 Task: Explore Airbnb accommodation in Edmundston, Canada from 25th December, 2023 to 26th December, 2023 for 2 adults. Place can be entire room with 1  bedroom having 1 bed and 1 bathroom. Property type can be hotel.
Action: Mouse moved to (516, 131)
Screenshot: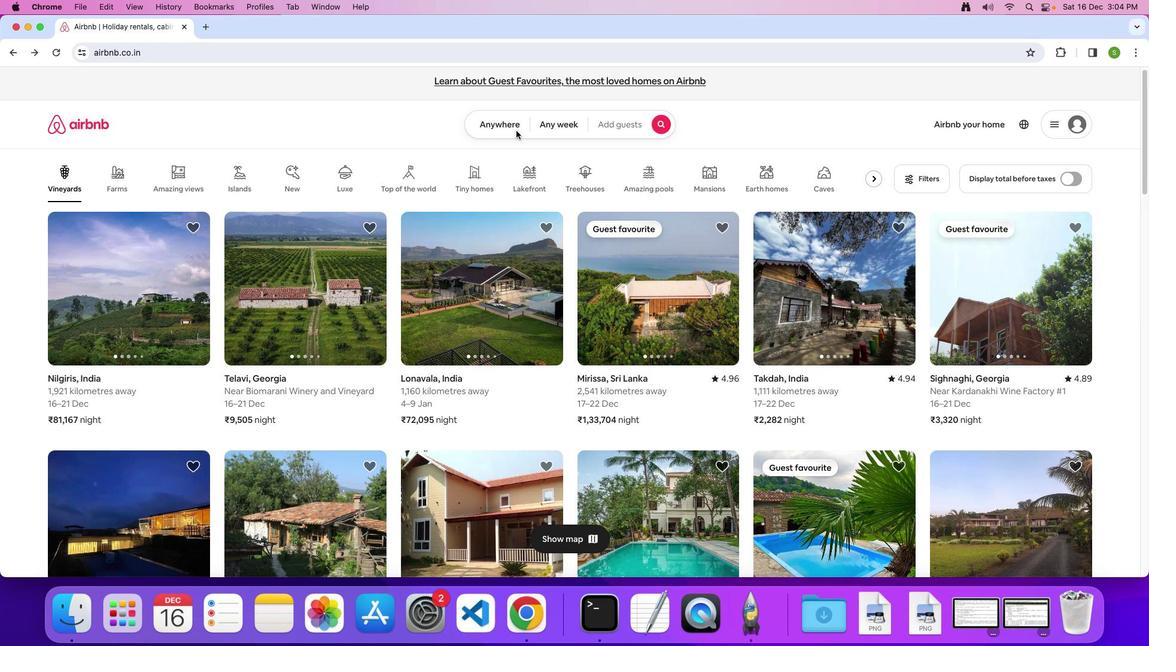 
Action: Mouse pressed left at (516, 131)
Screenshot: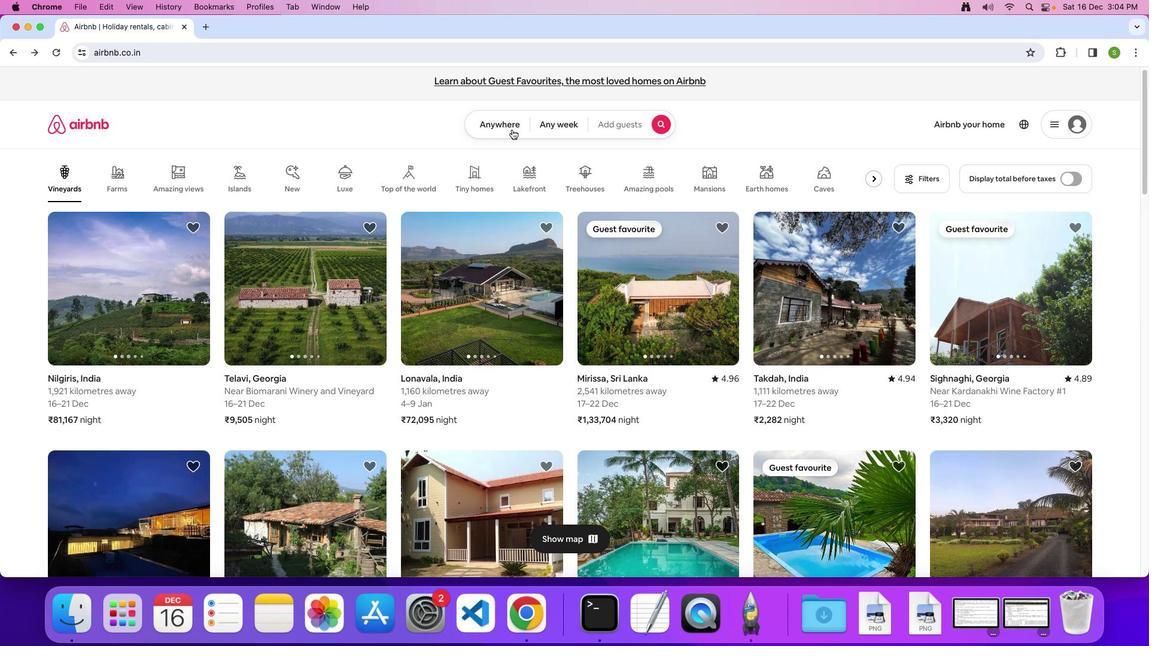 
Action: Mouse moved to (496, 123)
Screenshot: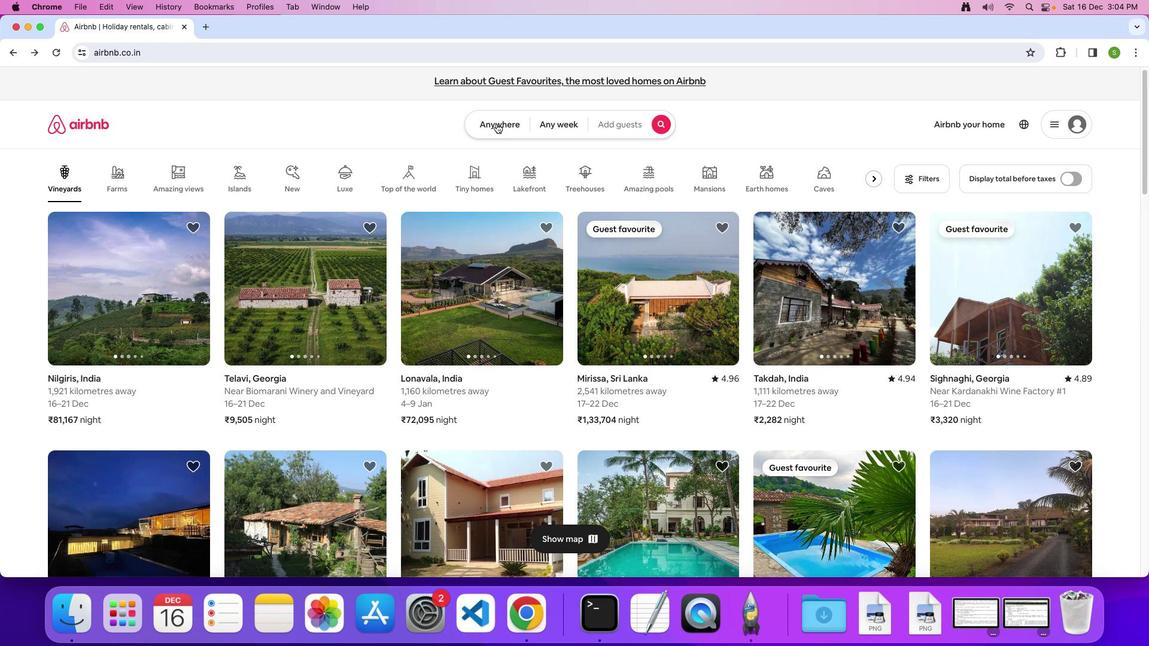 
Action: Mouse pressed left at (496, 123)
Screenshot: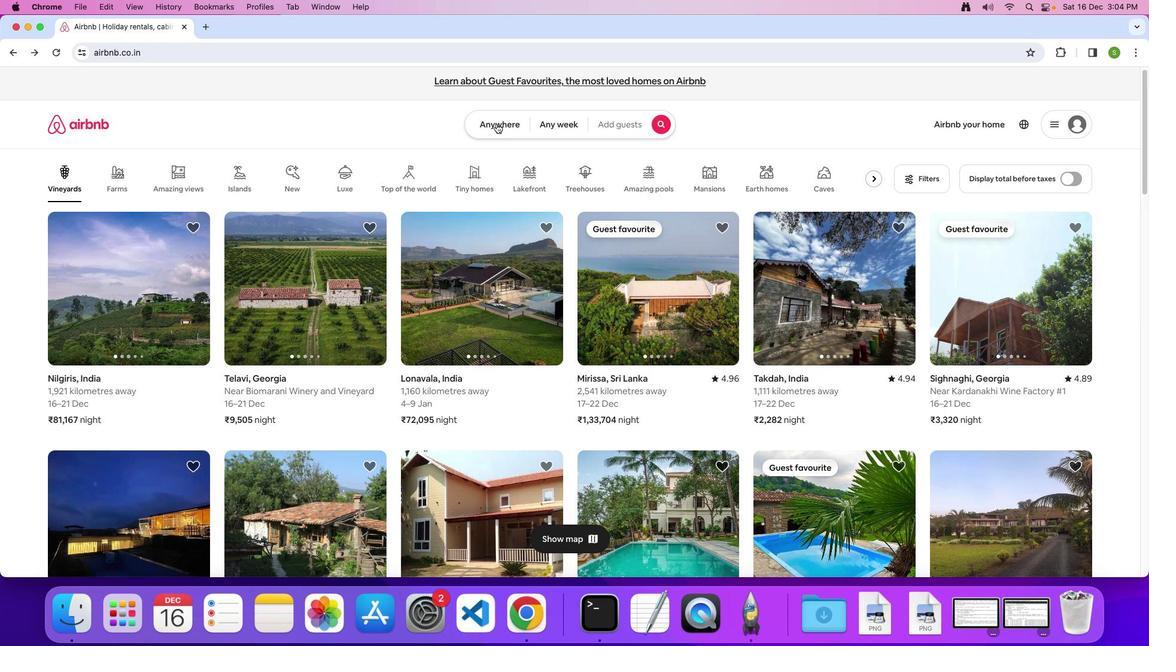 
Action: Mouse moved to (383, 162)
Screenshot: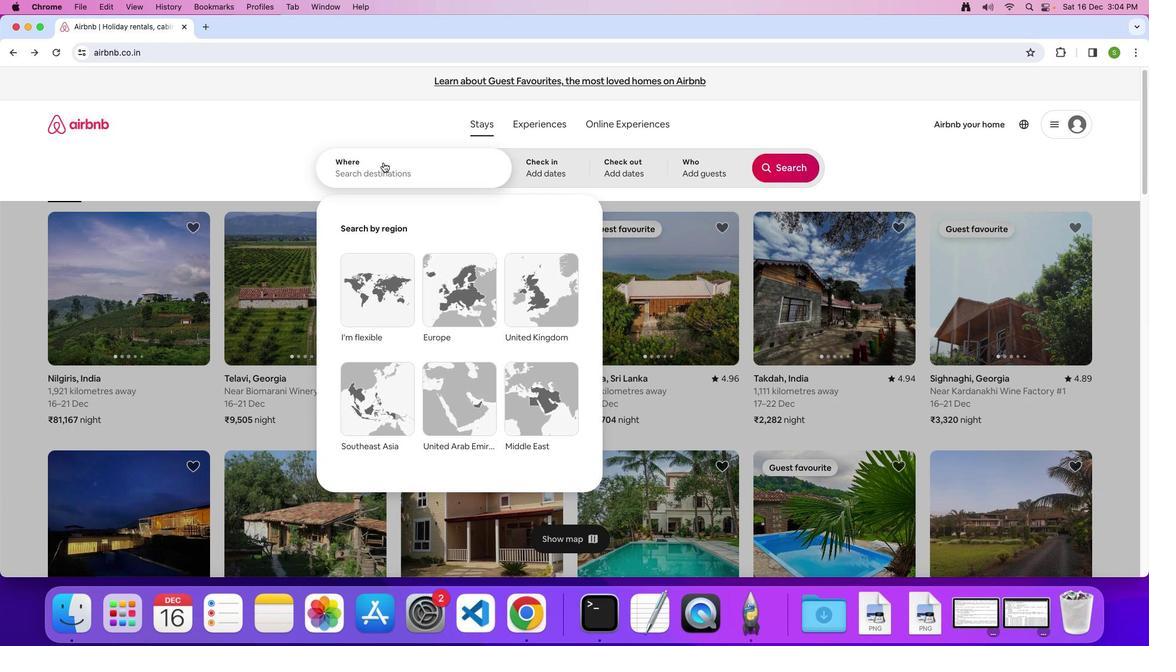 
Action: Mouse pressed left at (383, 162)
Screenshot: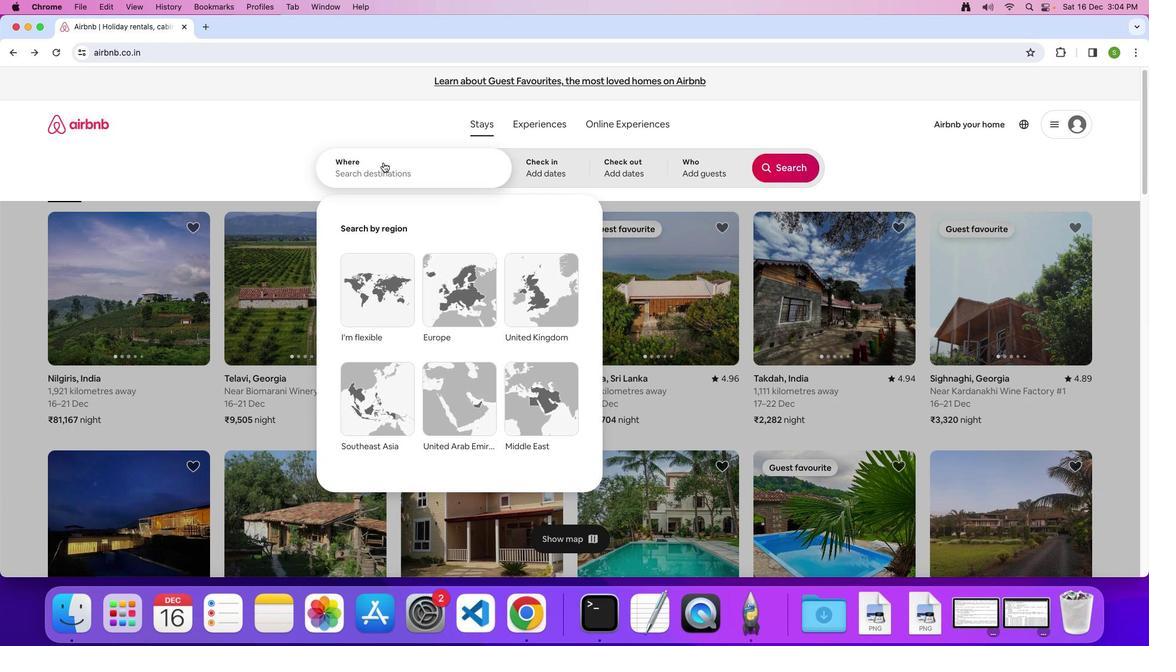 
Action: Mouse moved to (382, 151)
Screenshot: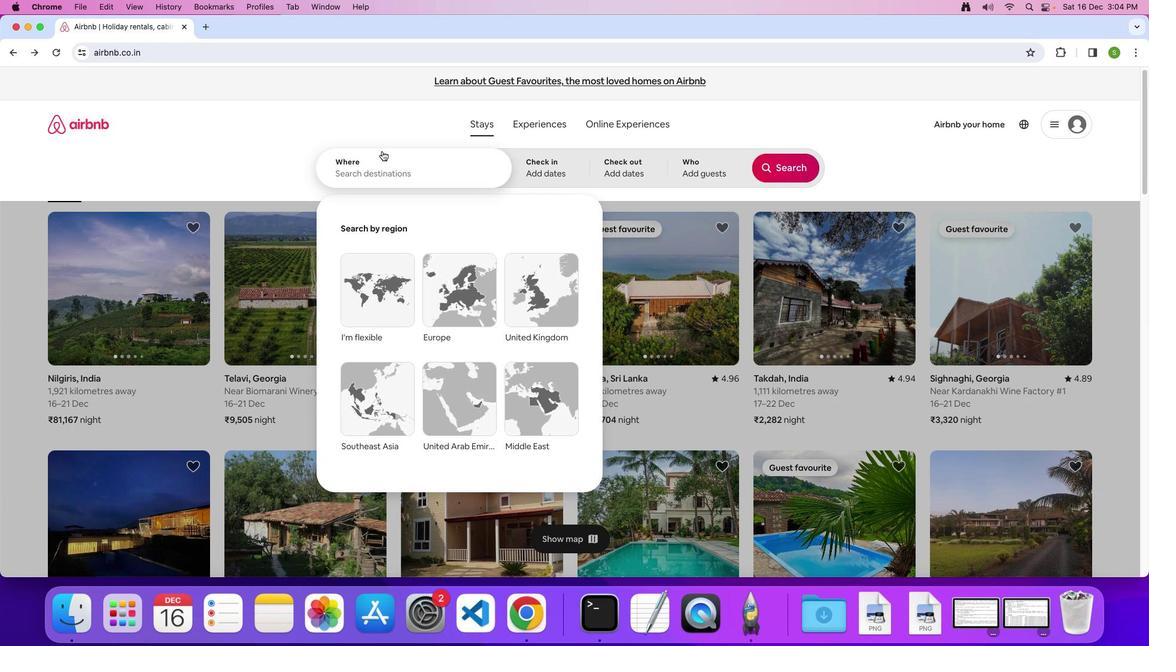 
Action: Key pressed 'E'Key.caps_lock'd''m''u''n''d''s''t''o''n'','Key.spaceKey.shift'C''a''n''a''d''a'Key.enter
Screenshot: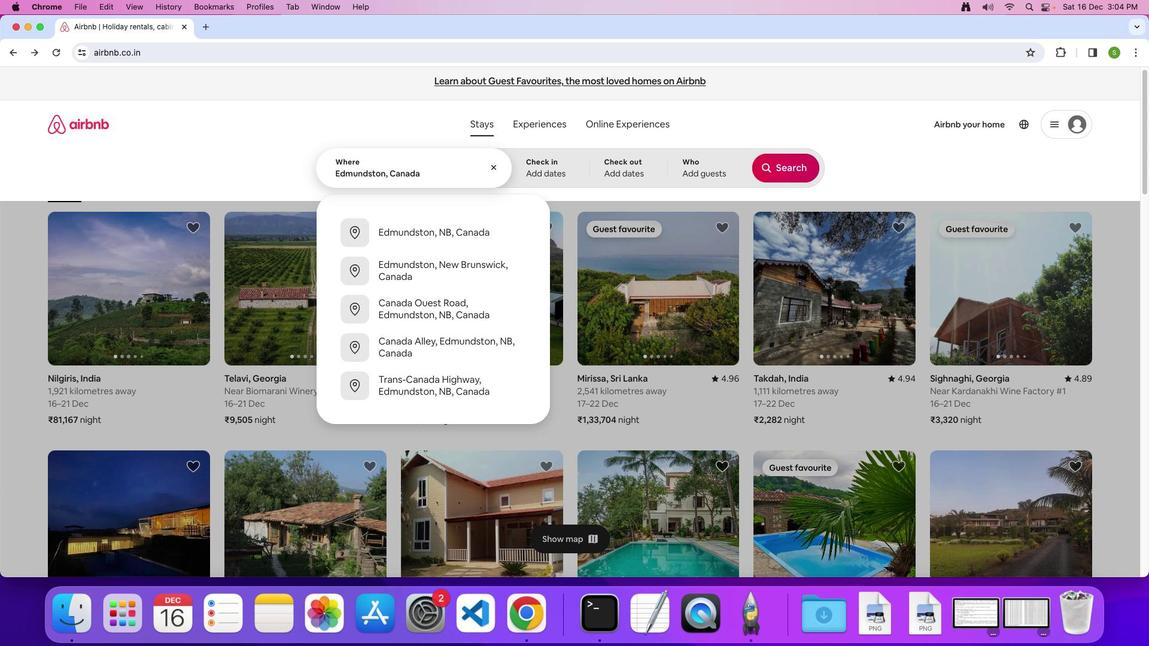 
Action: Mouse moved to (388, 437)
Screenshot: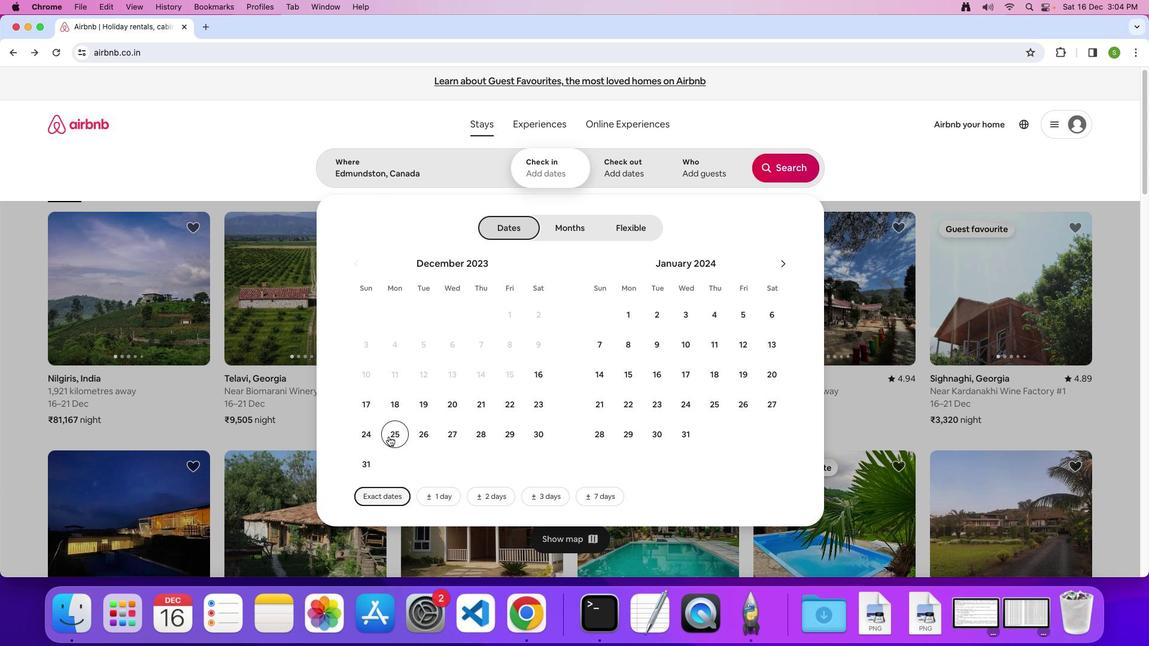 
Action: Mouse pressed left at (388, 437)
Screenshot: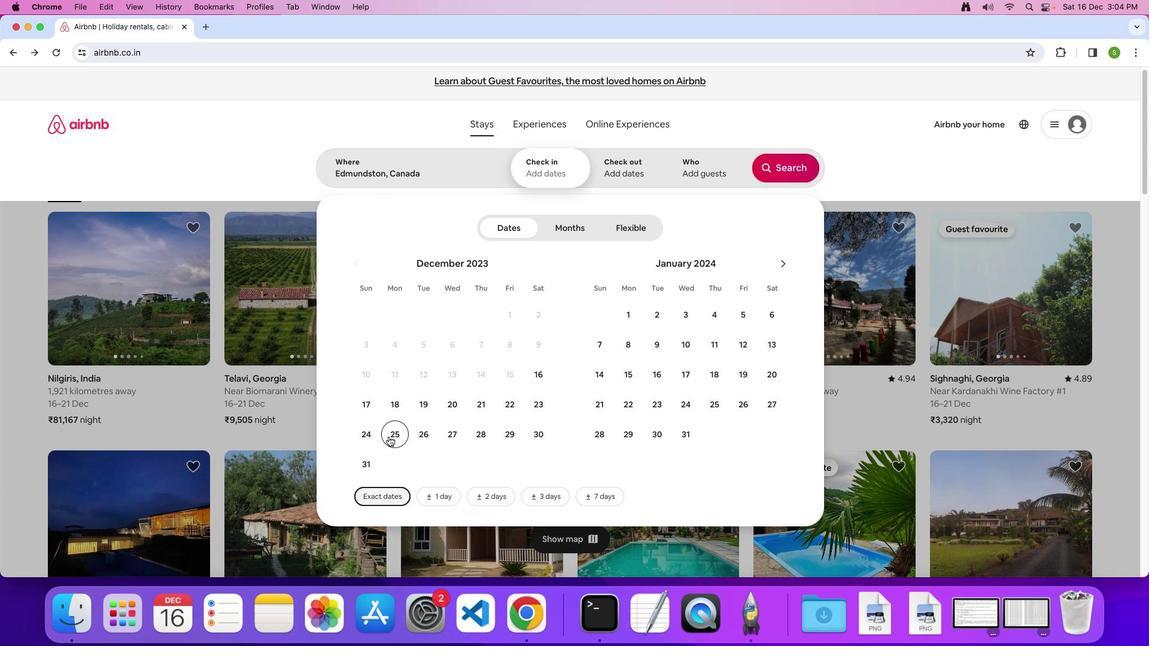 
Action: Mouse moved to (424, 433)
Screenshot: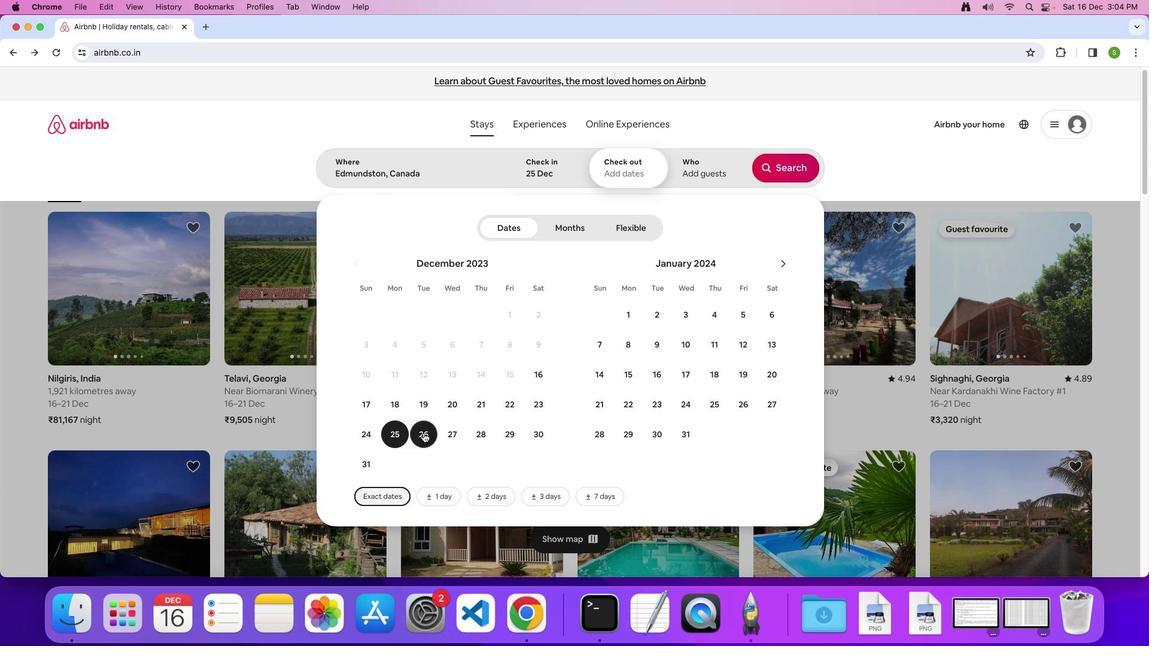 
Action: Mouse pressed left at (424, 433)
Screenshot: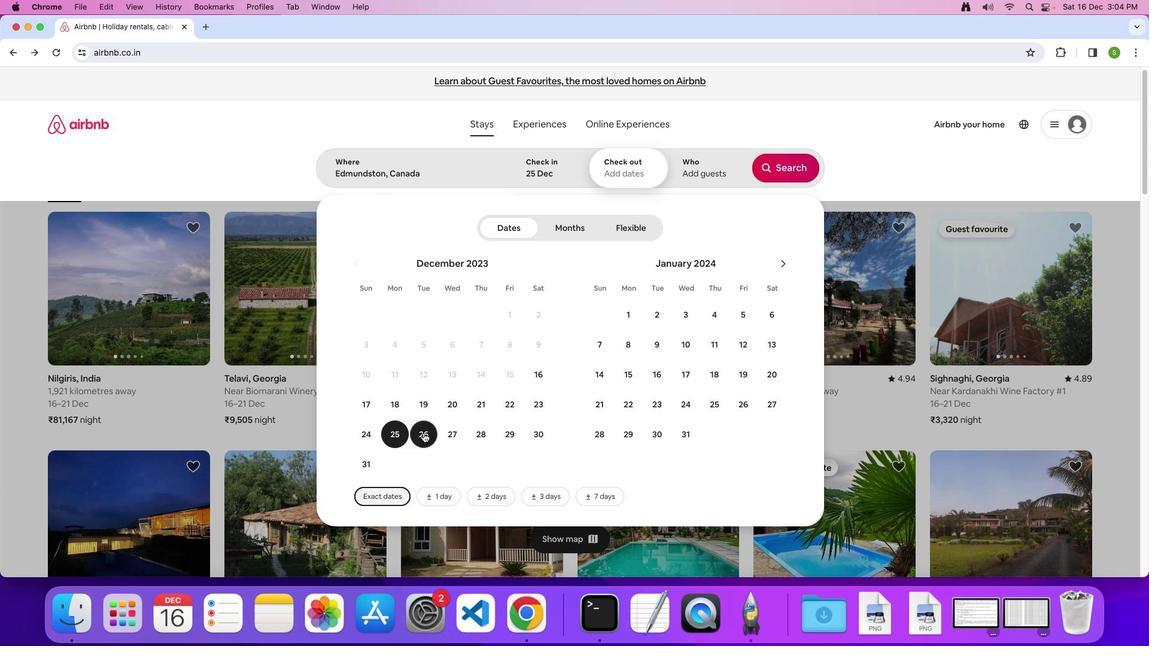 
Action: Mouse moved to (698, 174)
Screenshot: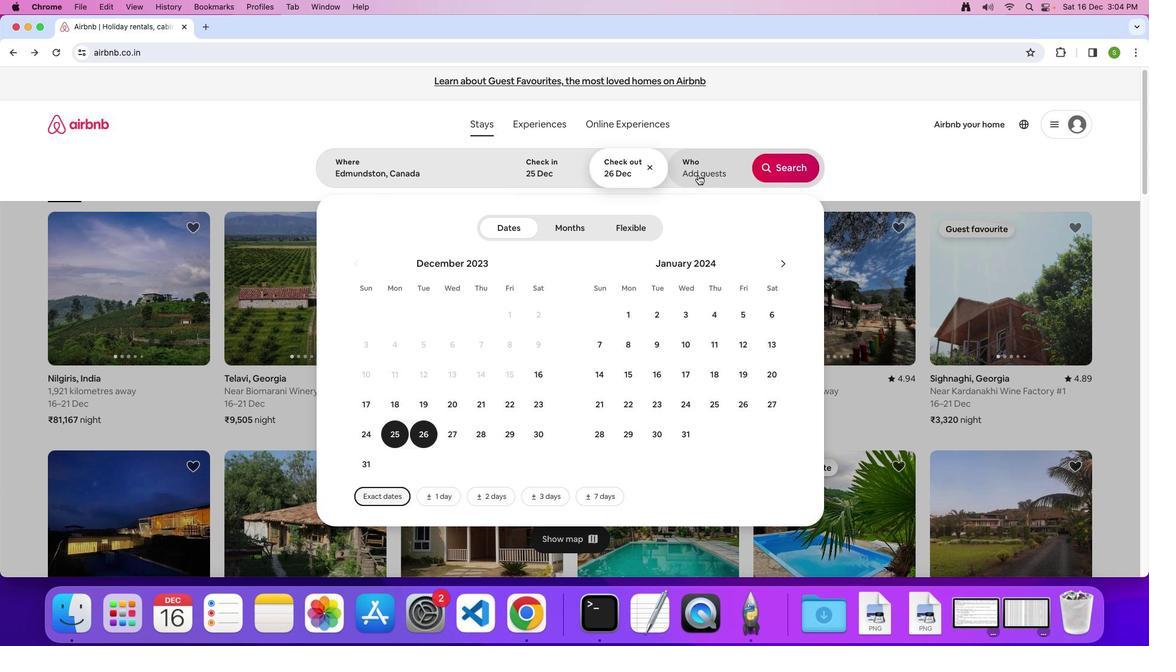 
Action: Mouse pressed left at (698, 174)
Screenshot: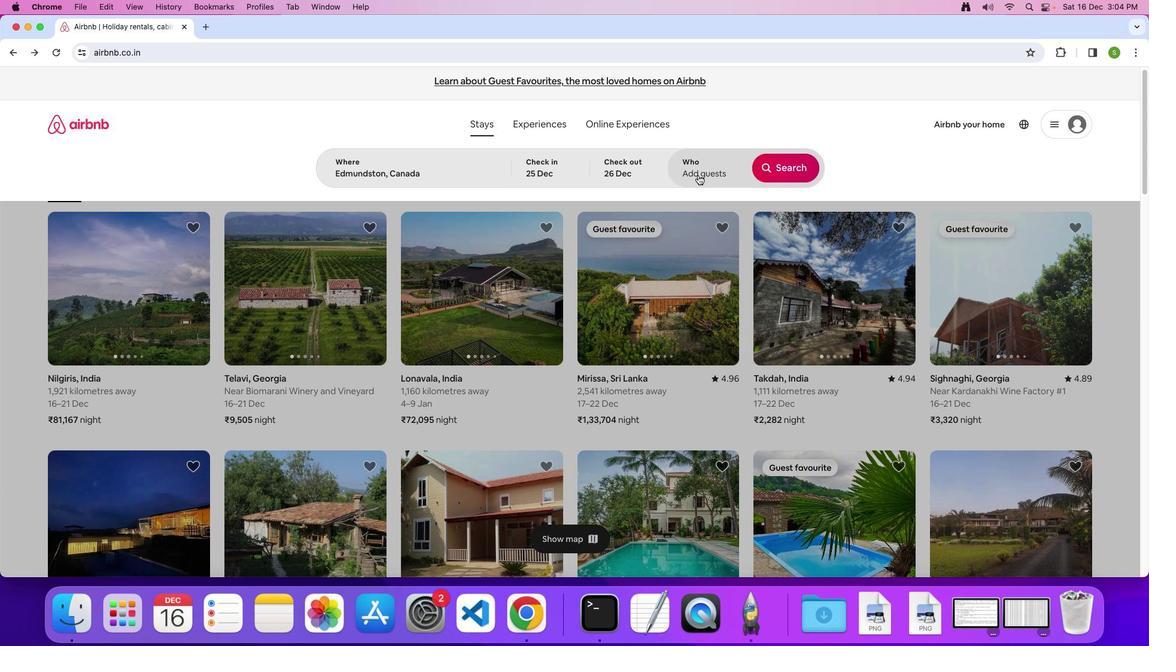 
Action: Mouse moved to (787, 234)
Screenshot: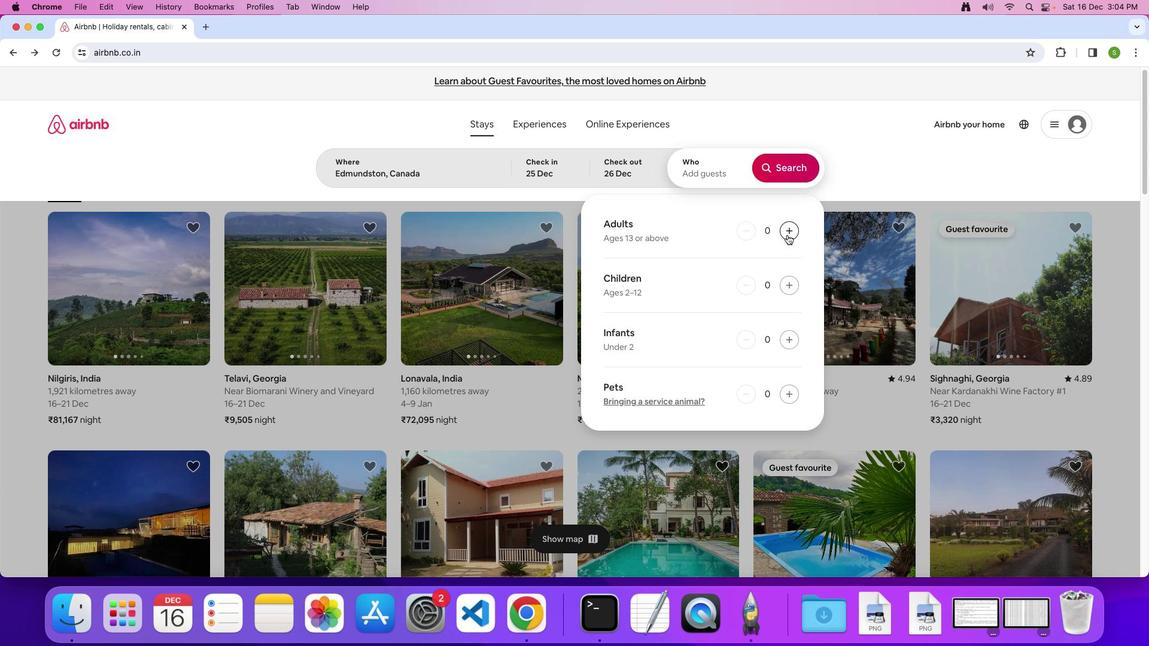 
Action: Mouse pressed left at (787, 234)
Screenshot: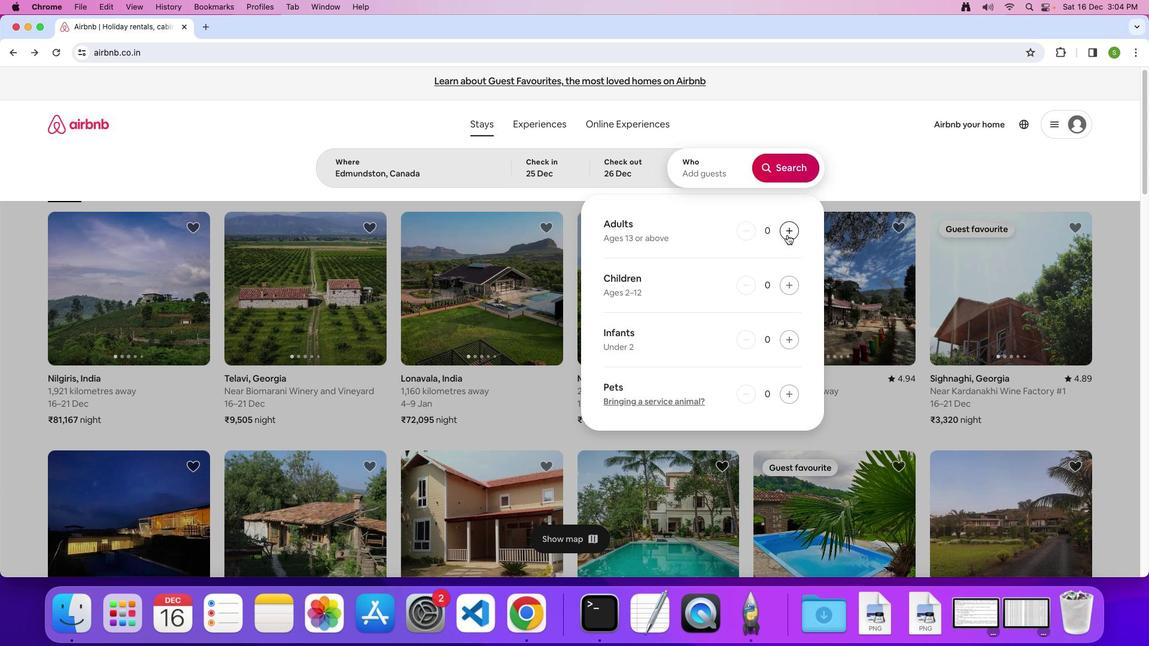
Action: Mouse pressed left at (787, 234)
Screenshot: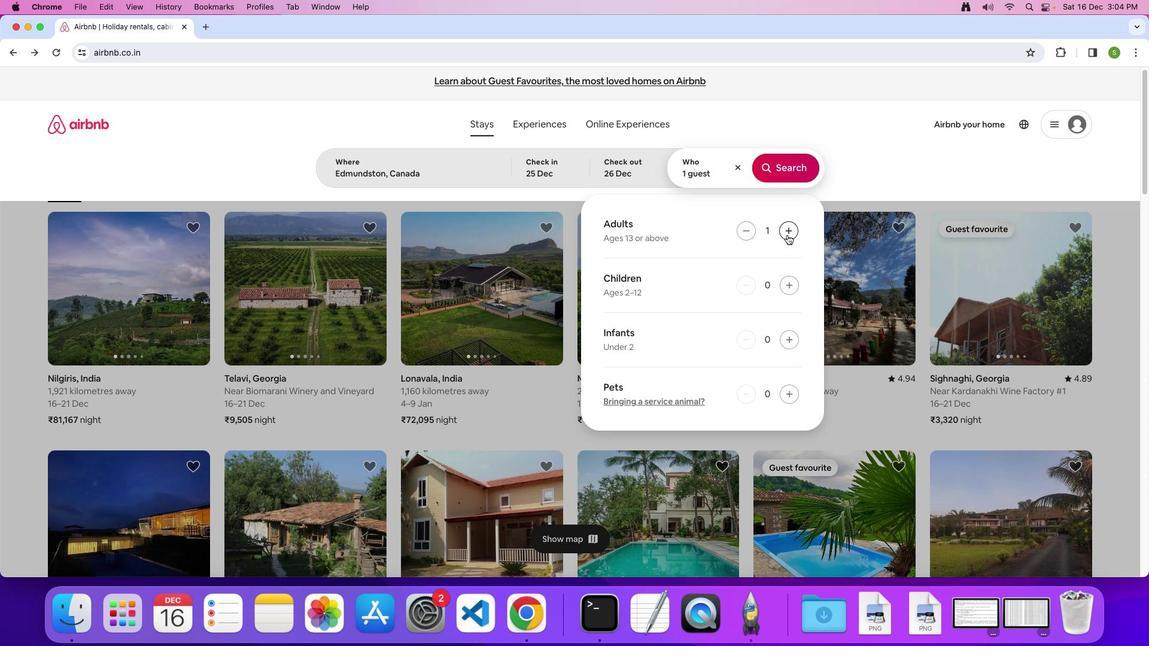 
Action: Mouse moved to (781, 158)
Screenshot: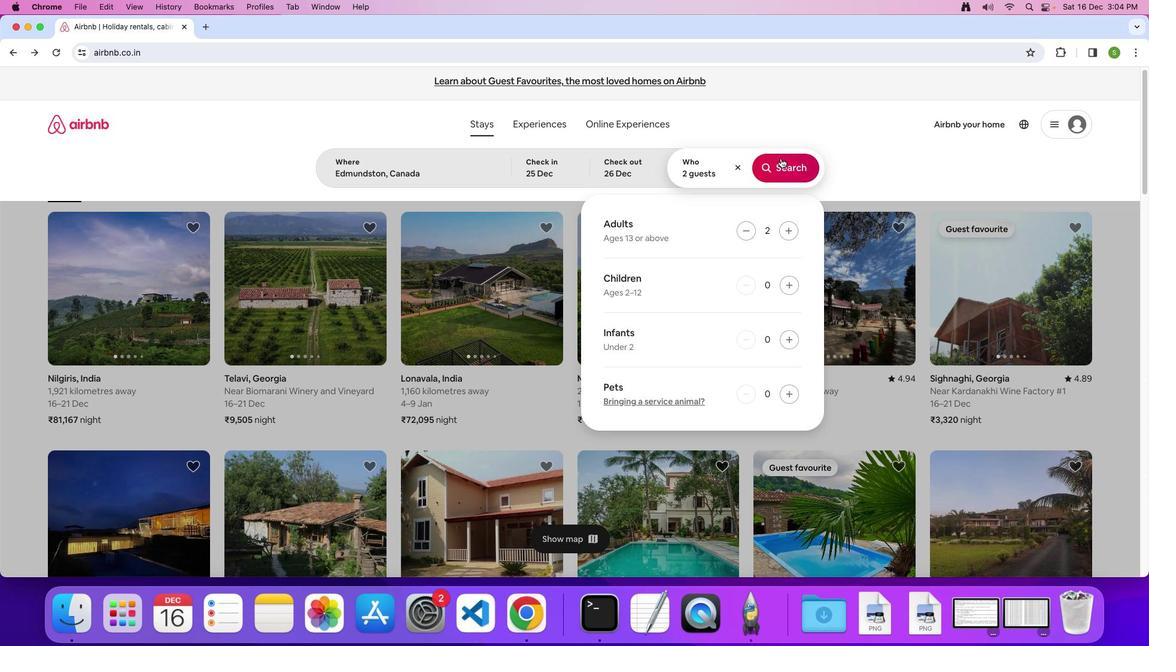 
Action: Mouse pressed left at (781, 158)
Screenshot: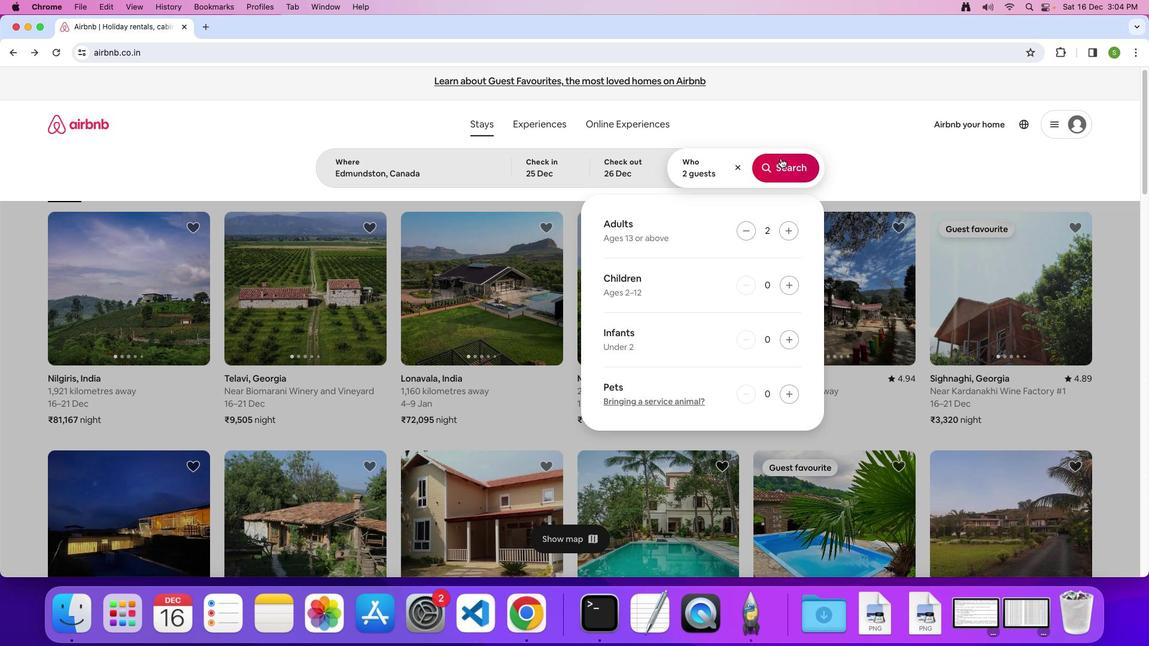
Action: Mouse moved to (943, 146)
Screenshot: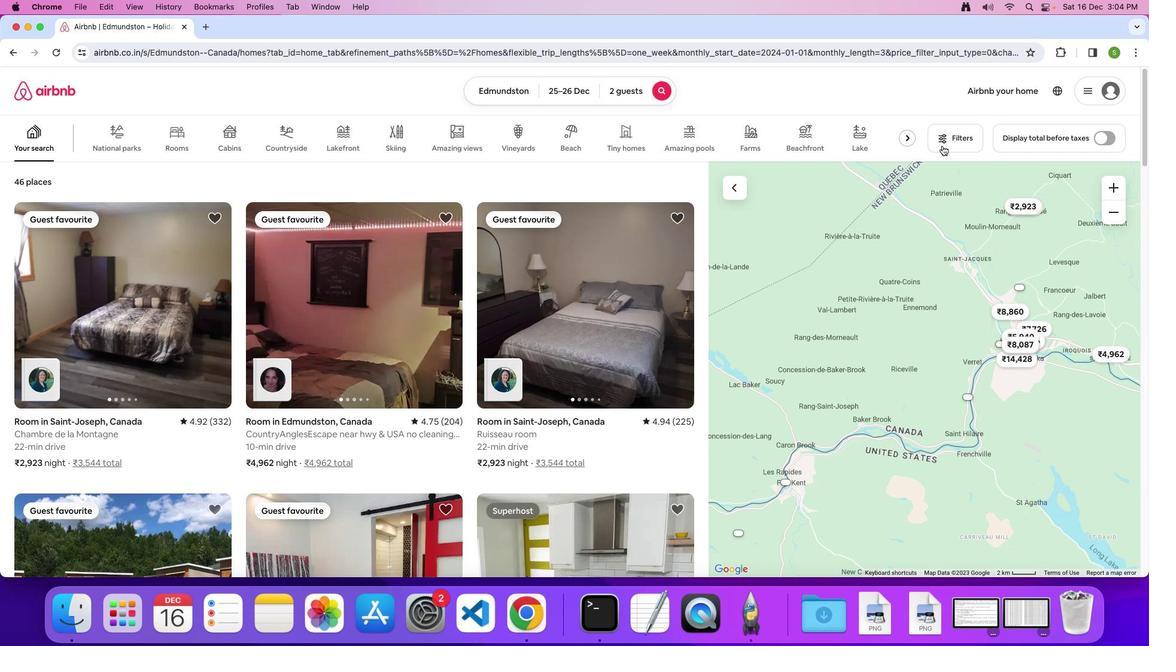 
Action: Mouse pressed left at (943, 146)
Screenshot: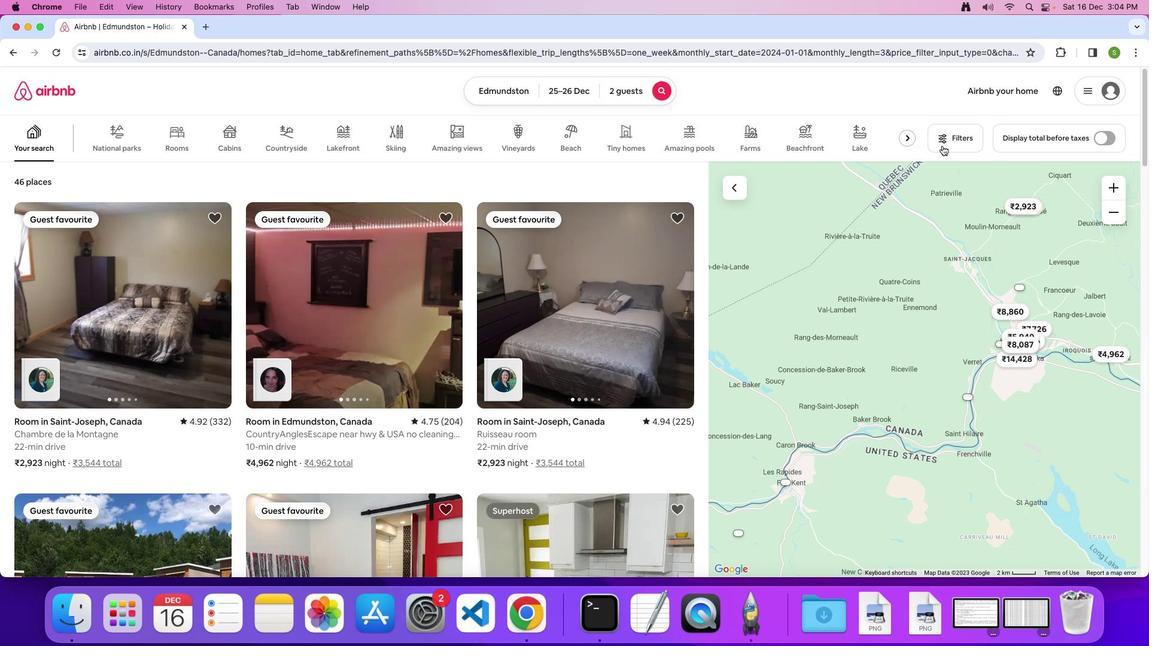 
Action: Mouse moved to (556, 313)
Screenshot: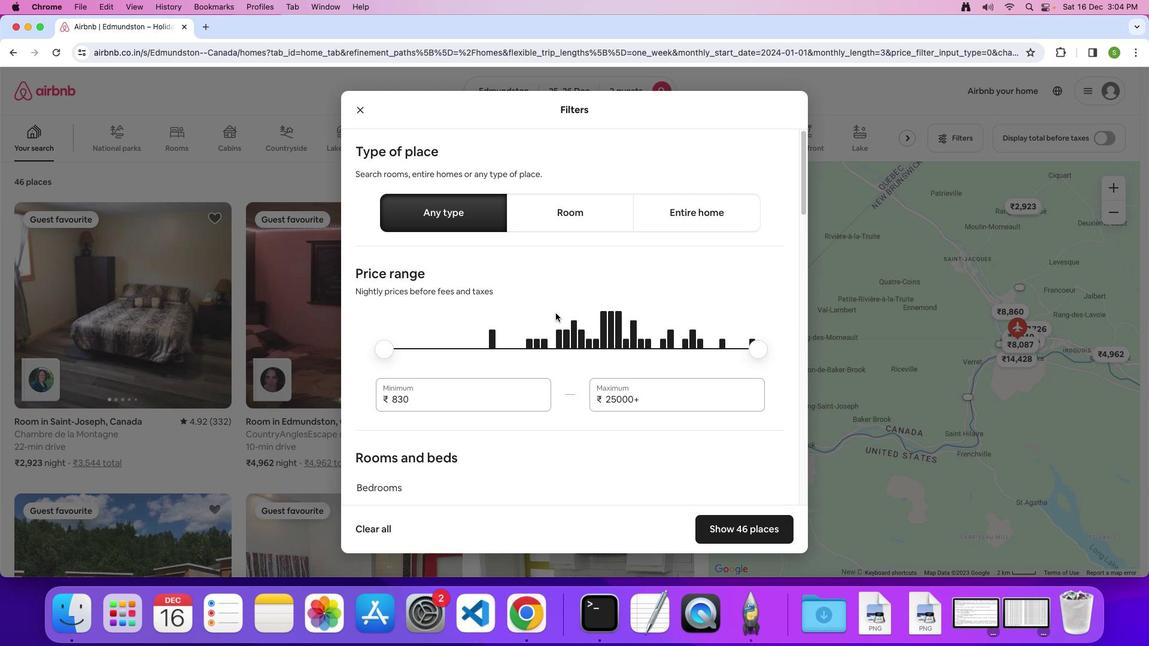 
Action: Mouse scrolled (556, 313) with delta (0, 0)
Screenshot: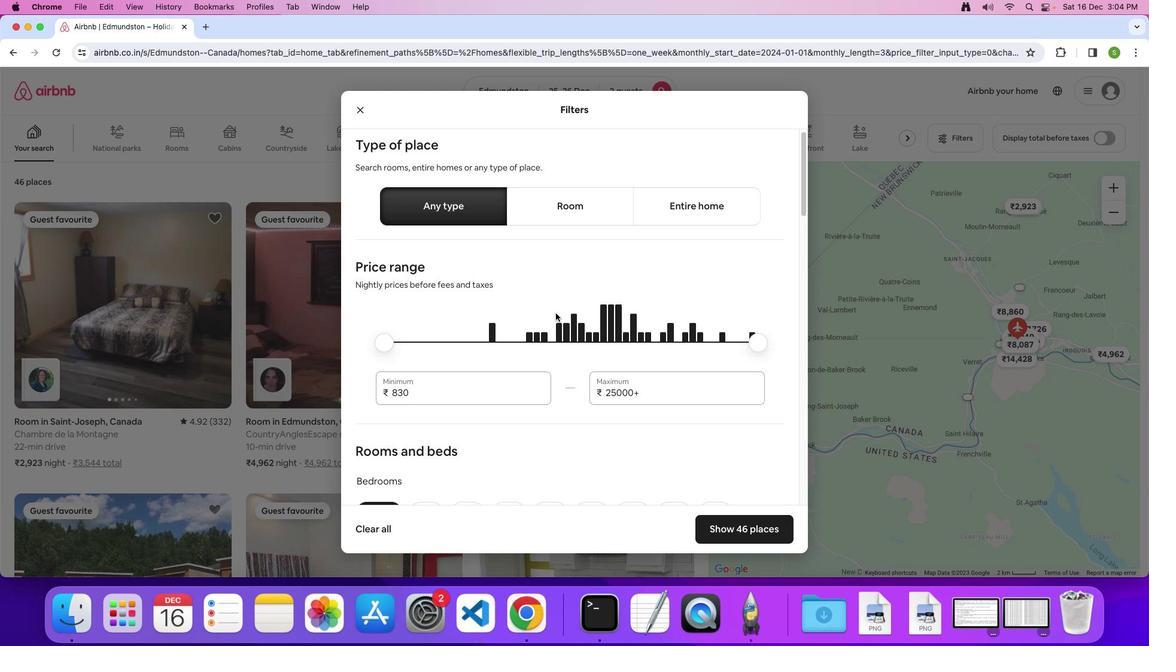 
Action: Mouse scrolled (556, 313) with delta (0, 0)
Screenshot: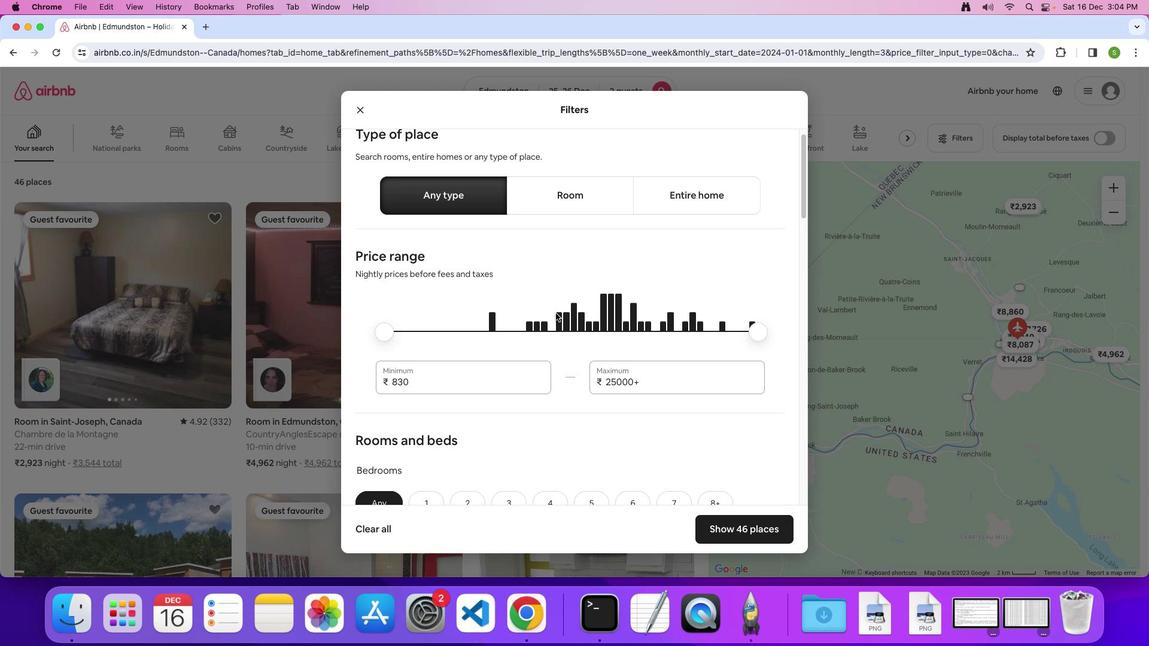 
Action: Mouse scrolled (556, 313) with delta (0, 0)
Screenshot: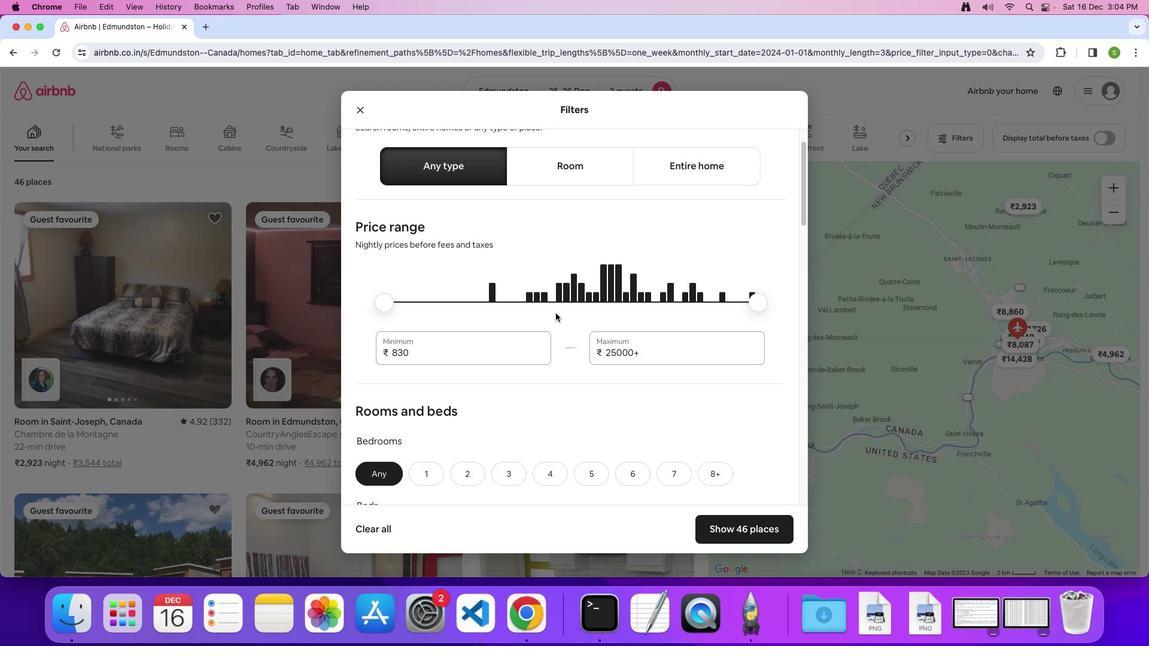 
Action: Mouse scrolled (556, 313) with delta (0, 0)
Screenshot: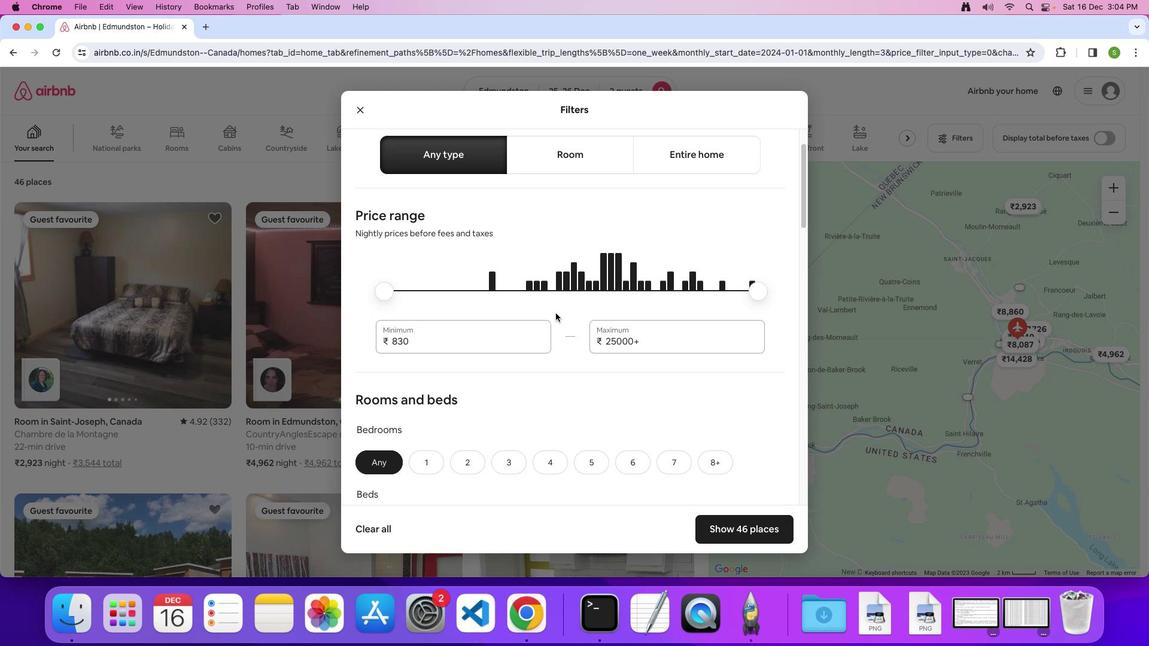 
Action: Mouse scrolled (556, 313) with delta (0, 0)
Screenshot: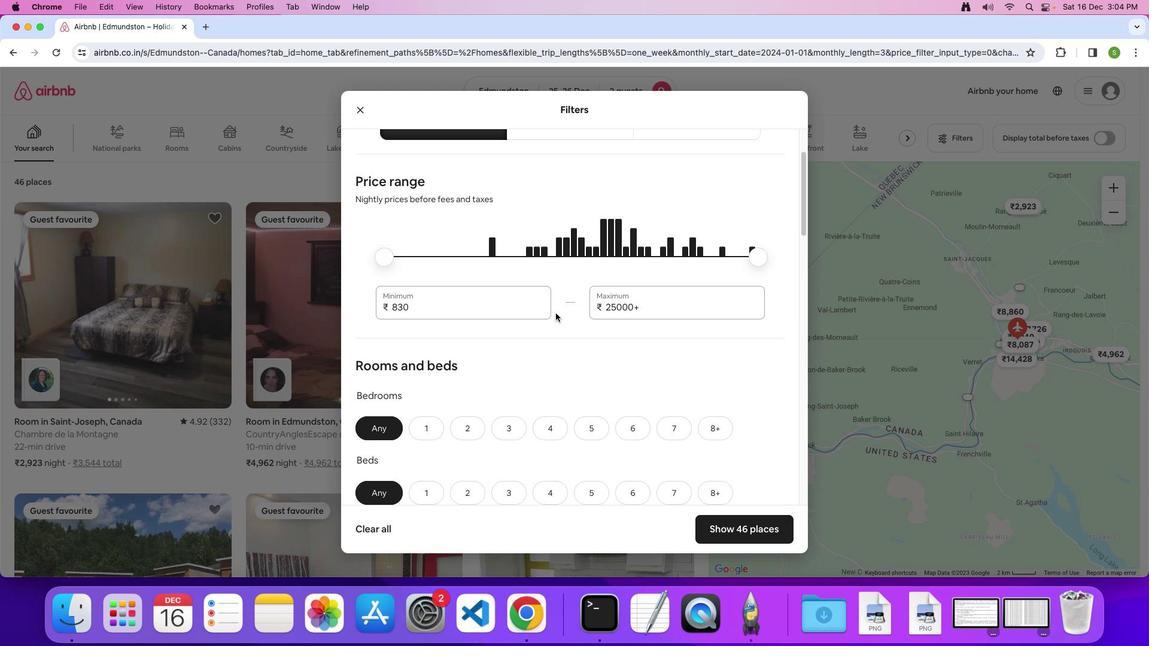 
Action: Mouse scrolled (556, 313) with delta (0, -1)
Screenshot: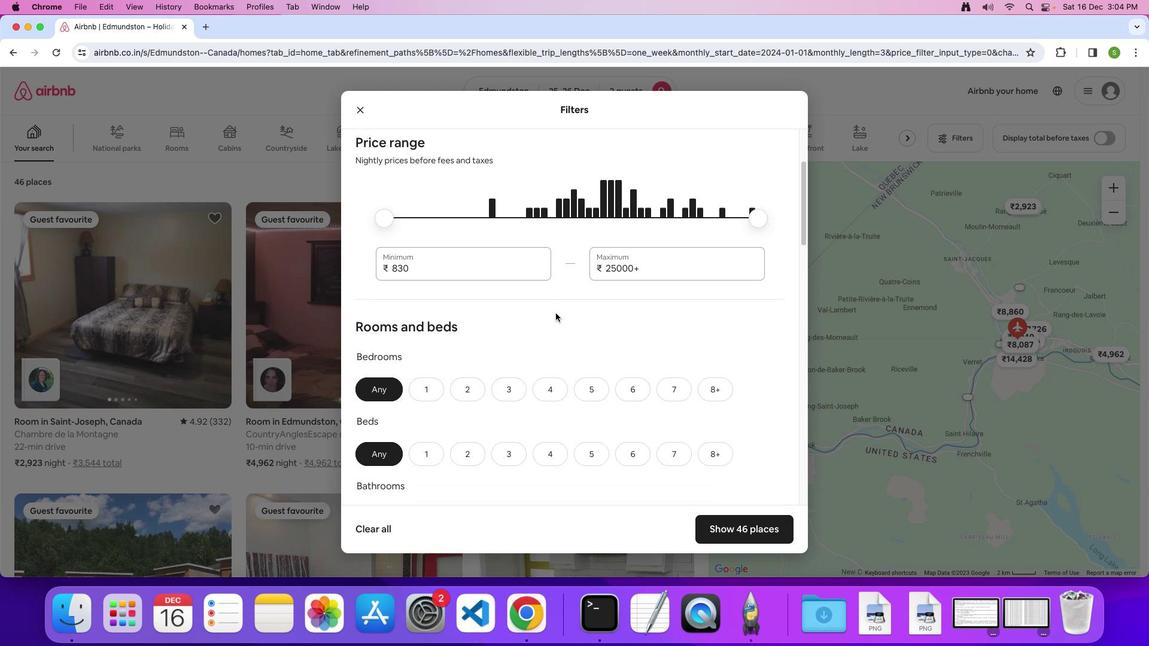 
Action: Mouse moved to (556, 313)
Screenshot: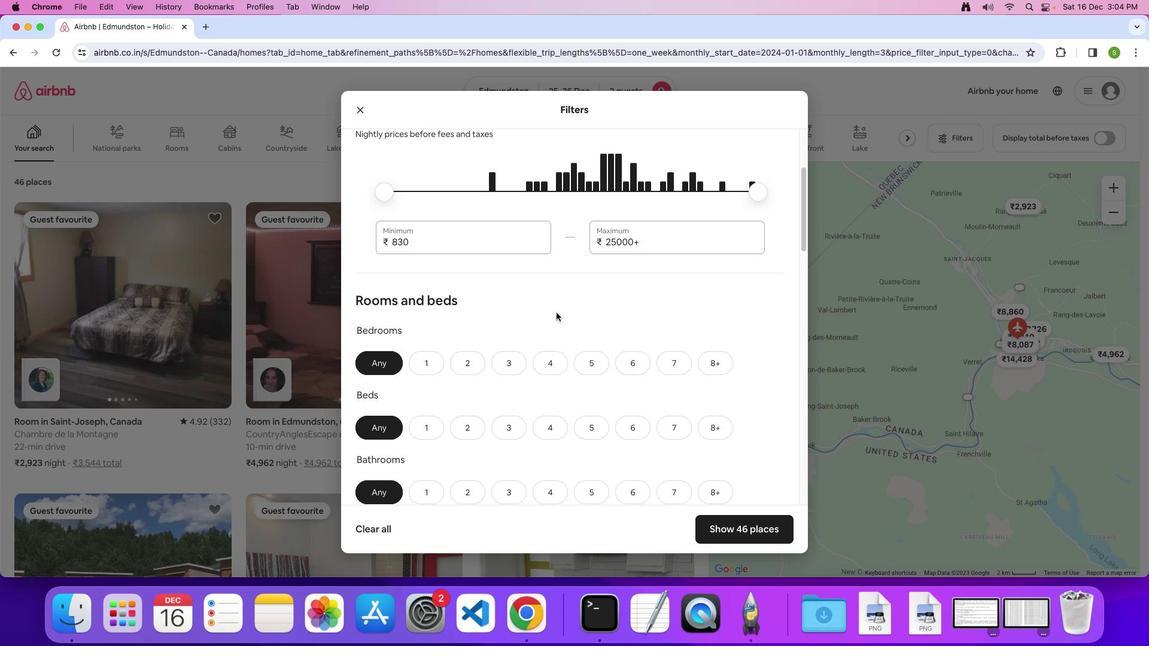 
Action: Mouse scrolled (556, 313) with delta (0, 0)
Screenshot: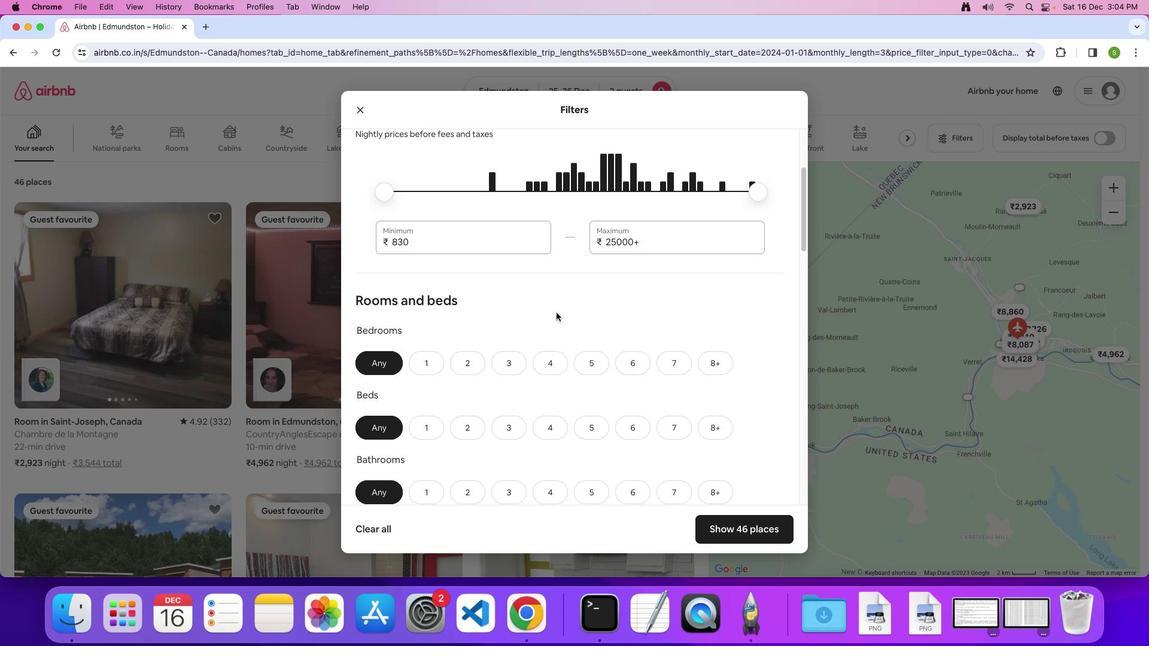 
Action: Mouse moved to (556, 313)
Screenshot: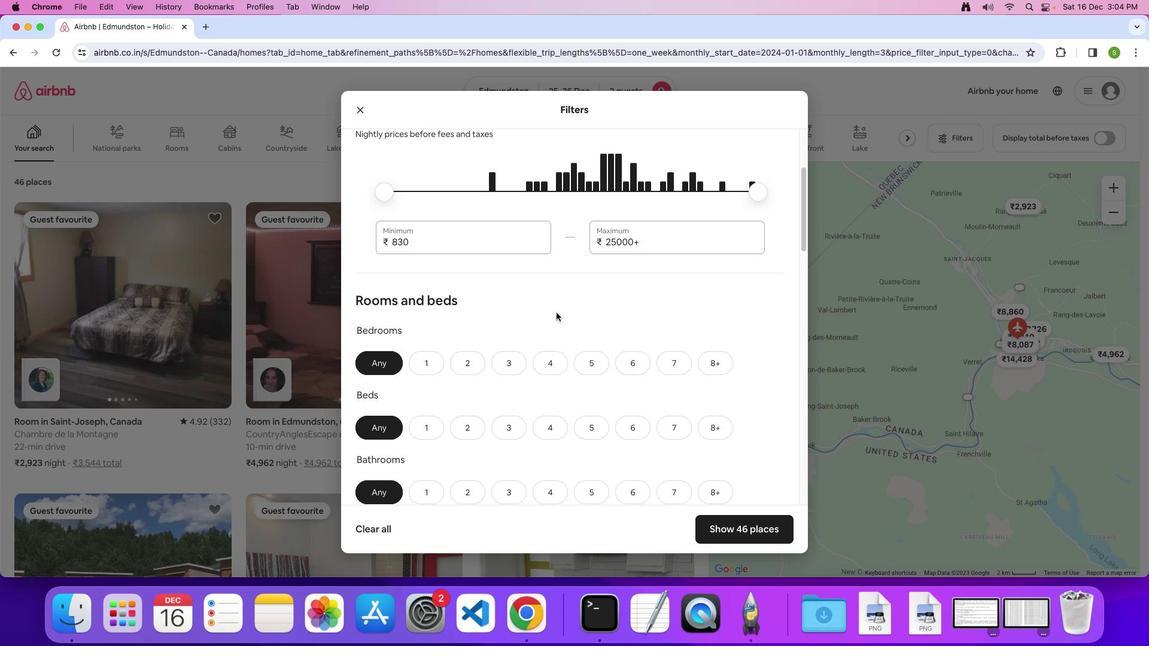 
Action: Mouse scrolled (556, 313) with delta (0, 0)
Screenshot: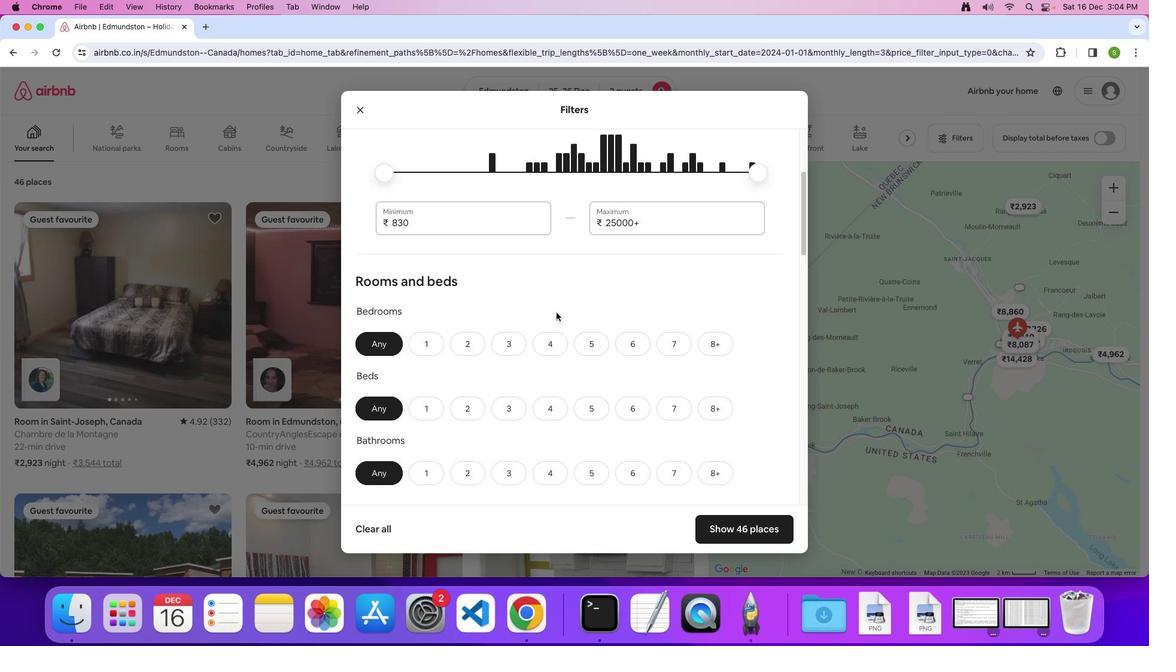 
Action: Mouse scrolled (556, 313) with delta (0, -1)
Screenshot: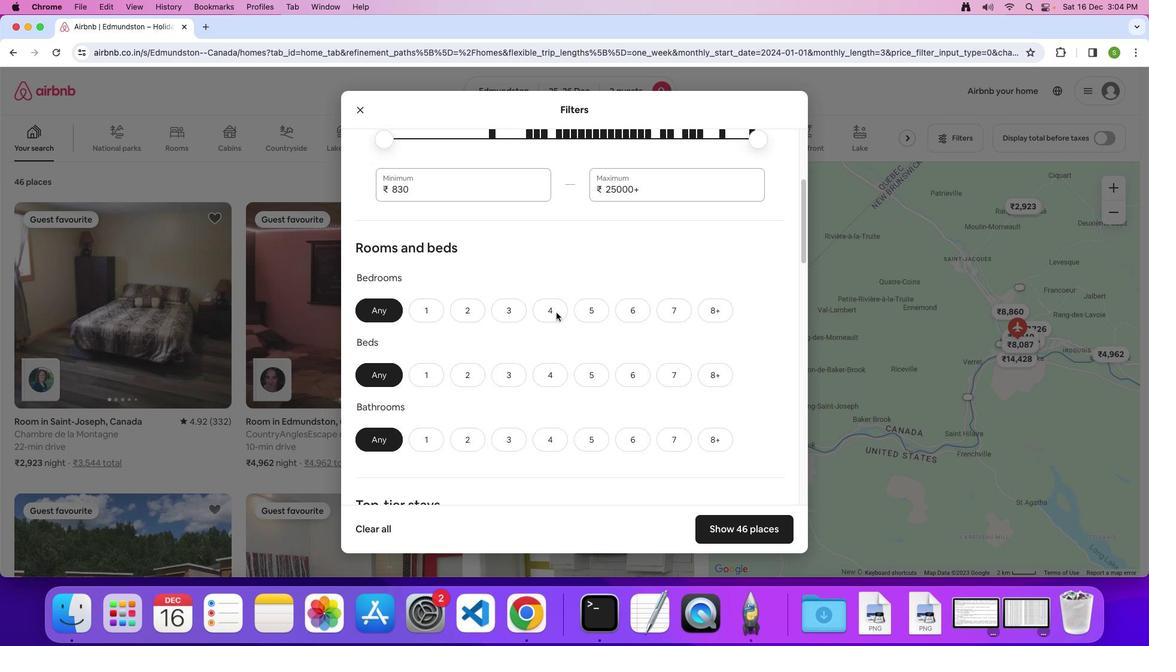 
Action: Mouse moved to (556, 312)
Screenshot: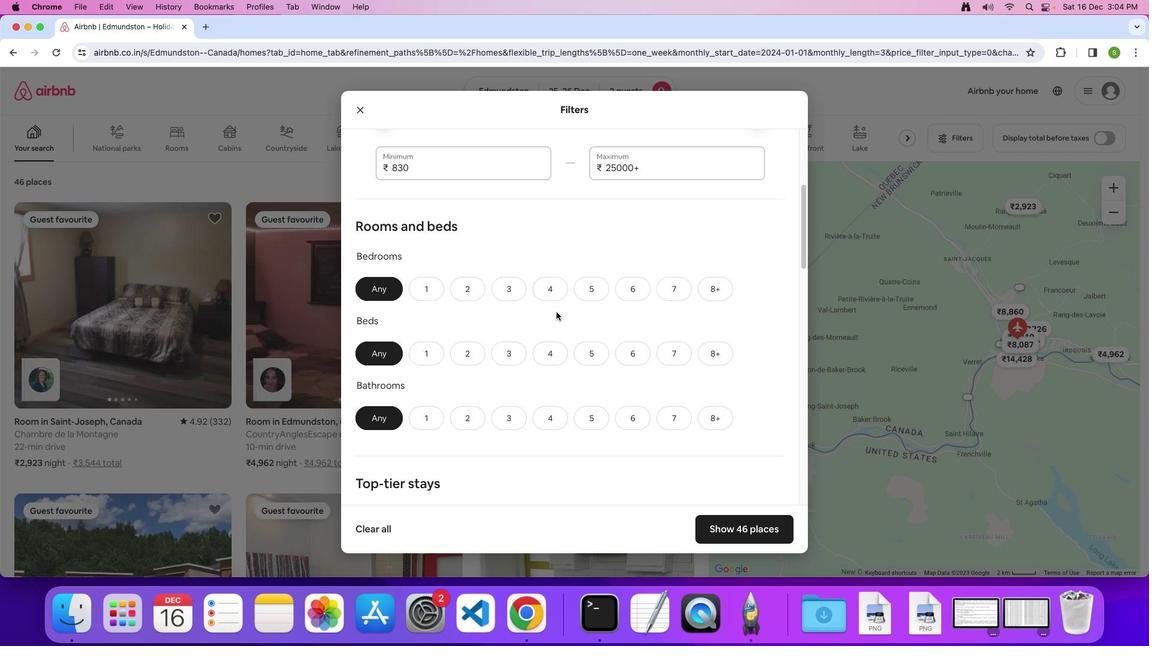 
Action: Mouse scrolled (556, 312) with delta (0, 0)
Screenshot: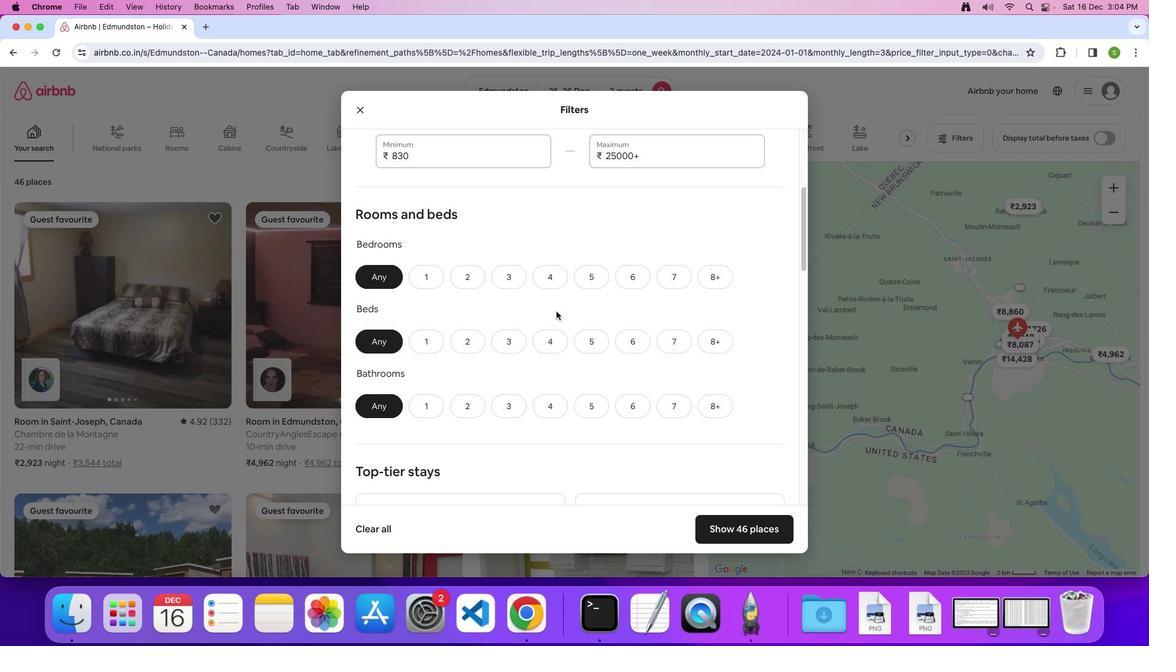 
Action: Mouse moved to (557, 312)
Screenshot: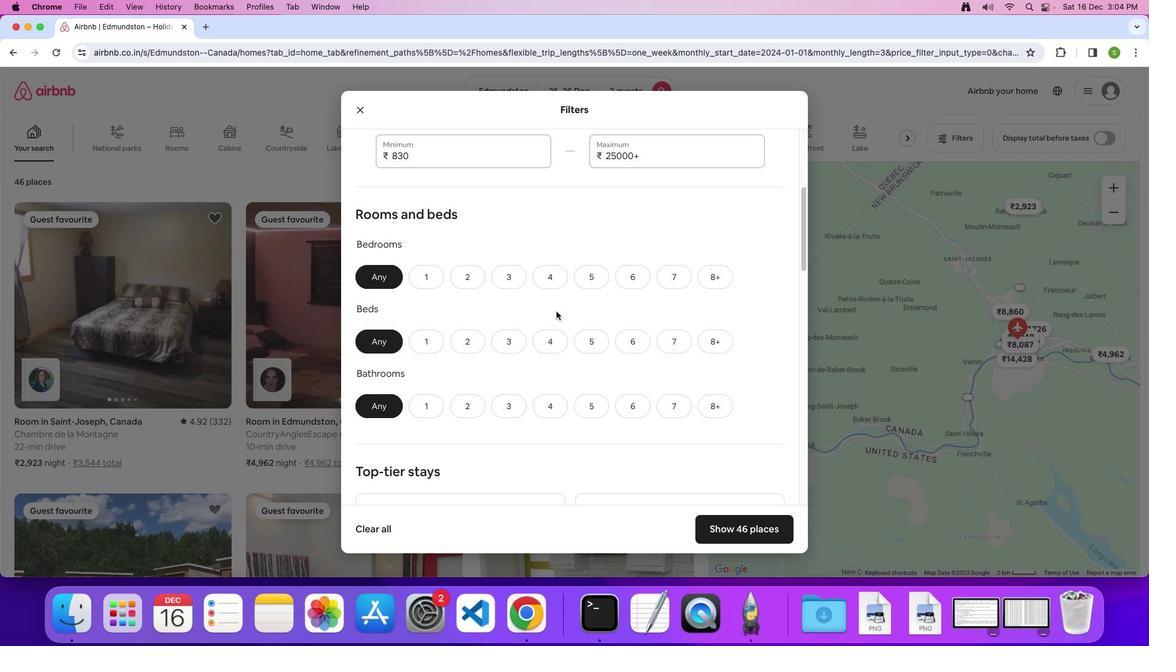 
Action: Mouse scrolled (557, 312) with delta (0, 0)
Screenshot: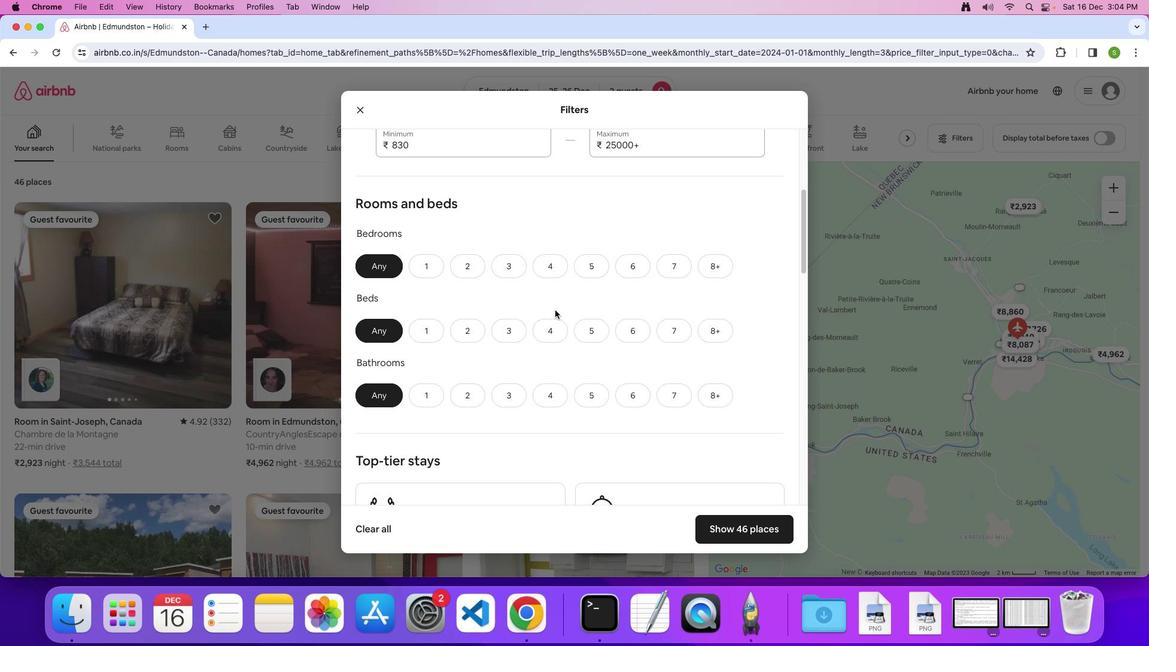 
Action: Mouse moved to (556, 310)
Screenshot: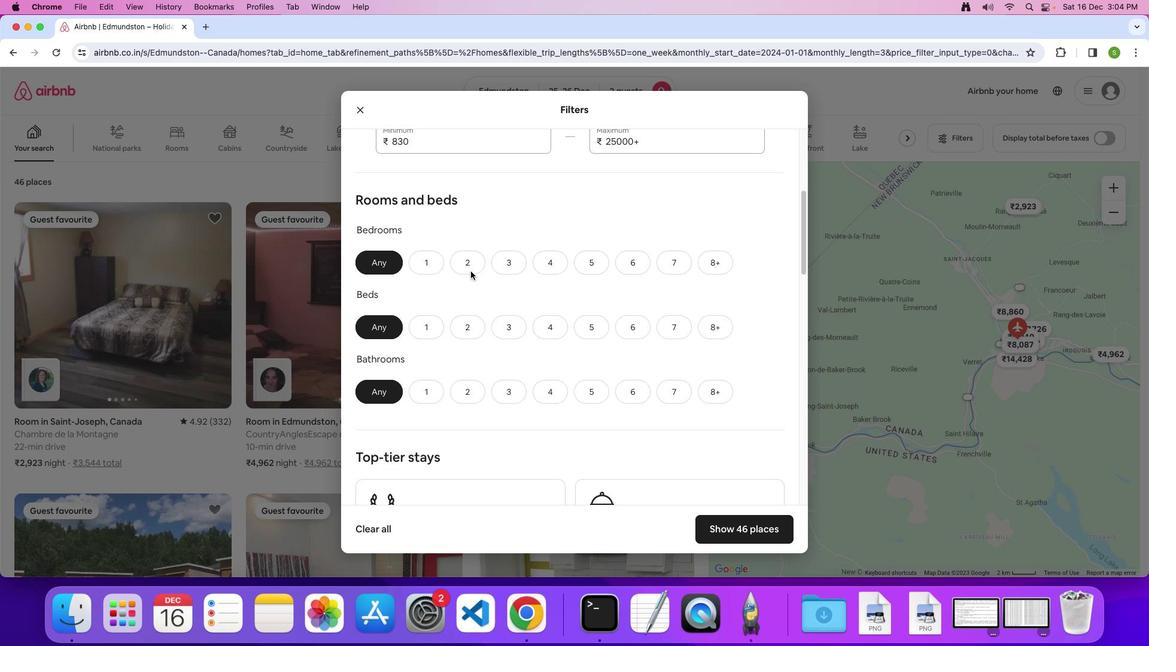 
Action: Mouse scrolled (556, 310) with delta (0, 0)
Screenshot: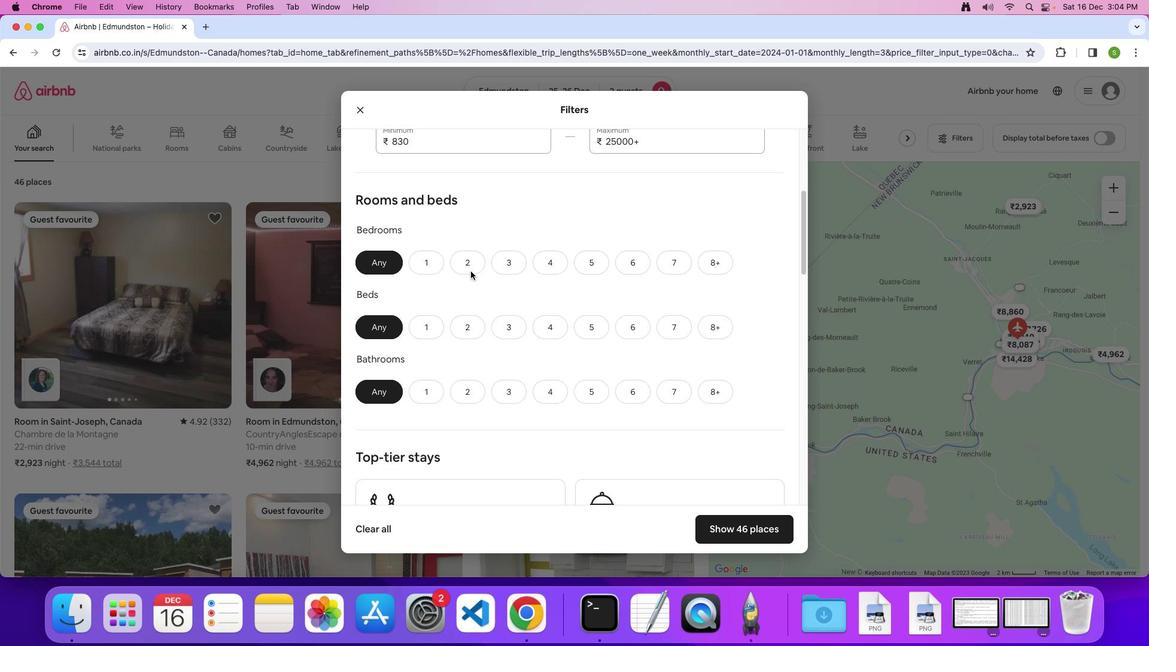 
Action: Mouse moved to (431, 264)
Screenshot: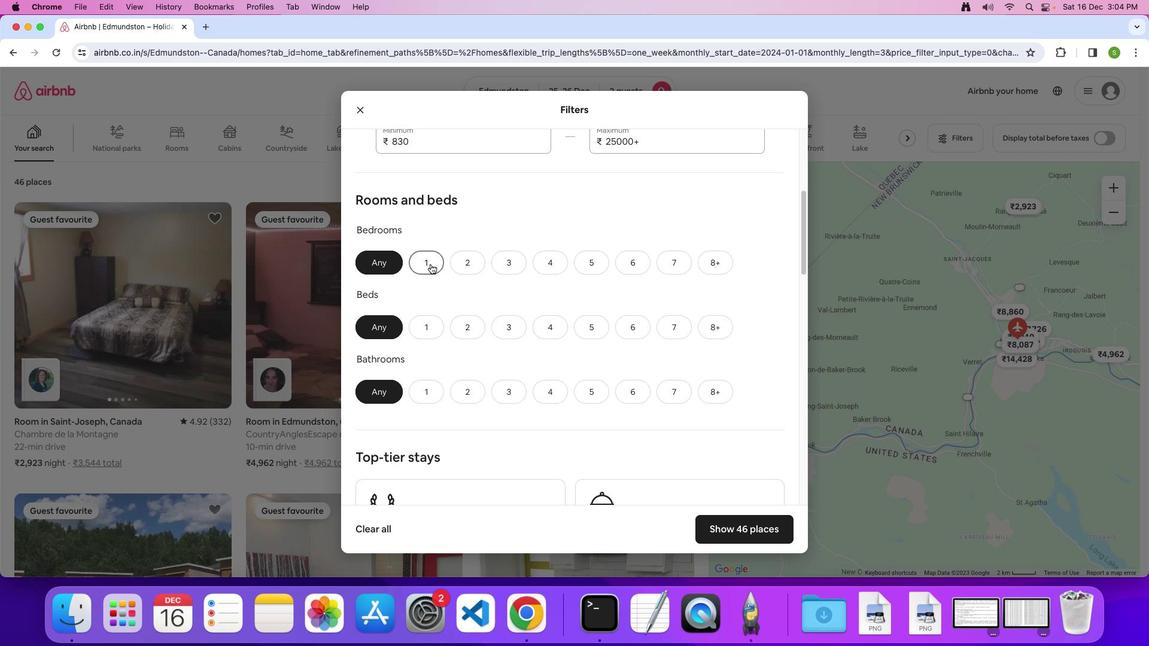 
Action: Mouse pressed left at (431, 264)
Screenshot: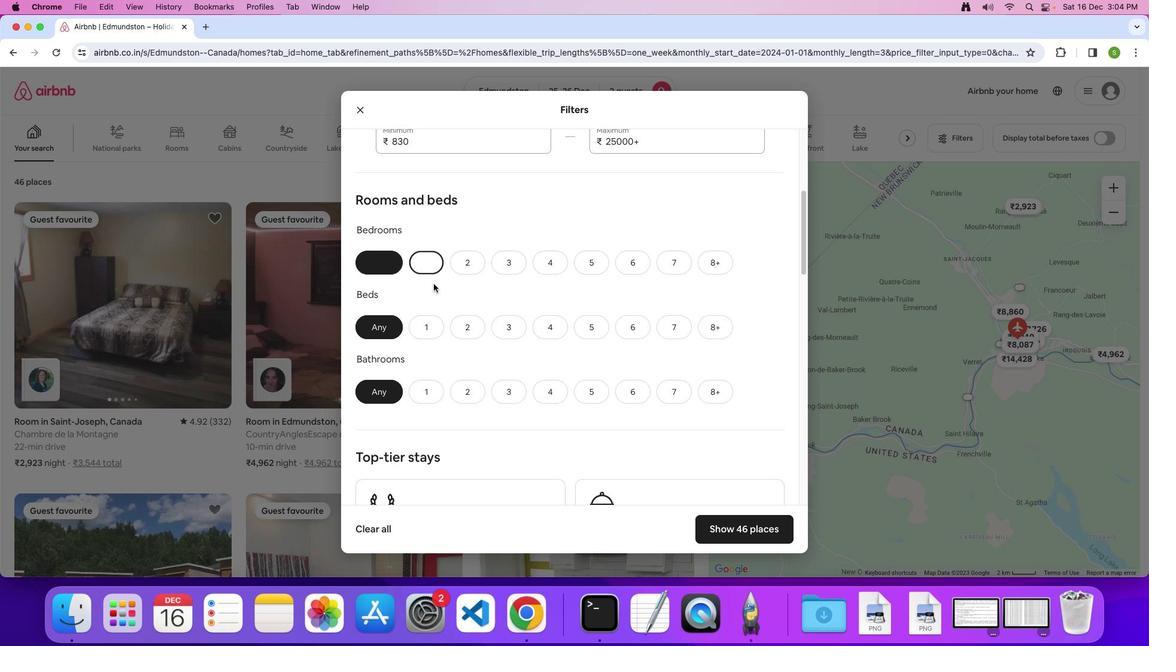 
Action: Mouse moved to (435, 324)
Screenshot: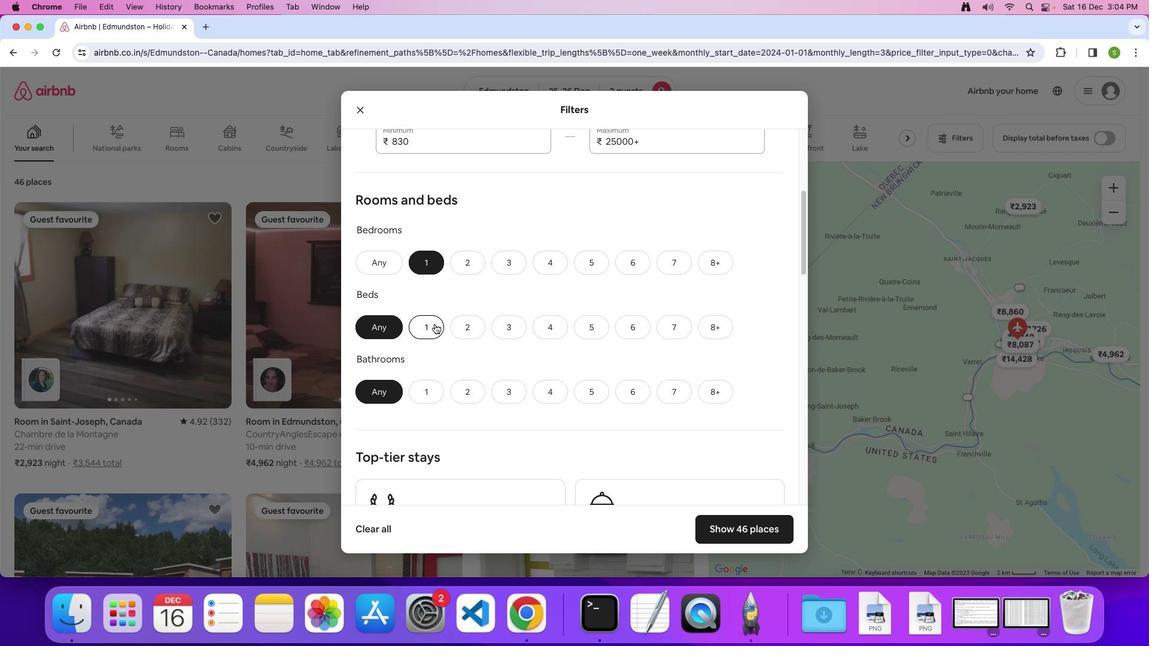 
Action: Mouse pressed left at (435, 324)
Screenshot: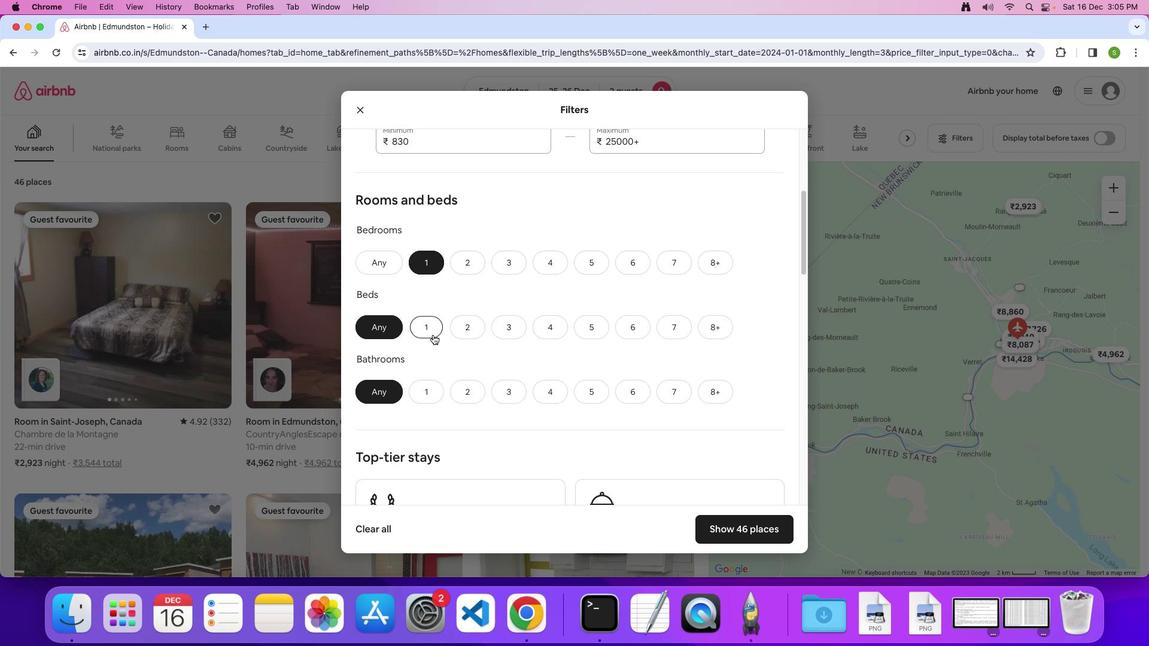 
Action: Mouse moved to (427, 397)
Screenshot: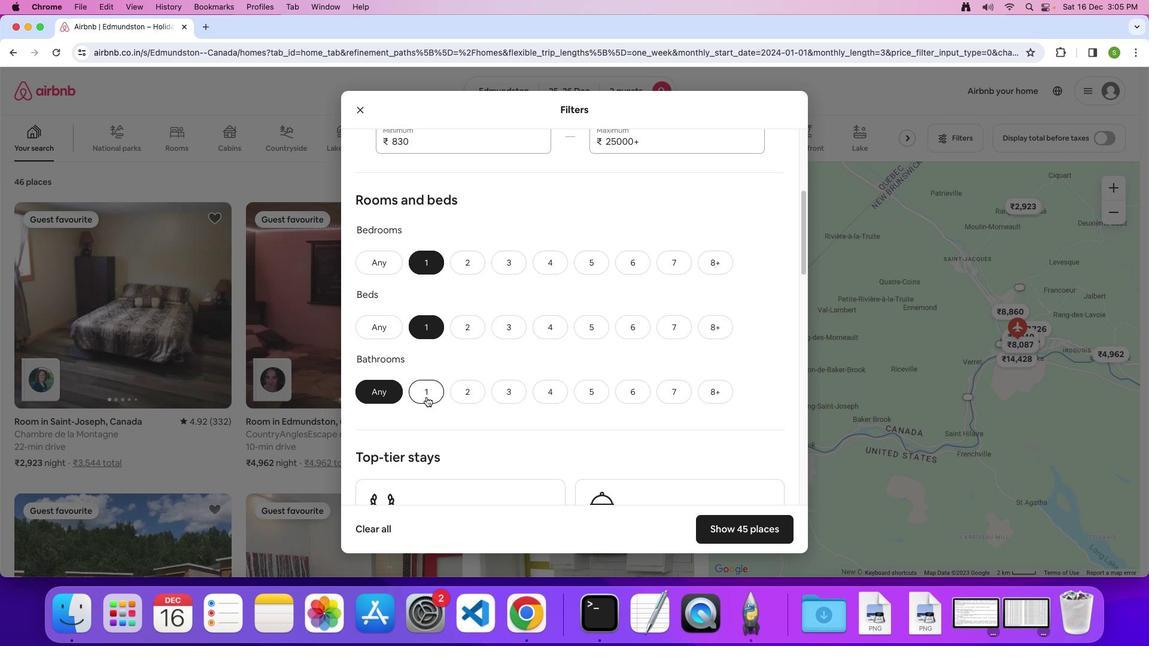 
Action: Mouse pressed left at (427, 397)
Screenshot: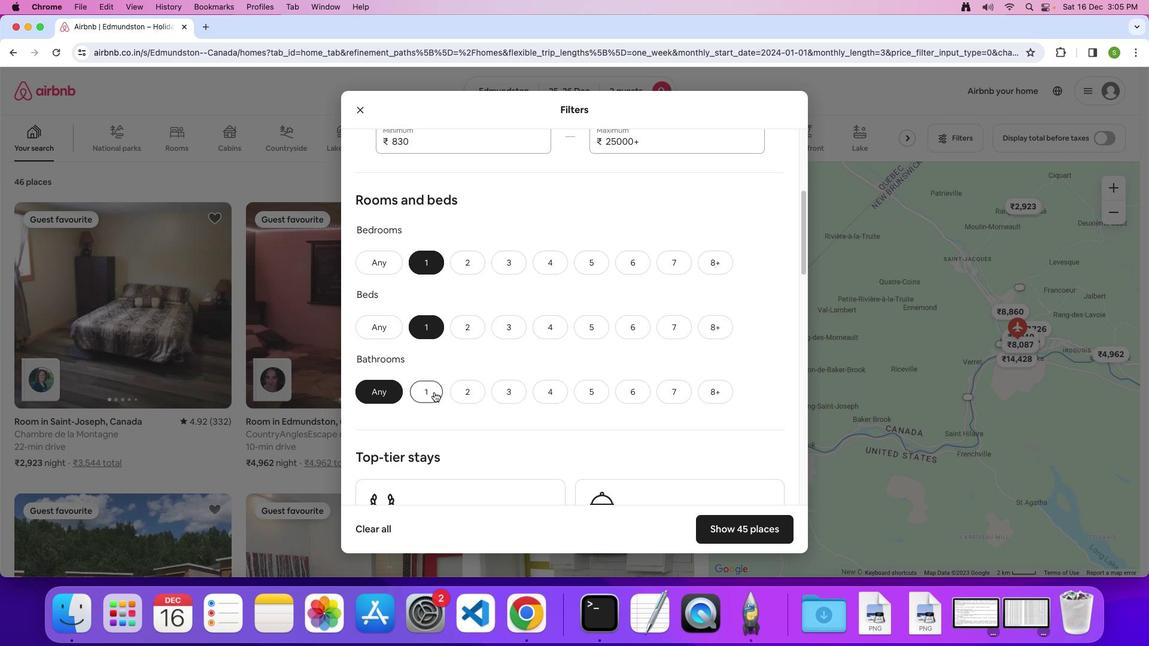 
Action: Mouse moved to (629, 336)
Screenshot: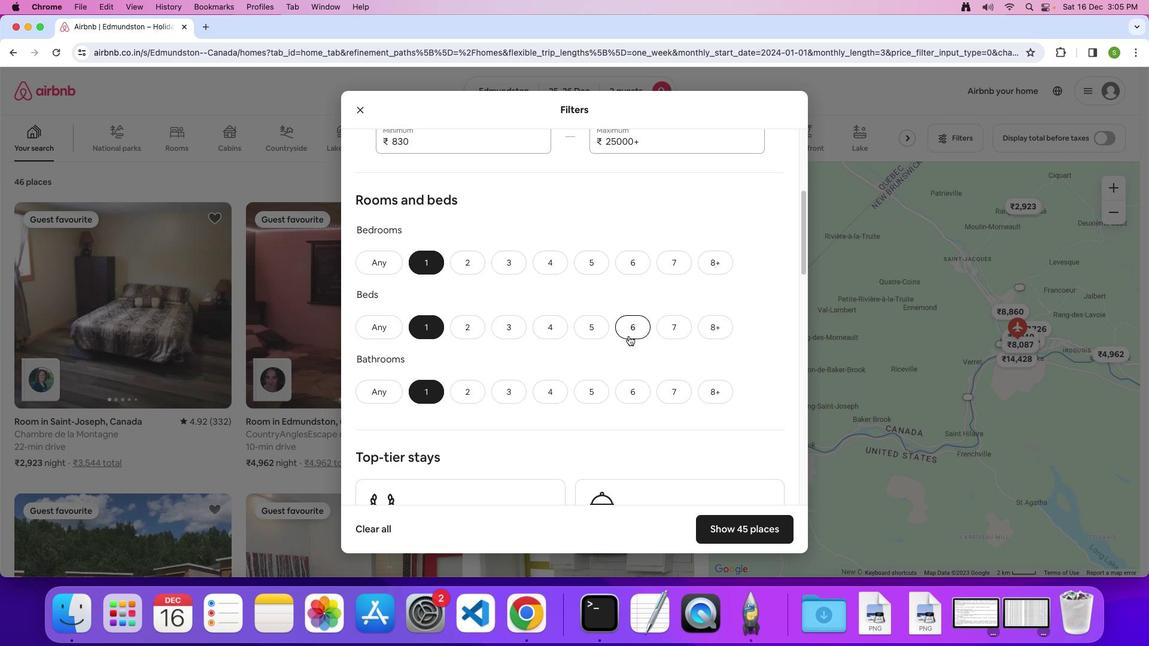 
Action: Mouse scrolled (629, 336) with delta (0, 0)
Screenshot: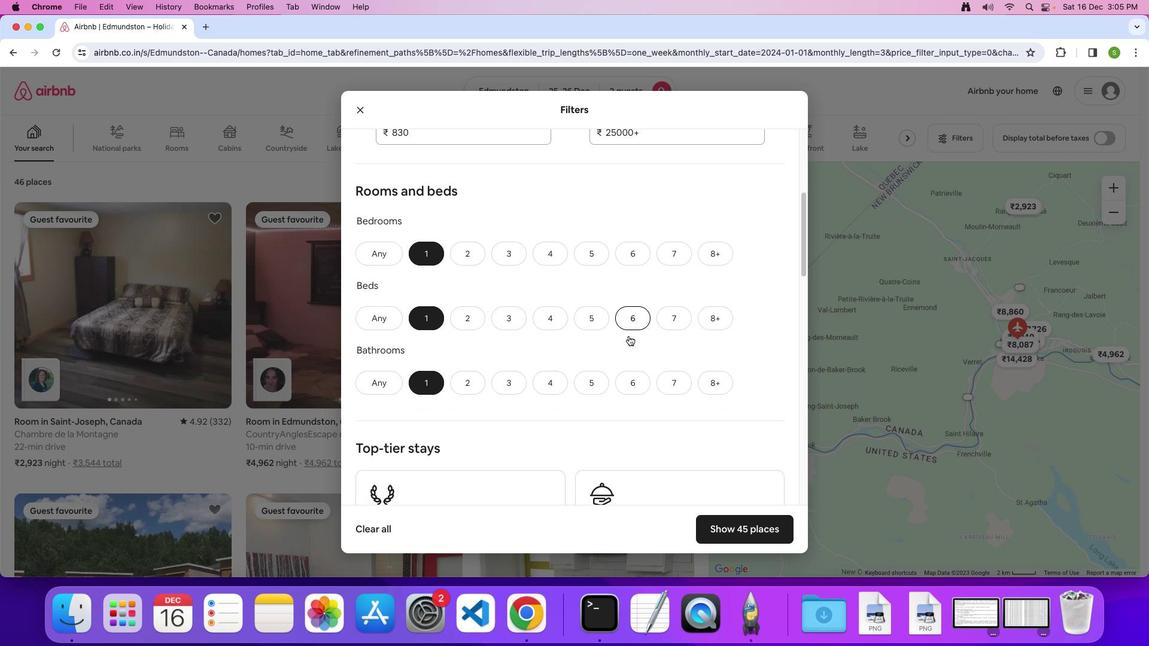 
Action: Mouse scrolled (629, 336) with delta (0, 0)
Screenshot: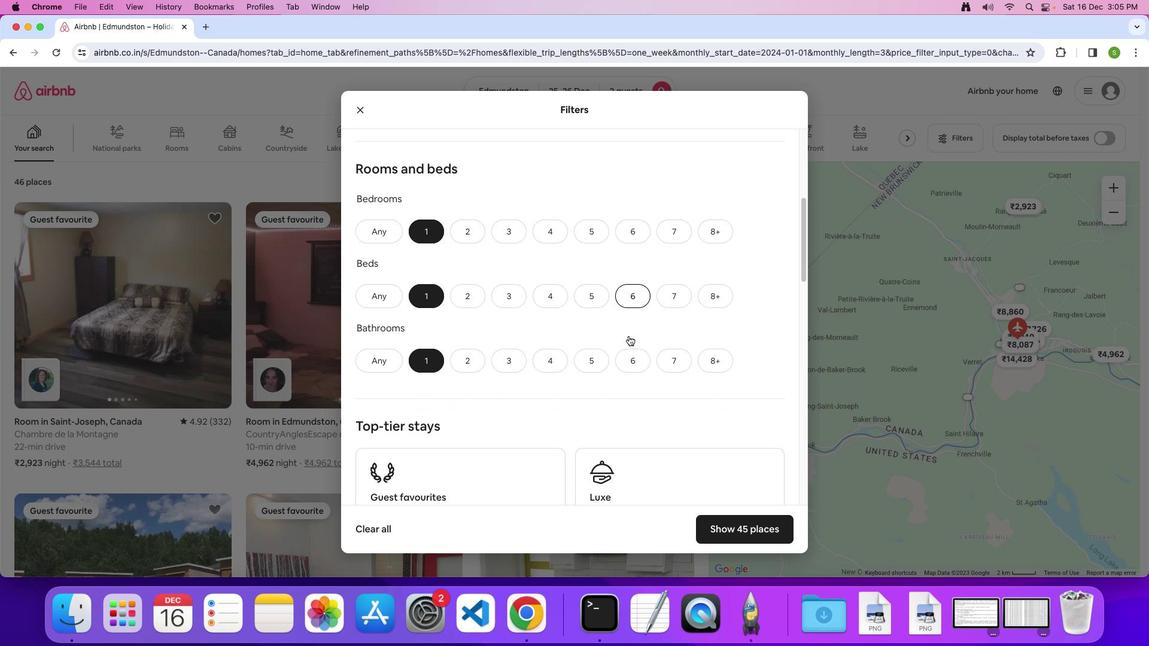 
Action: Mouse scrolled (629, 336) with delta (0, -1)
Screenshot: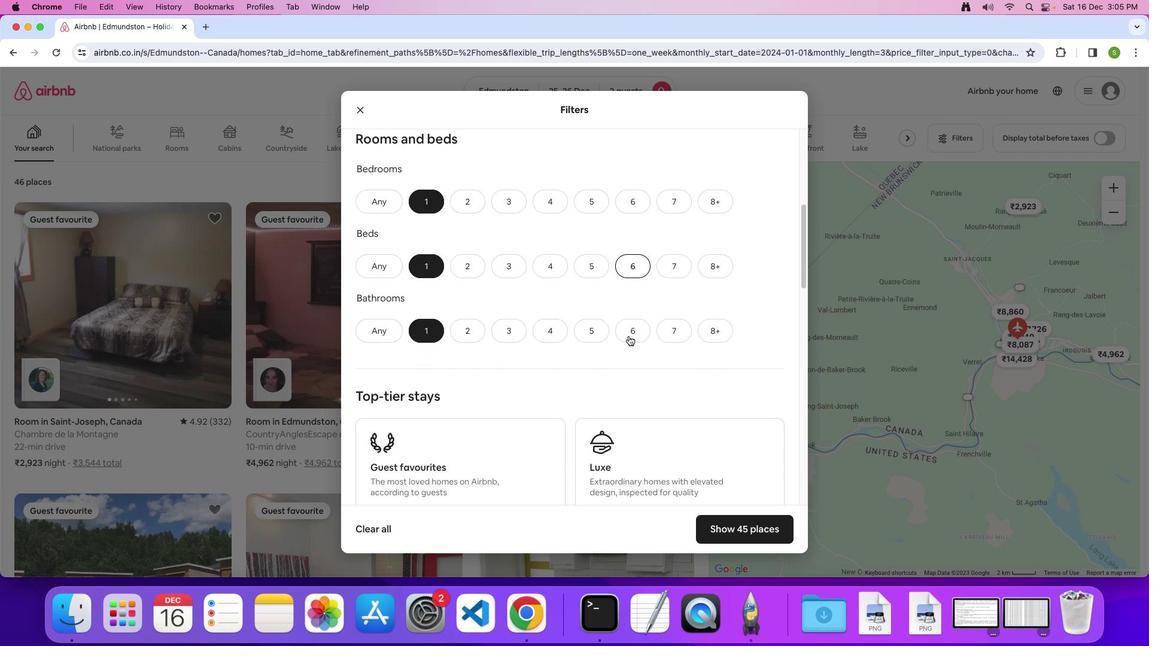 
Action: Mouse scrolled (629, 336) with delta (0, 0)
Screenshot: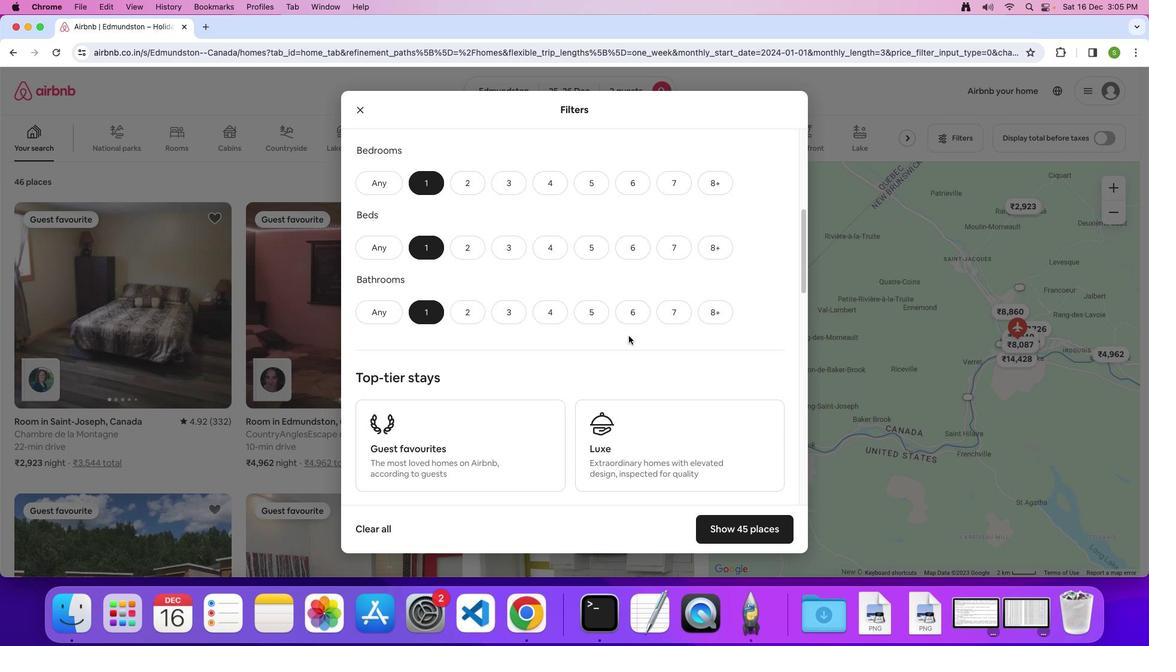 
Action: Mouse scrolled (629, 336) with delta (0, 0)
Screenshot: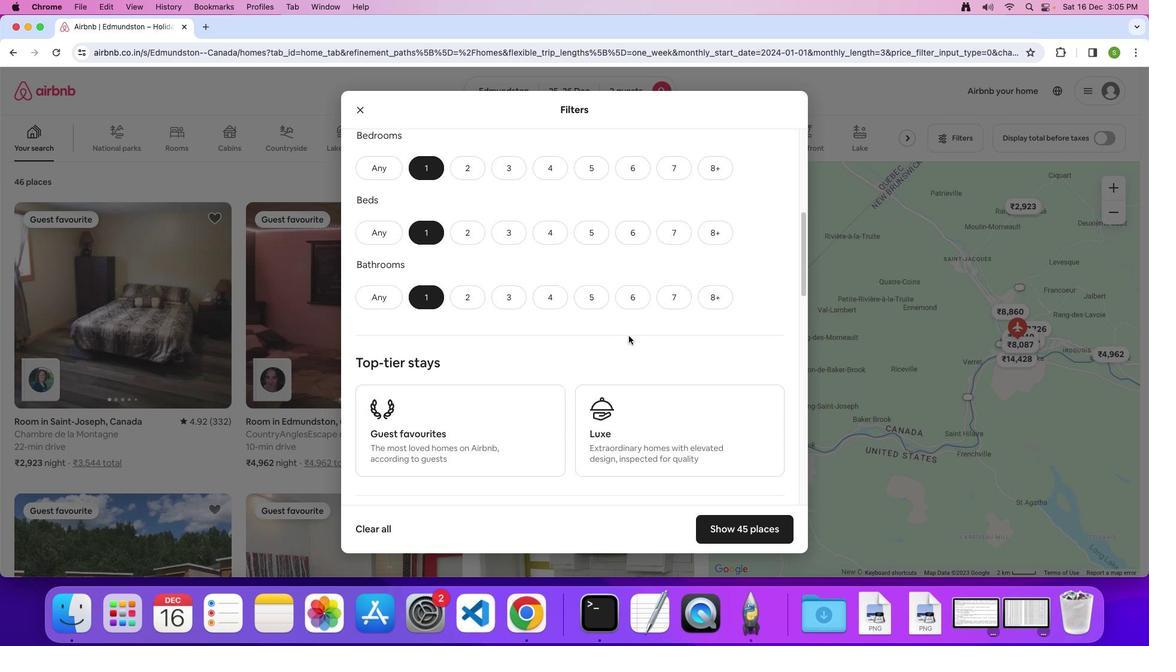 
Action: Mouse scrolled (629, 336) with delta (0, 0)
Screenshot: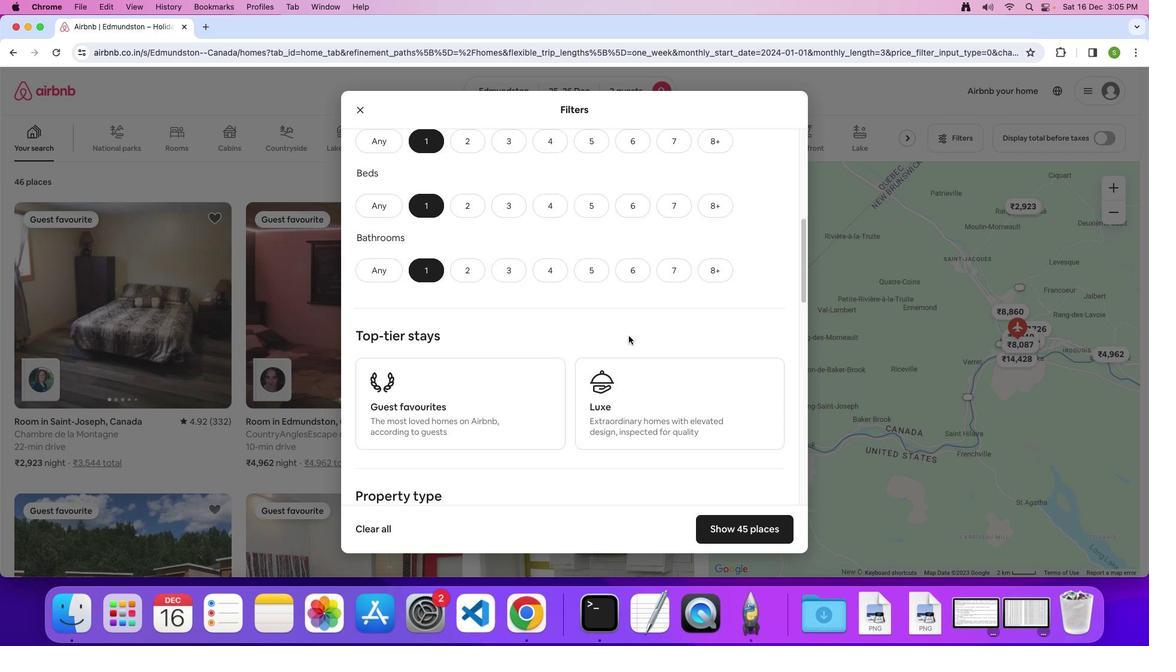 
Action: Mouse scrolled (629, 336) with delta (0, 0)
Screenshot: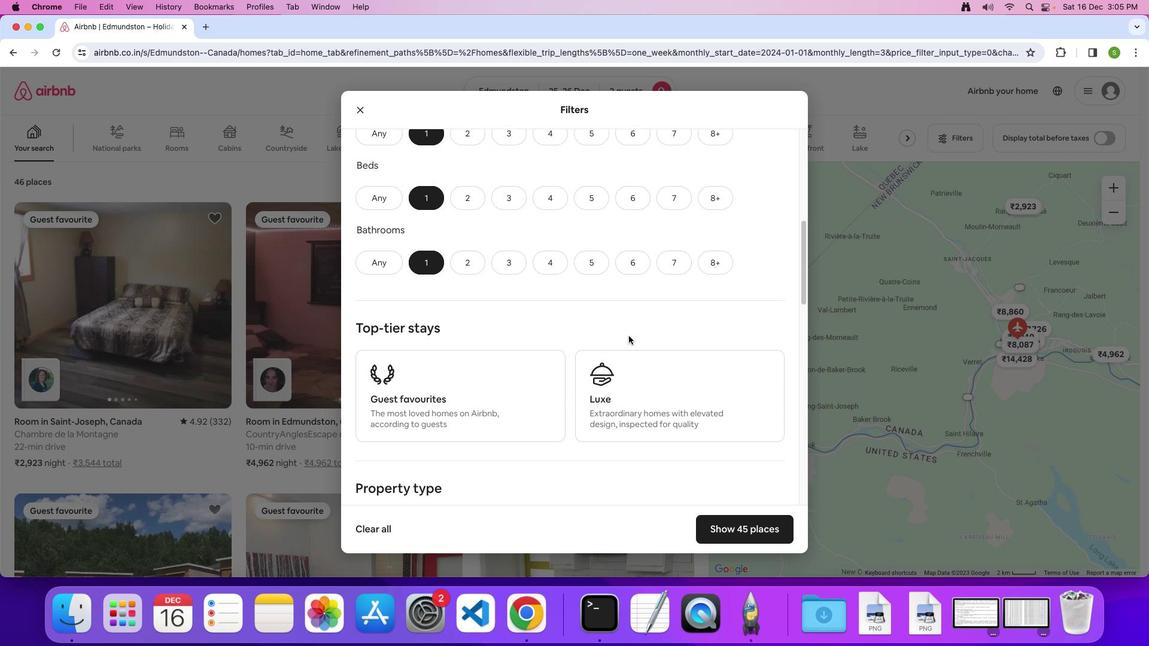 
Action: Mouse scrolled (629, 336) with delta (0, 0)
Screenshot: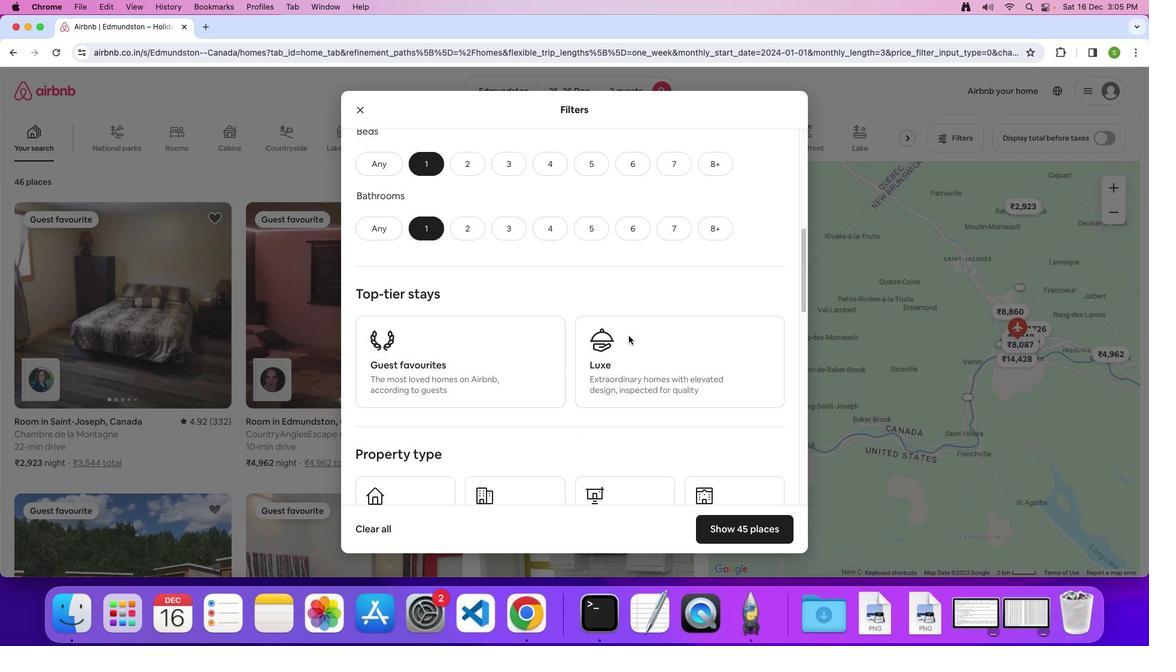 
Action: Mouse scrolled (629, 336) with delta (0, -1)
Screenshot: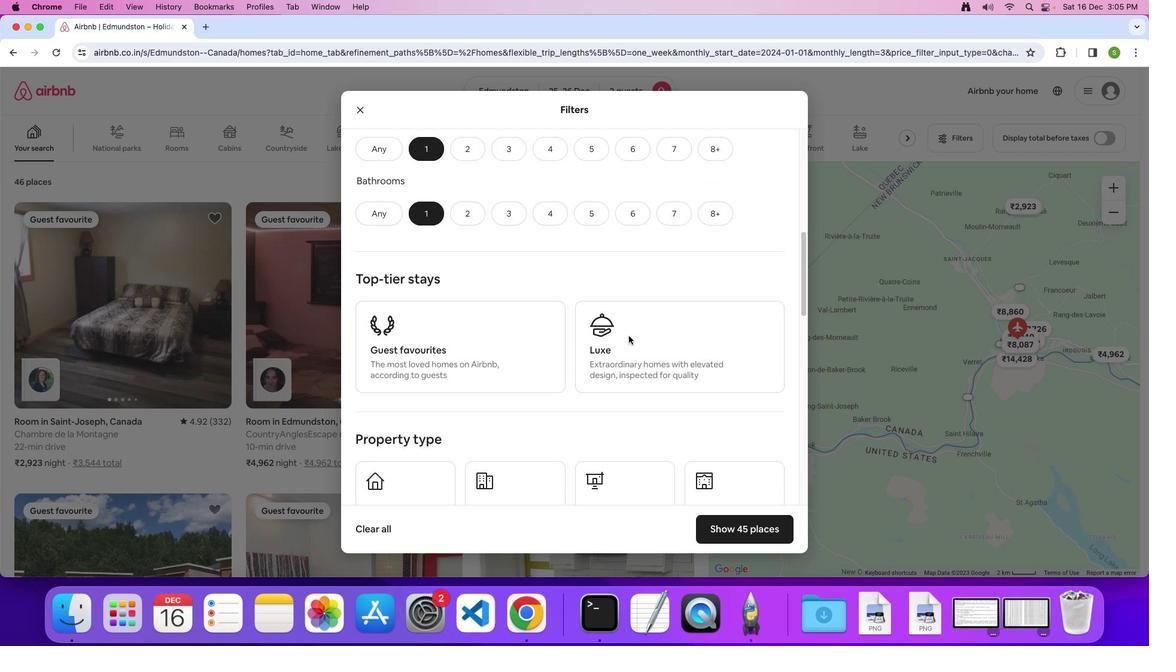 
Action: Mouse scrolled (629, 336) with delta (0, 0)
Screenshot: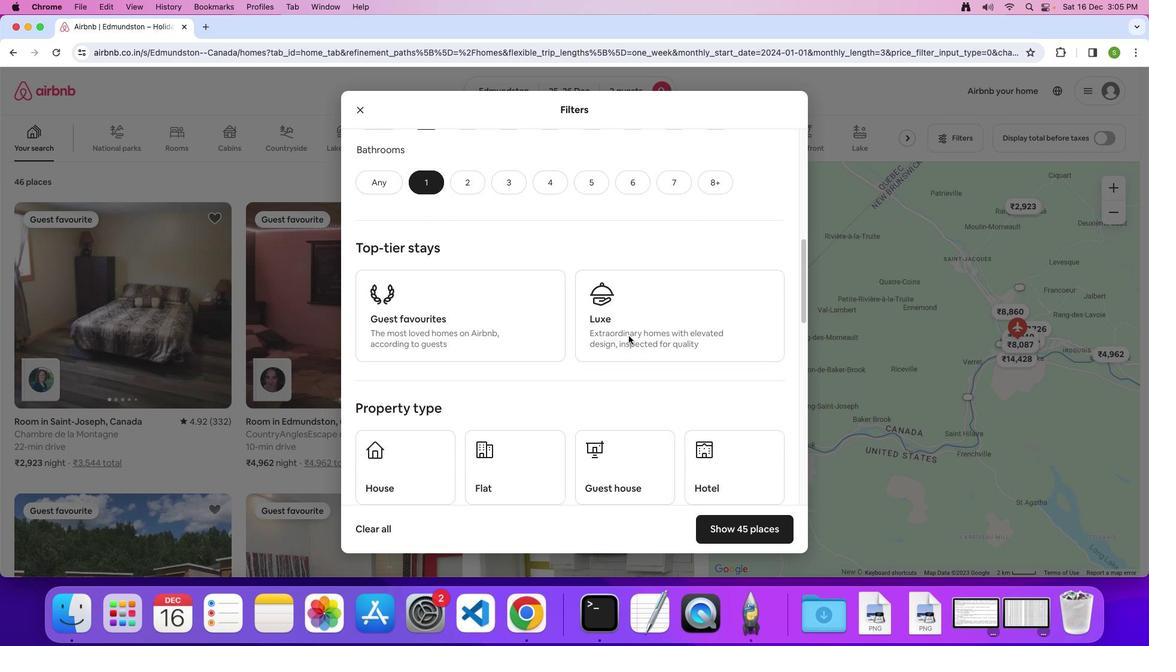 
Action: Mouse scrolled (629, 336) with delta (0, 0)
Screenshot: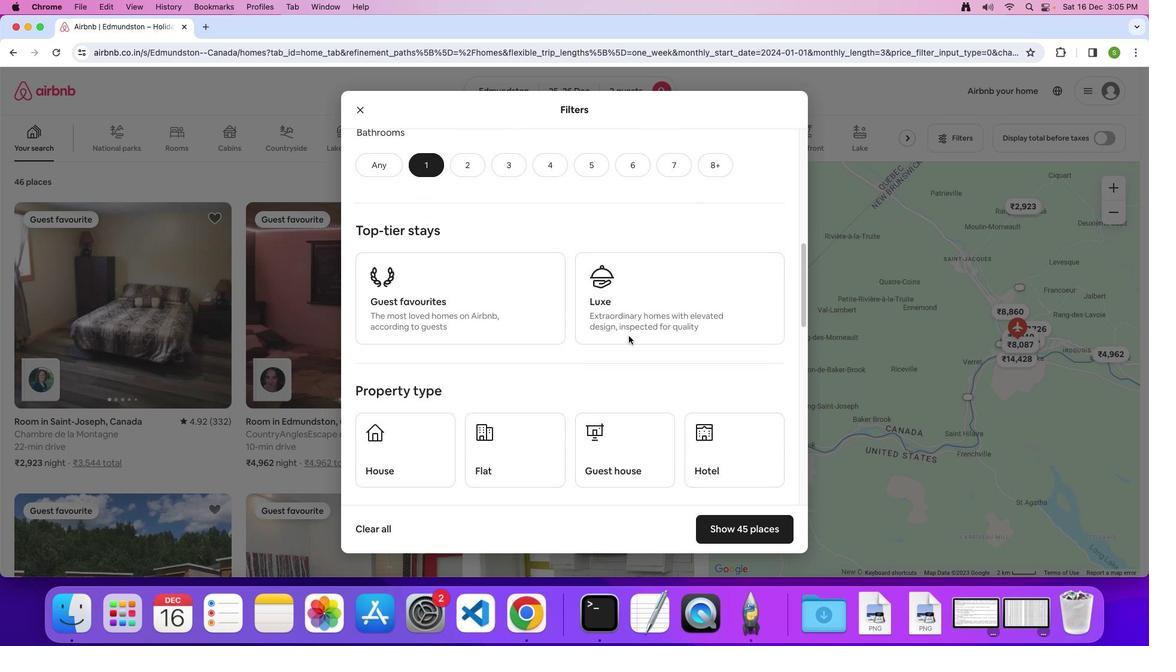 
Action: Mouse scrolled (629, 336) with delta (0, -1)
Screenshot: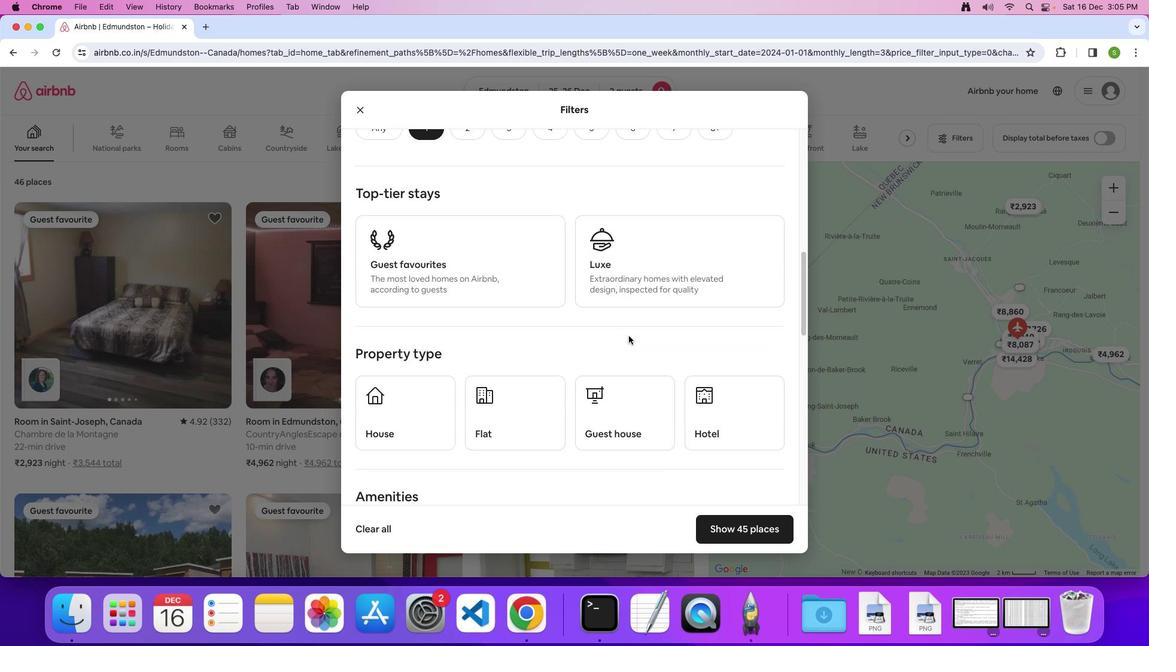 
Action: Mouse scrolled (629, 336) with delta (0, 0)
Screenshot: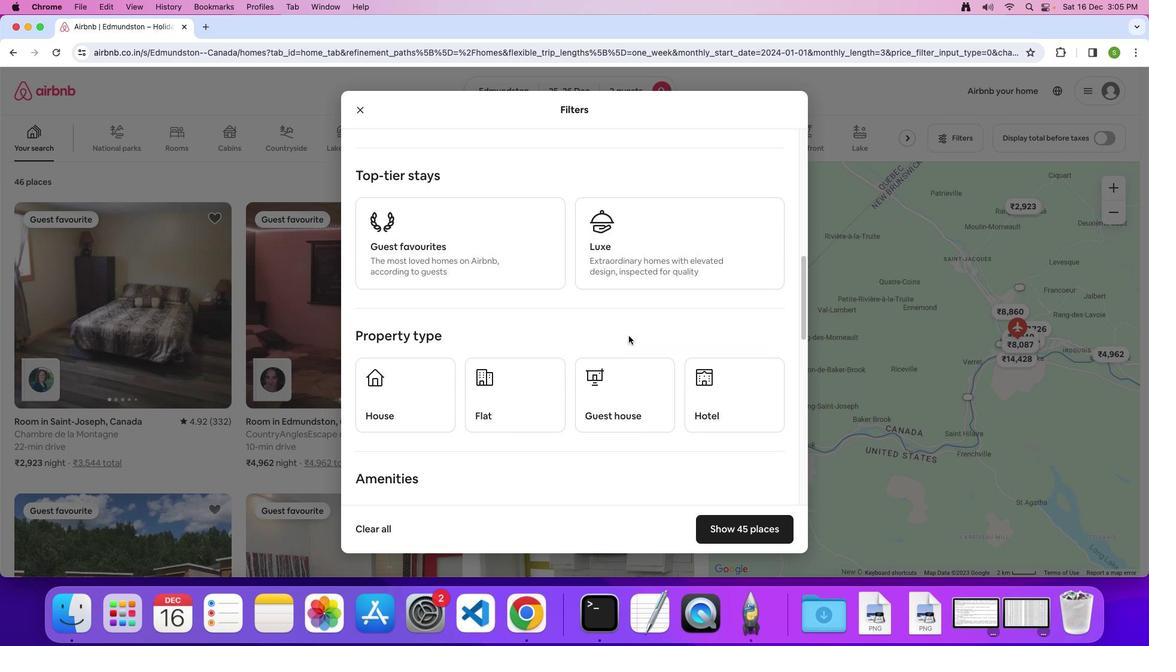 
Action: Mouse scrolled (629, 336) with delta (0, 0)
Screenshot: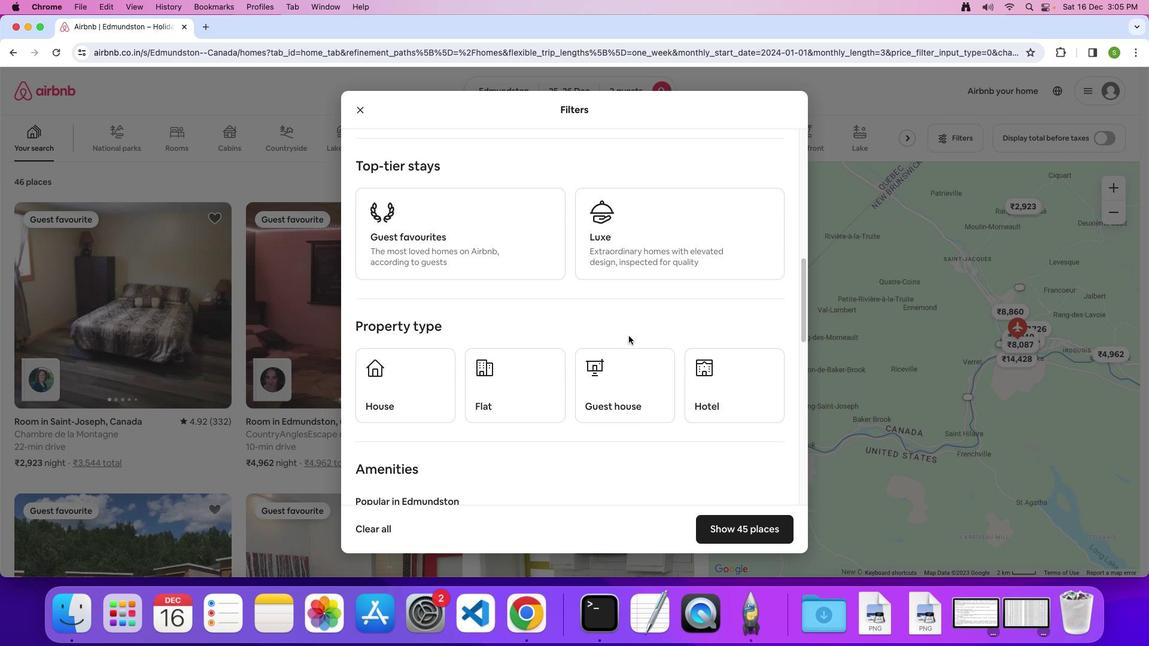 
Action: Mouse moved to (725, 370)
Screenshot: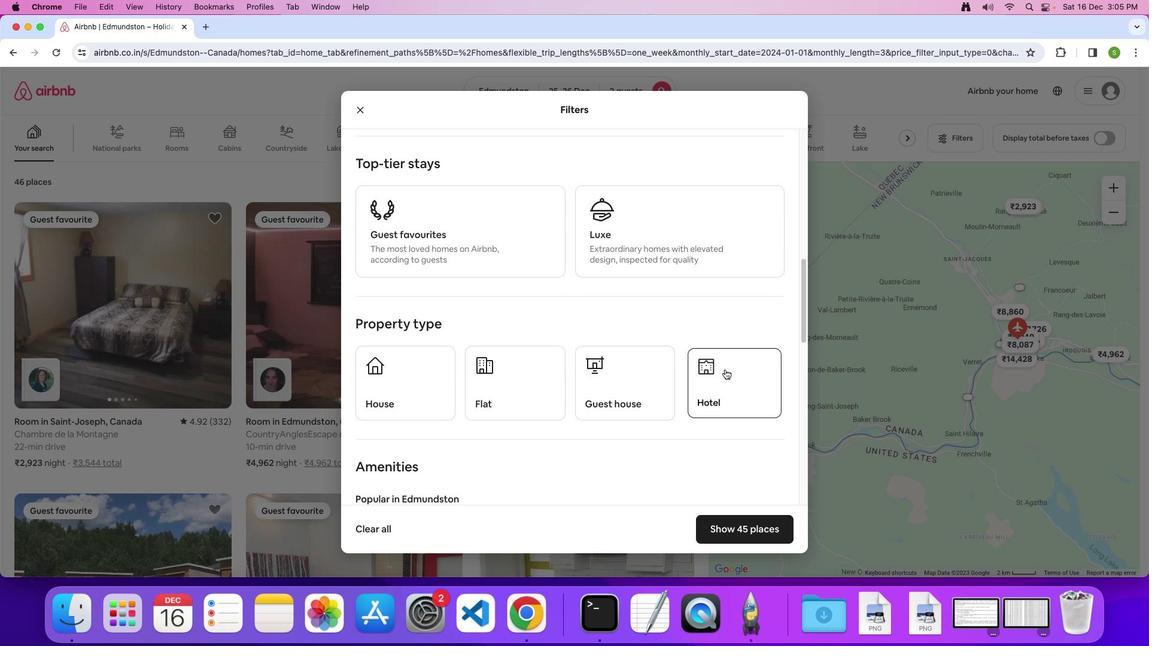 
Action: Mouse pressed left at (725, 370)
Screenshot: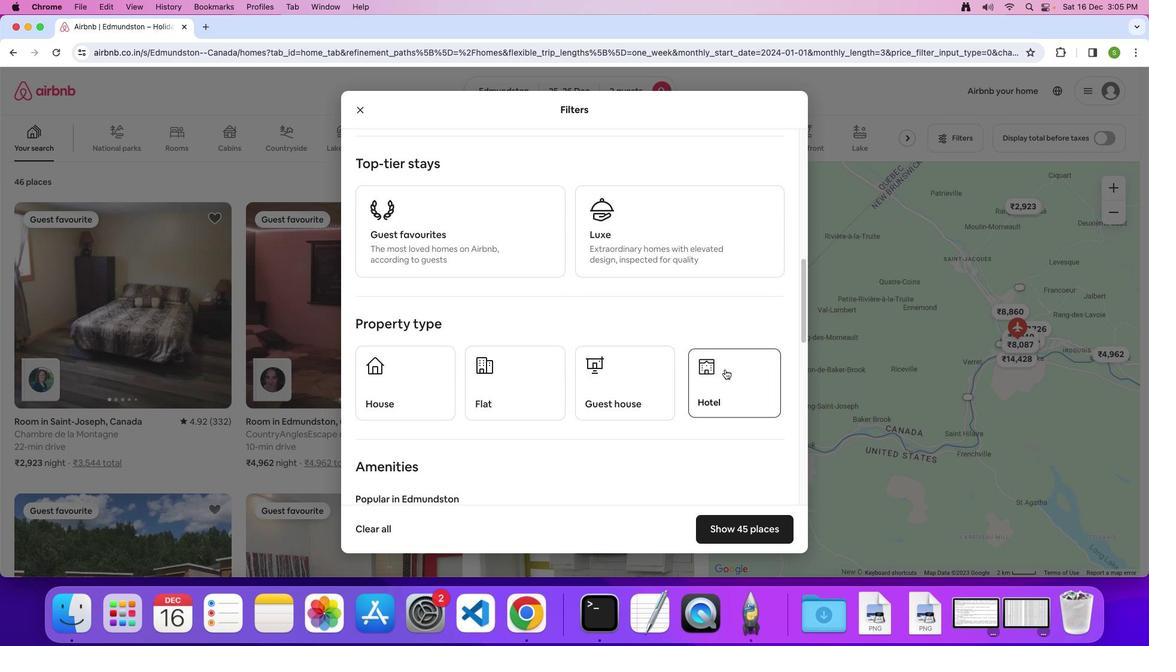 
Action: Mouse moved to (548, 347)
Screenshot: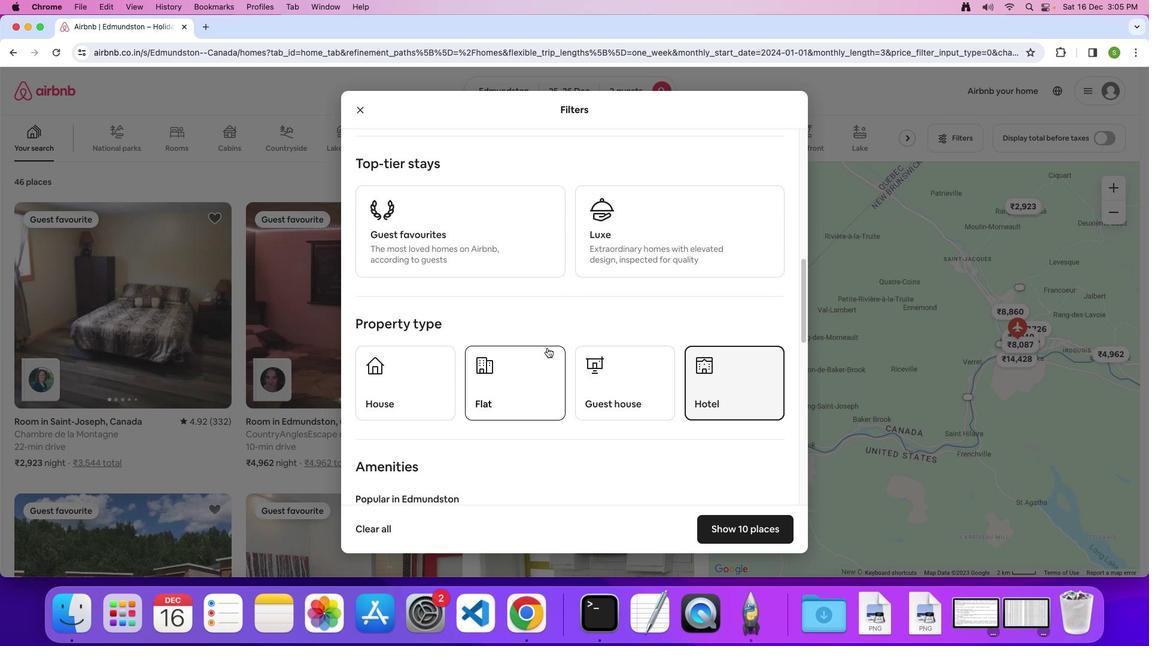 
Action: Mouse scrolled (548, 347) with delta (0, 0)
Screenshot: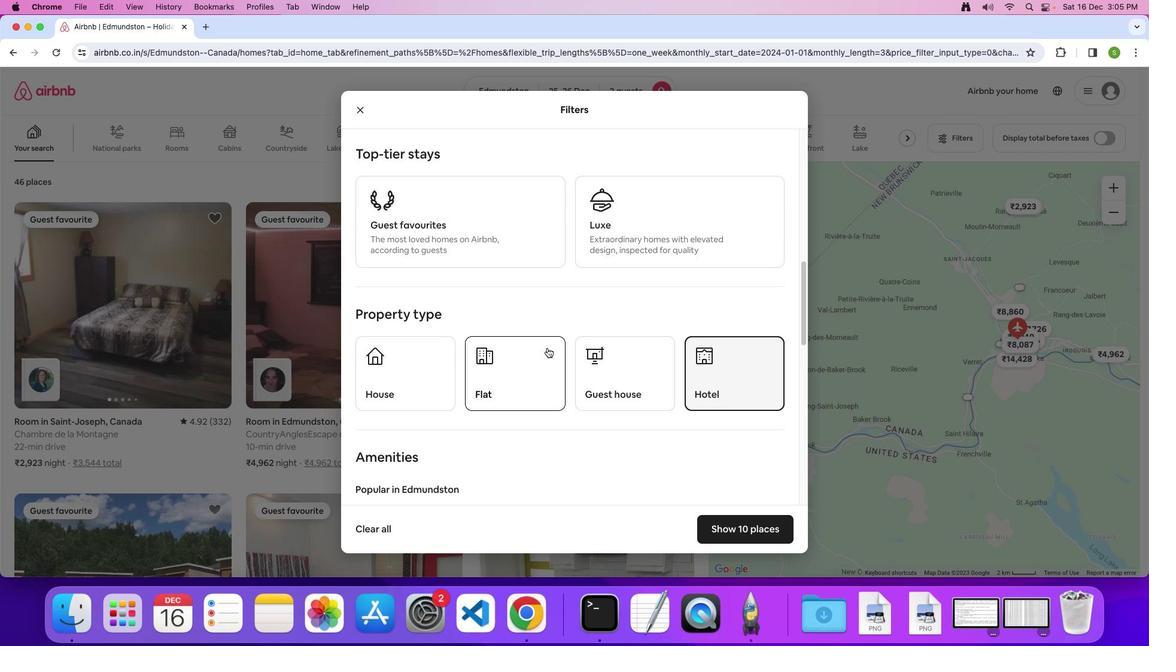 
Action: Mouse scrolled (548, 347) with delta (0, 0)
Screenshot: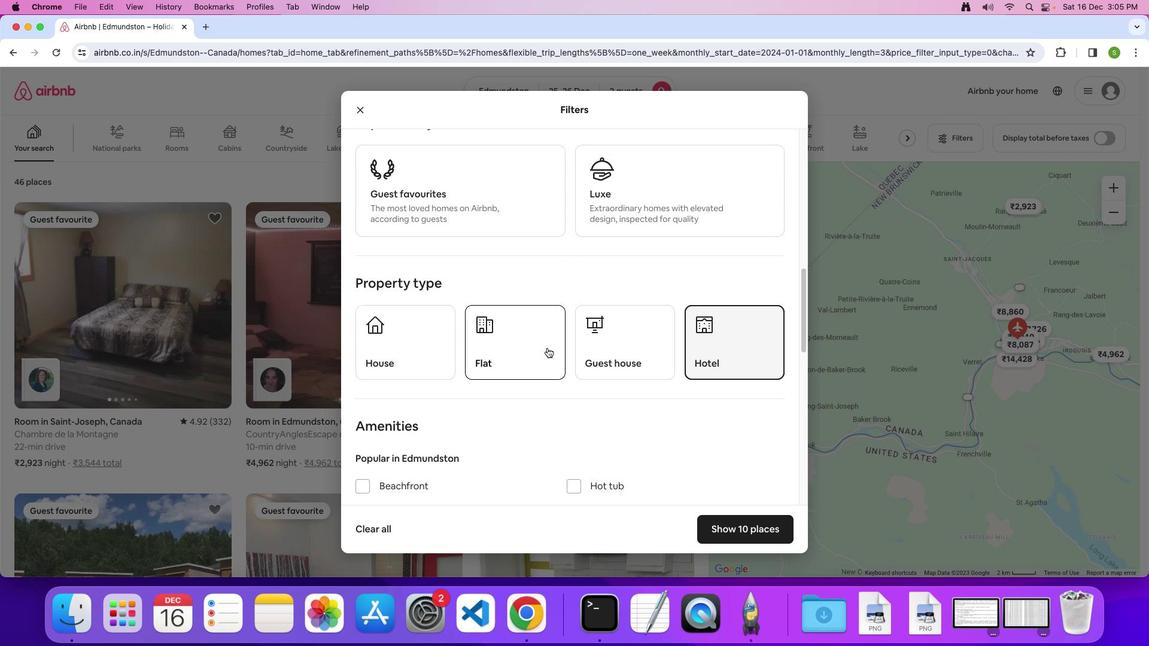 
Action: Mouse scrolled (548, 347) with delta (0, -1)
Screenshot: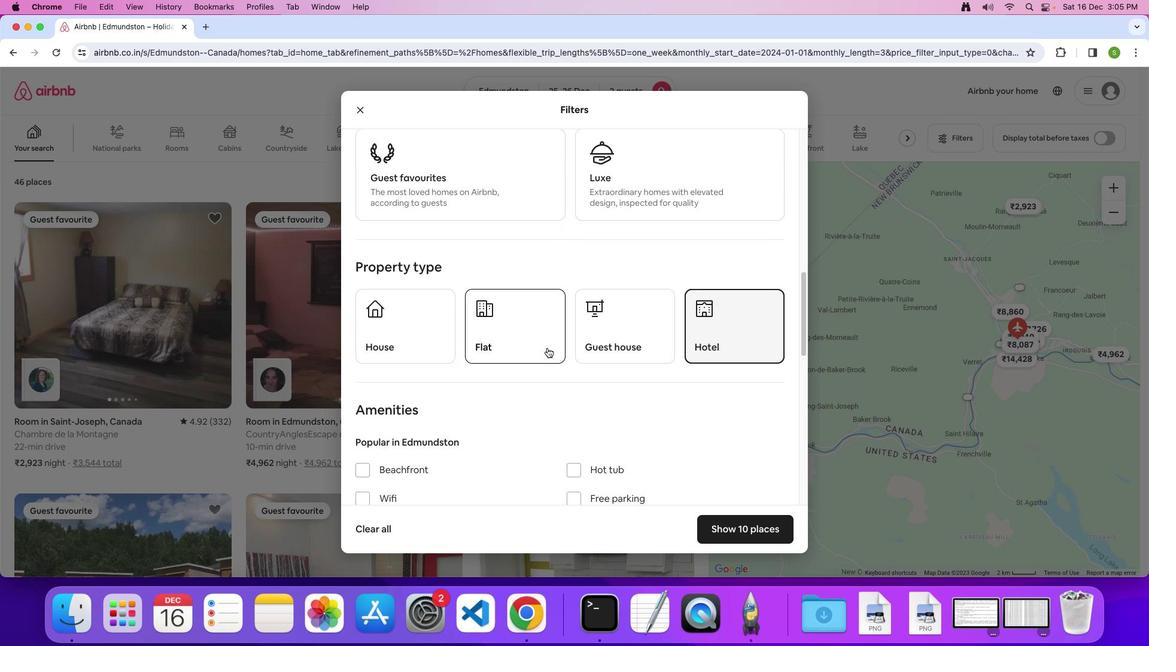 
Action: Mouse scrolled (548, 347) with delta (0, 0)
Screenshot: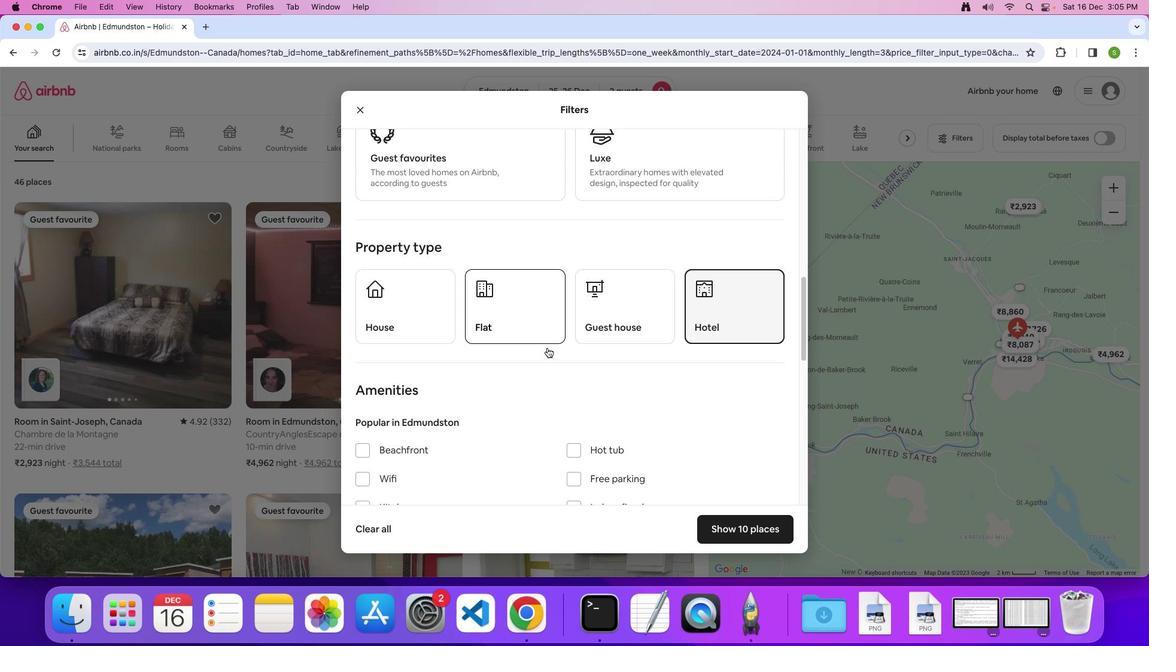 
Action: Mouse scrolled (548, 347) with delta (0, 0)
Screenshot: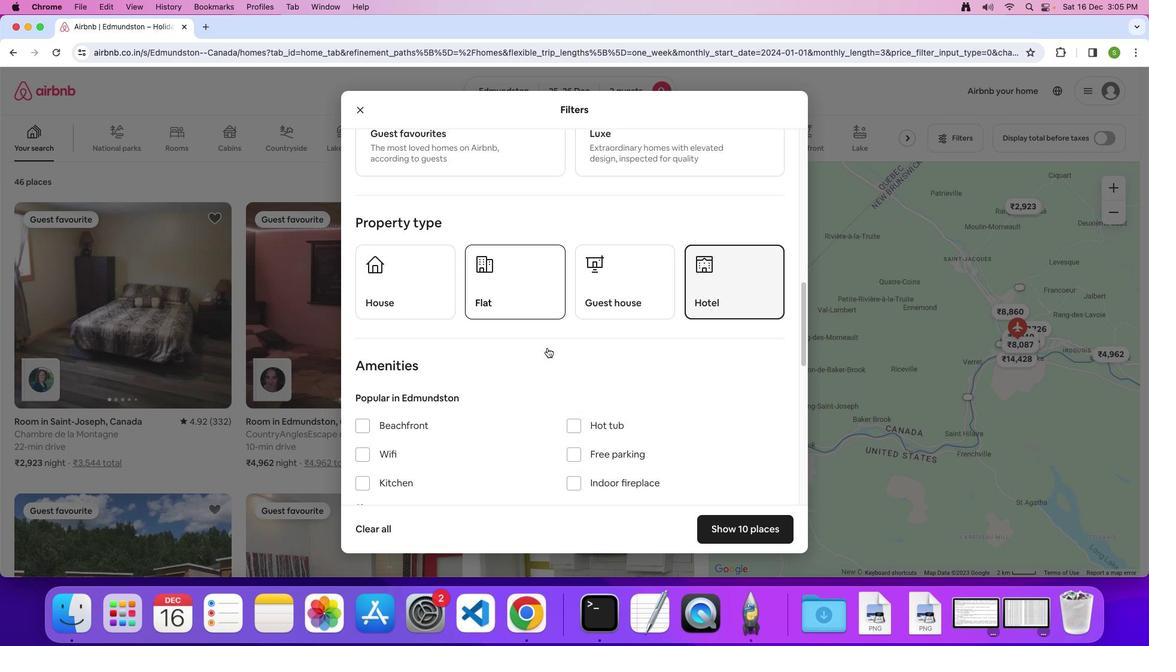 
Action: Mouse scrolled (548, 347) with delta (0, 0)
Screenshot: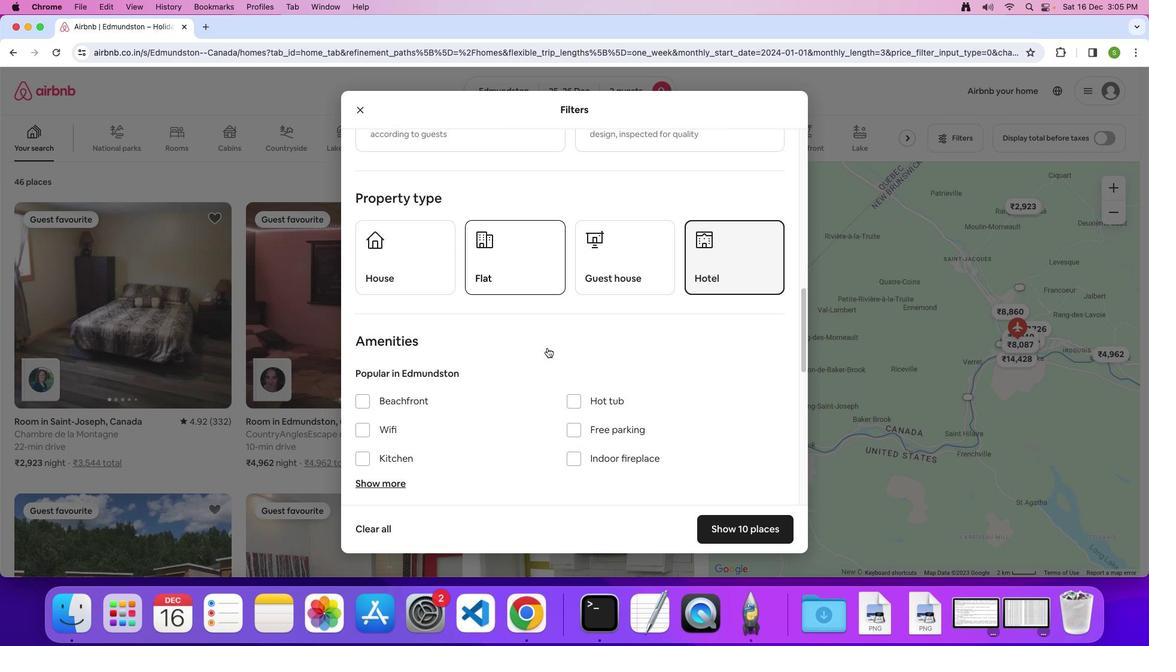 
Action: Mouse scrolled (548, 347) with delta (0, 0)
Screenshot: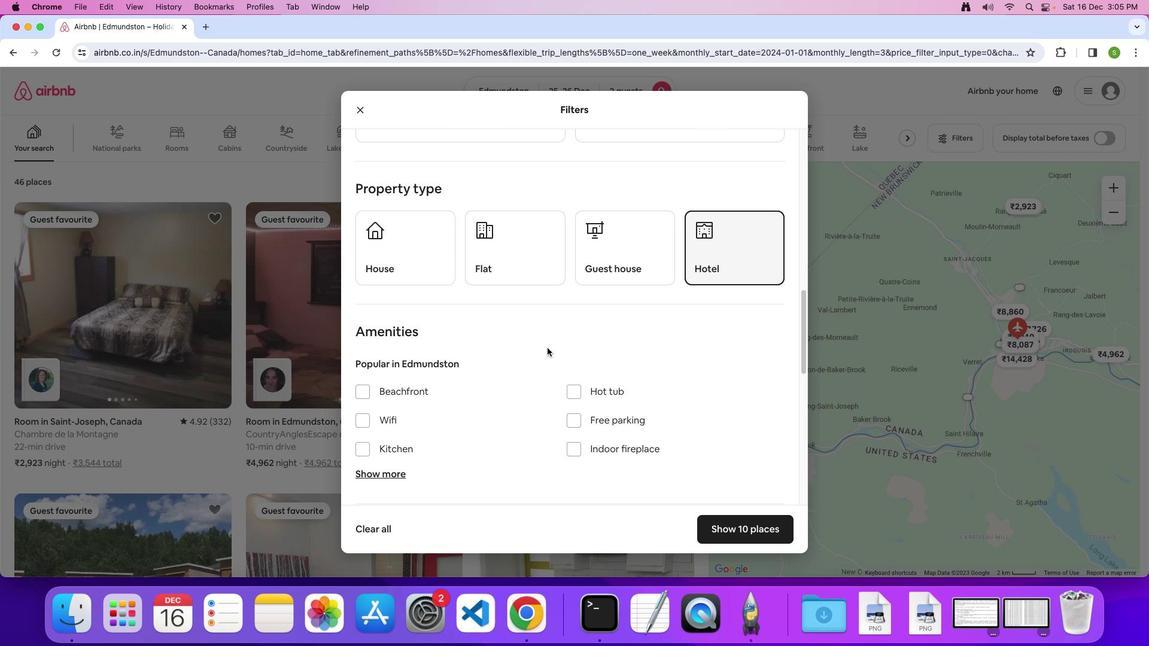 
Action: Mouse scrolled (548, 347) with delta (0, 0)
Screenshot: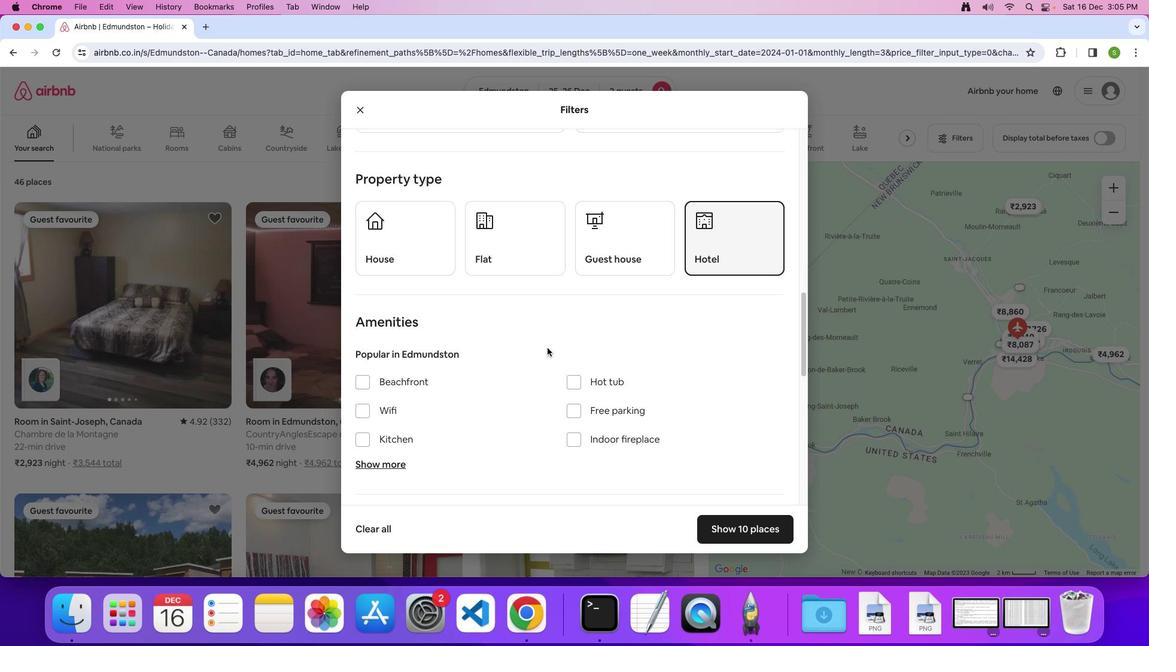 
Action: Mouse scrolled (548, 347) with delta (0, 0)
Screenshot: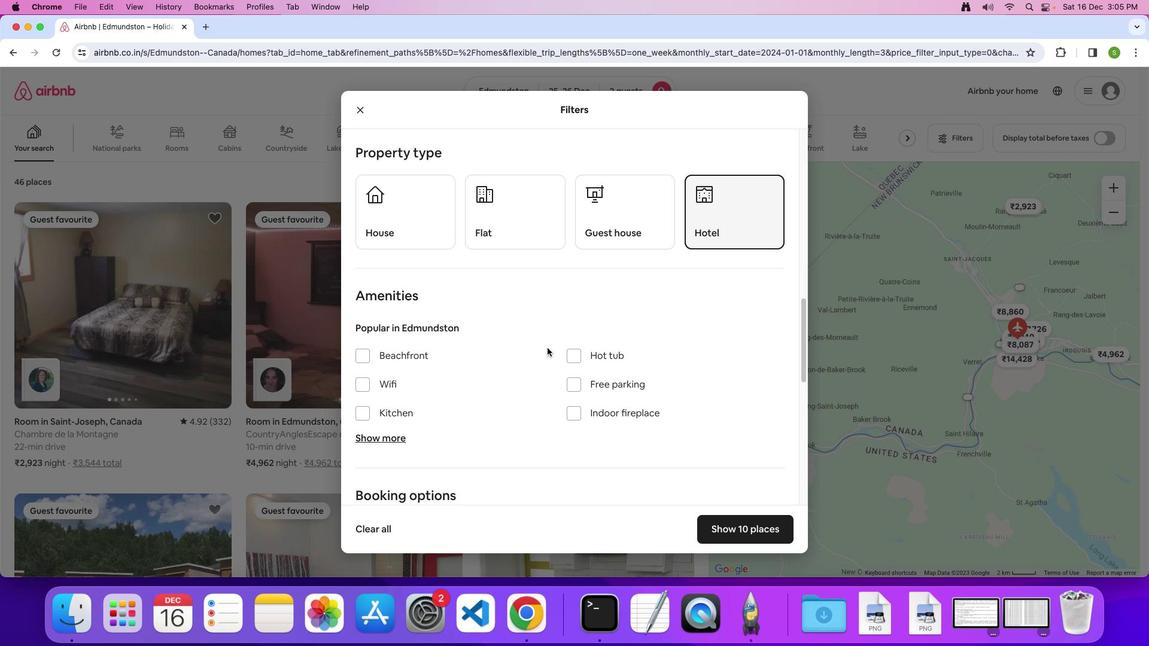 
Action: Mouse scrolled (548, 347) with delta (0, 0)
Screenshot: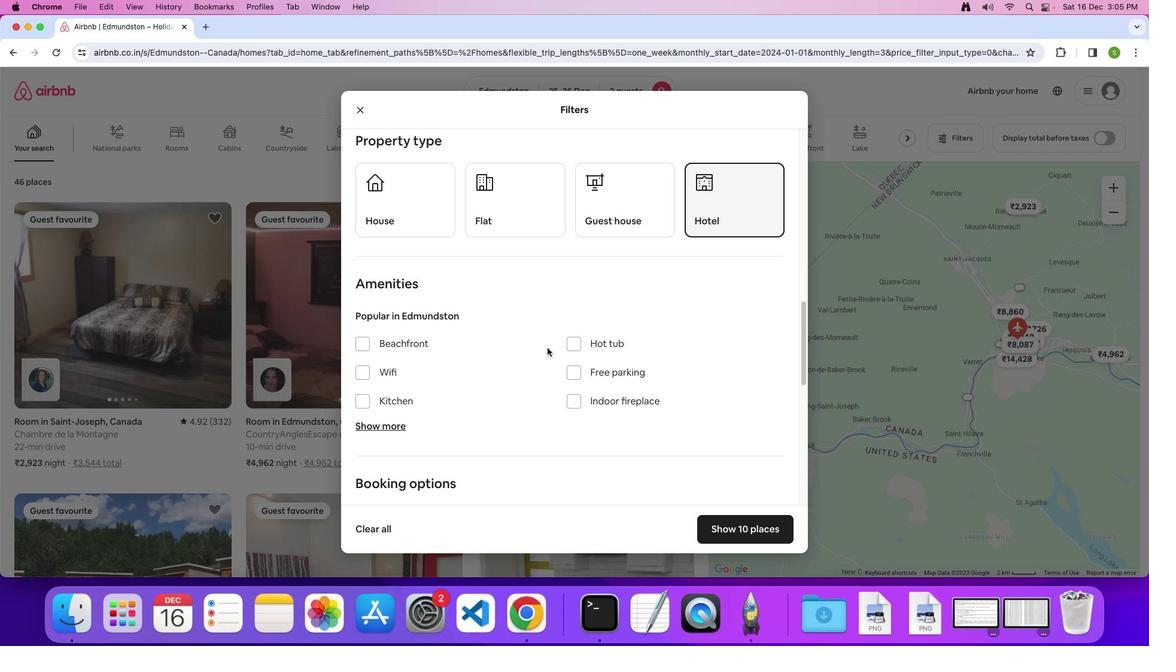 
Action: Mouse scrolled (548, 347) with delta (0, 0)
Screenshot: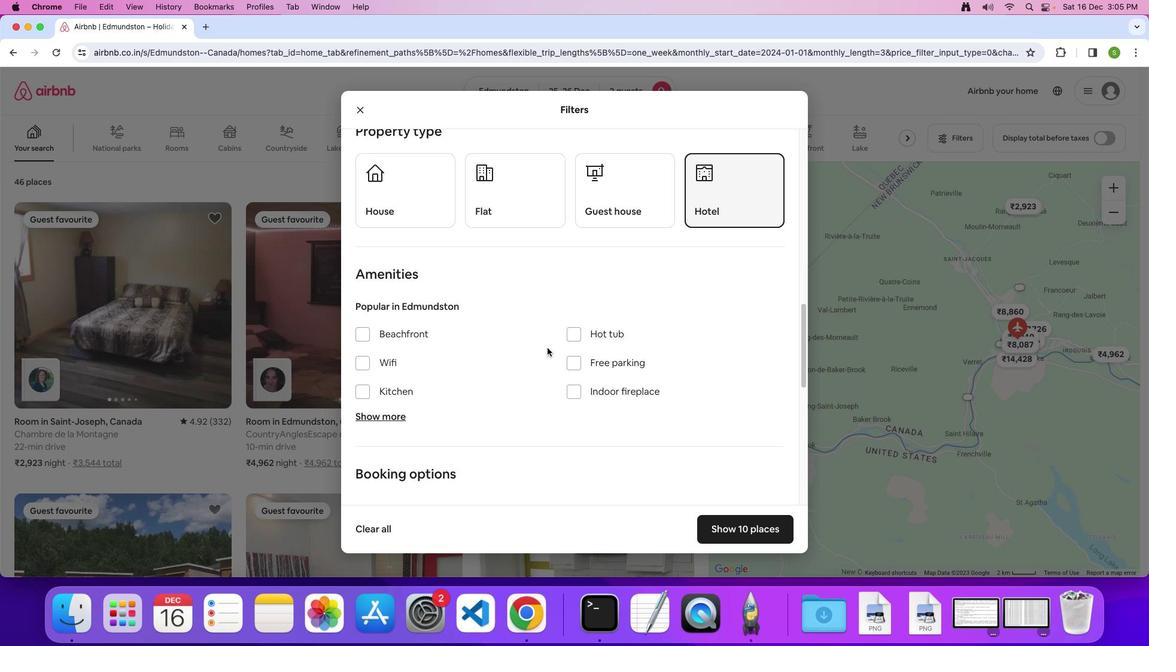 
Action: Mouse scrolled (548, 347) with delta (0, 0)
Screenshot: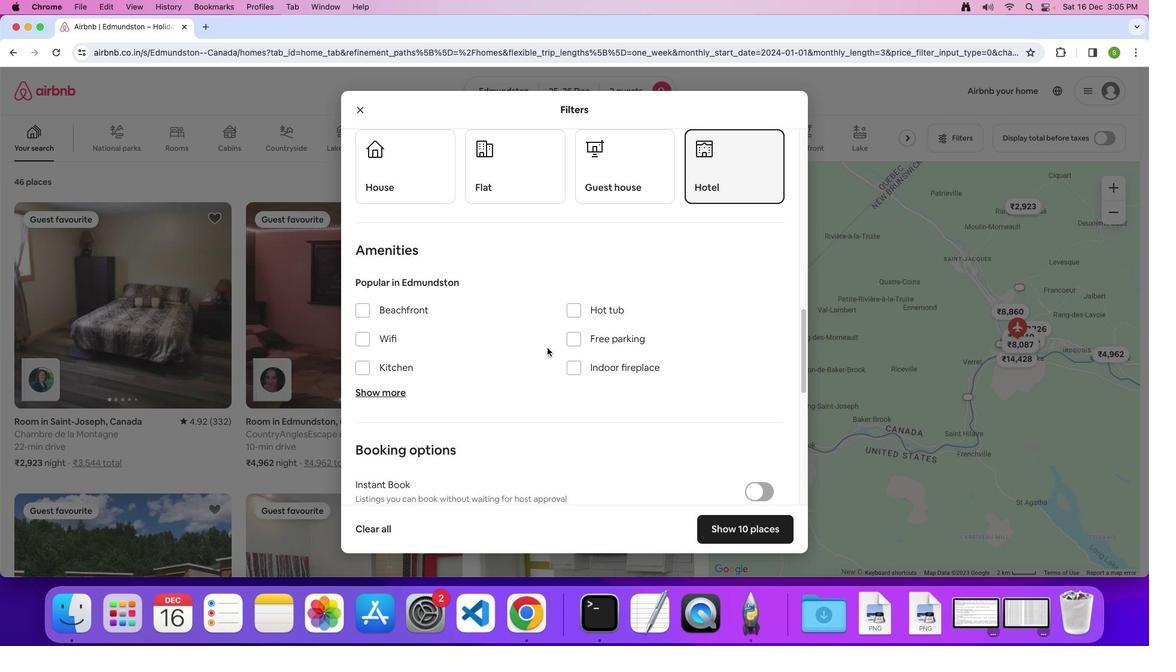 
Action: Mouse scrolled (548, 347) with delta (0, 0)
Screenshot: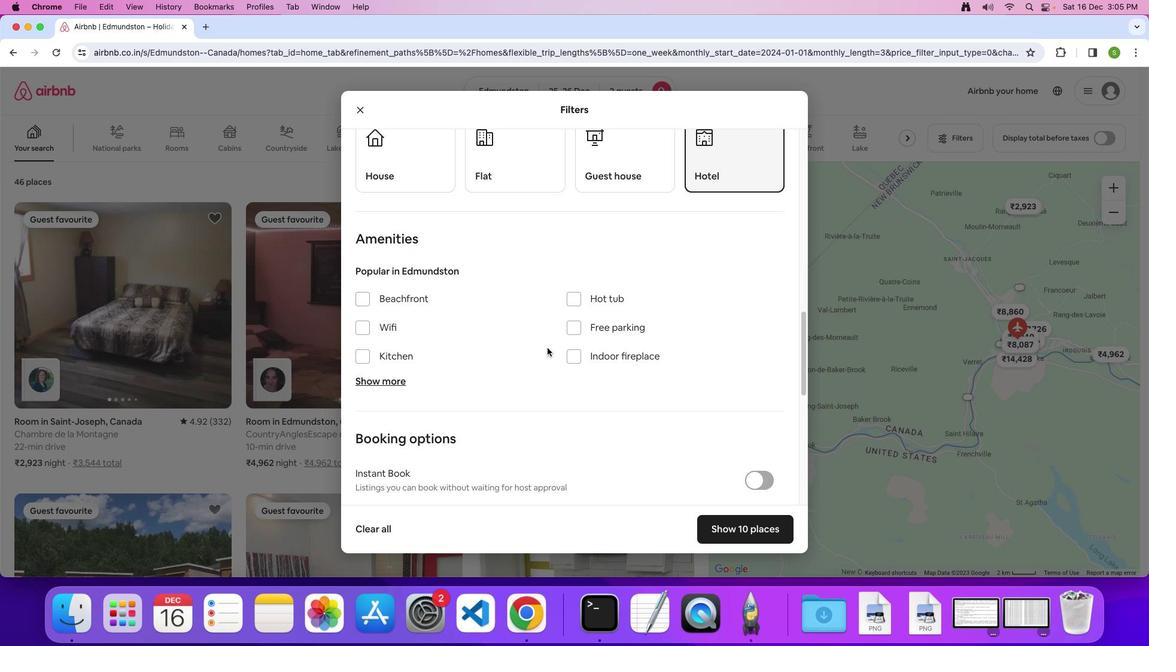 
Action: Mouse scrolled (548, 347) with delta (0, 0)
Screenshot: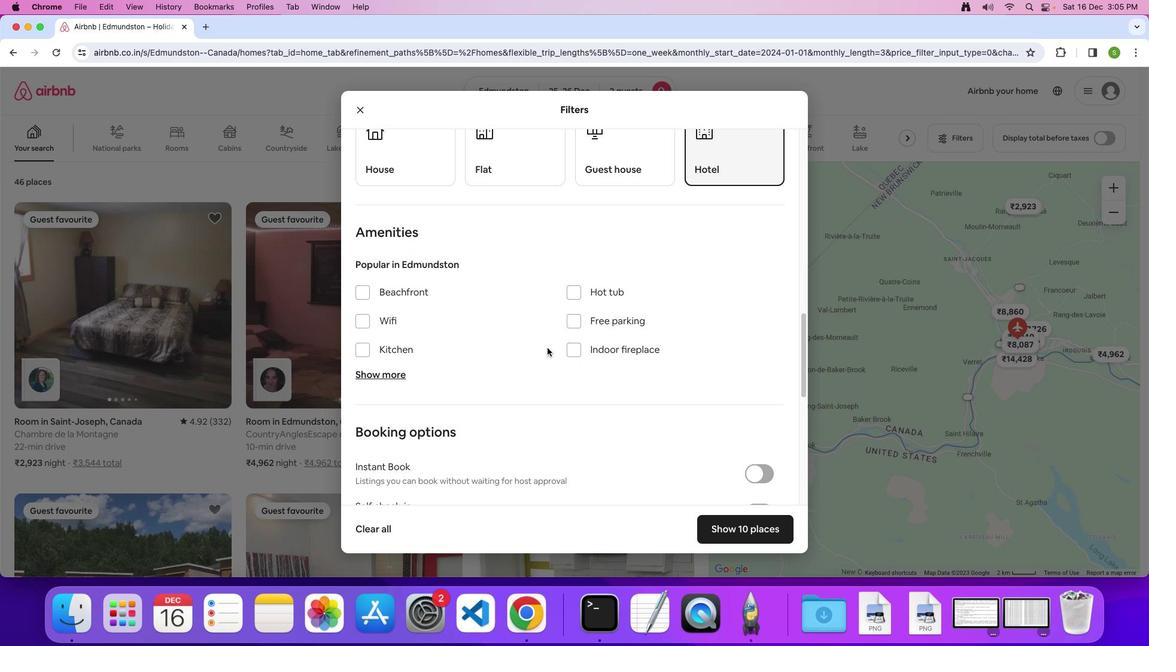 
Action: Mouse scrolled (548, 347) with delta (0, 0)
Screenshot: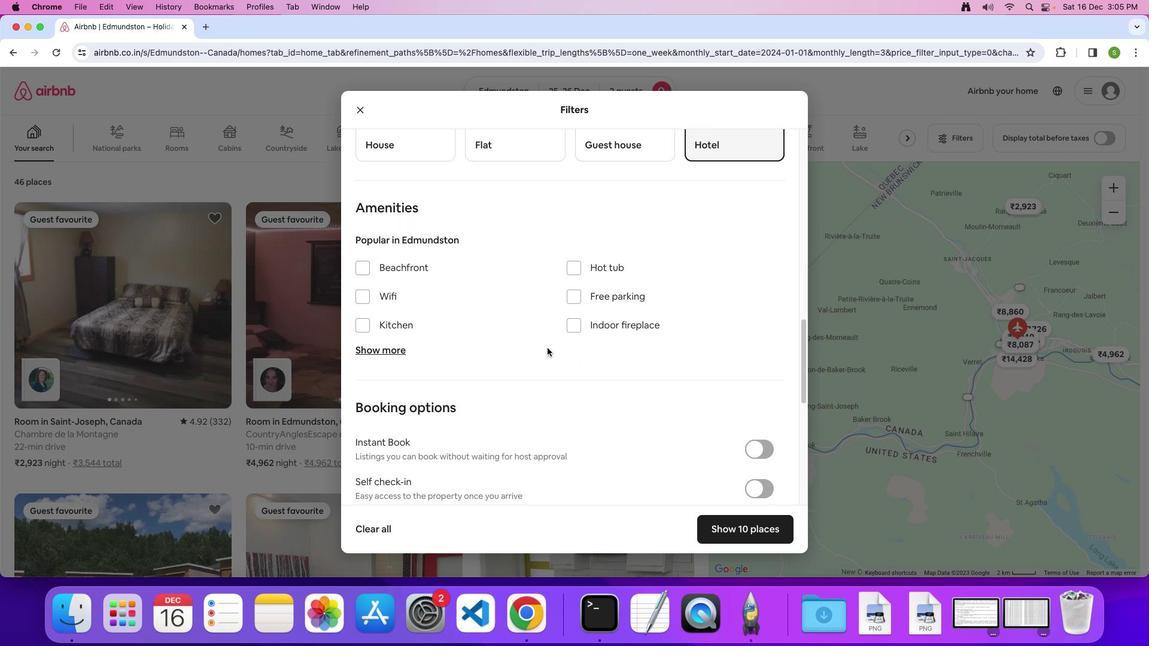 
Action: Mouse scrolled (548, 347) with delta (0, 0)
Screenshot: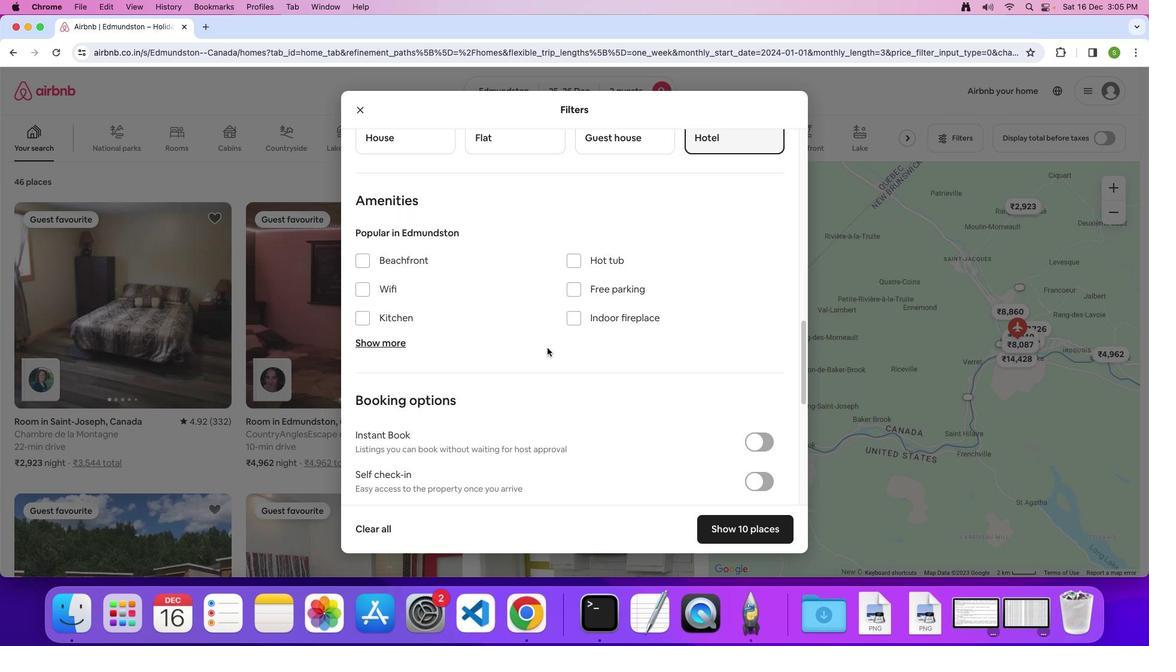 
Action: Mouse scrolled (548, 347) with delta (0, 0)
Screenshot: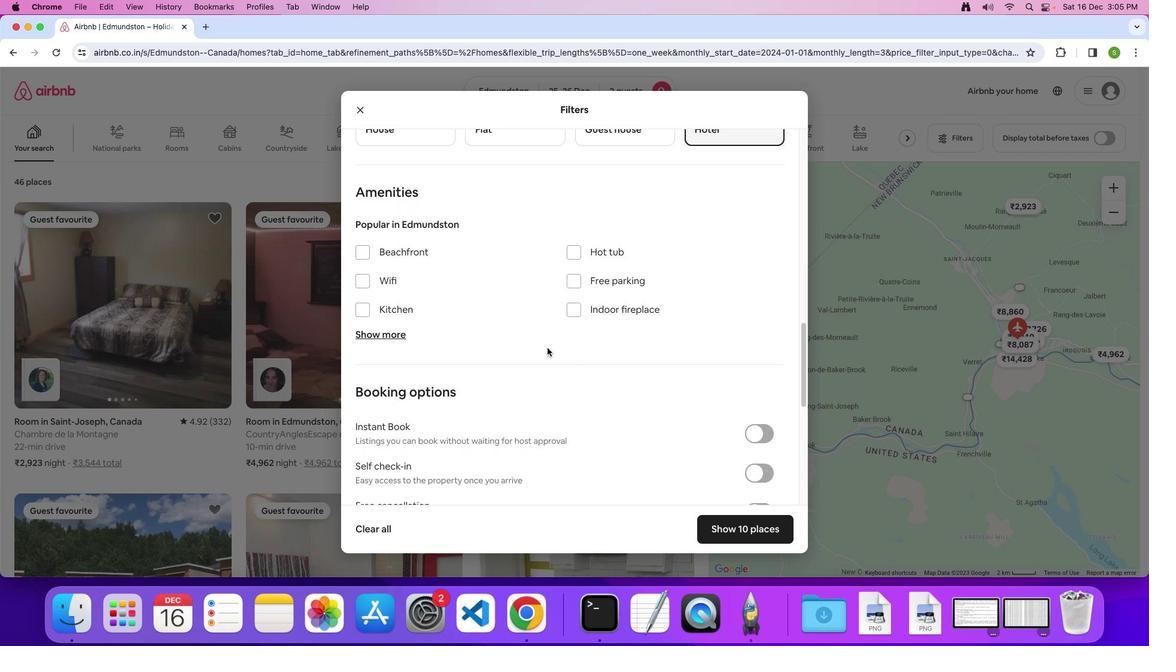 
Action: Mouse scrolled (548, 347) with delta (0, 0)
Screenshot: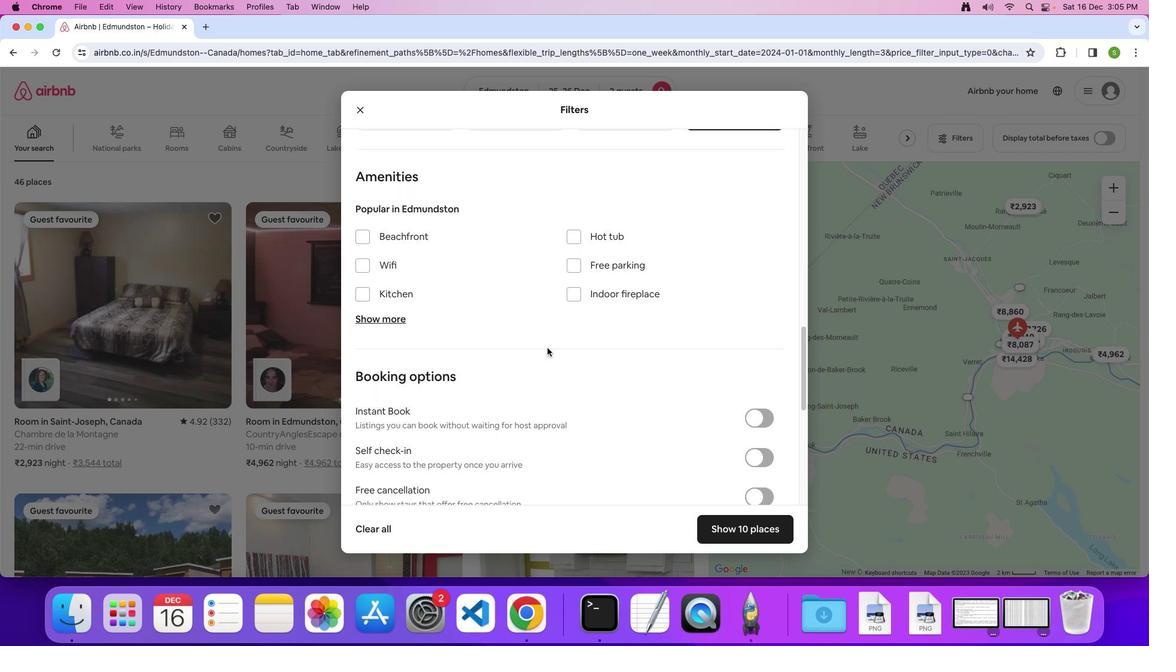 
Action: Mouse scrolled (548, 347) with delta (0, 0)
Screenshot: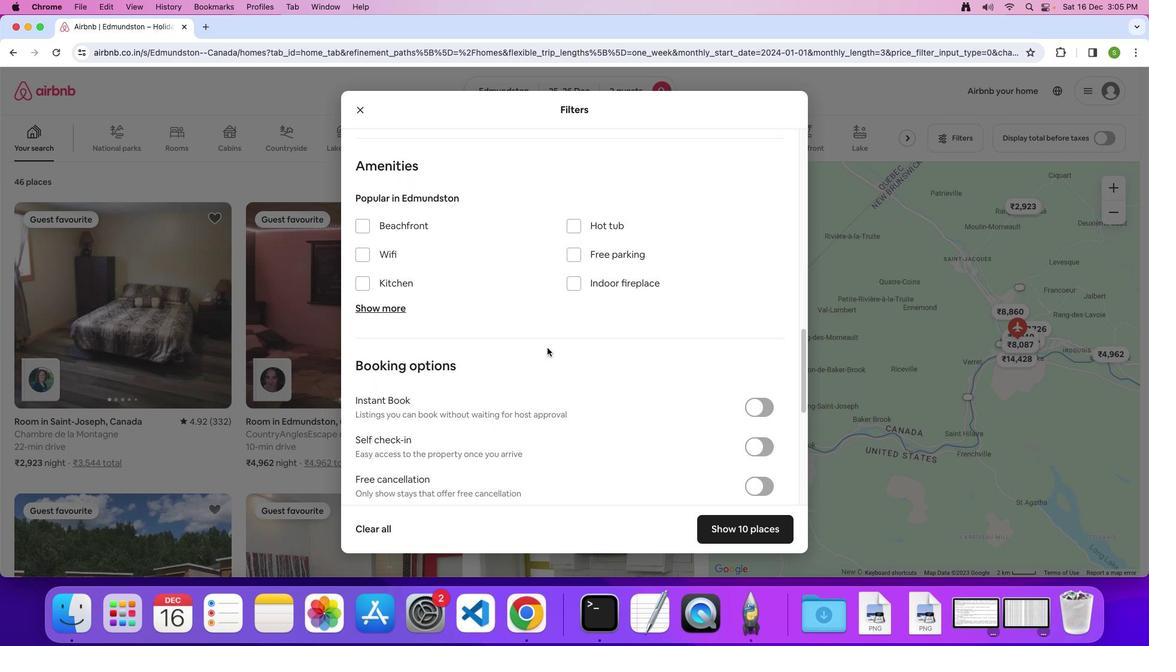 
Action: Mouse scrolled (548, 347) with delta (0, 0)
Screenshot: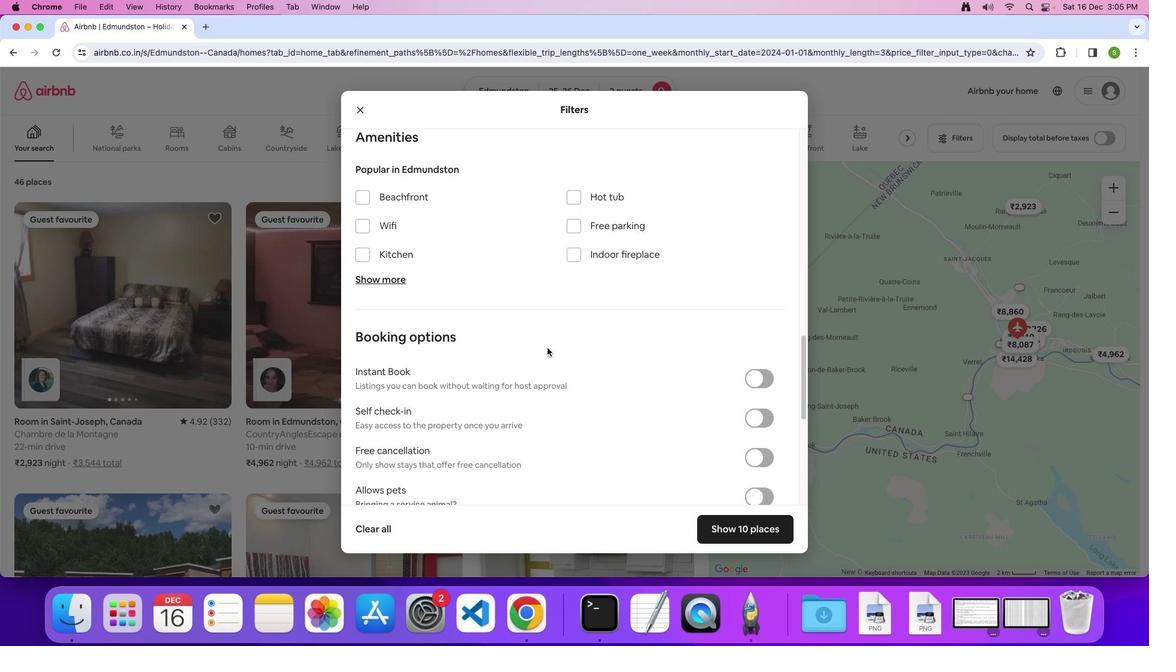 
Action: Mouse scrolled (548, 347) with delta (0, 0)
Screenshot: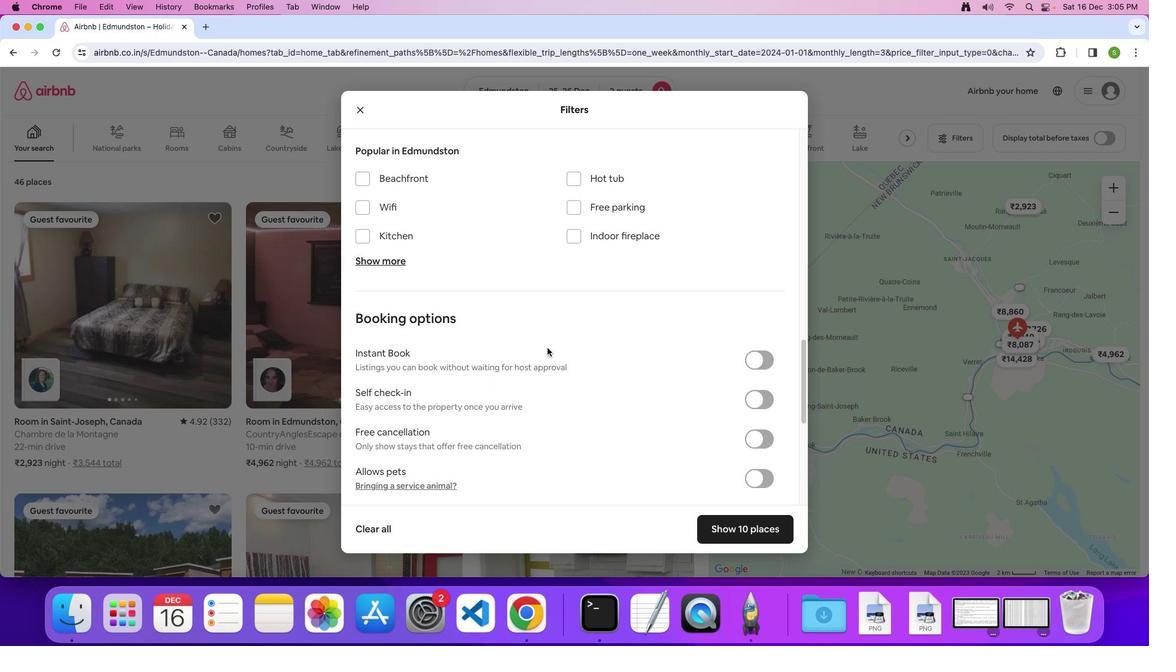 
Action: Mouse scrolled (548, 347) with delta (0, 0)
Screenshot: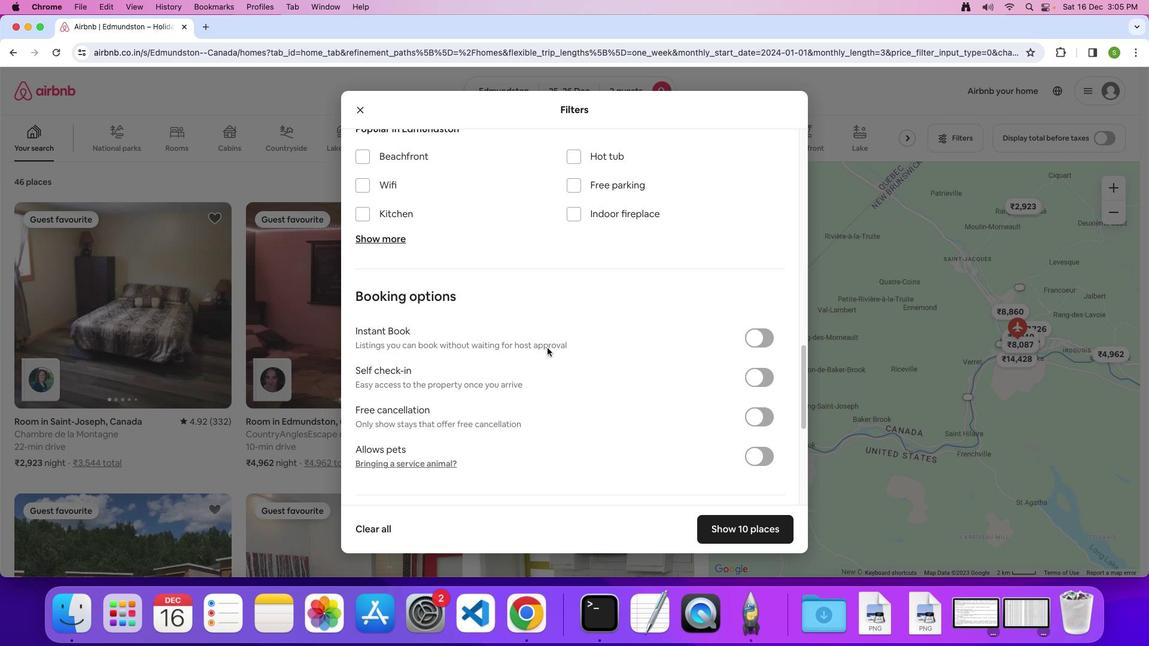 
Action: Mouse scrolled (548, 347) with delta (0, -1)
Screenshot: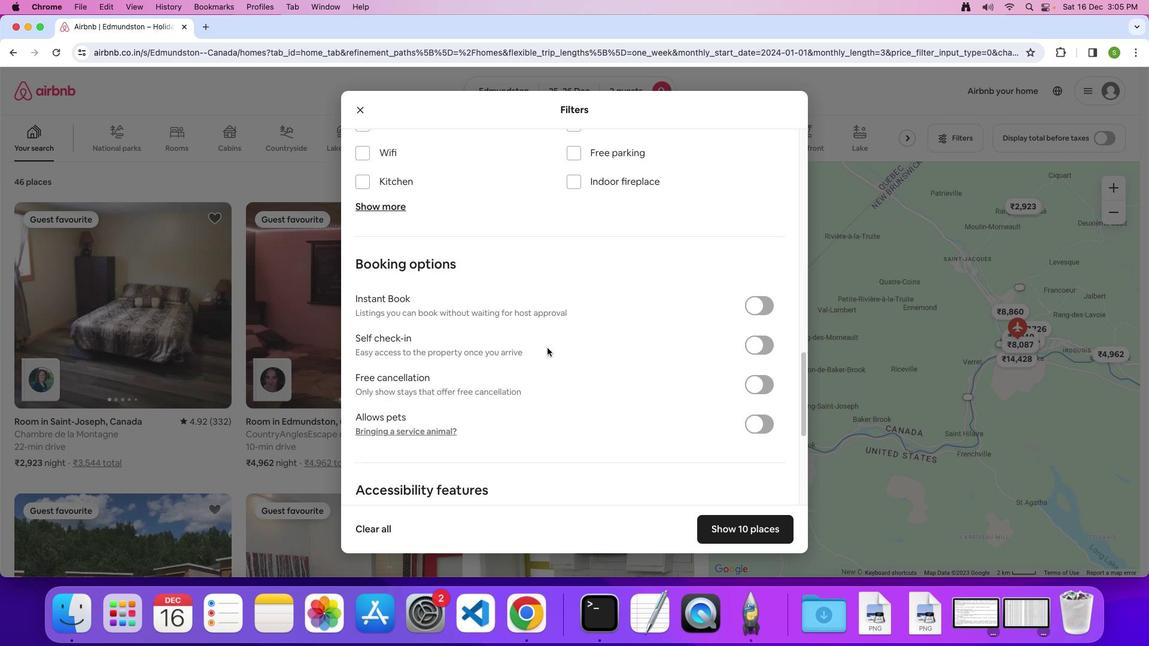 
Action: Mouse scrolled (548, 347) with delta (0, 0)
Screenshot: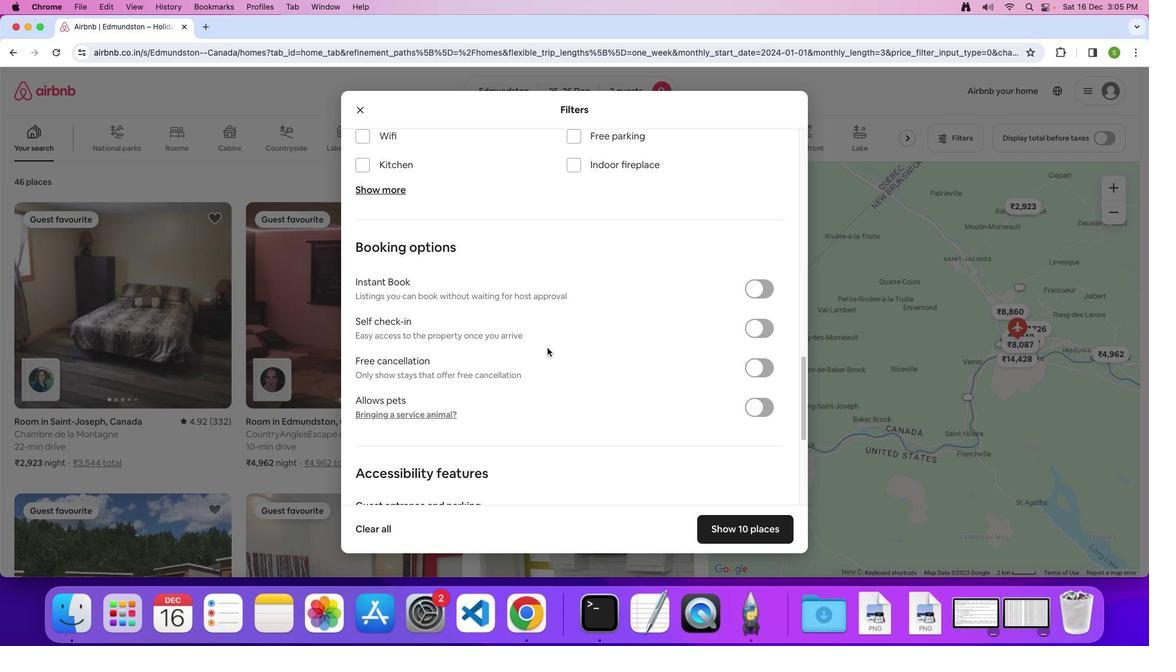 
Action: Mouse scrolled (548, 347) with delta (0, 0)
Screenshot: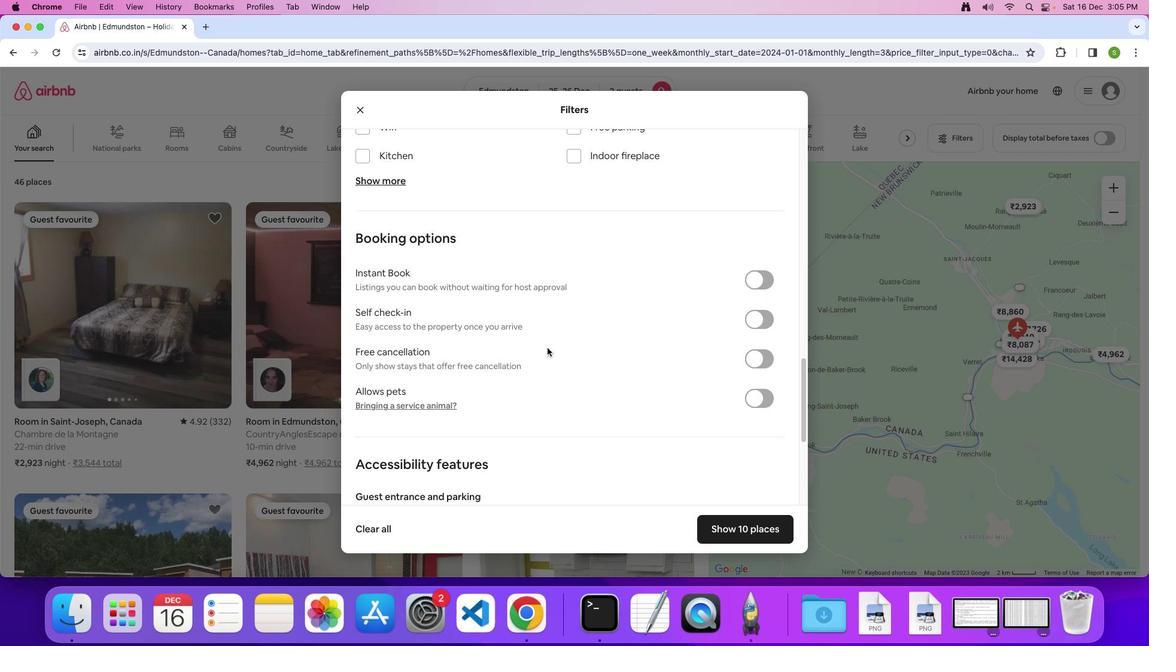 
Action: Mouse scrolled (548, 347) with delta (0, 0)
Screenshot: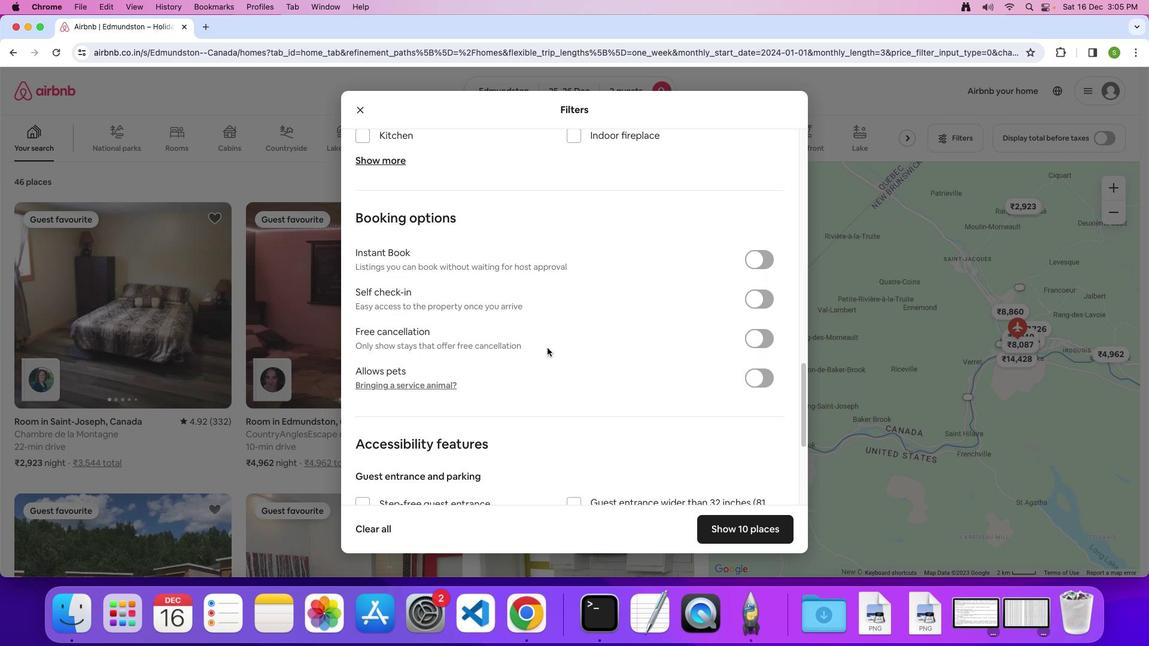 
Action: Mouse scrolled (548, 347) with delta (0, 0)
Screenshot: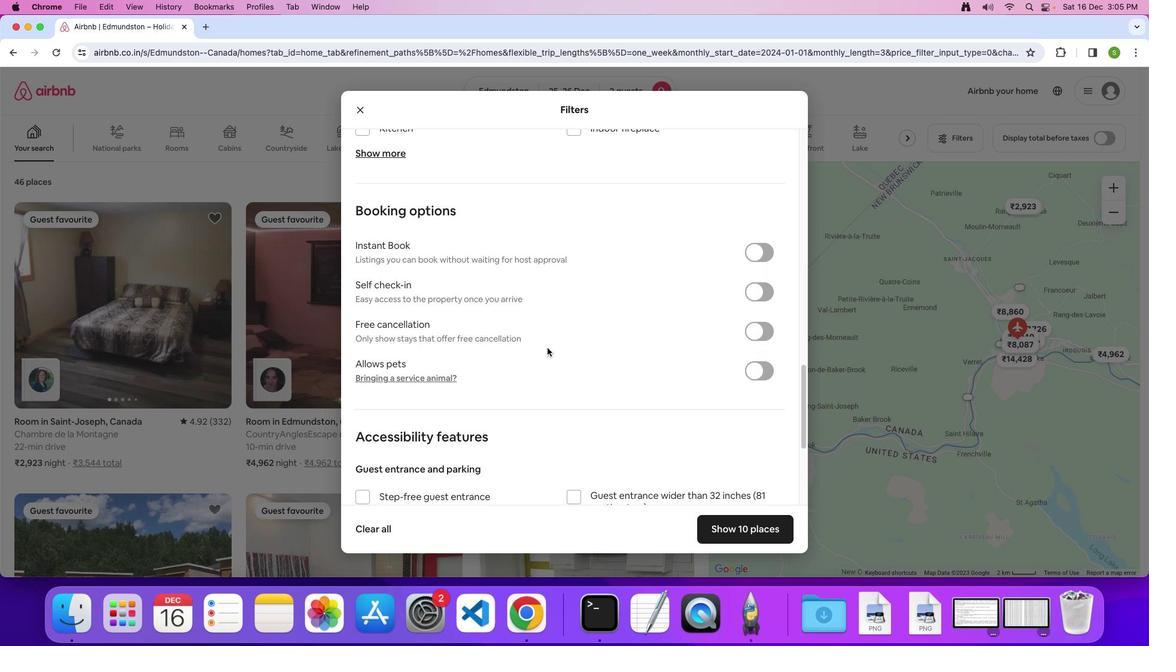 
Action: Mouse scrolled (548, 347) with delta (0, -1)
Screenshot: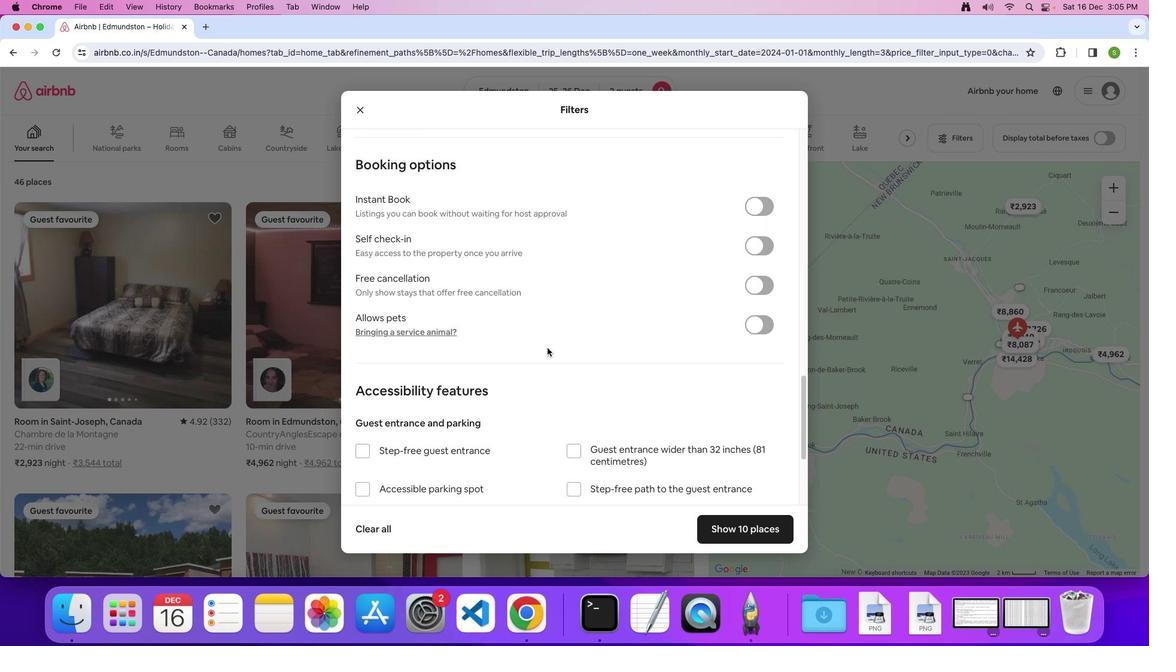 
Action: Mouse scrolled (548, 347) with delta (0, 0)
Screenshot: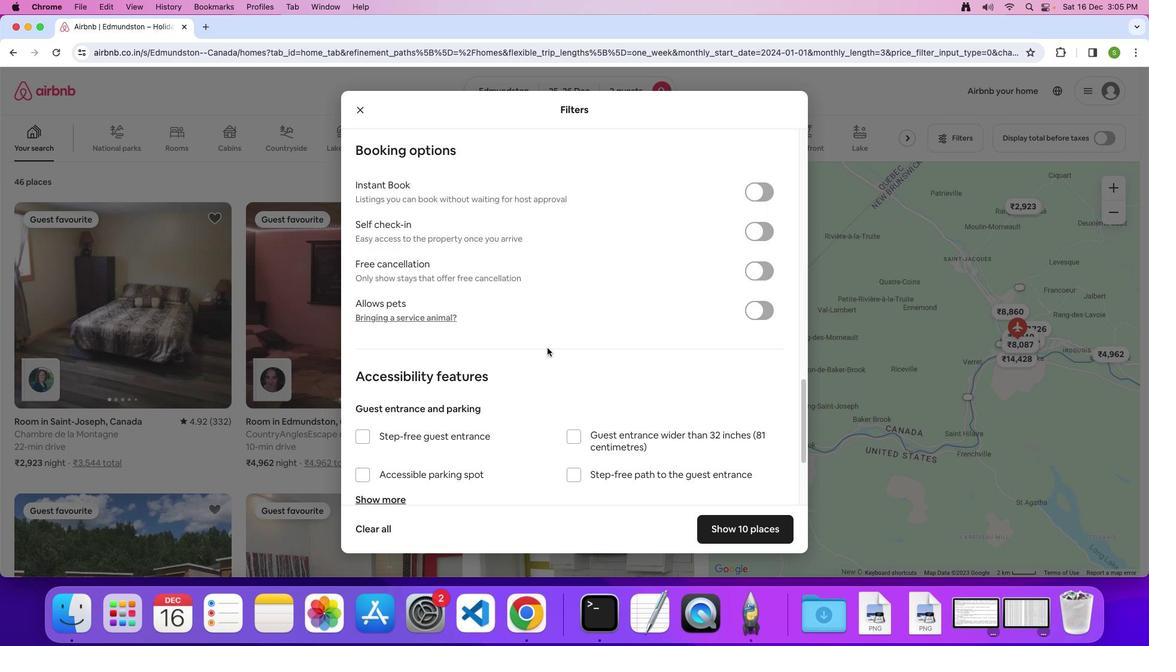 
Action: Mouse scrolled (548, 347) with delta (0, 0)
Screenshot: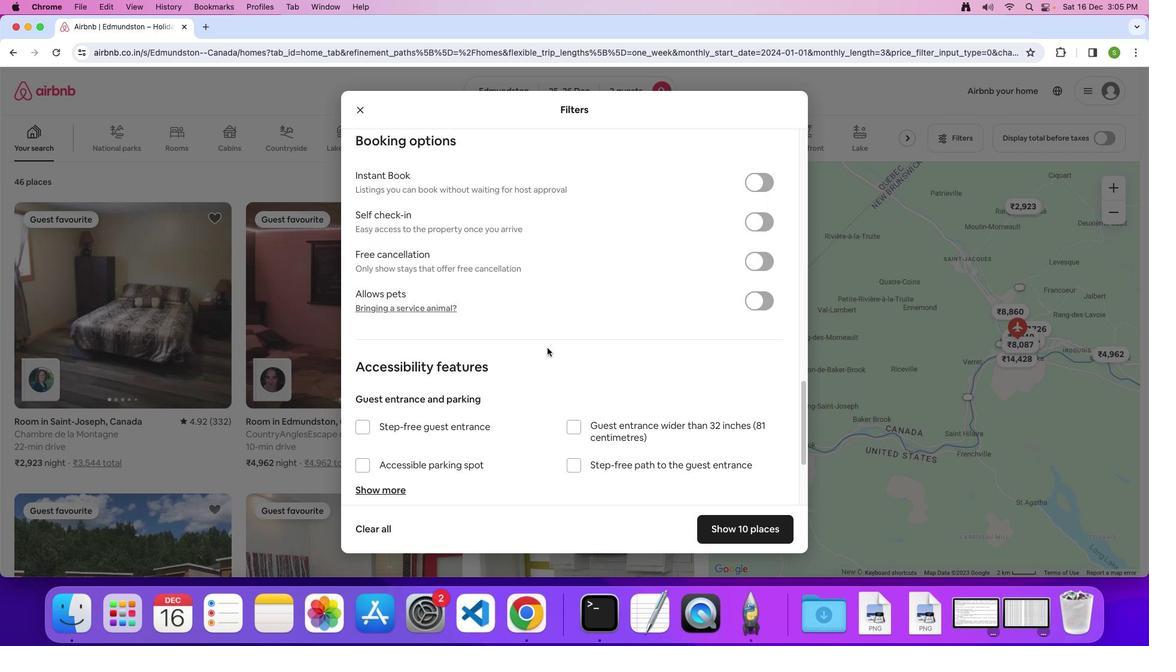 
Action: Mouse scrolled (548, 347) with delta (0, 0)
Screenshot: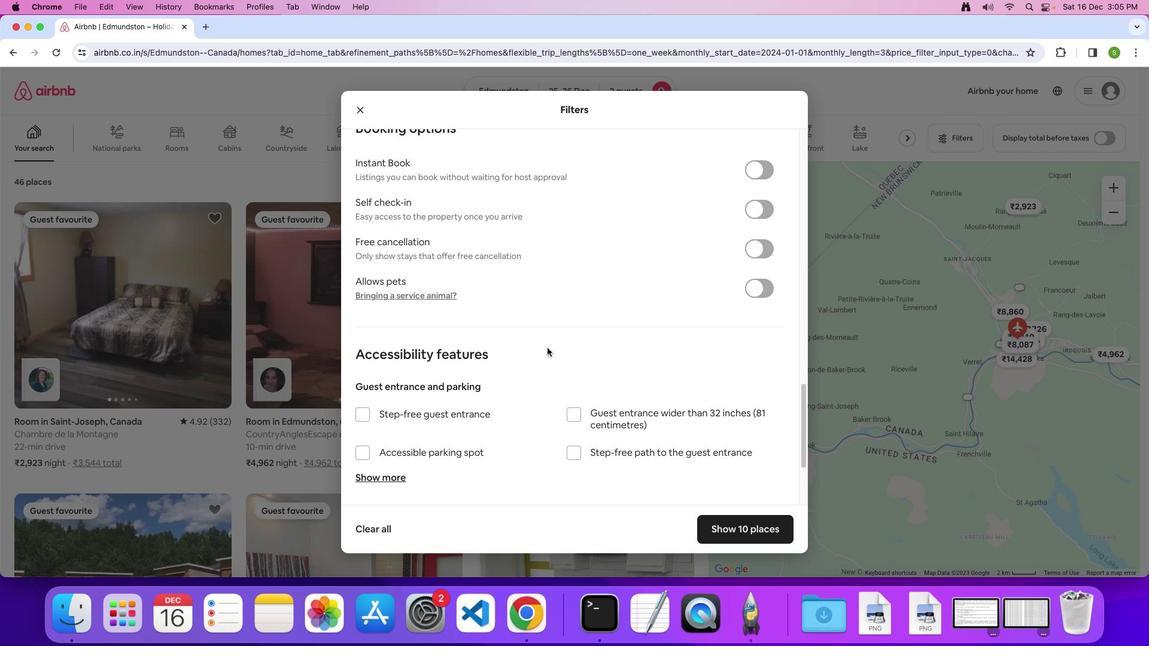 
Action: Mouse scrolled (548, 347) with delta (0, 0)
Screenshot: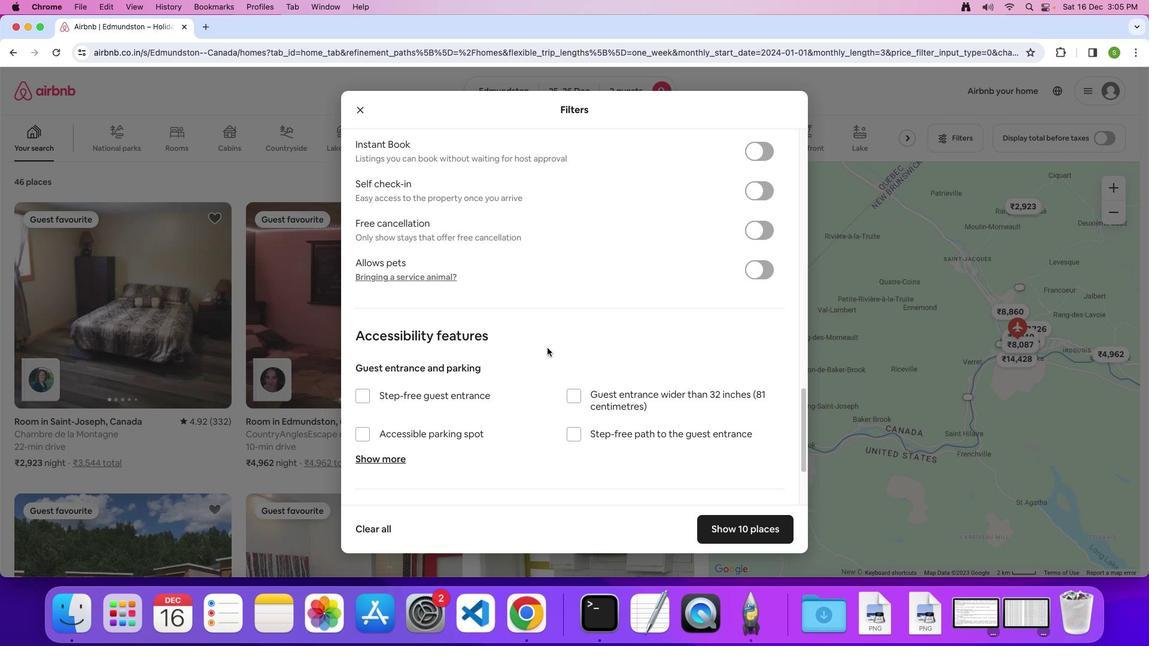 
Action: Mouse scrolled (548, 347) with delta (0, -1)
Screenshot: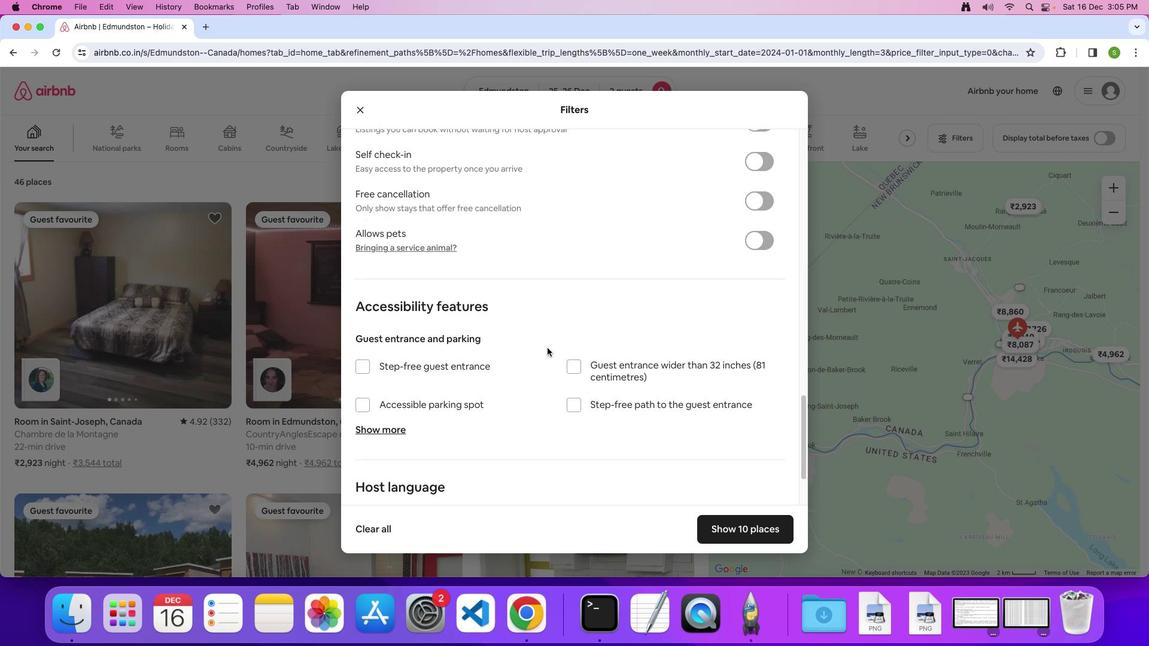 
Action: Mouse scrolled (548, 347) with delta (0, 0)
Screenshot: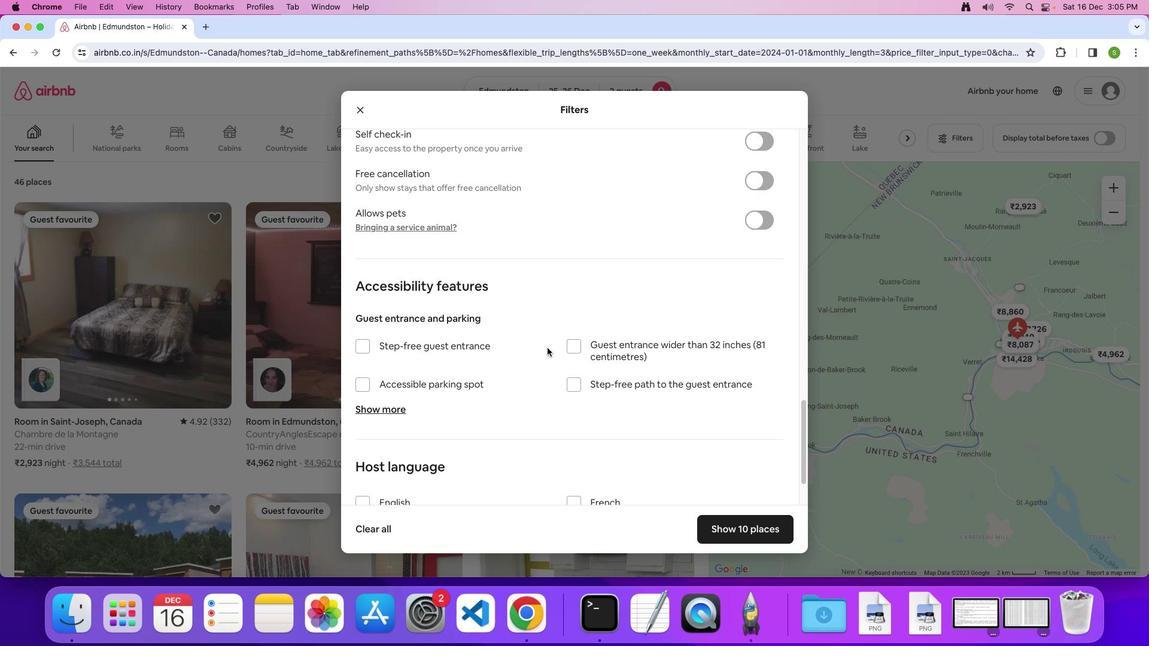 
Action: Mouse scrolled (548, 347) with delta (0, 0)
Screenshot: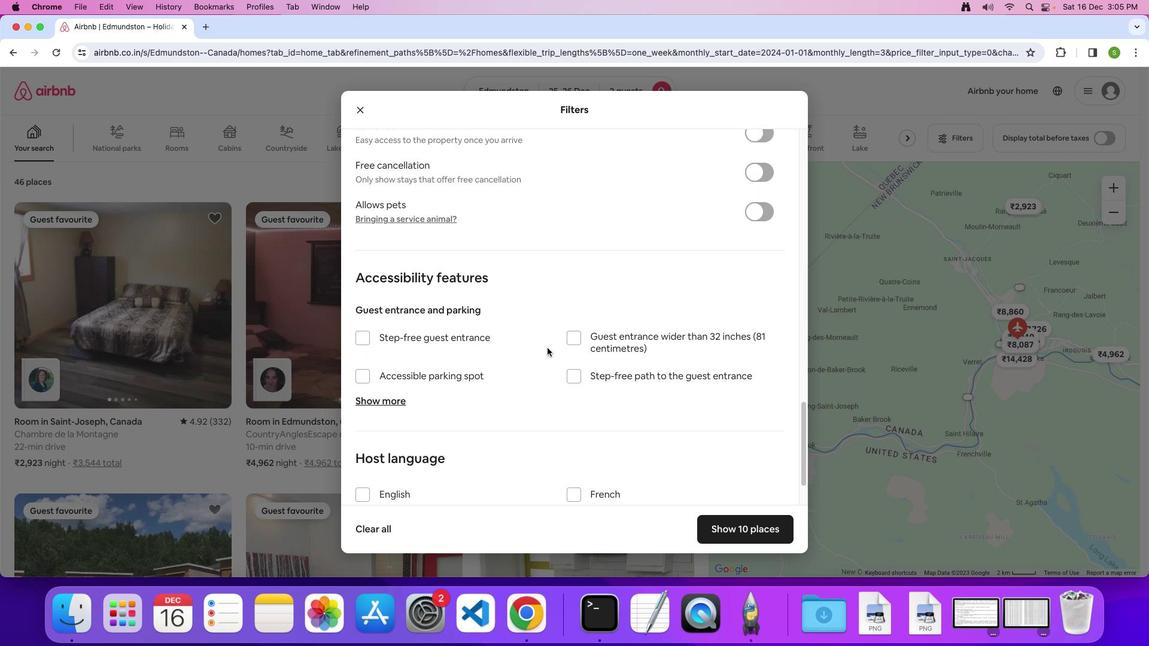 
Action: Mouse scrolled (548, 347) with delta (0, 0)
Screenshot: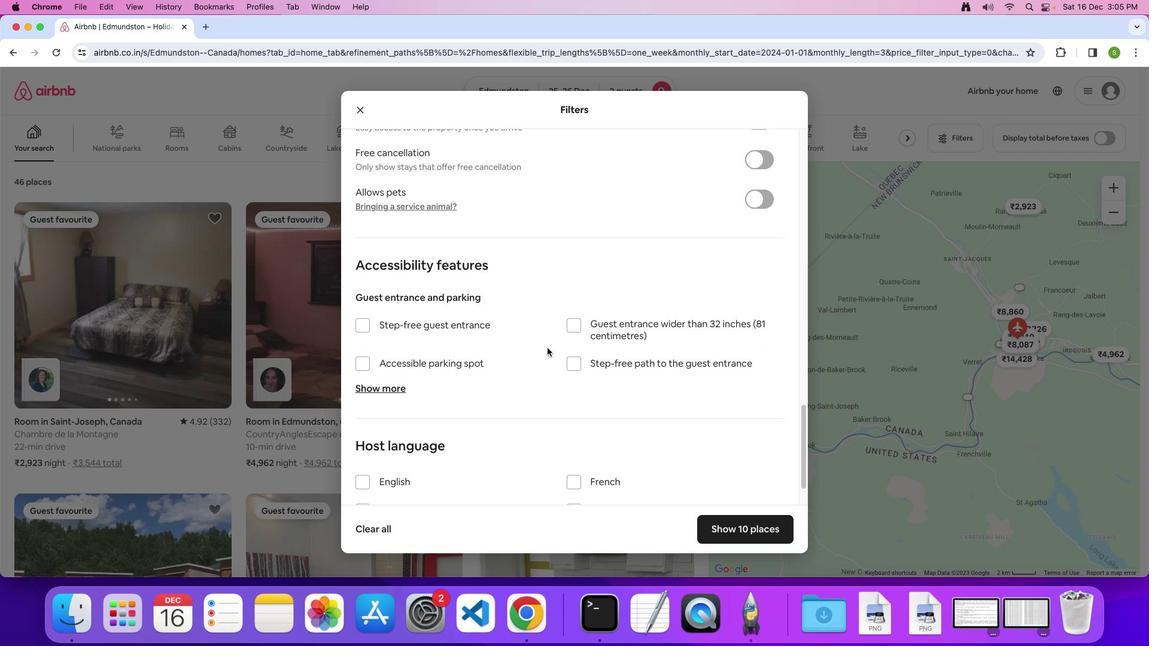 
Action: Mouse scrolled (548, 347) with delta (0, 0)
Screenshot: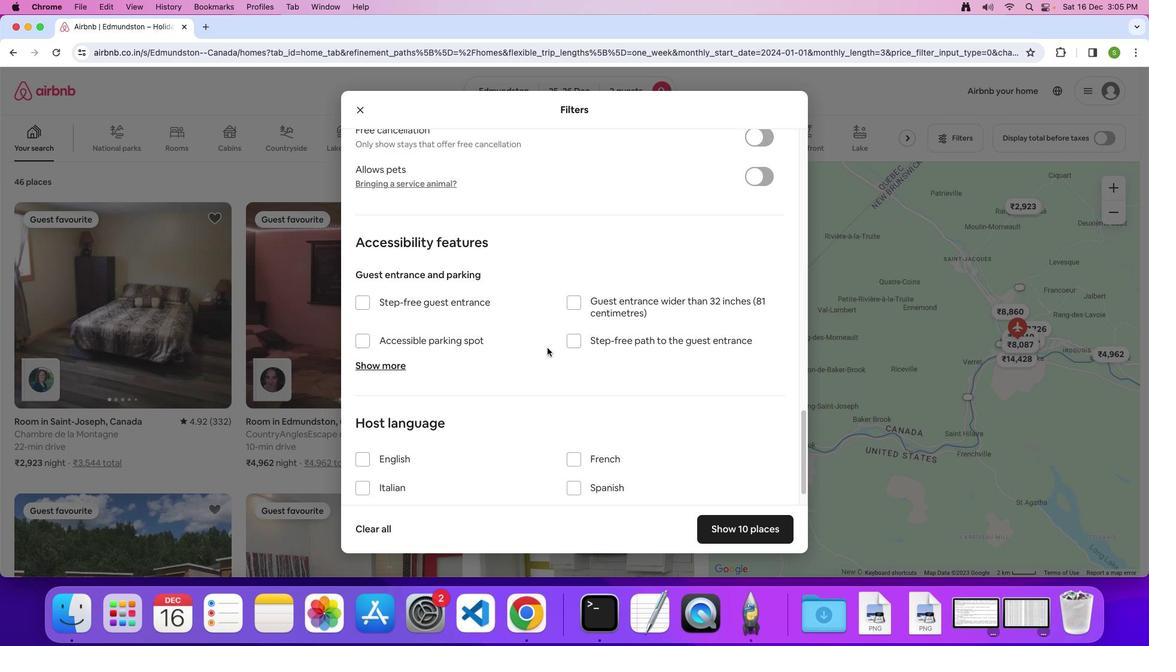 
Action: Mouse scrolled (548, 347) with delta (0, -1)
Screenshot: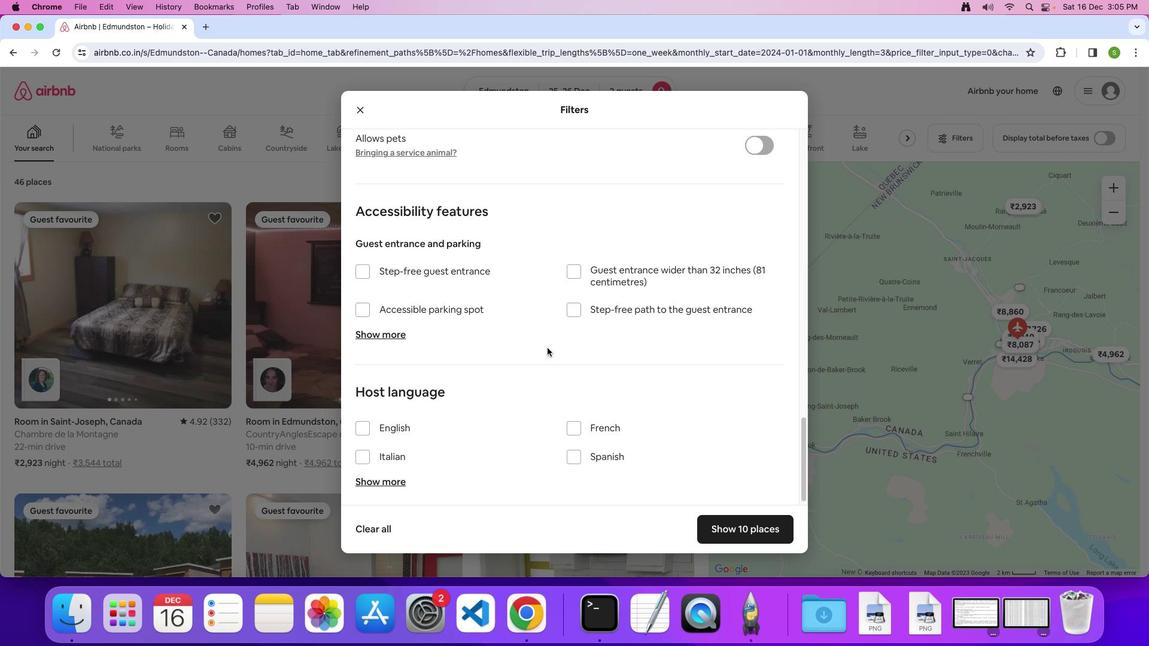 
Action: Mouse scrolled (548, 347) with delta (0, 0)
Screenshot: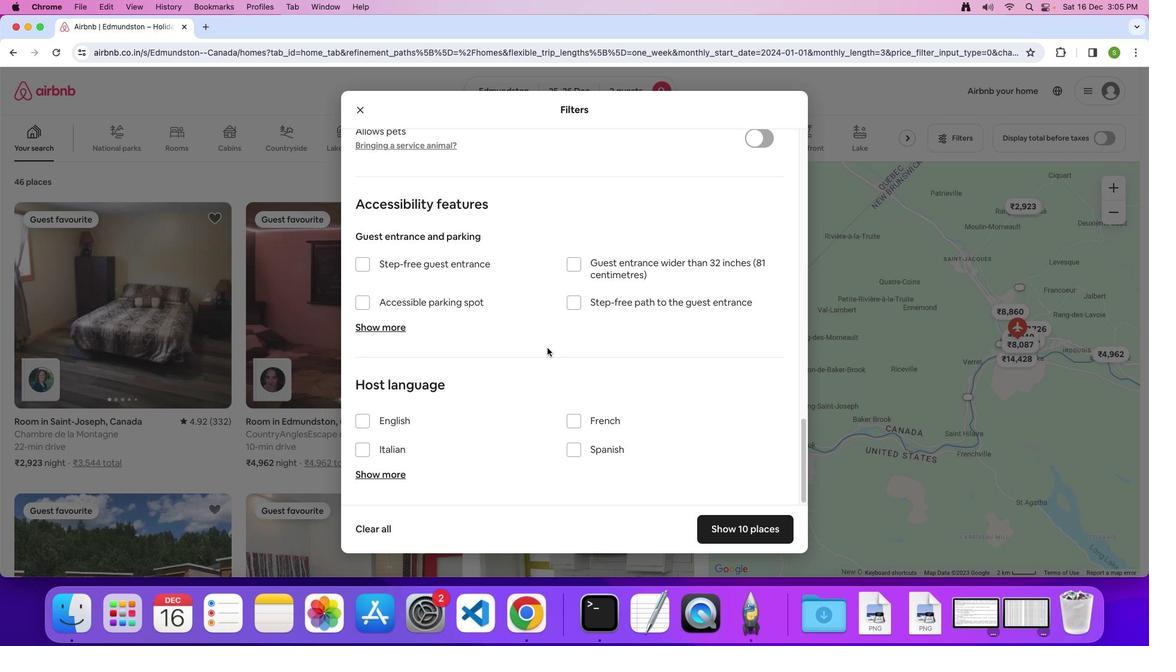 
Action: Mouse scrolled (548, 347) with delta (0, 0)
Screenshot: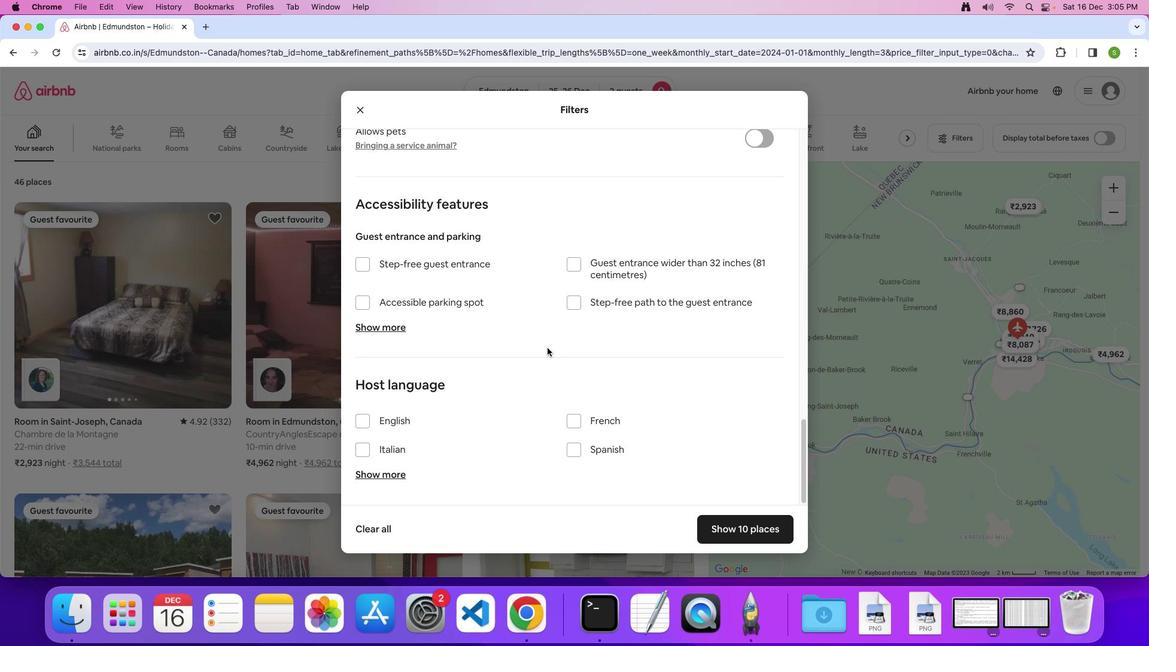 
Action: Mouse scrolled (548, 347) with delta (0, -1)
Screenshot: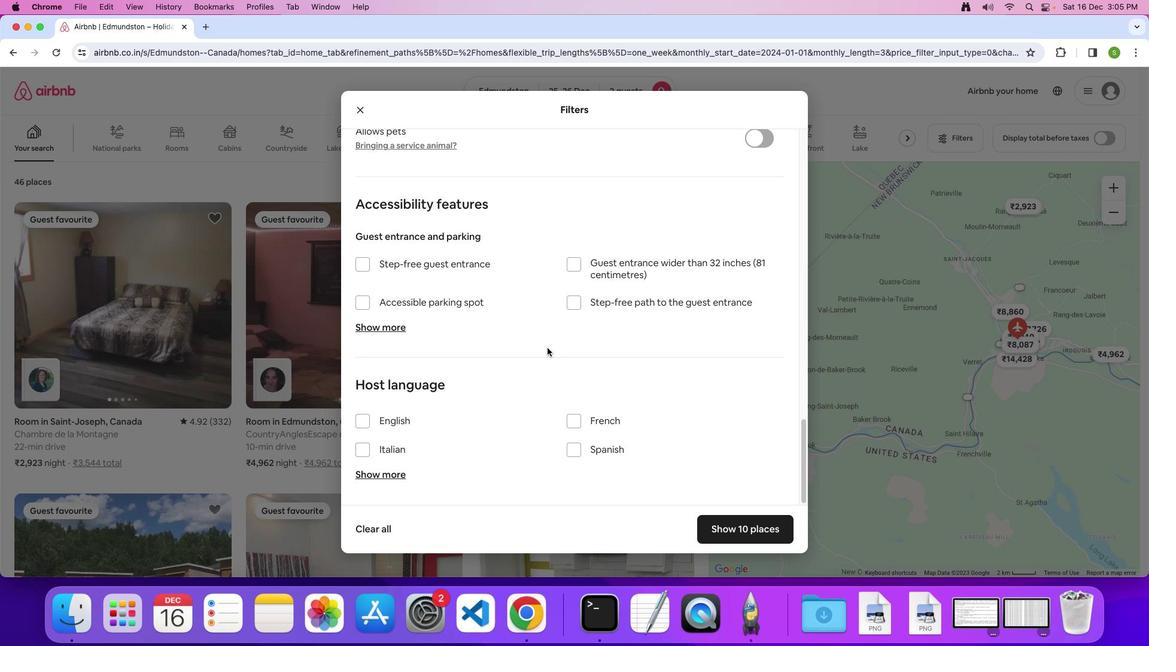 
Action: Mouse moved to (752, 521)
Screenshot: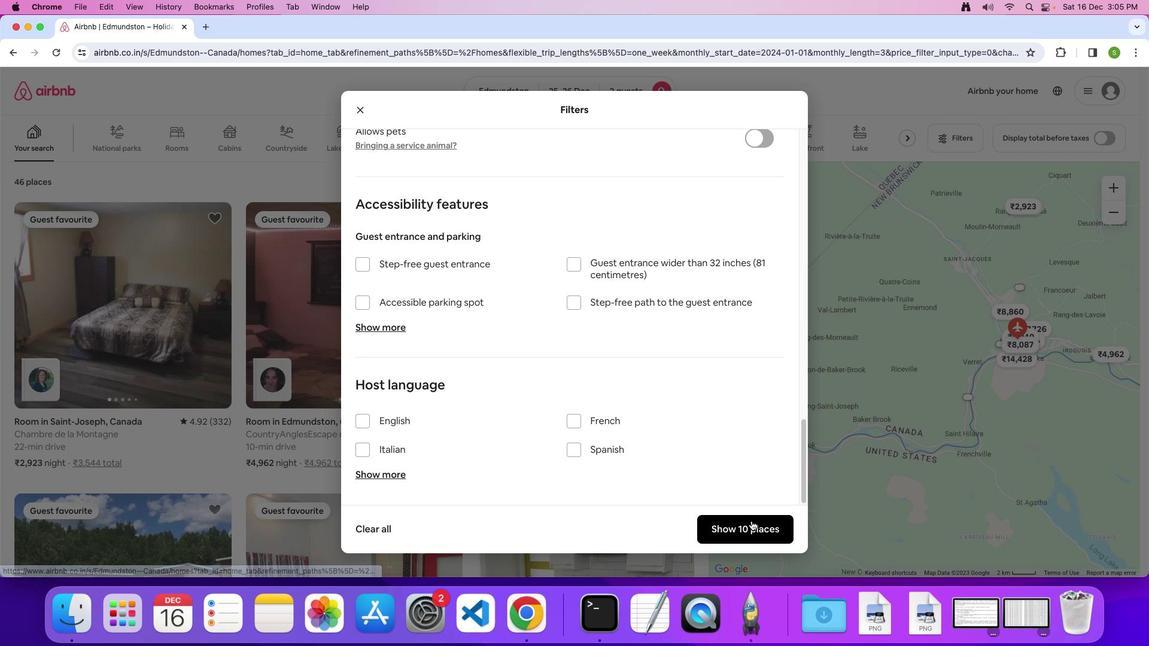 
Action: Mouse pressed left at (752, 521)
Screenshot: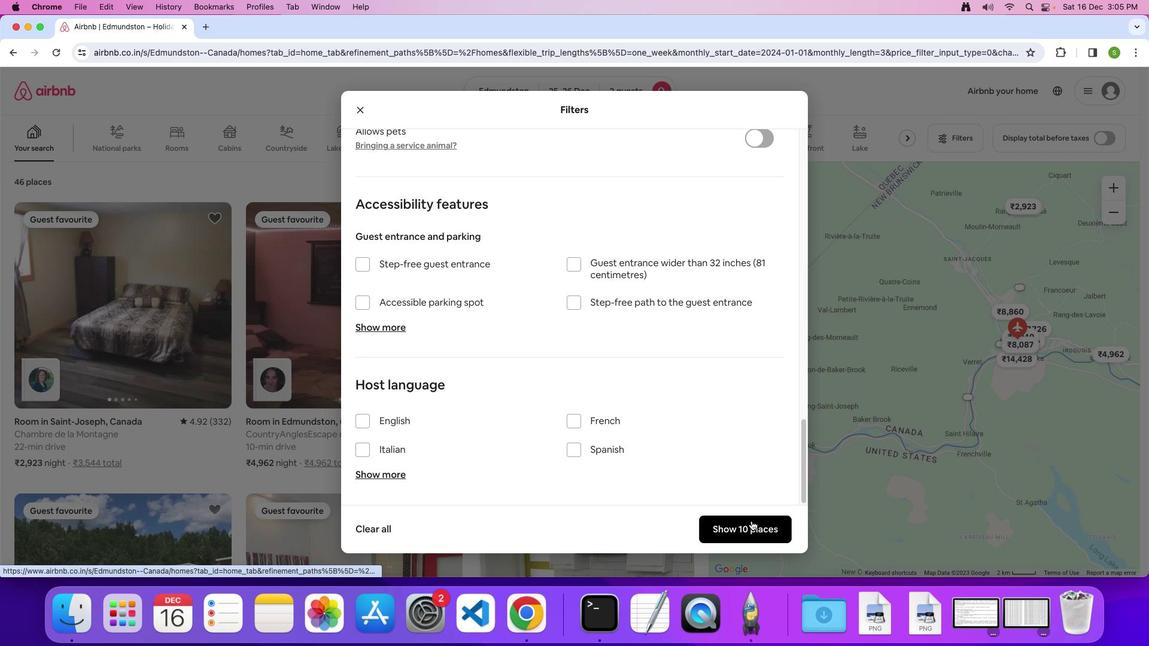
Action: Mouse moved to (119, 245)
Screenshot: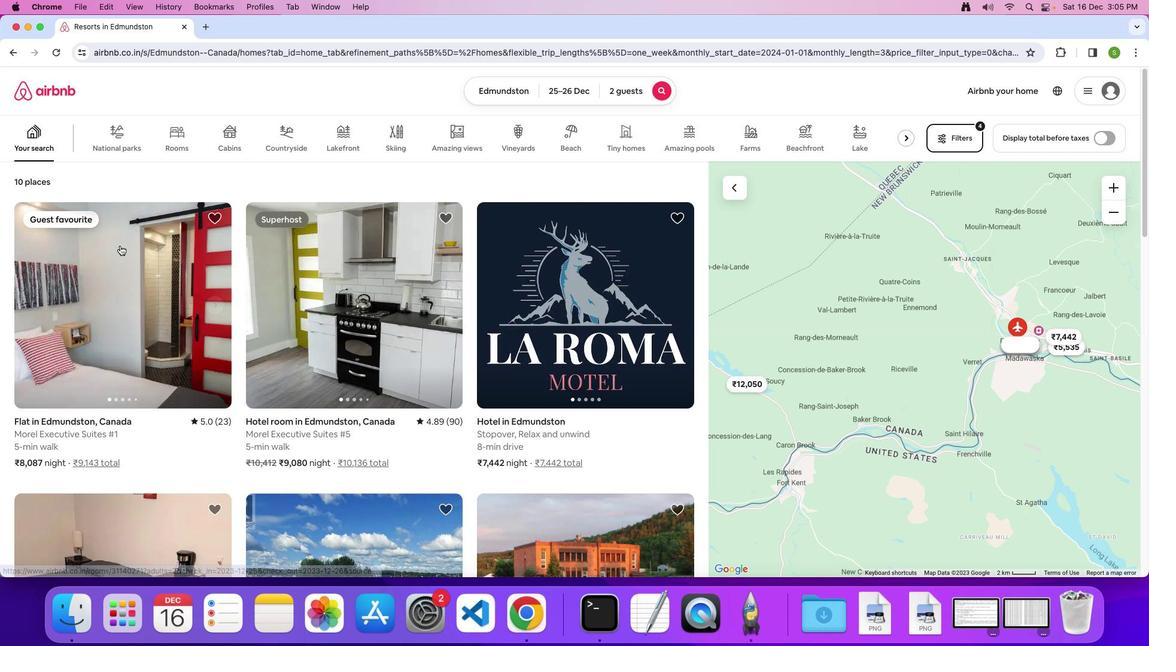 
Action: Mouse pressed left at (119, 245)
Screenshot: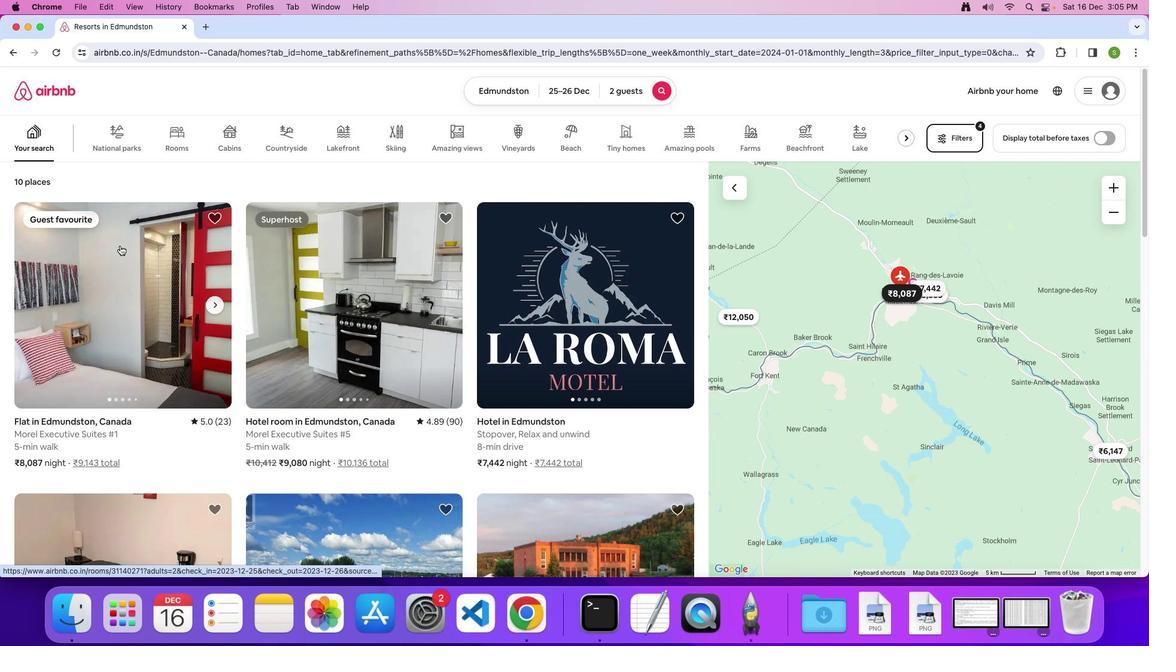
Action: Mouse moved to (373, 264)
Screenshot: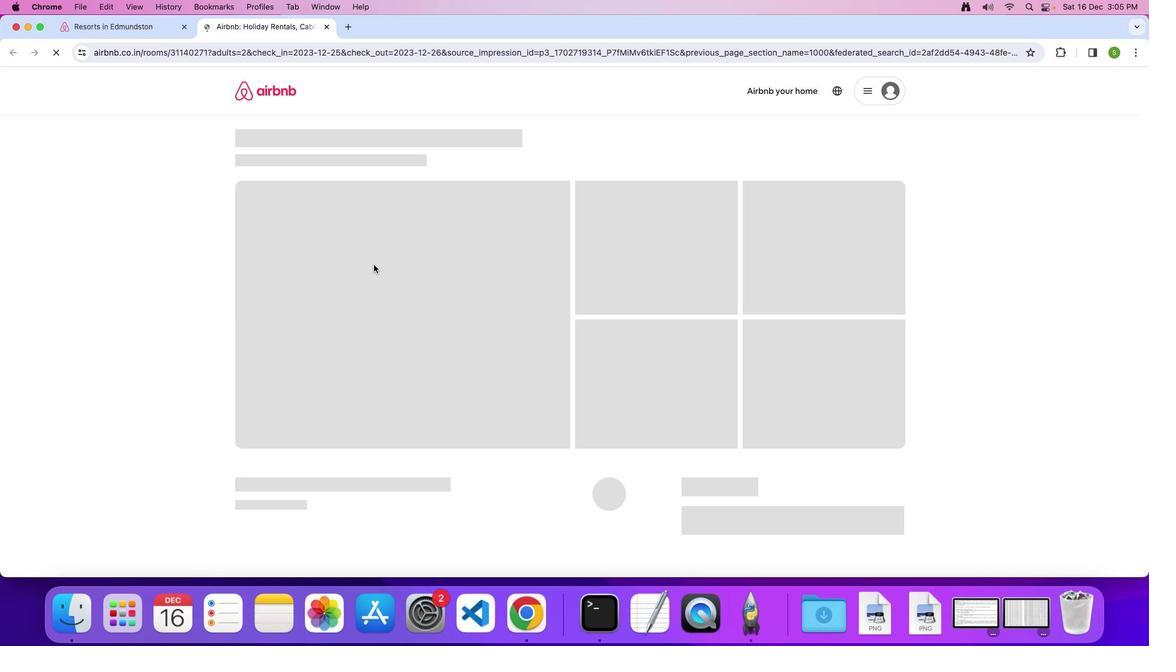 
Action: Mouse pressed left at (373, 264)
Screenshot: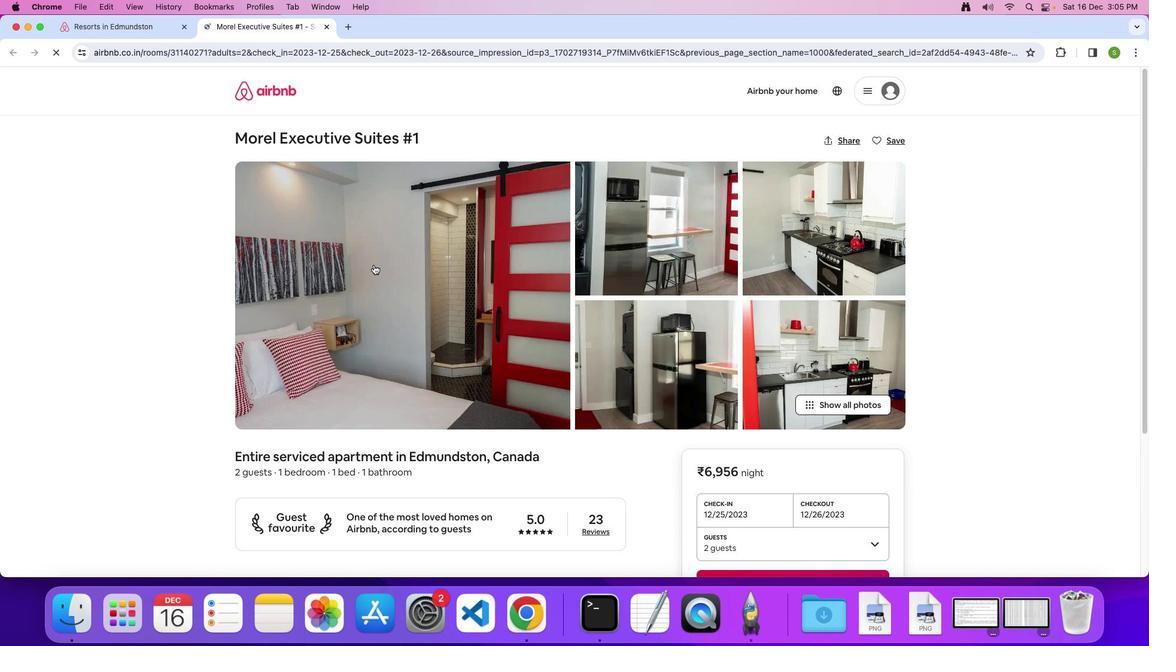 
Action: Mouse moved to (612, 332)
Screenshot: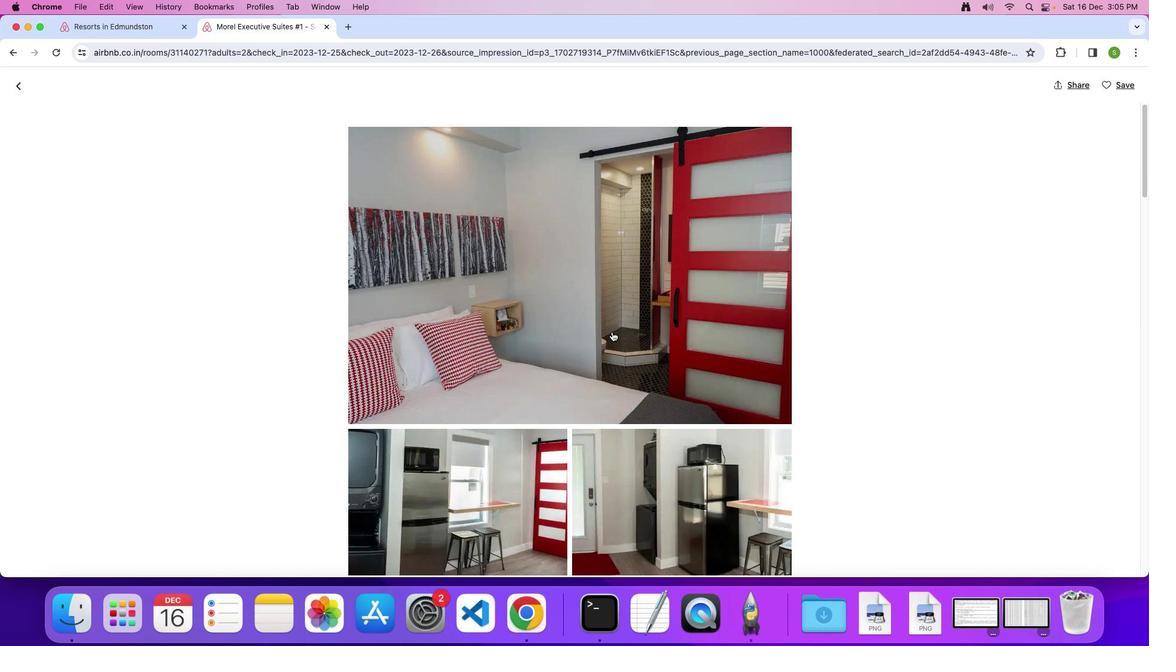 
Action: Mouse scrolled (612, 332) with delta (0, 0)
Screenshot: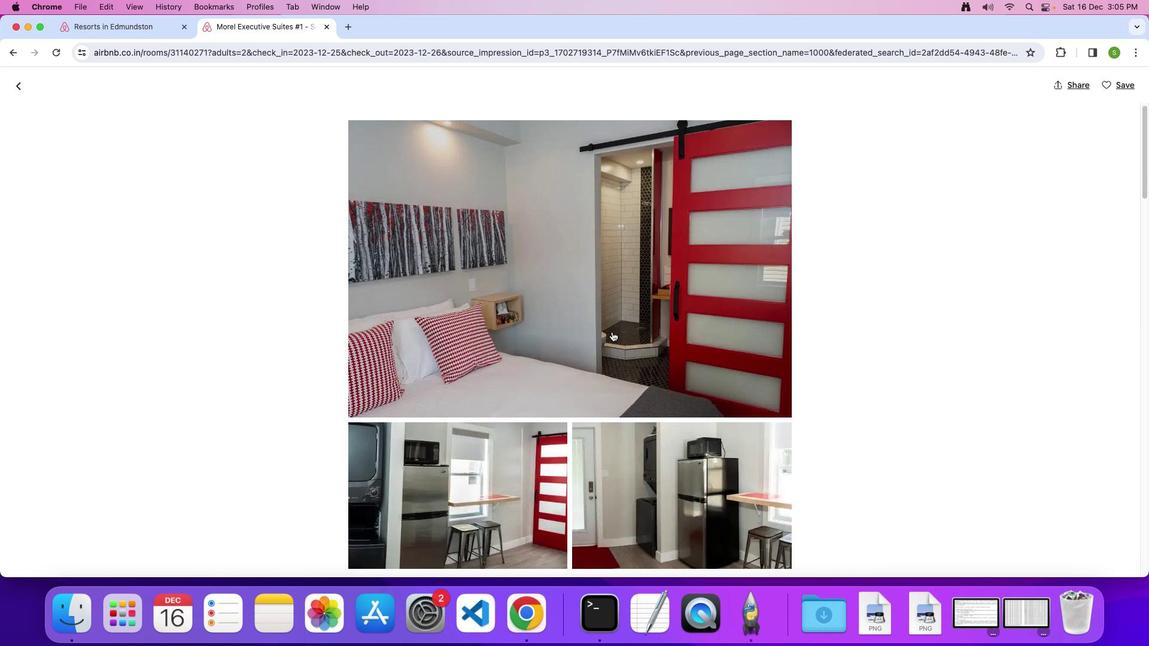 
Action: Mouse scrolled (612, 332) with delta (0, 0)
Screenshot: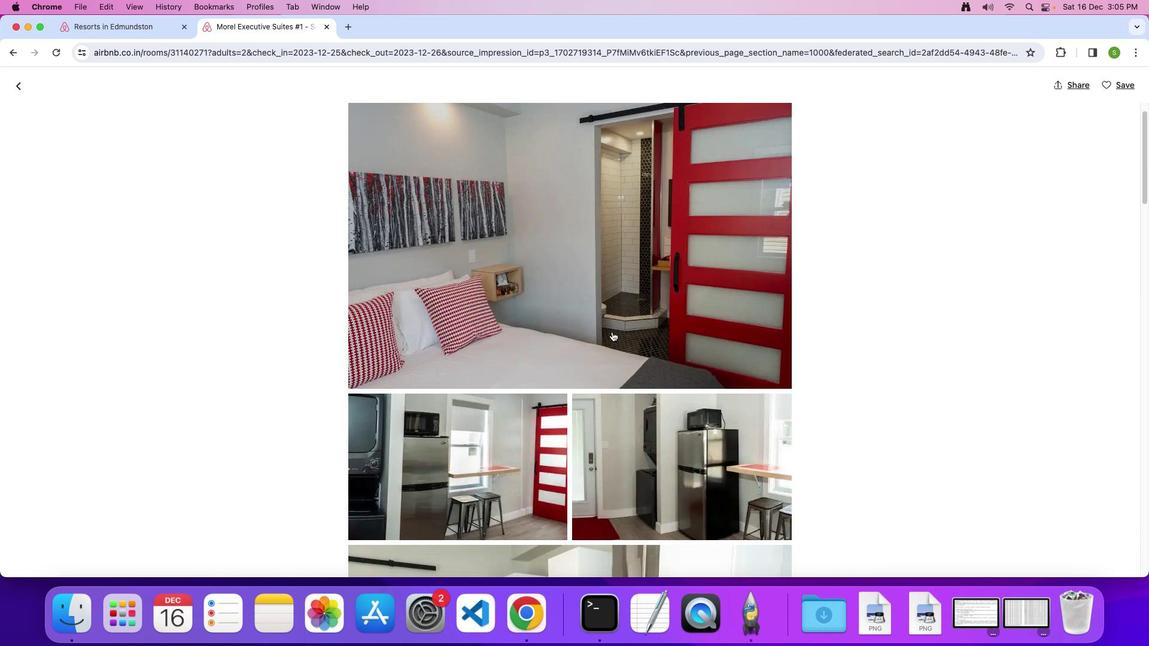 
Action: Mouse scrolled (612, 332) with delta (0, -1)
Screenshot: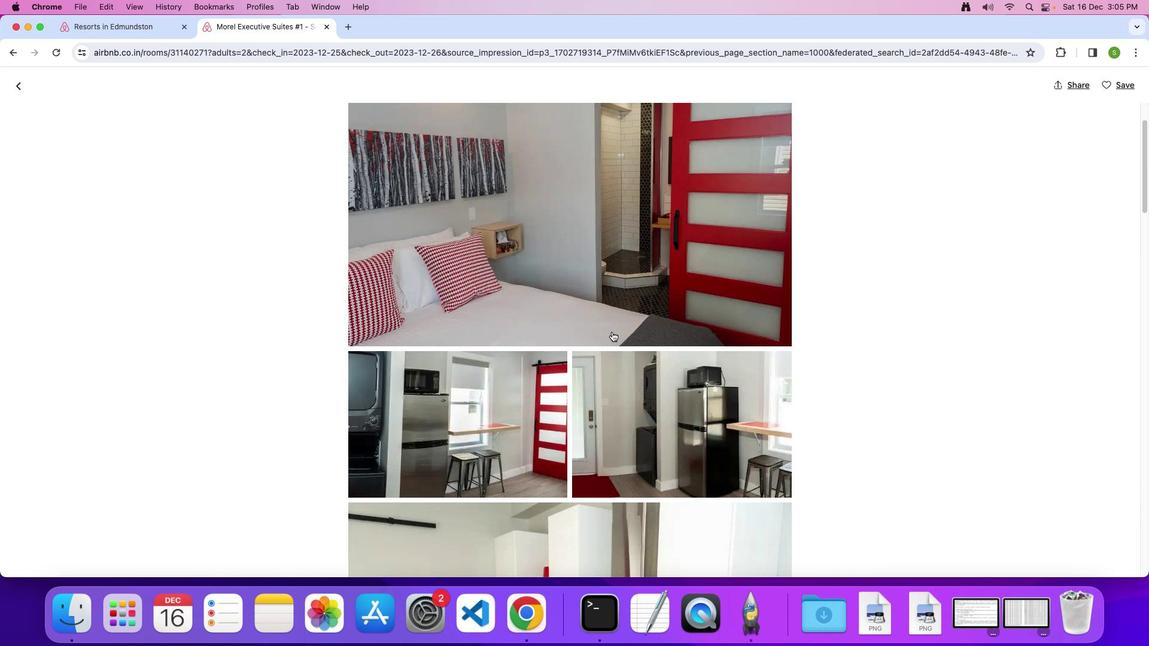 
Action: Mouse scrolled (612, 332) with delta (0, 0)
Screenshot: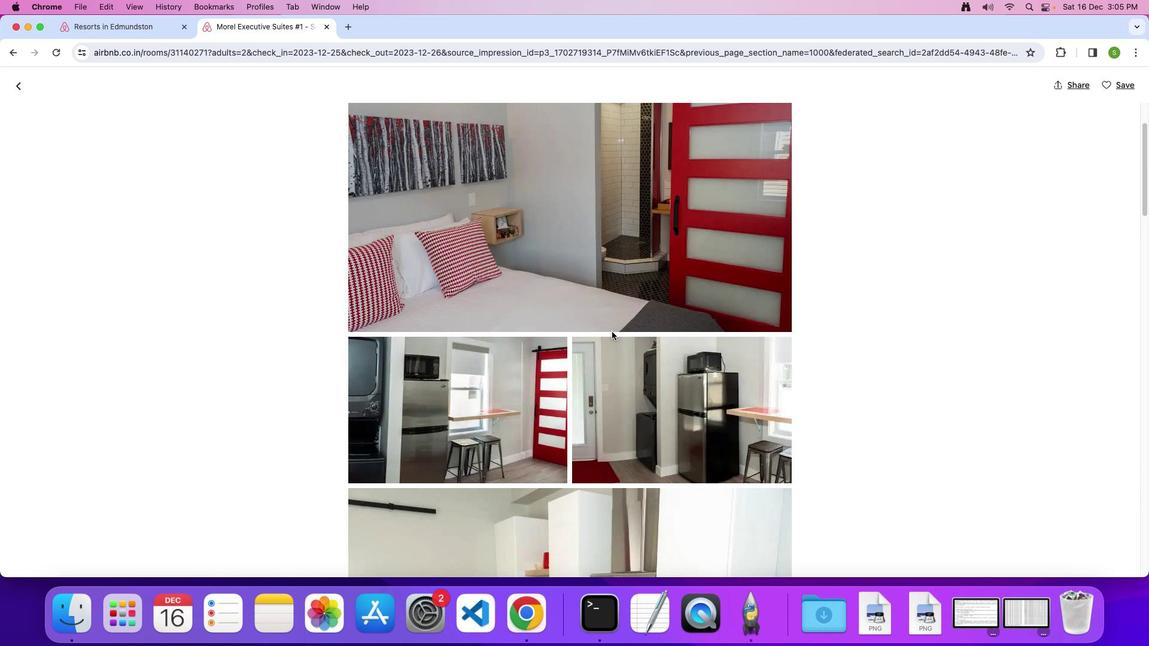 
Action: Mouse scrolled (612, 332) with delta (0, 0)
Screenshot: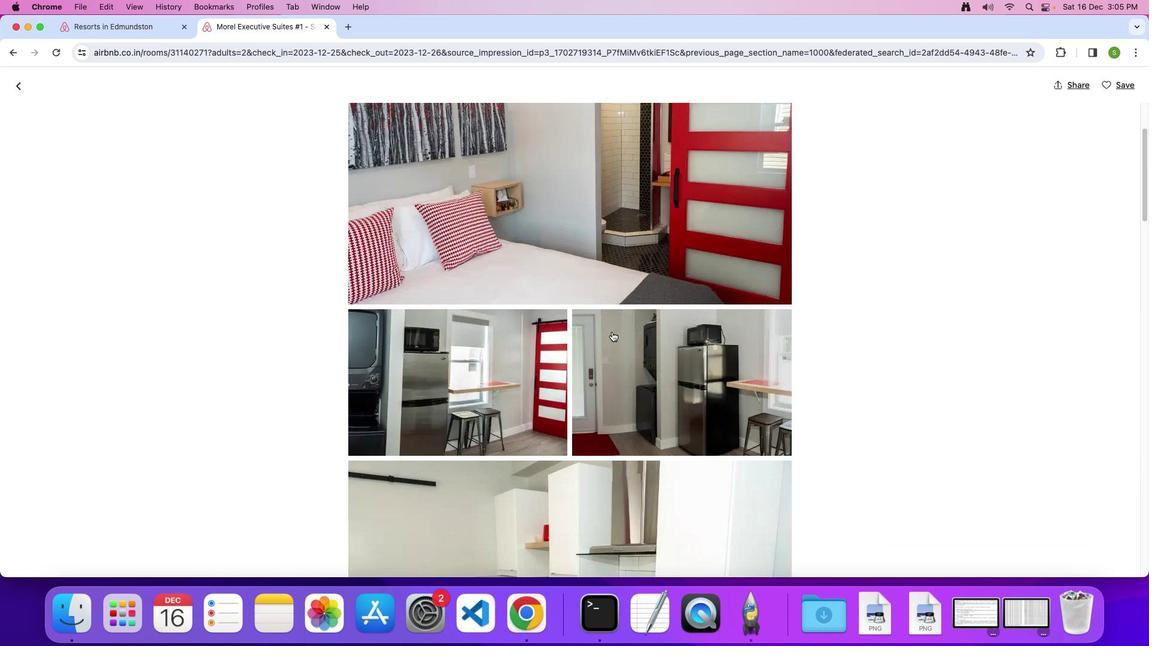 
Action: Mouse scrolled (612, 332) with delta (0, 0)
Screenshot: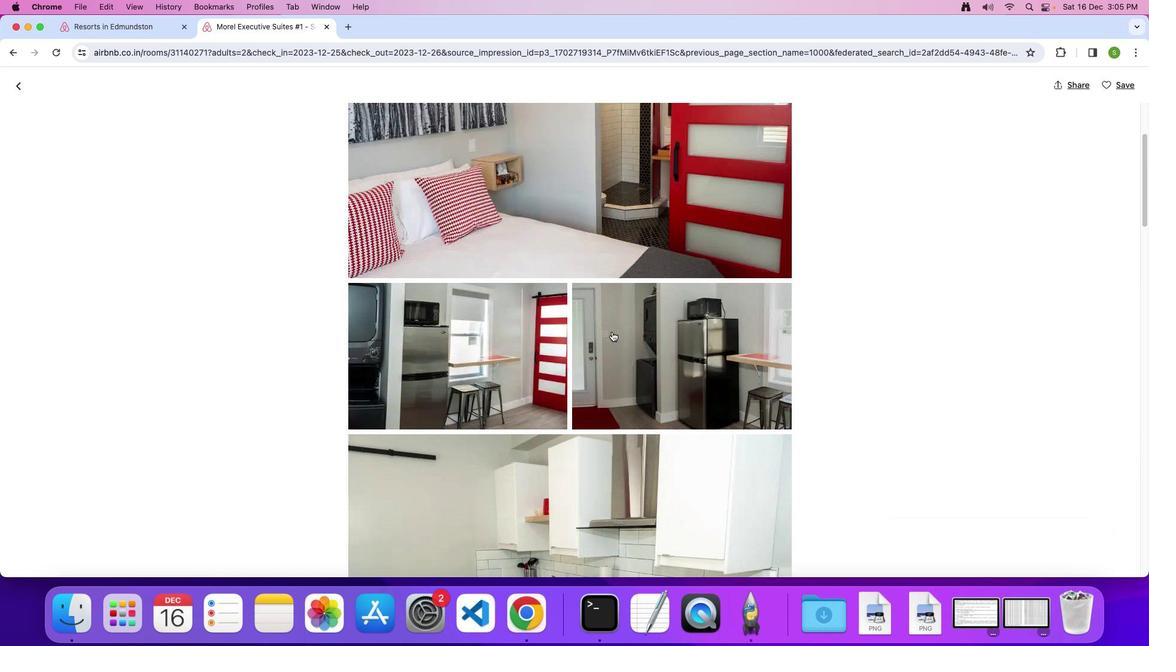 
Action: Mouse scrolled (612, 332) with delta (0, 0)
Screenshot: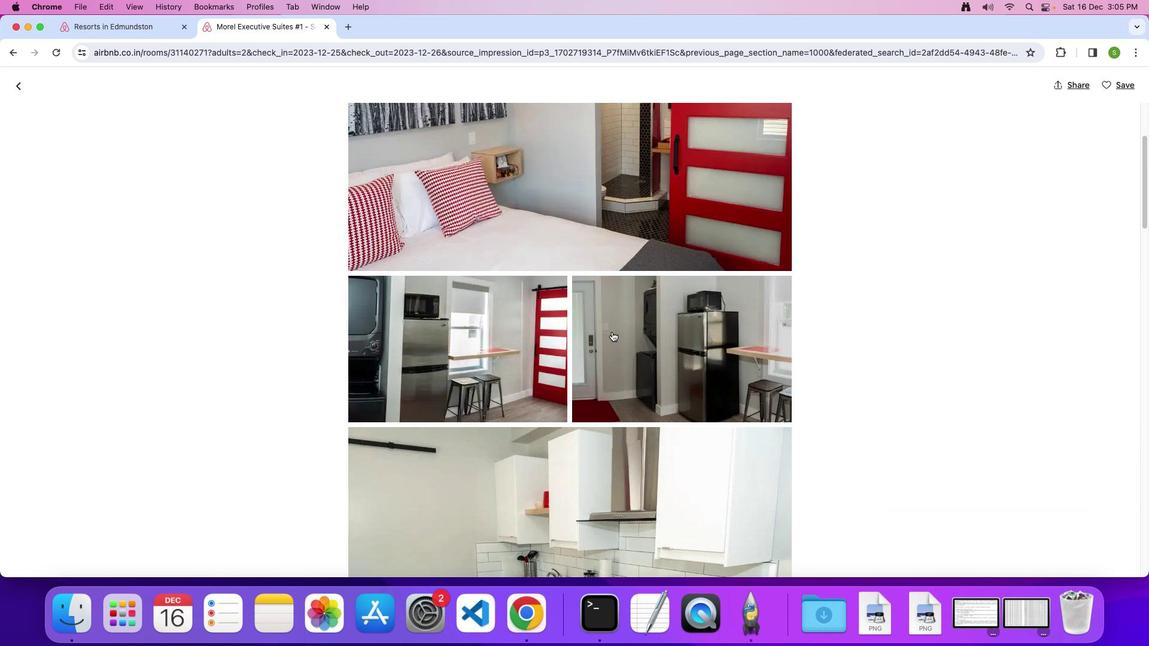 
Action: Mouse scrolled (612, 332) with delta (0, 0)
Screenshot: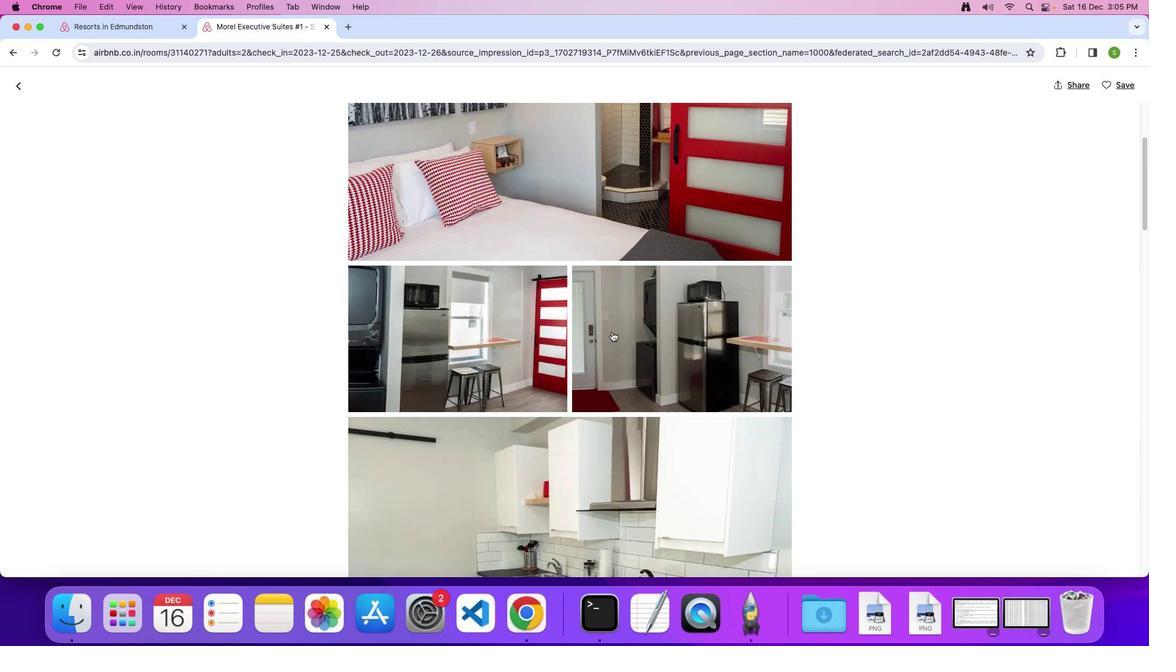 
Action: Mouse scrolled (612, 332) with delta (0, 0)
Screenshot: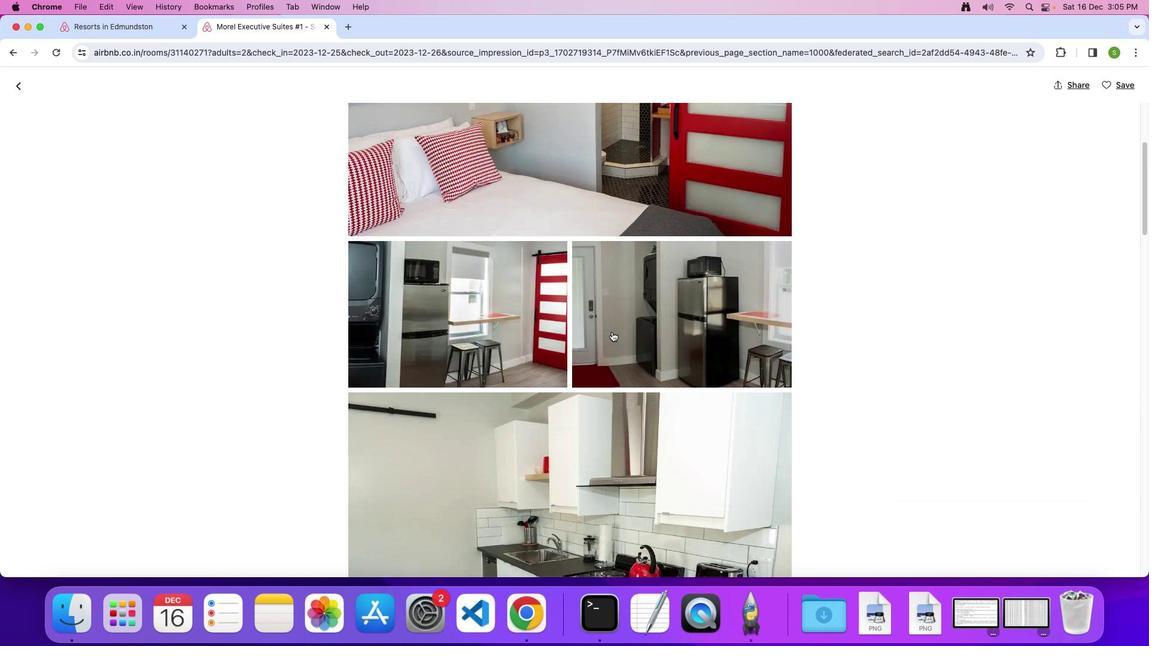 
Action: Mouse scrolled (612, 332) with delta (0, 0)
Screenshot: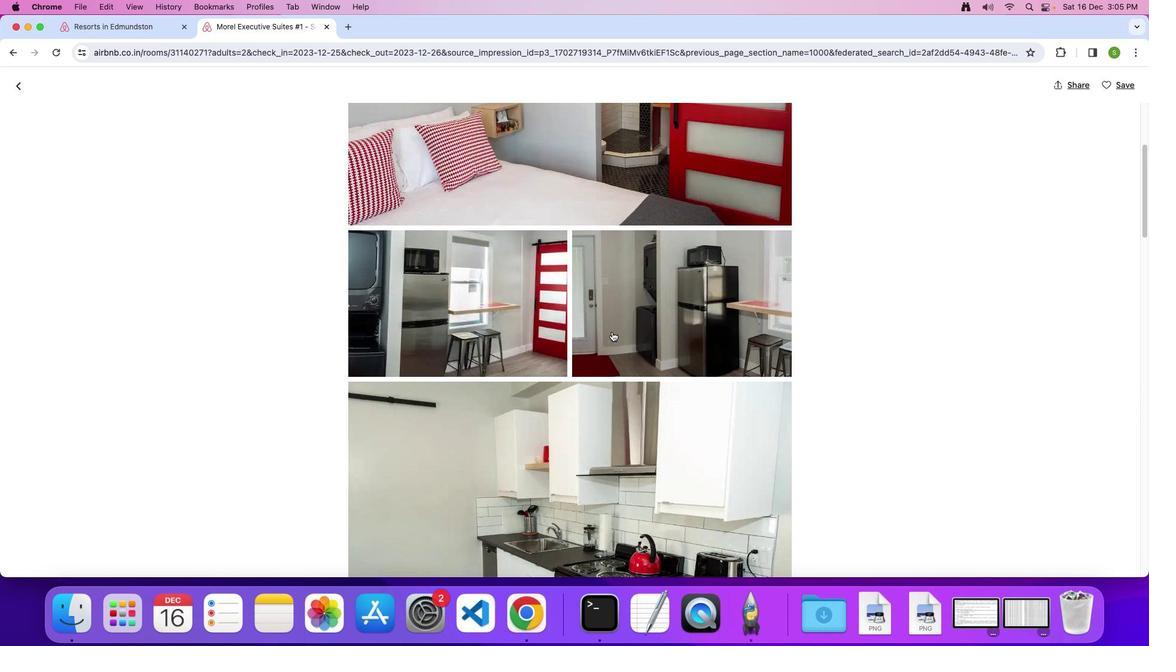 
Action: Mouse scrolled (612, 332) with delta (0, 0)
Screenshot: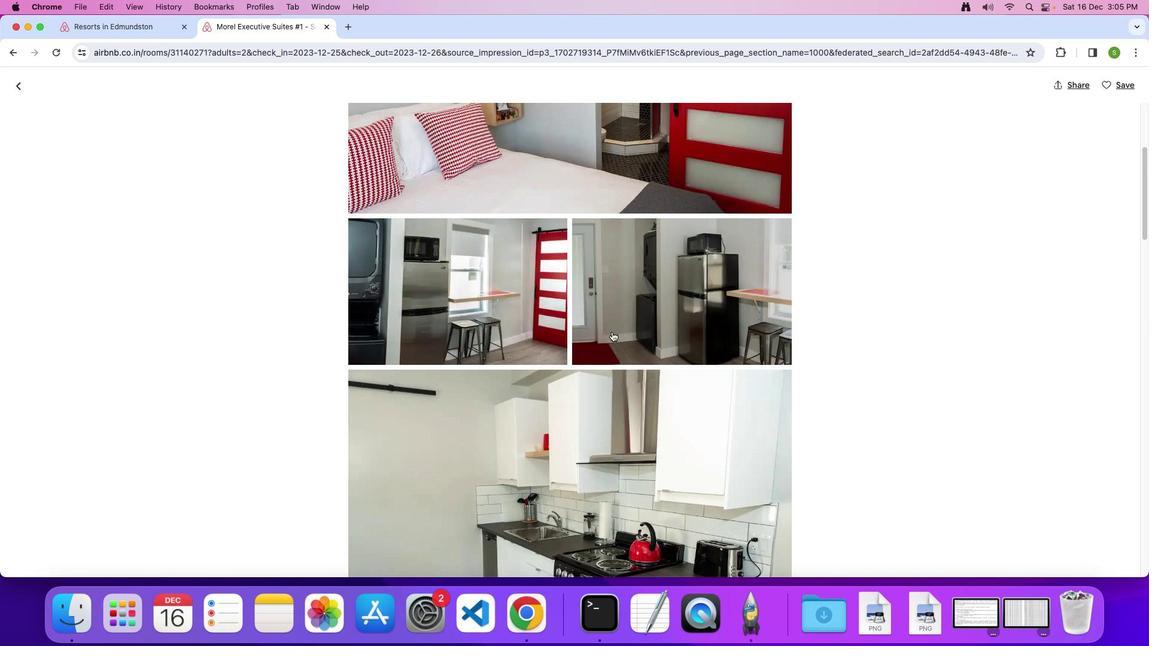 
Action: Mouse scrolled (612, 332) with delta (0, 0)
Screenshot: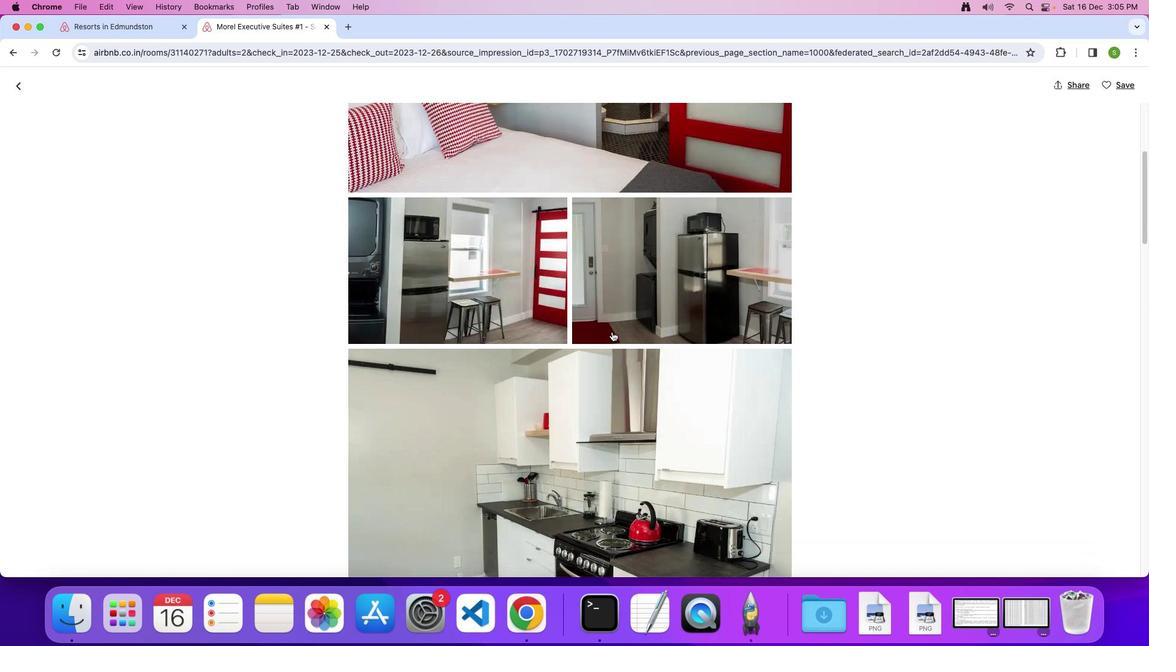 
Action: Mouse scrolled (612, 332) with delta (0, 0)
Screenshot: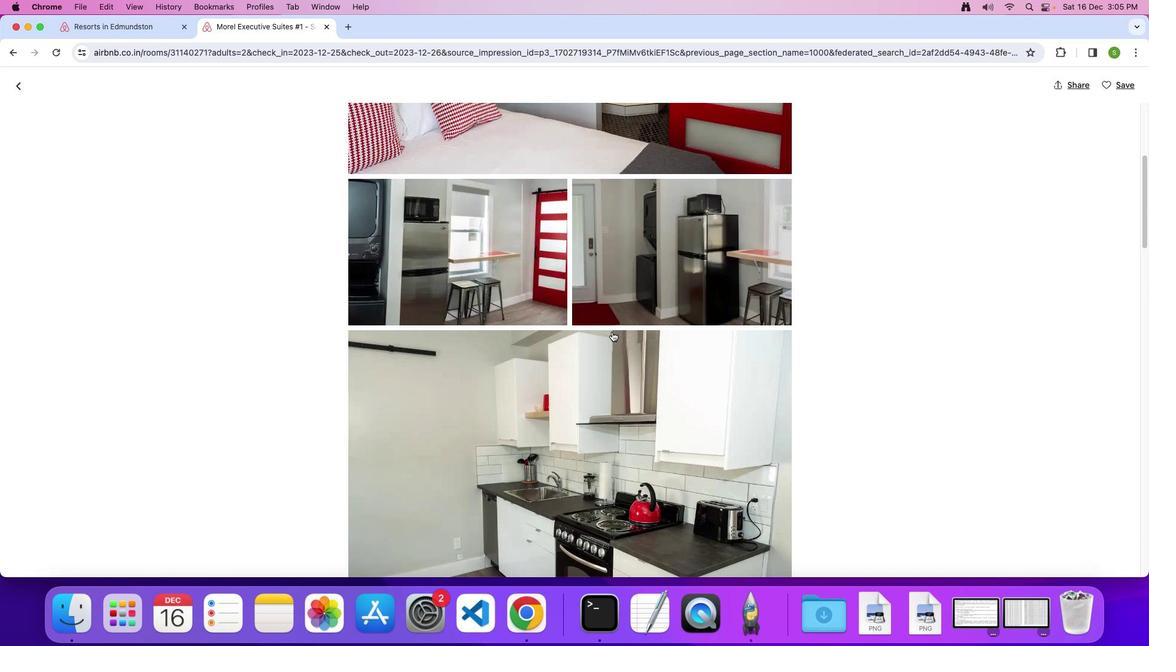 
Action: Mouse scrolled (612, 332) with delta (0, 0)
Screenshot: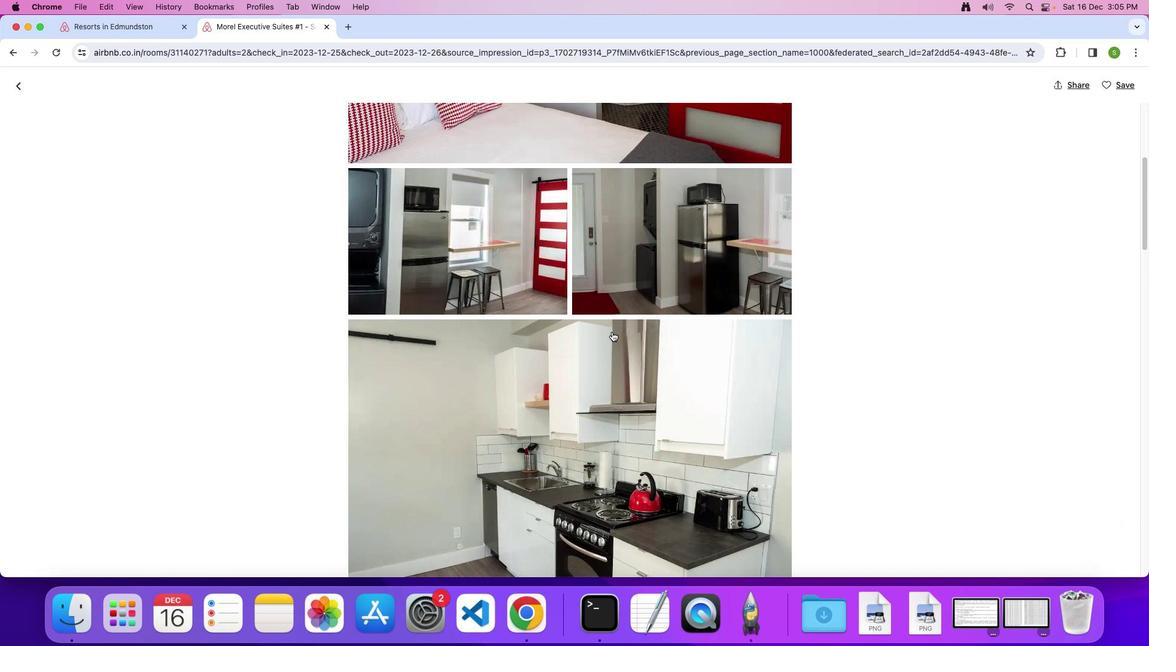 
Action: Mouse scrolled (612, 332) with delta (0, 0)
Screenshot: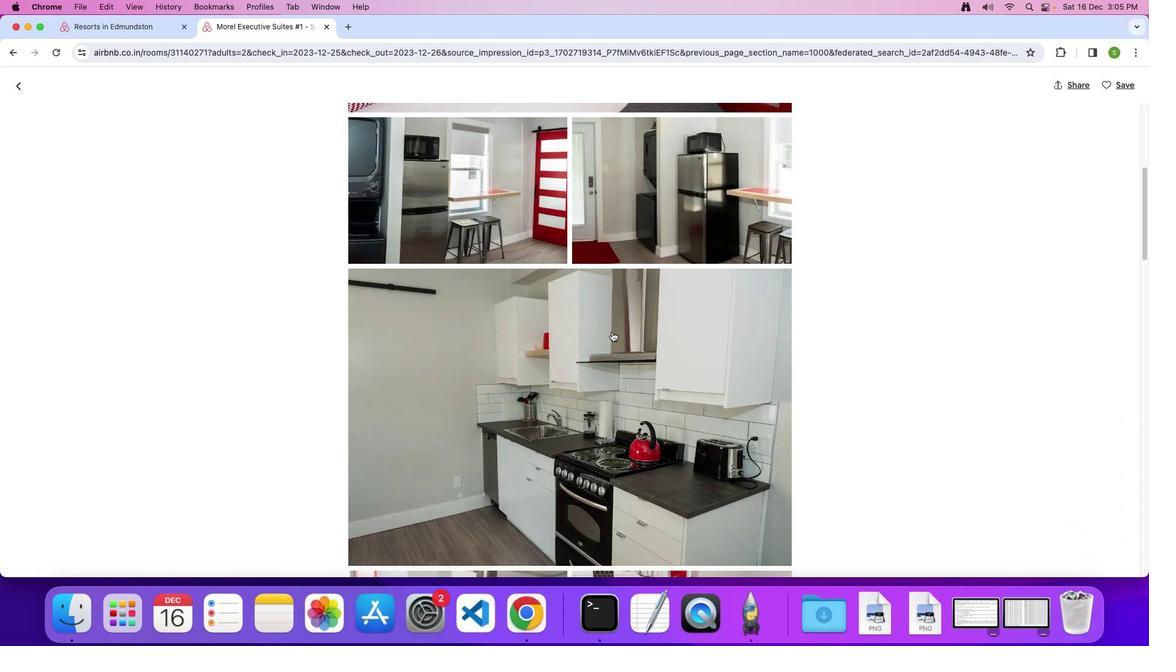 
Action: Mouse scrolled (612, 332) with delta (0, 0)
Screenshot: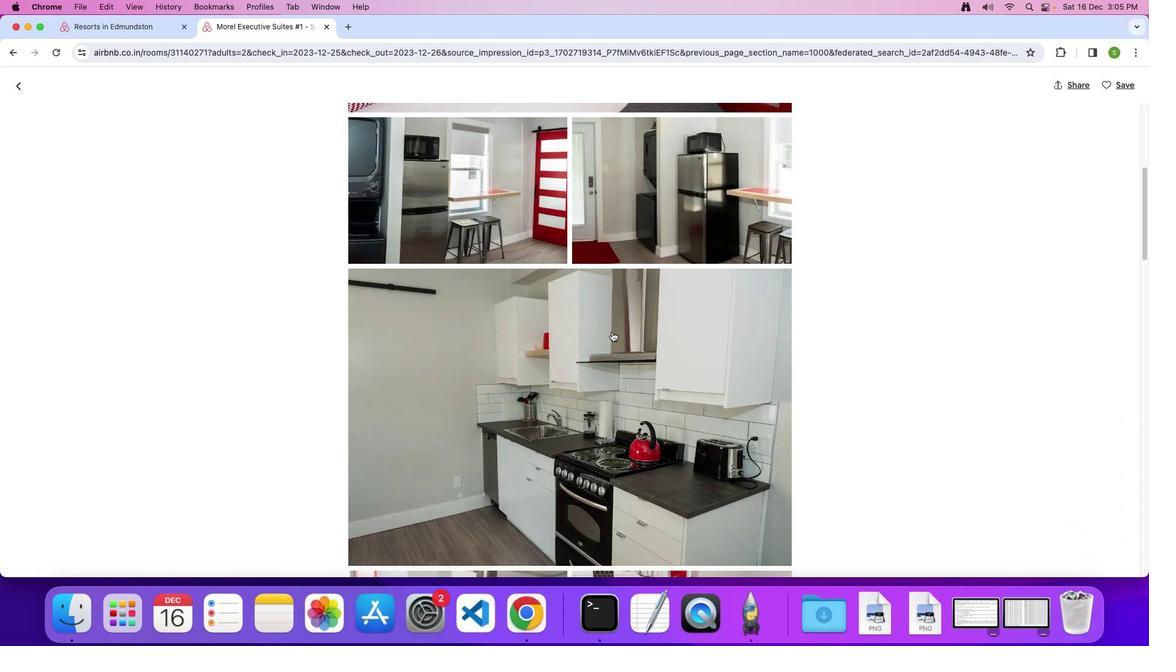 
Action: Mouse scrolled (612, 332) with delta (0, -1)
Screenshot: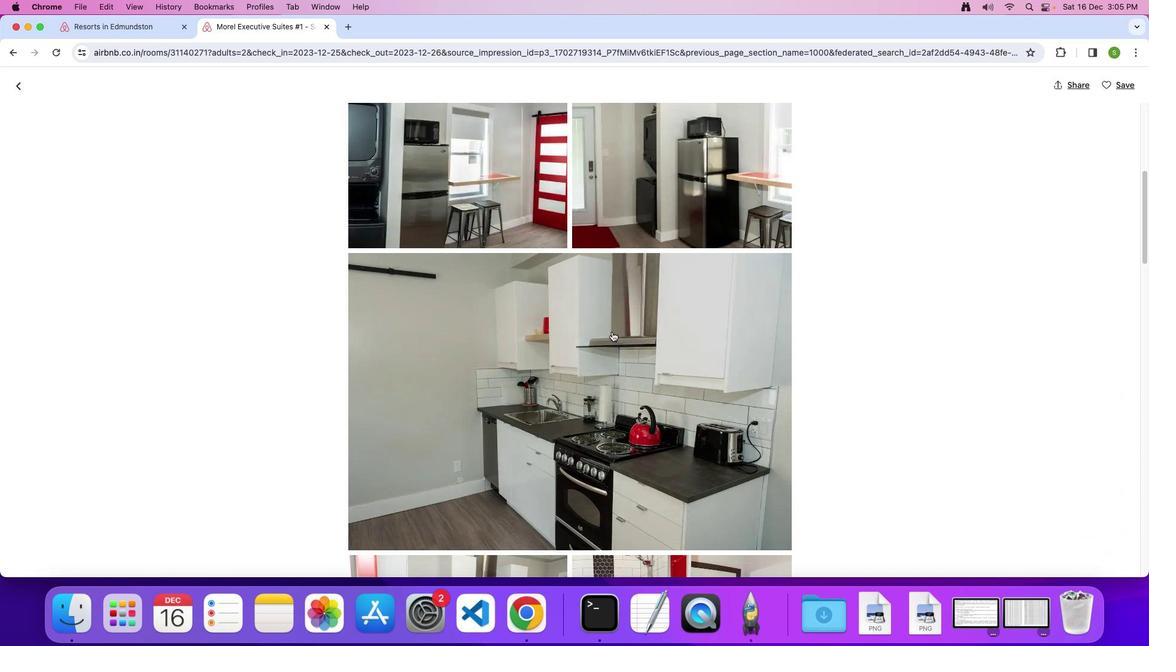 
Action: Mouse scrolled (612, 332) with delta (0, 0)
Screenshot: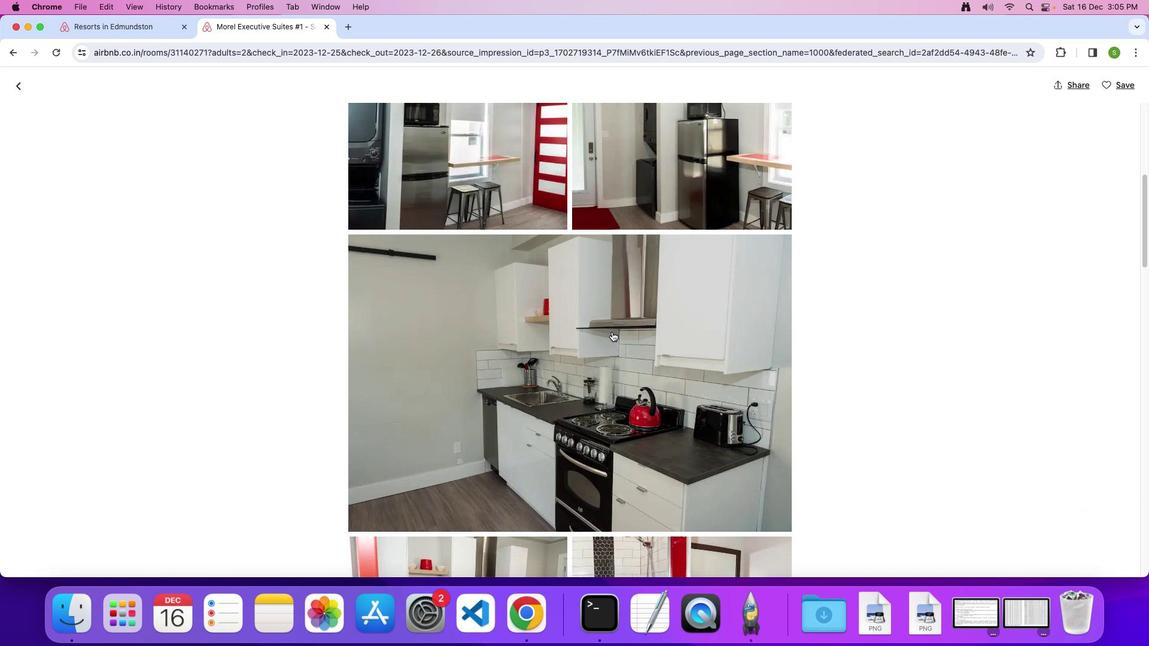 
Action: Mouse scrolled (612, 332) with delta (0, 0)
Screenshot: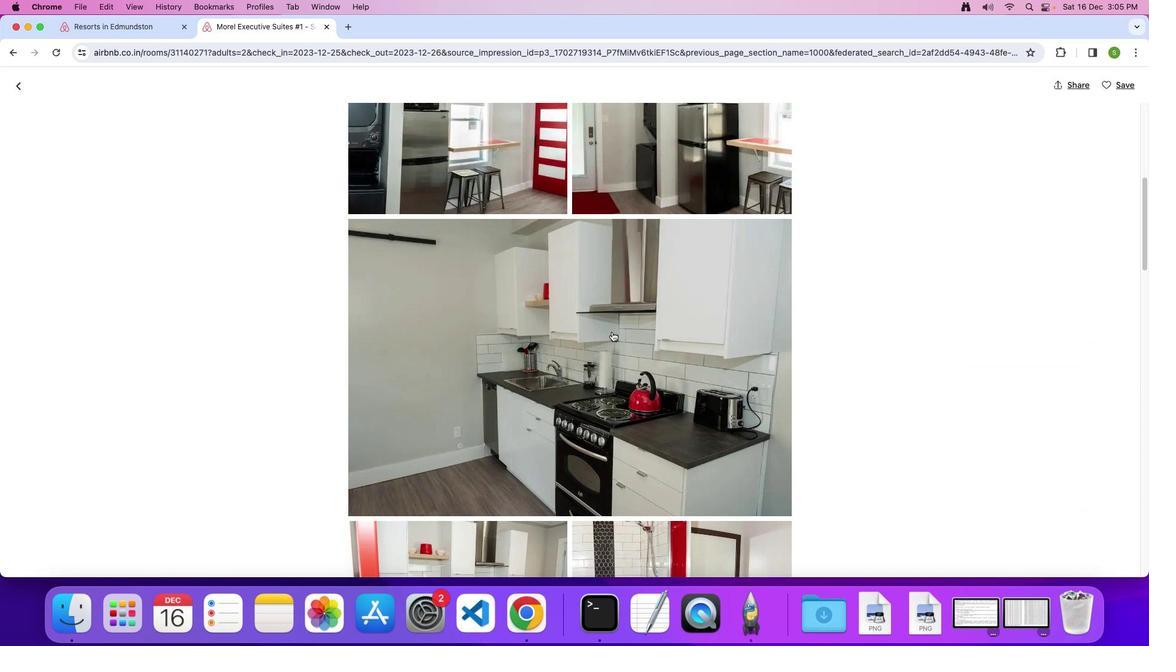 
Action: Mouse scrolled (612, 332) with delta (0, 0)
Screenshot: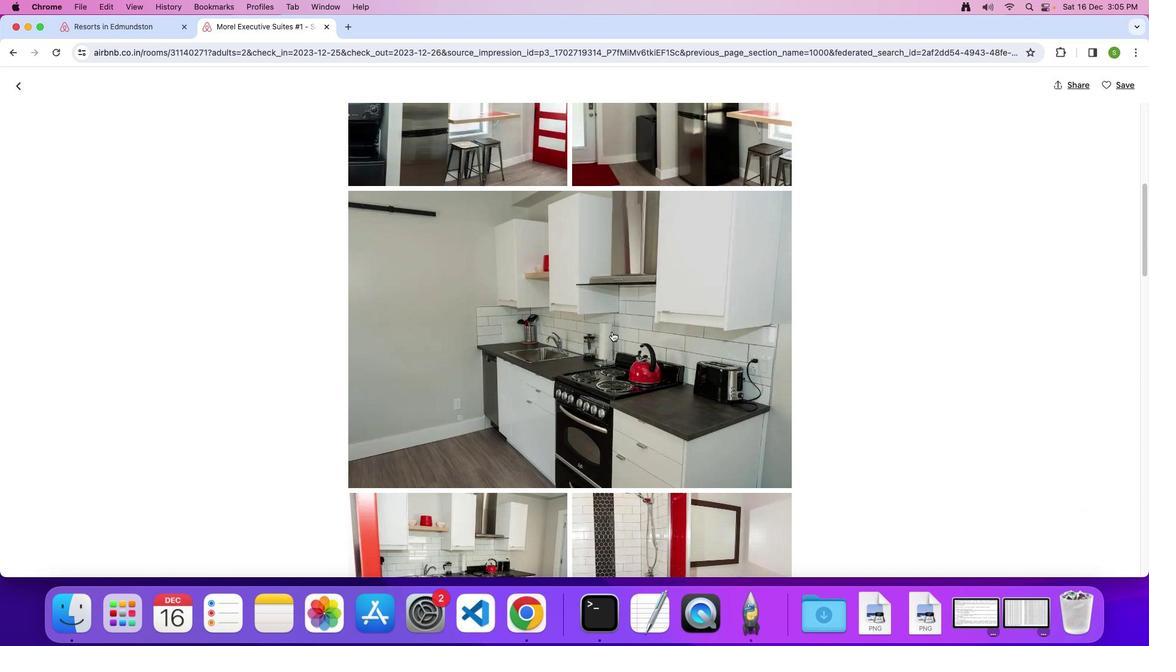 
Action: Mouse scrolled (612, 332) with delta (0, 0)
Screenshot: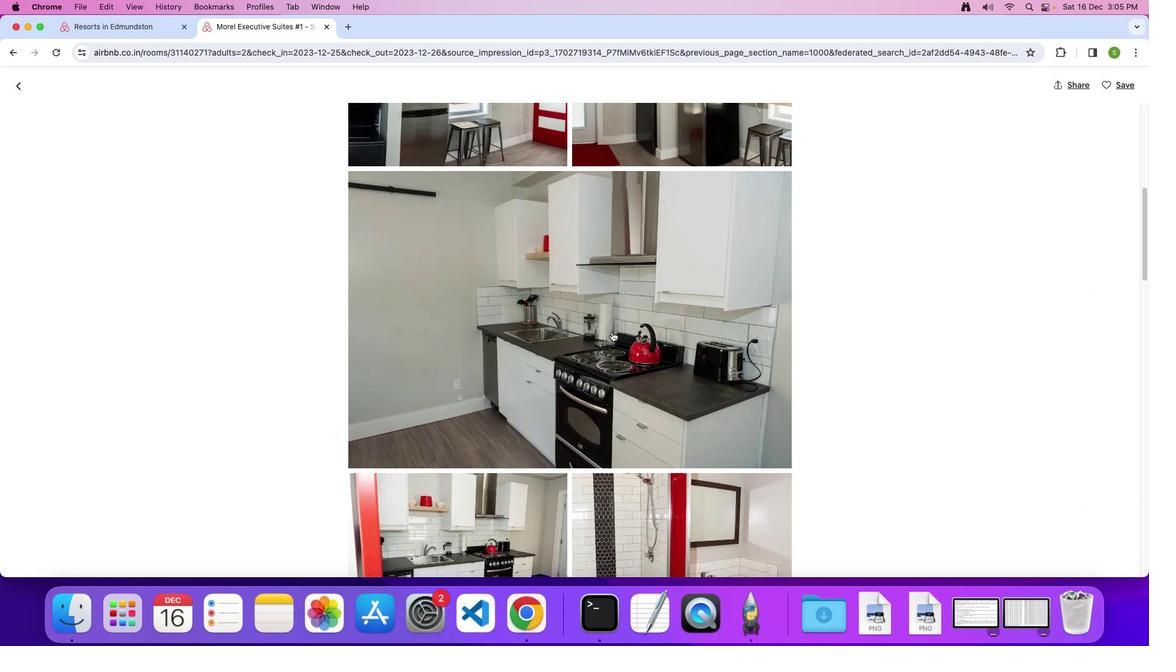 
Action: Mouse scrolled (612, 332) with delta (0, 0)
Screenshot: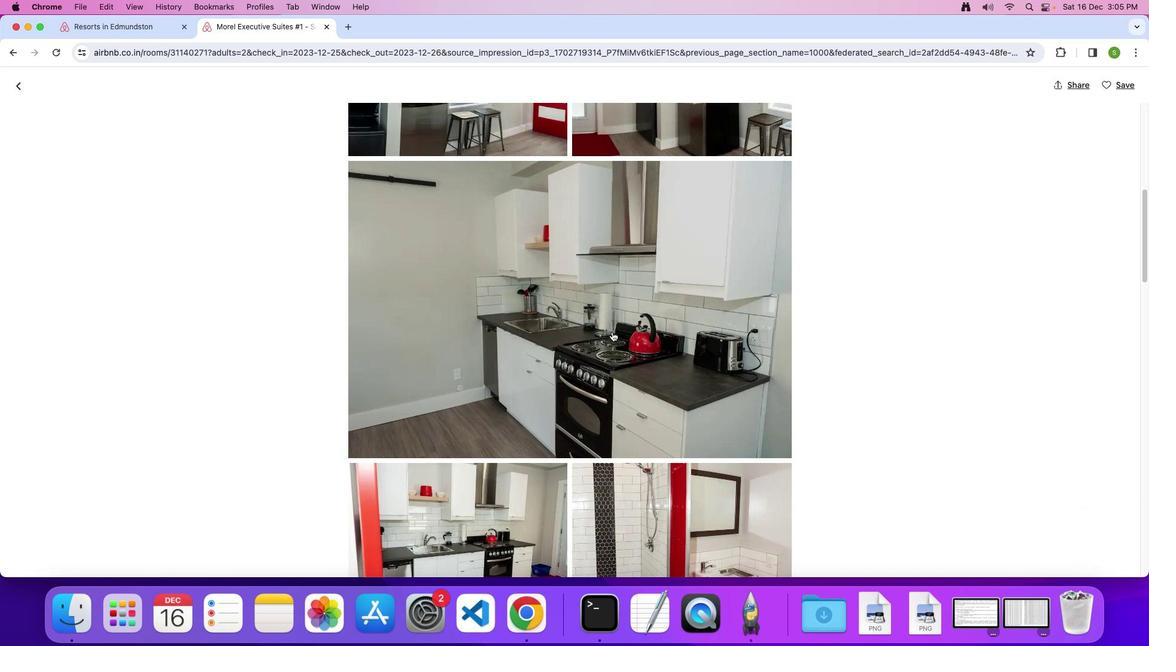 
Action: Mouse moved to (612, 332)
Screenshot: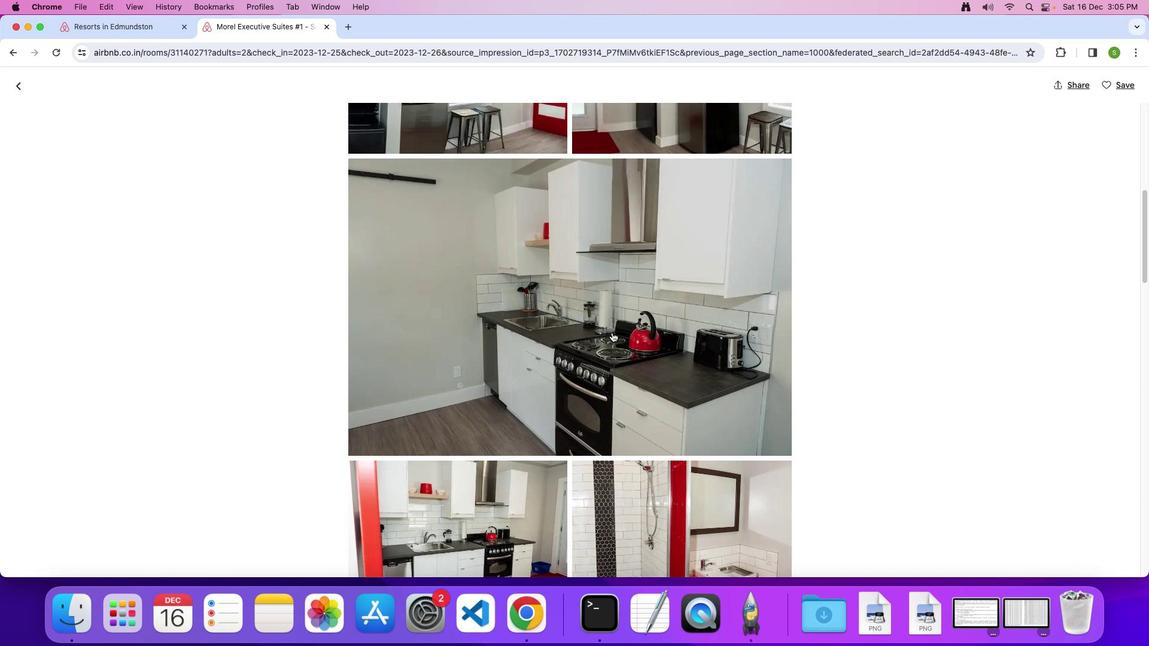 
Action: Mouse scrolled (612, 332) with delta (0, 0)
Screenshot: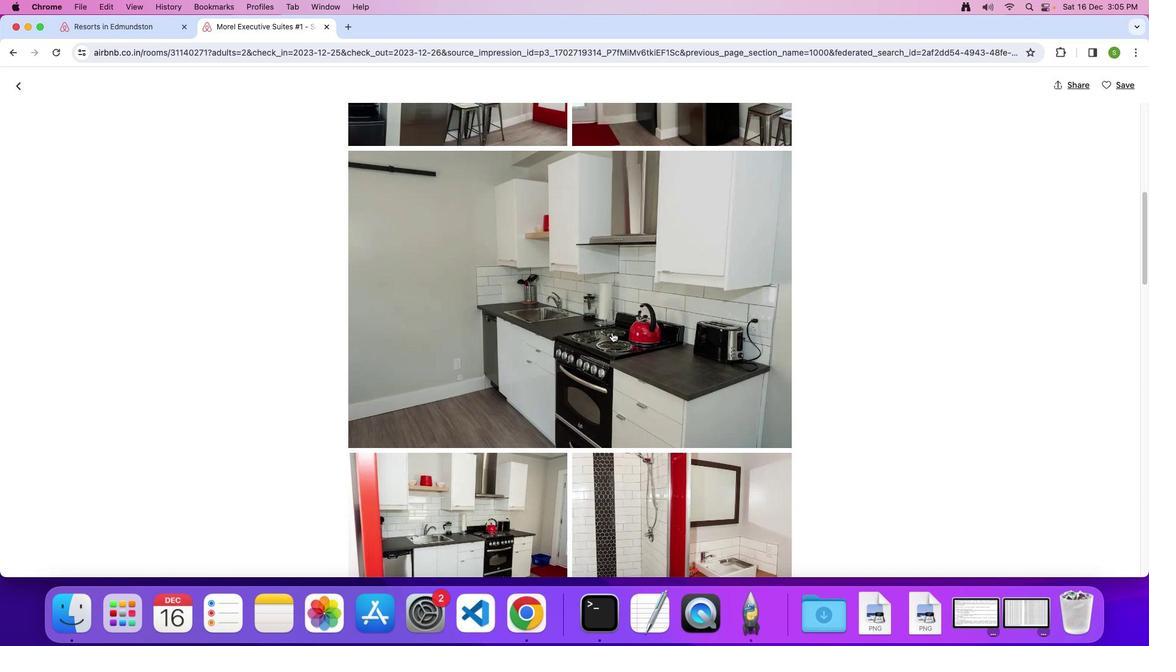 
Action: Mouse scrolled (612, 332) with delta (0, 0)
Screenshot: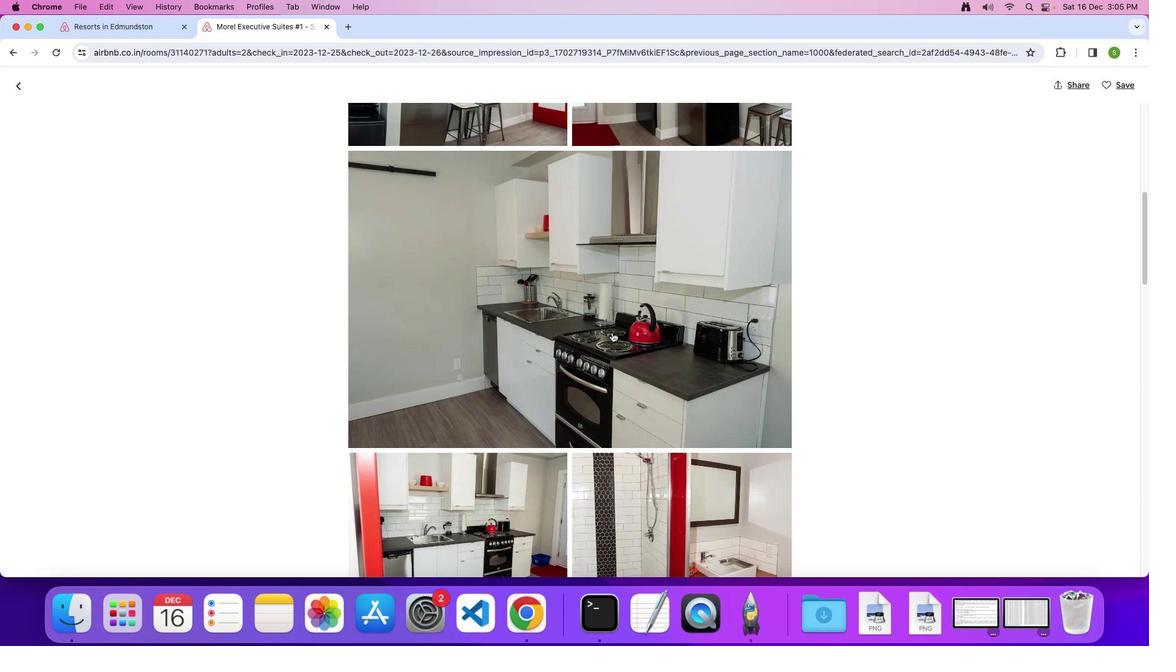
Action: Mouse scrolled (612, 332) with delta (0, -1)
Screenshot: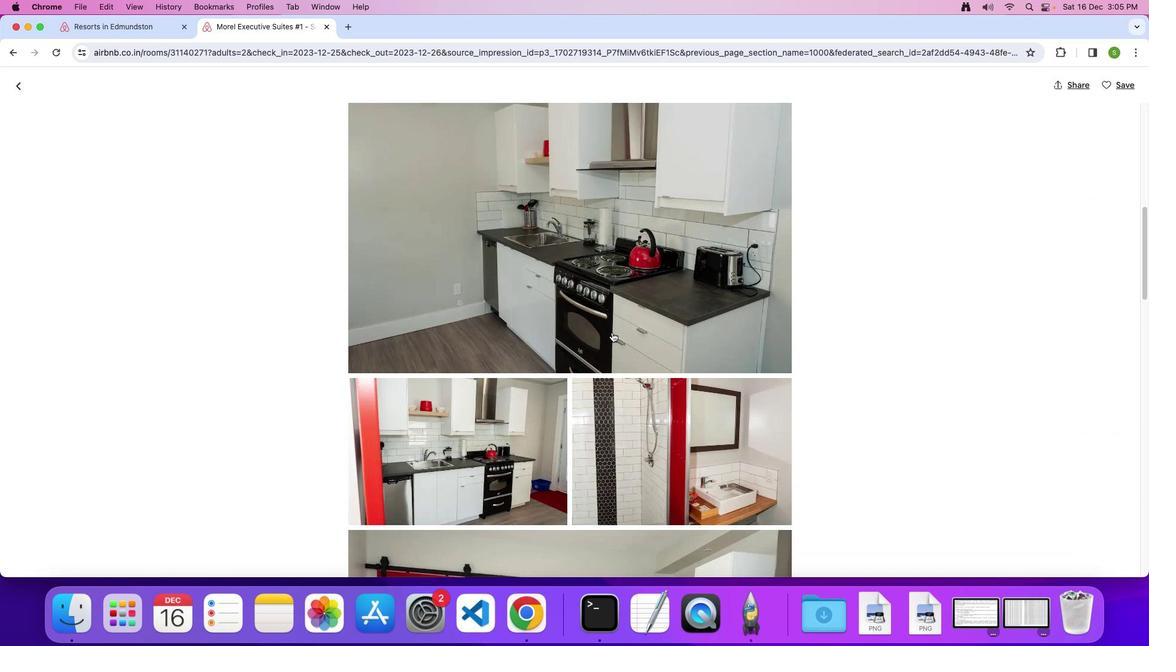 
Action: Mouse scrolled (612, 332) with delta (0, 0)
Screenshot: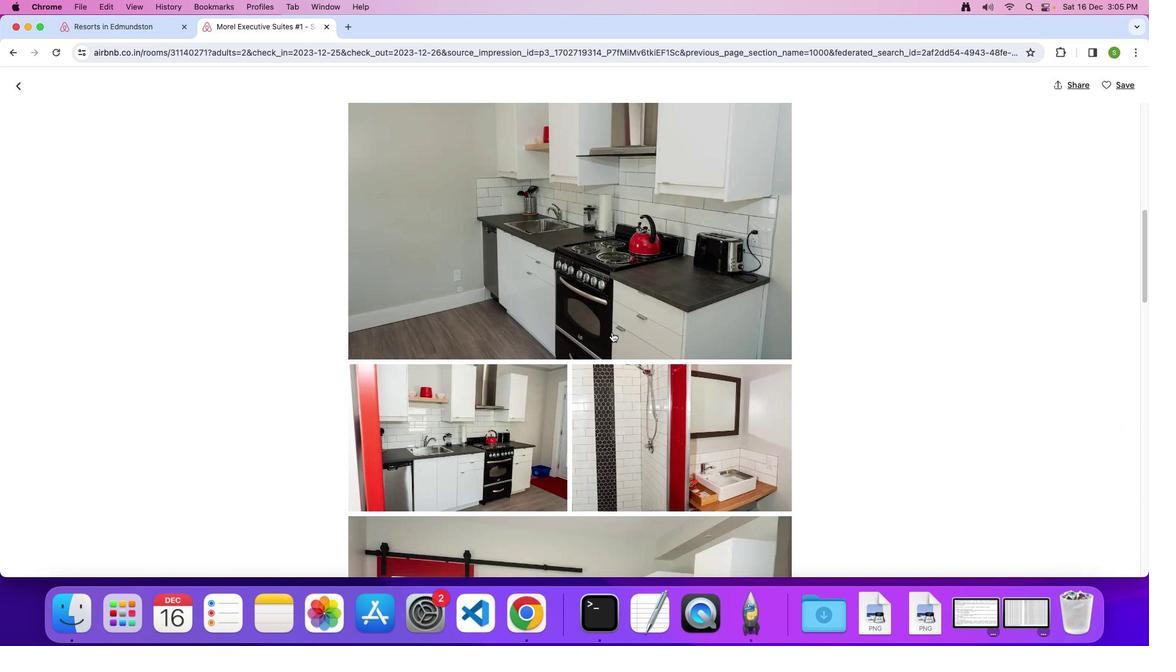 
Action: Mouse scrolled (612, 332) with delta (0, 0)
Screenshot: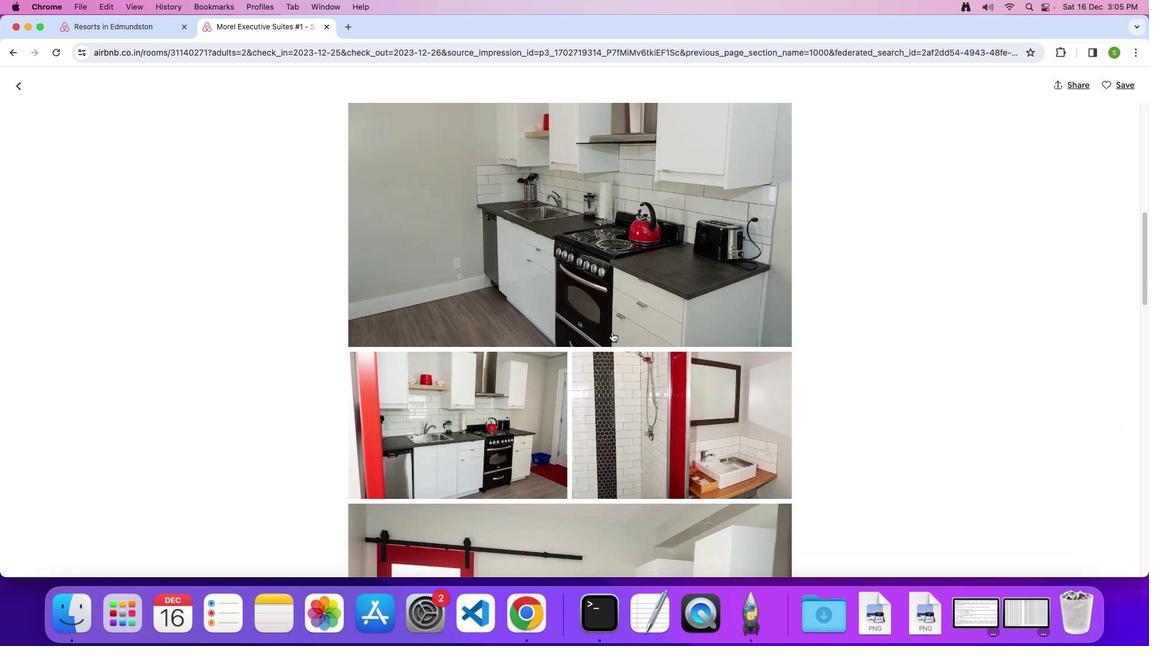 
Action: Mouse scrolled (612, 332) with delta (0, 0)
Screenshot: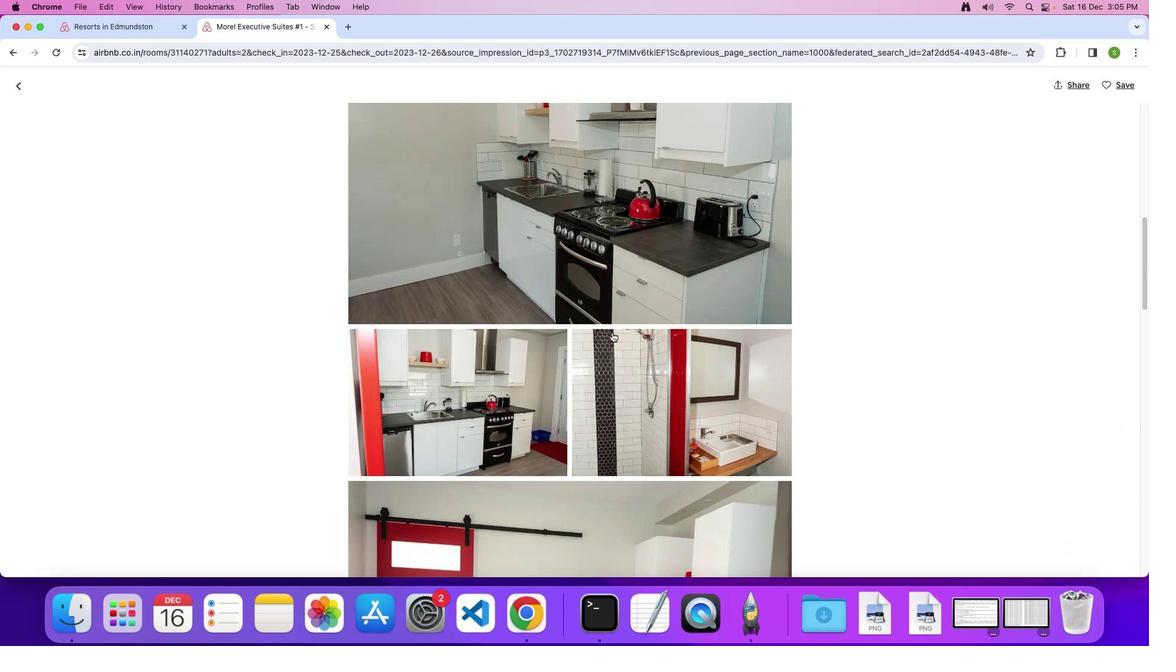 
Action: Mouse scrolled (612, 332) with delta (0, 0)
Screenshot: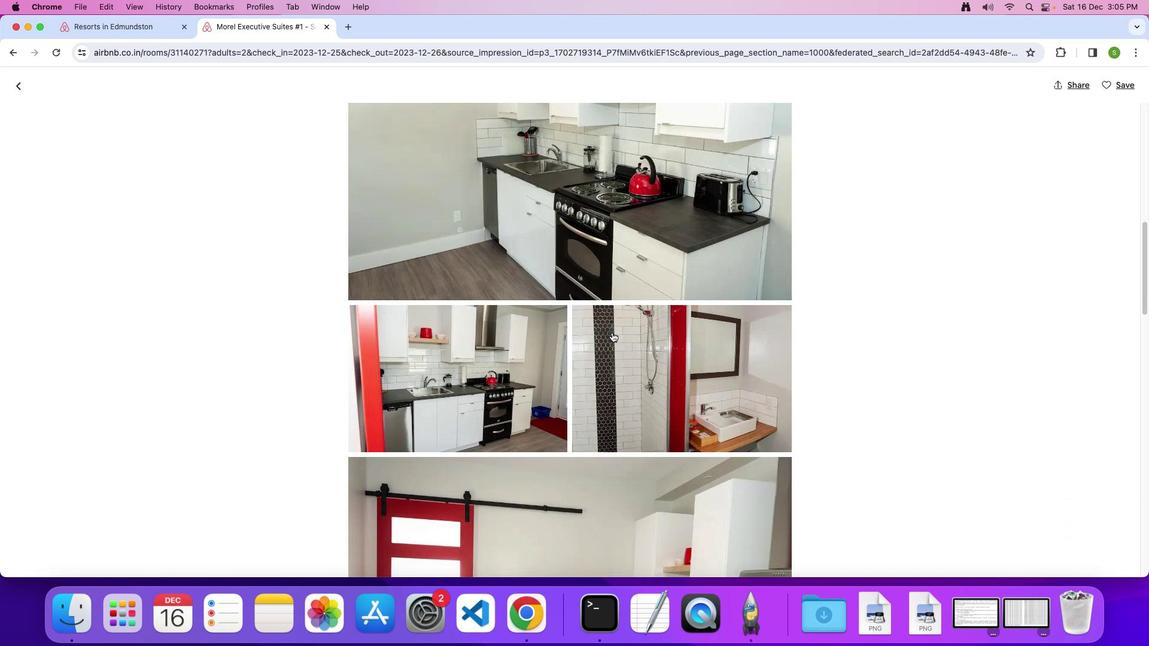 
Action: Mouse scrolled (612, 332) with delta (0, 0)
Screenshot: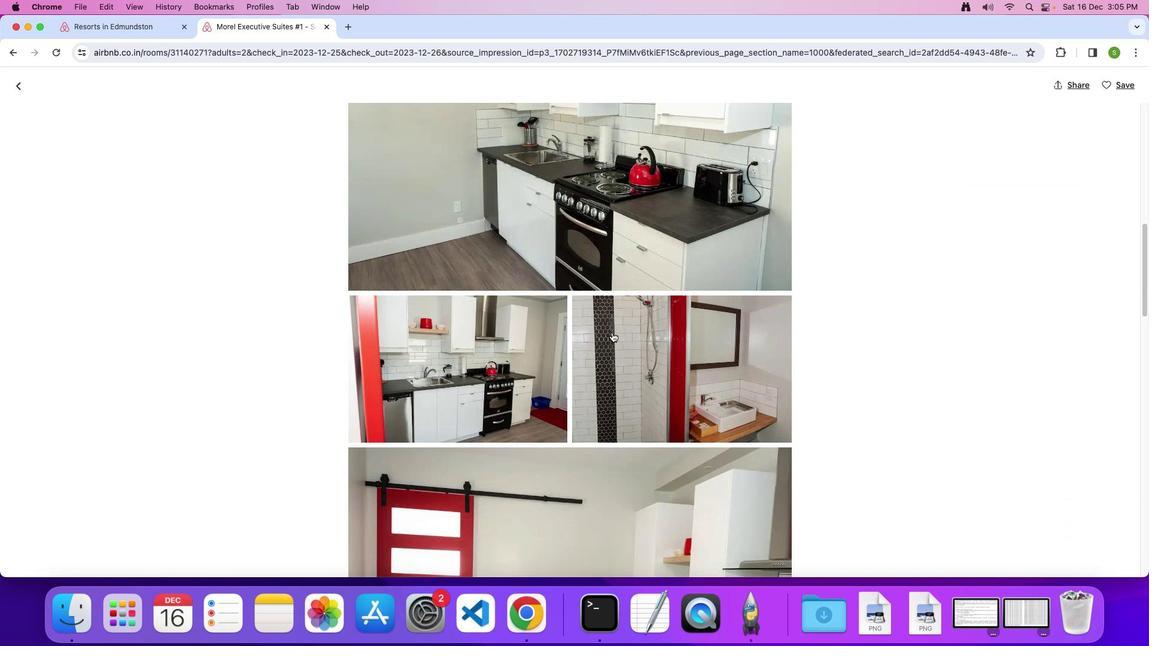 
Action: Mouse moved to (611, 332)
Screenshot: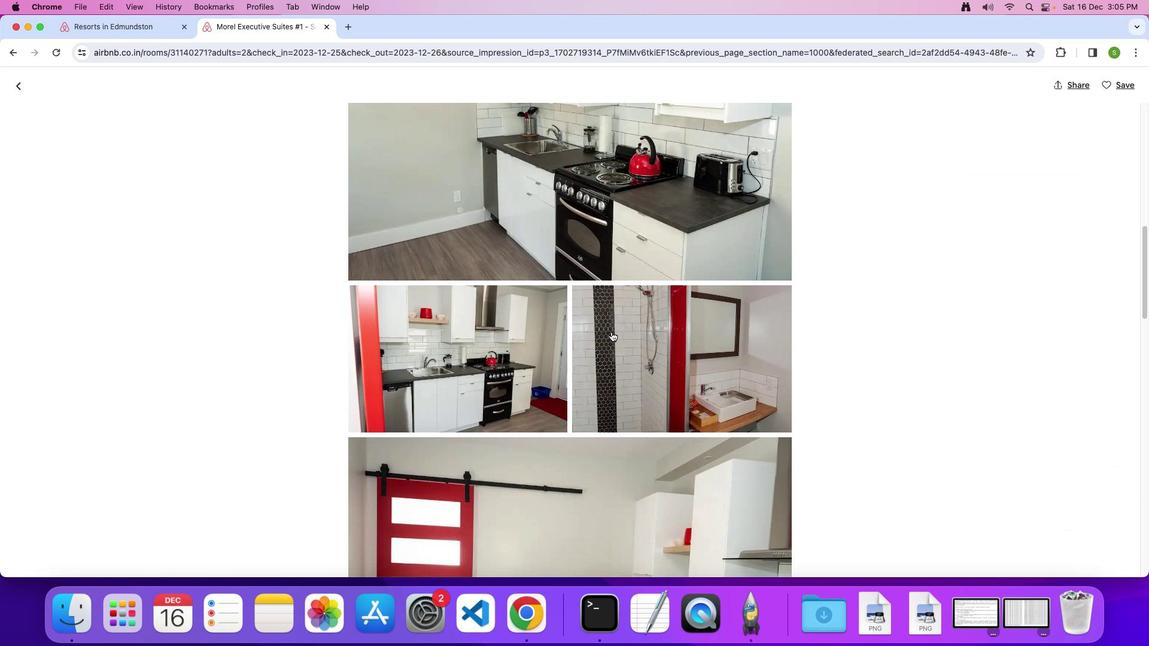 
Action: Mouse scrolled (611, 332) with delta (0, 0)
Screenshot: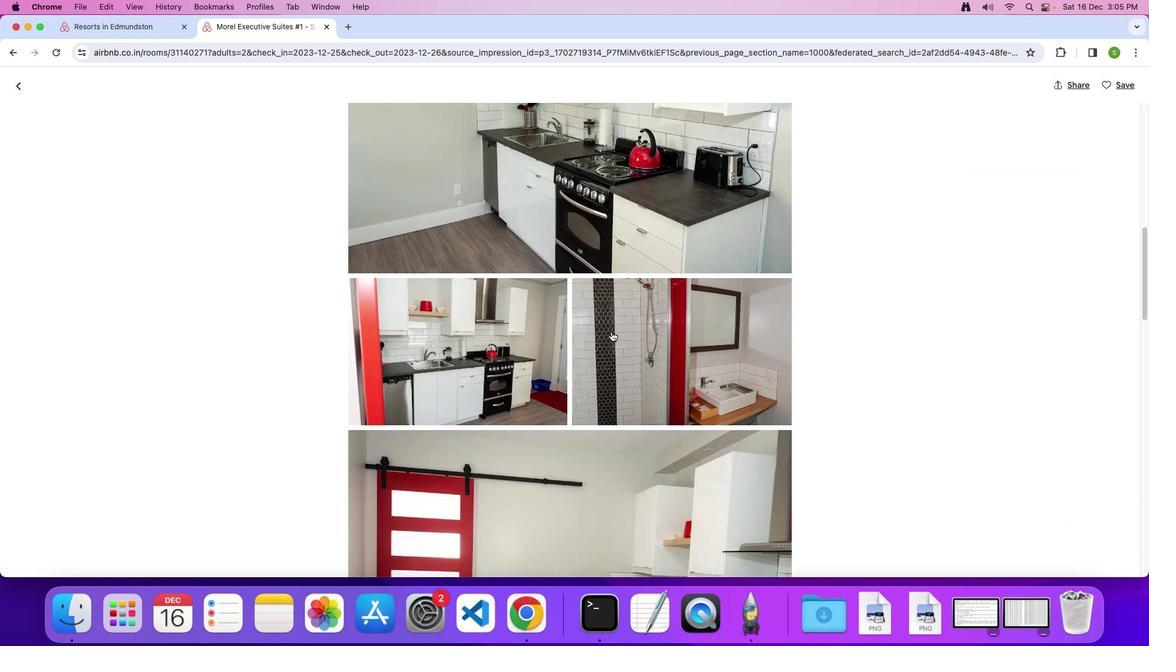 
Action: Mouse moved to (611, 332)
Screenshot: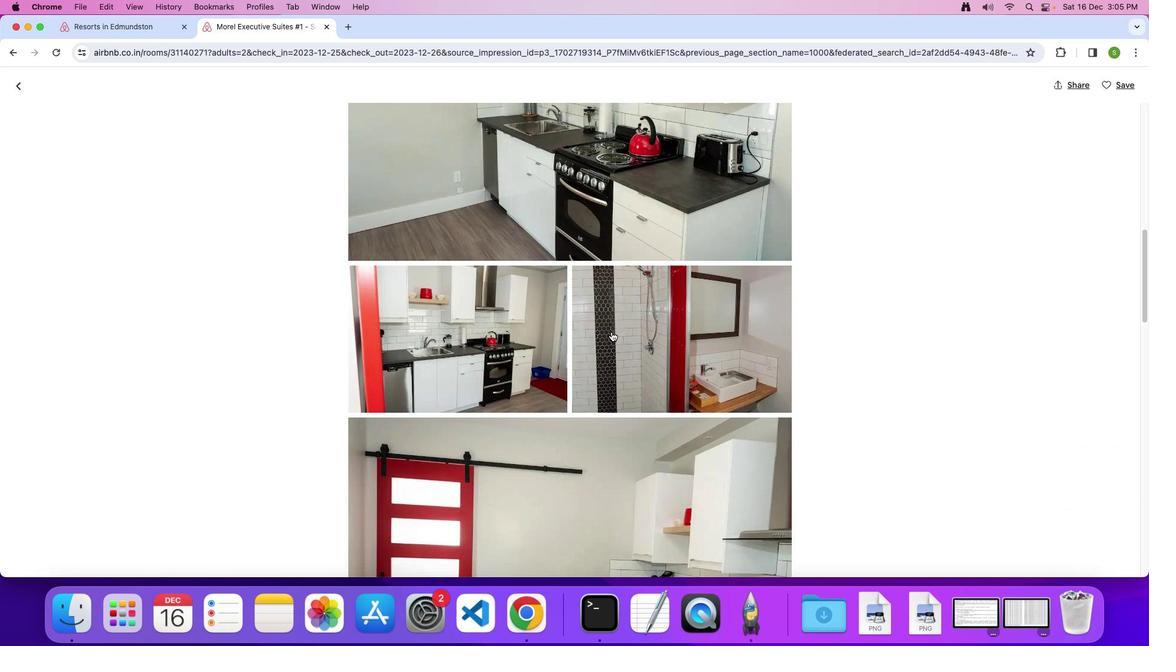 
Action: Mouse scrolled (611, 332) with delta (0, 0)
Screenshot: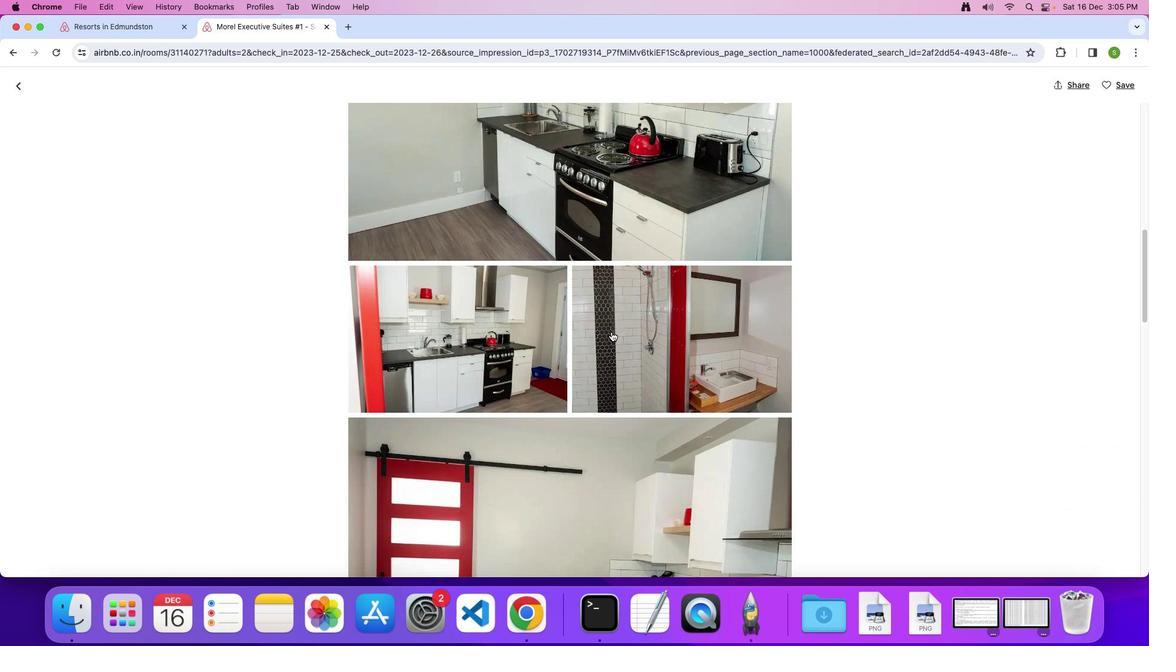 
Action: Mouse scrolled (611, 332) with delta (0, -1)
Screenshot: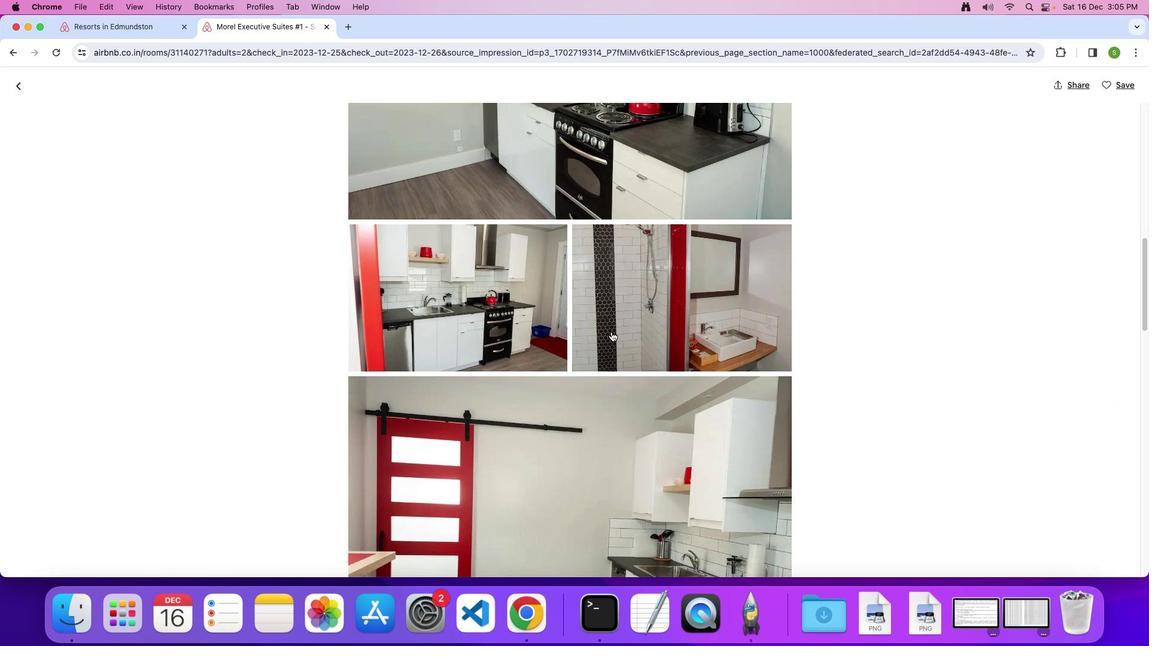
Action: Mouse scrolled (611, 332) with delta (0, 0)
Screenshot: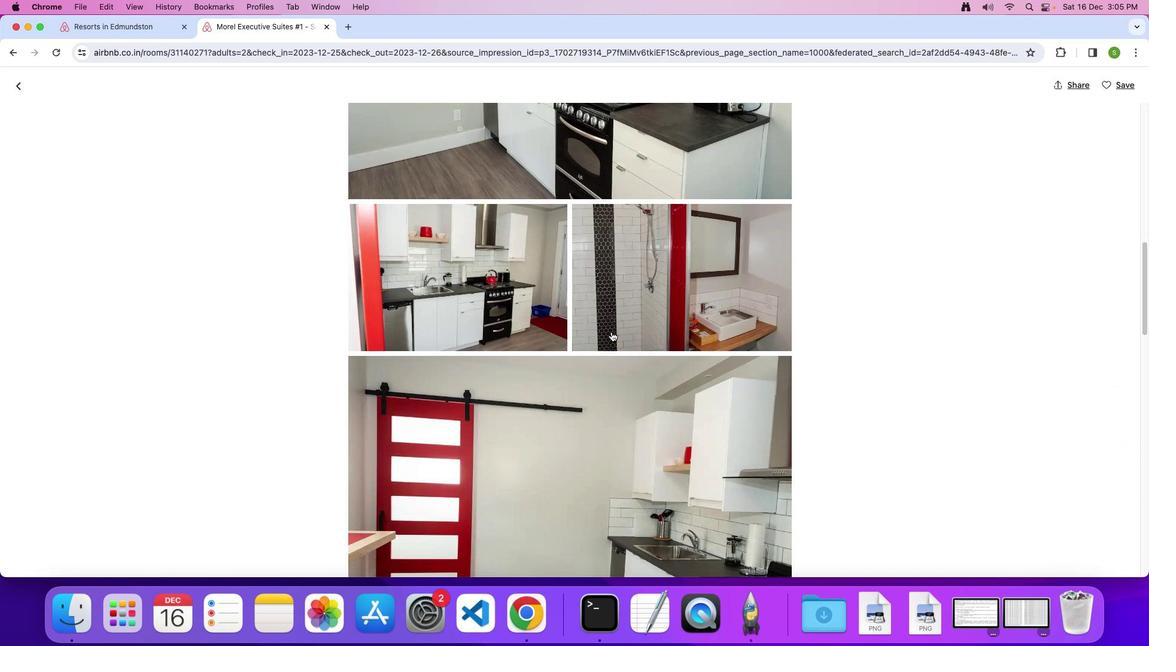 
Action: Mouse scrolled (611, 332) with delta (0, 0)
Screenshot: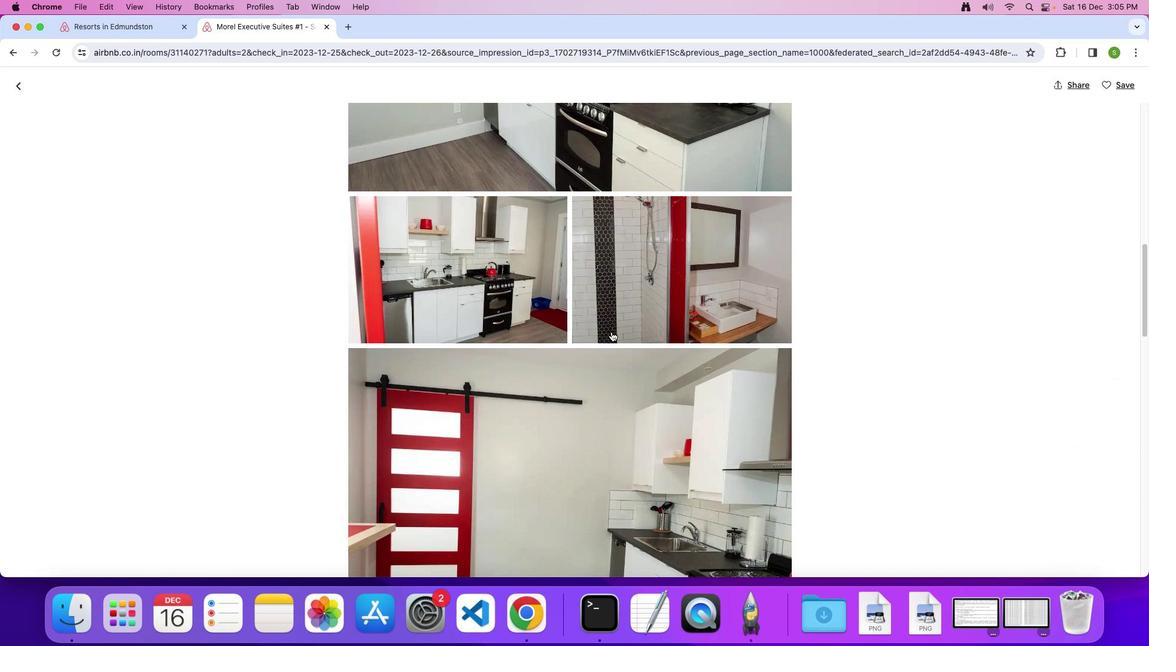 
Action: Mouse scrolled (611, 332) with delta (0, 0)
Screenshot: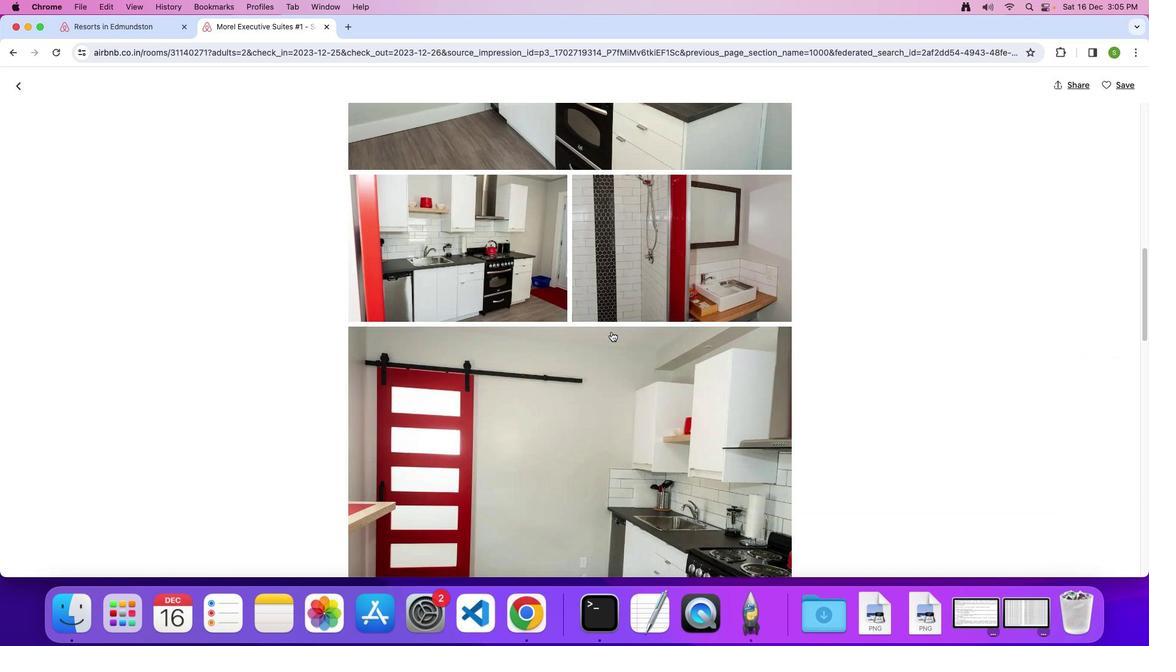 
Action: Mouse scrolled (611, 332) with delta (0, 0)
Screenshot: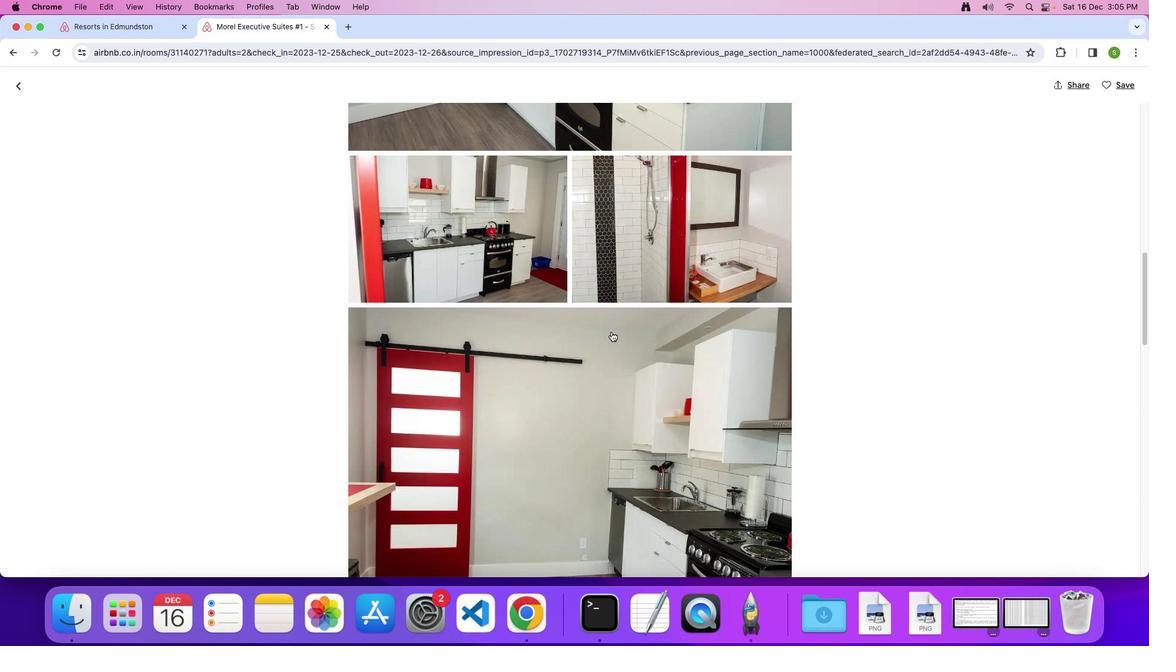 
Action: Mouse scrolled (611, 332) with delta (0, 0)
Screenshot: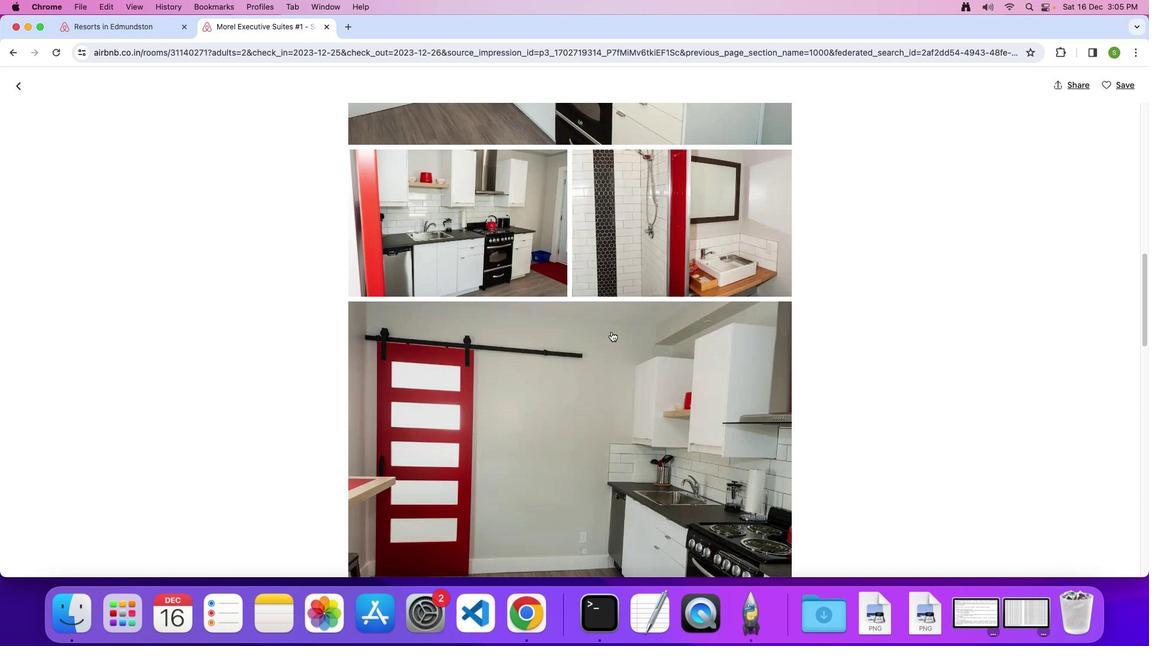 
Action: Mouse moved to (611, 331)
Screenshot: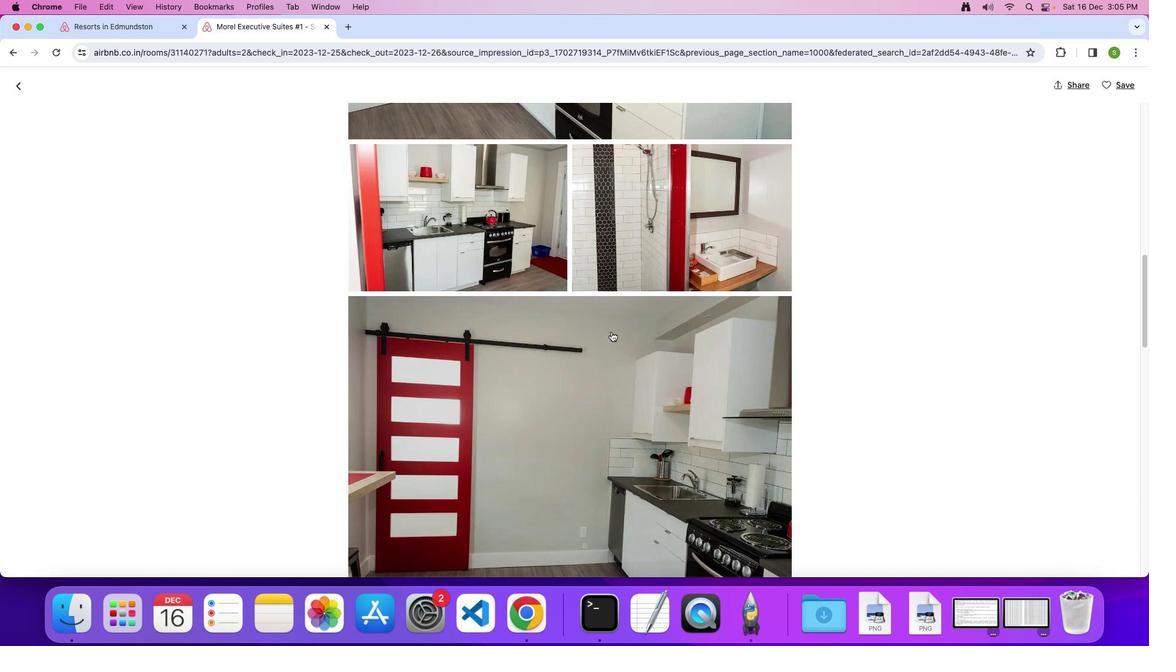 
Action: Mouse scrolled (611, 331) with delta (0, 0)
Screenshot: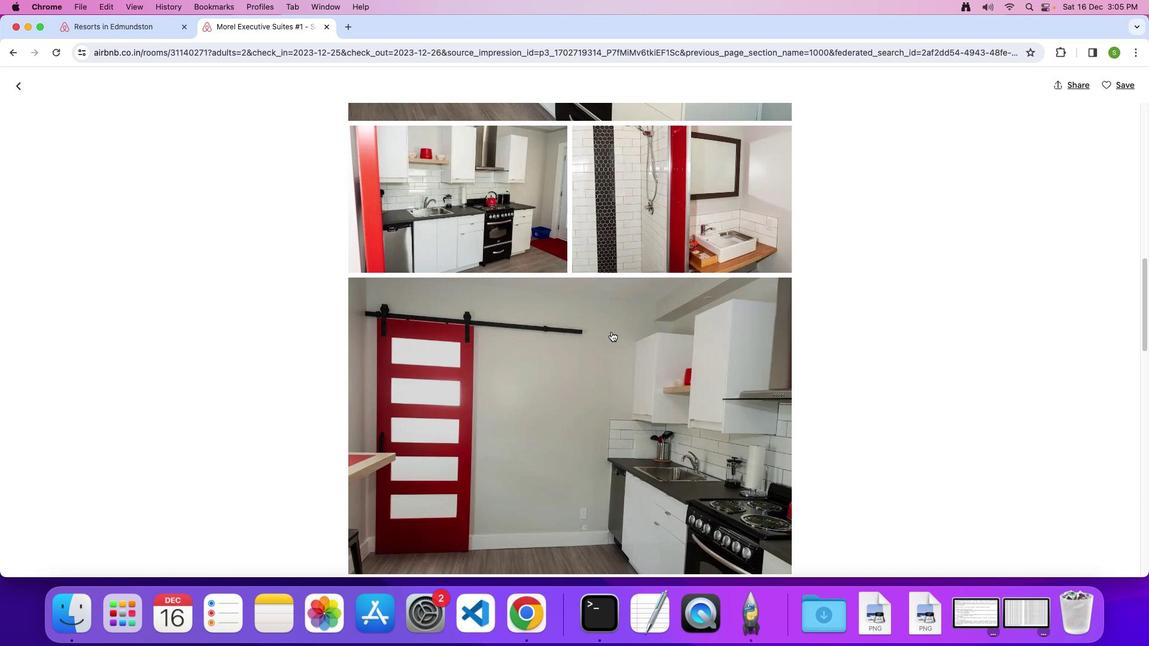 
Action: Mouse scrolled (611, 331) with delta (0, 0)
Screenshot: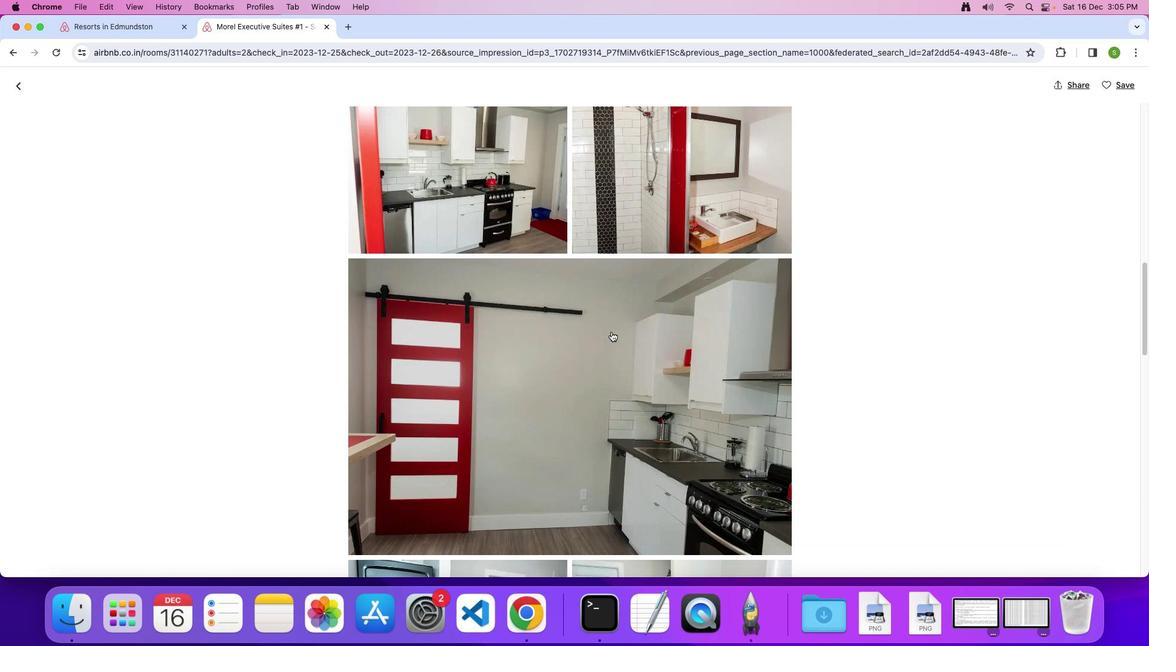 
Action: Mouse scrolled (611, 331) with delta (0, -1)
Screenshot: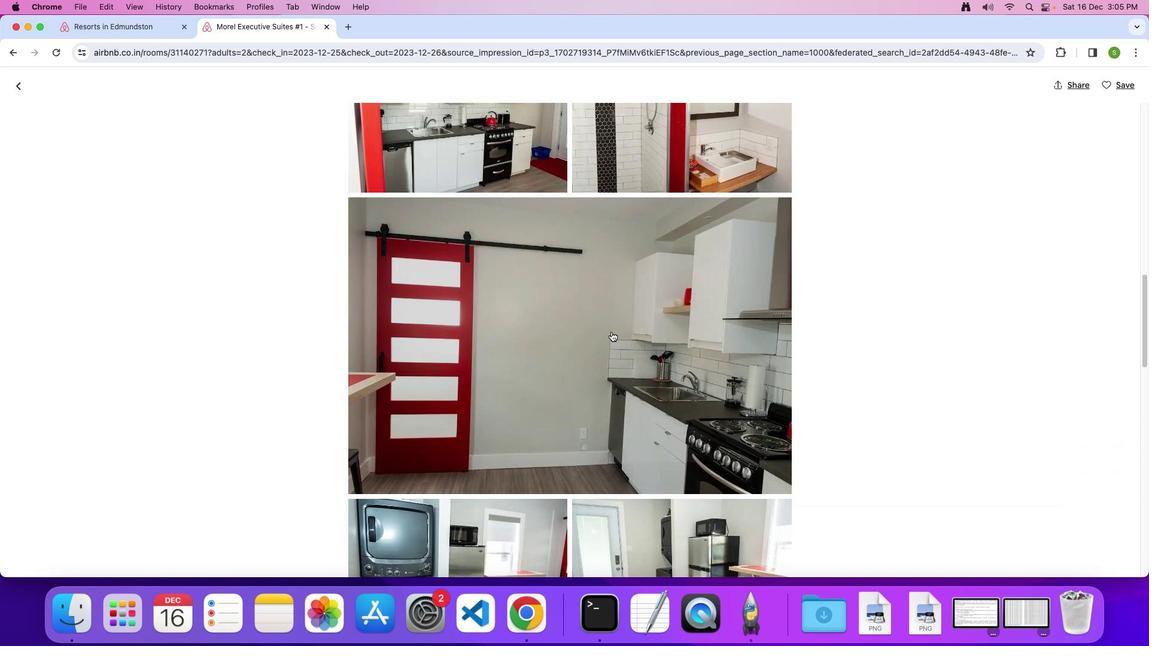 
Action: Mouse scrolled (611, 331) with delta (0, 0)
Screenshot: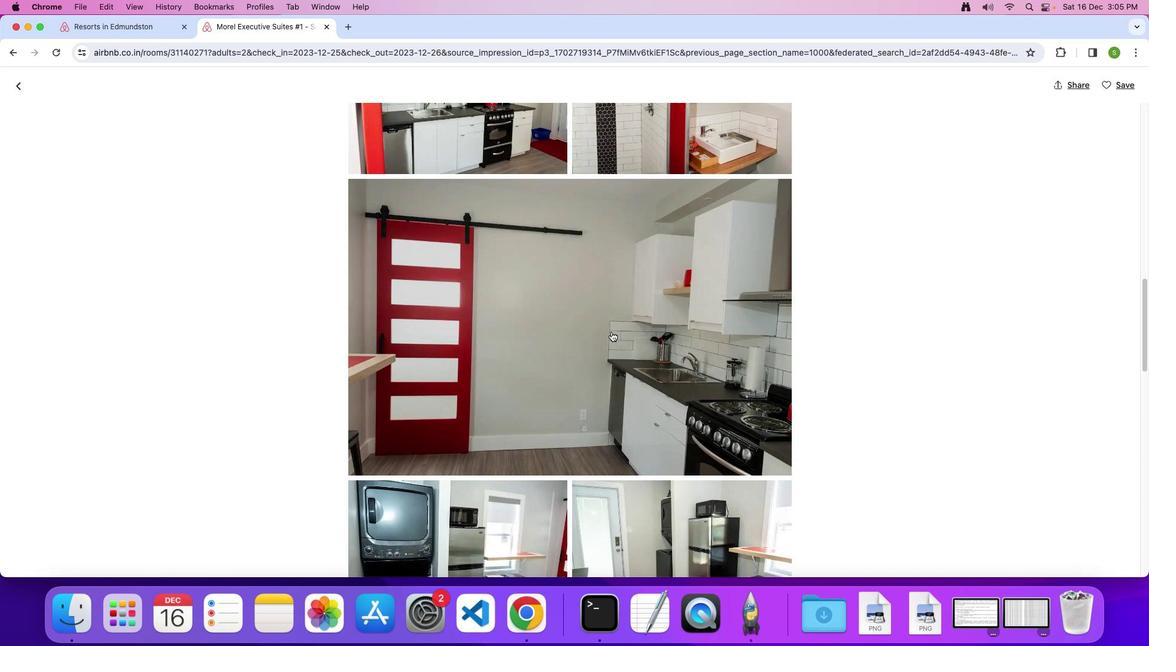 
Action: Mouse scrolled (611, 331) with delta (0, 0)
Screenshot: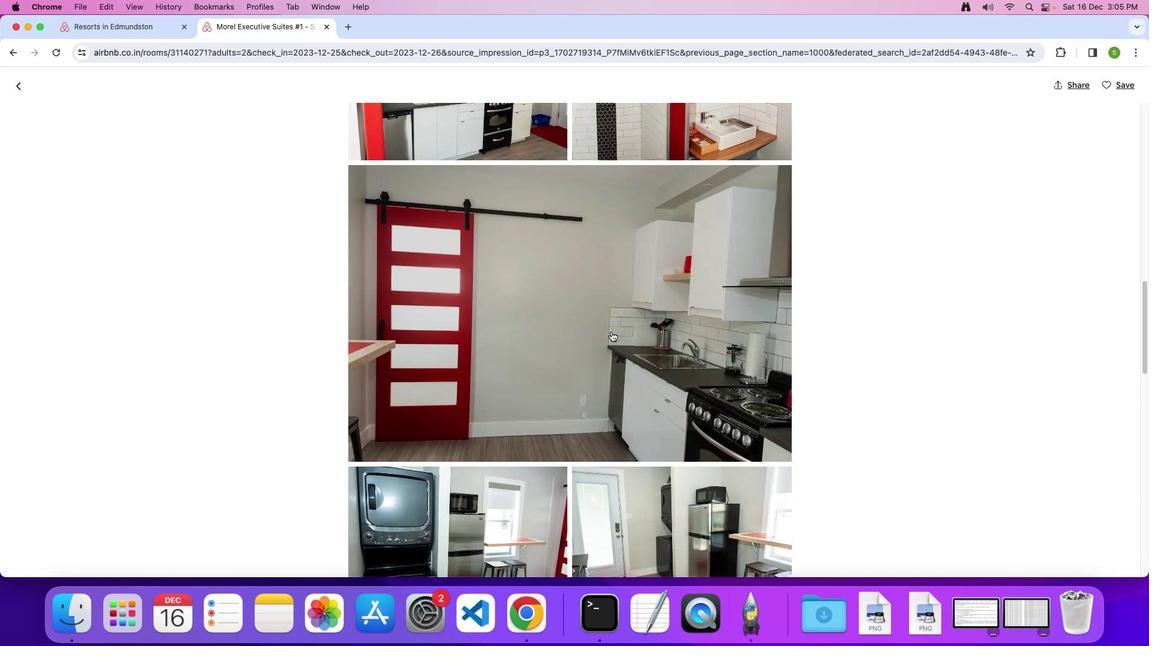 
Action: Mouse scrolled (611, 331) with delta (0, -1)
Screenshot: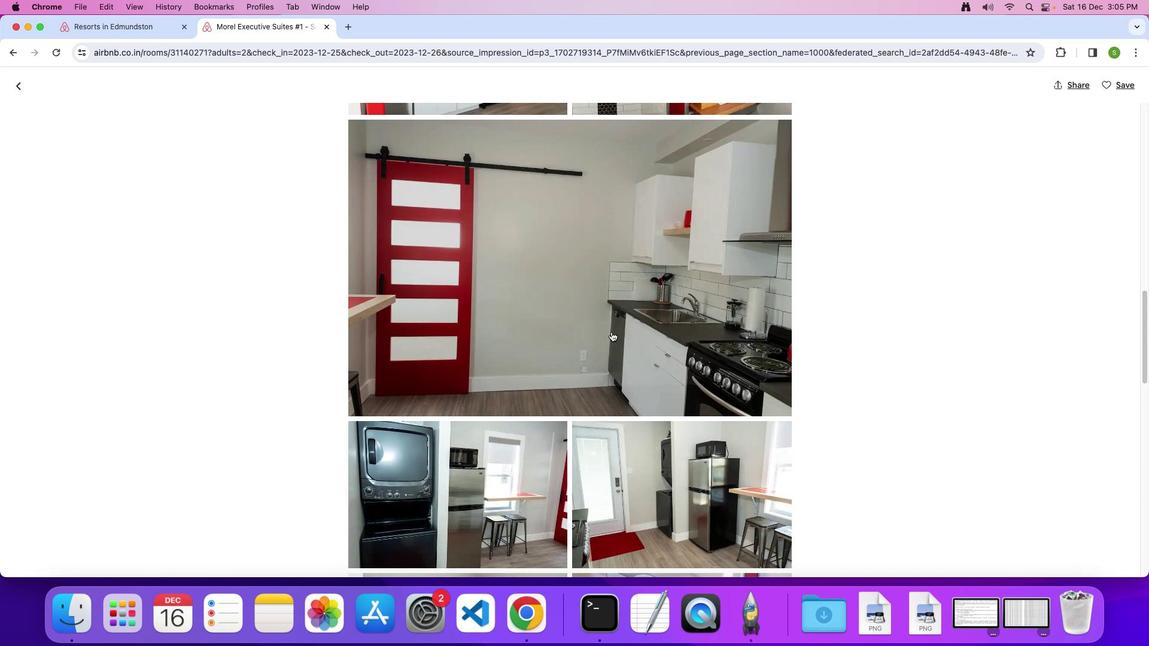 
Action: Mouse scrolled (611, 331) with delta (0, 0)
Screenshot: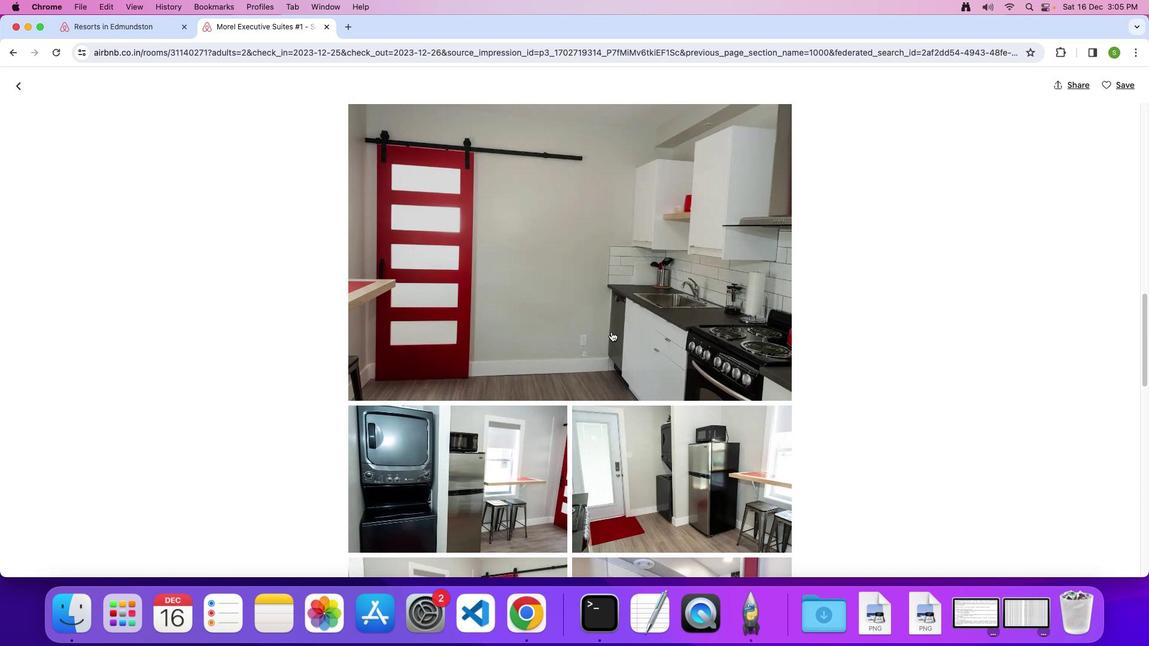 
Action: Mouse scrolled (611, 331) with delta (0, 0)
Screenshot: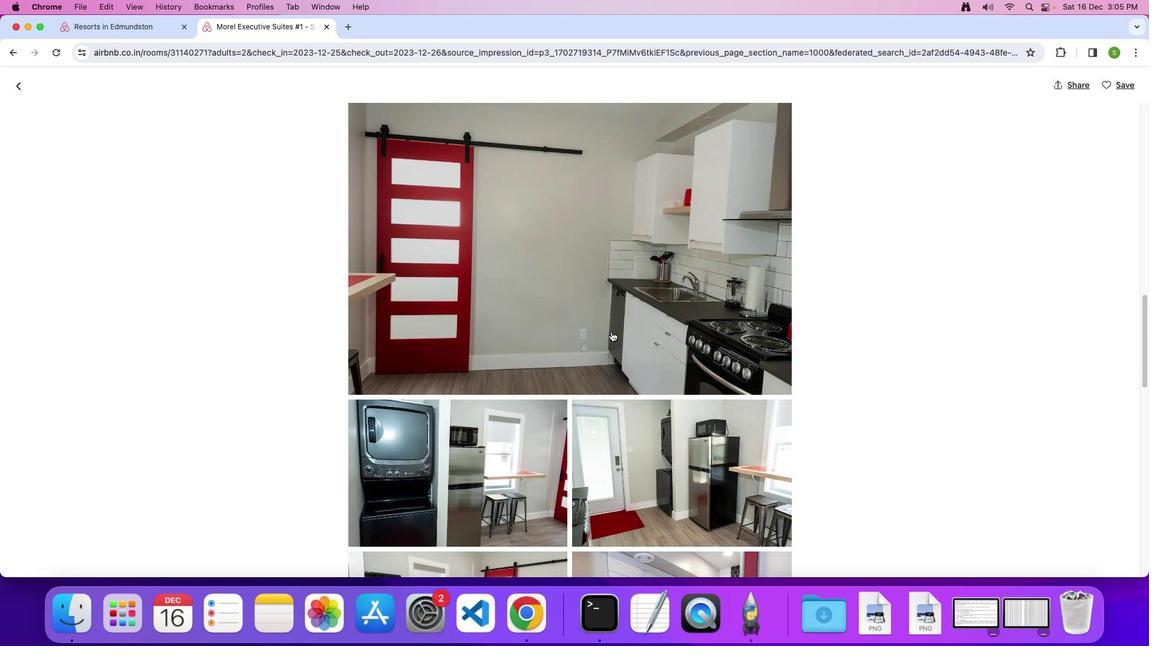 
Action: Mouse scrolled (611, 331) with delta (0, 0)
Screenshot: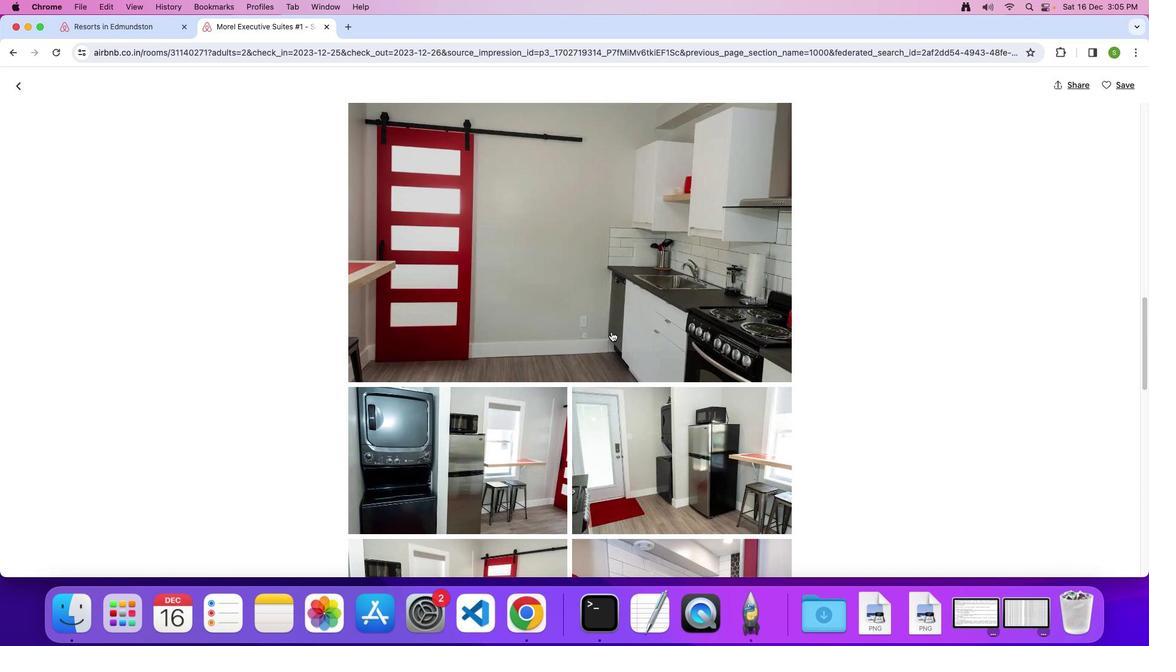
Action: Mouse scrolled (611, 331) with delta (0, 0)
Screenshot: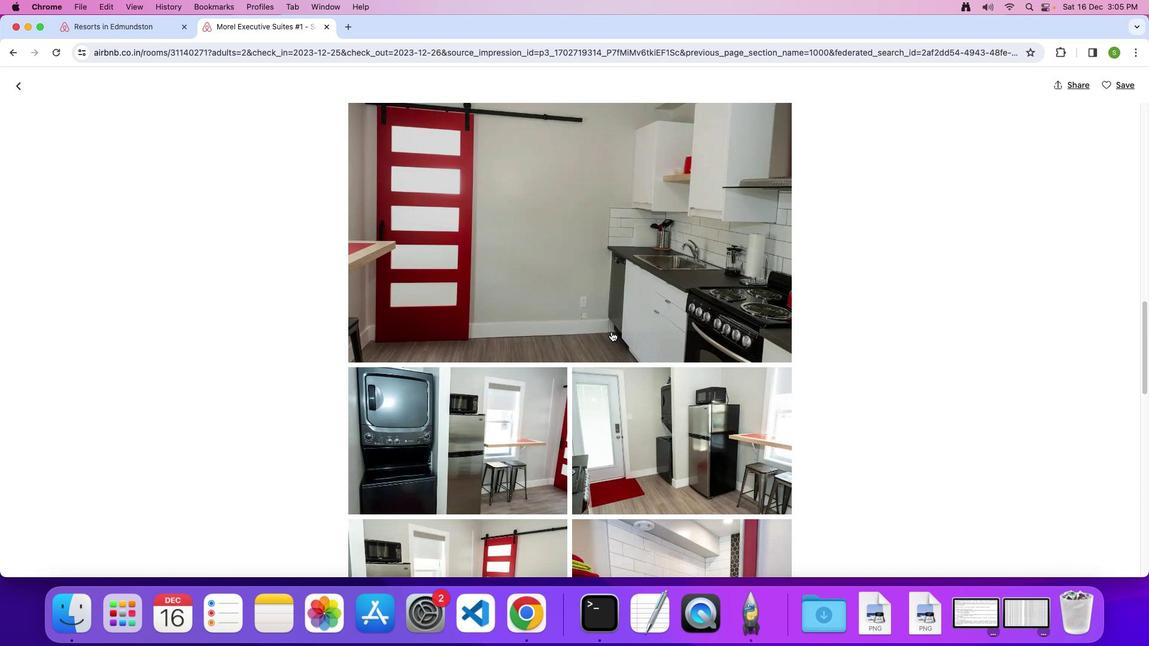 
Action: Mouse scrolled (611, 331) with delta (0, -1)
Screenshot: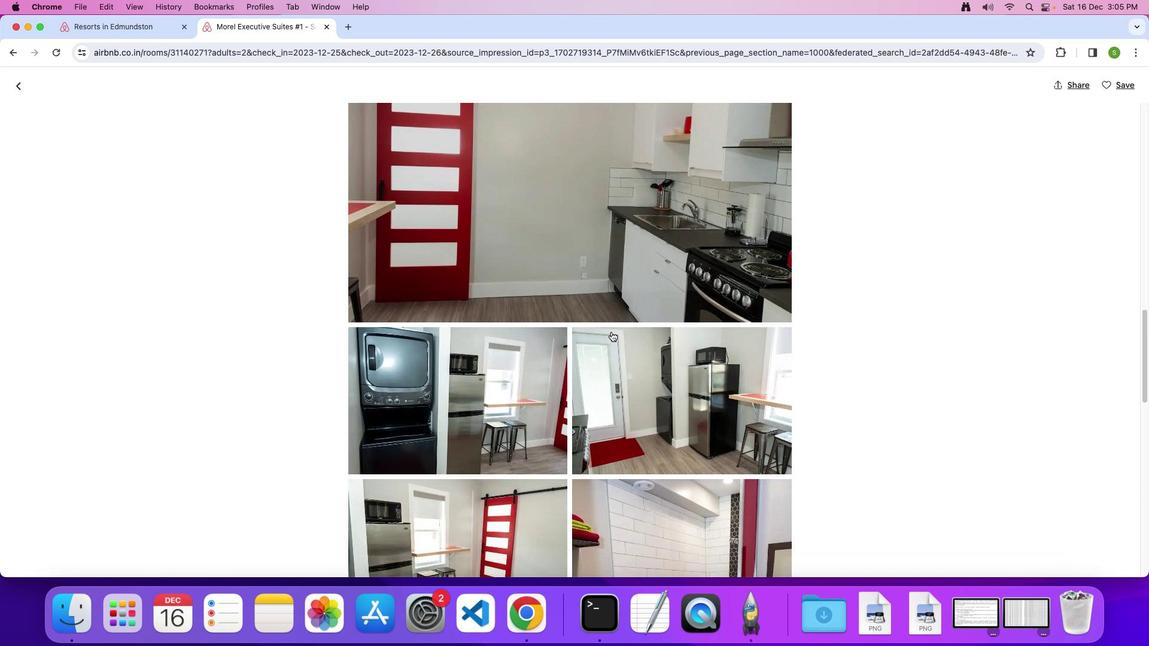 
Action: Mouse scrolled (611, 331) with delta (0, 0)
Screenshot: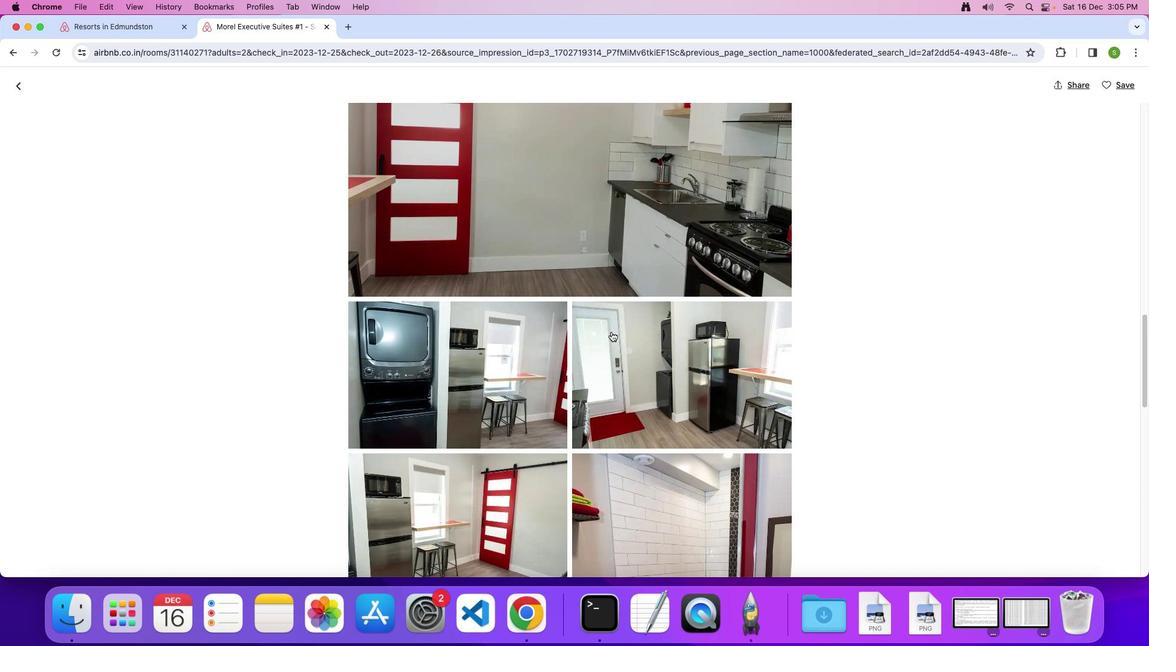 
Action: Mouse scrolled (611, 331) with delta (0, 0)
Screenshot: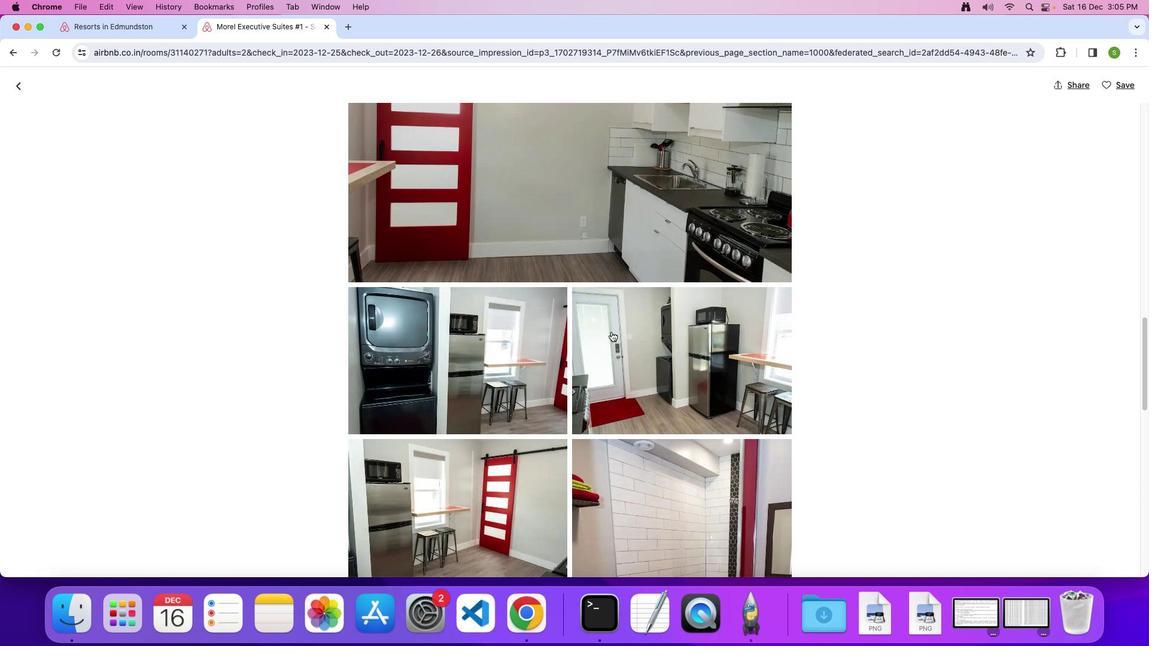 
Action: Mouse scrolled (611, 331) with delta (0, -1)
Screenshot: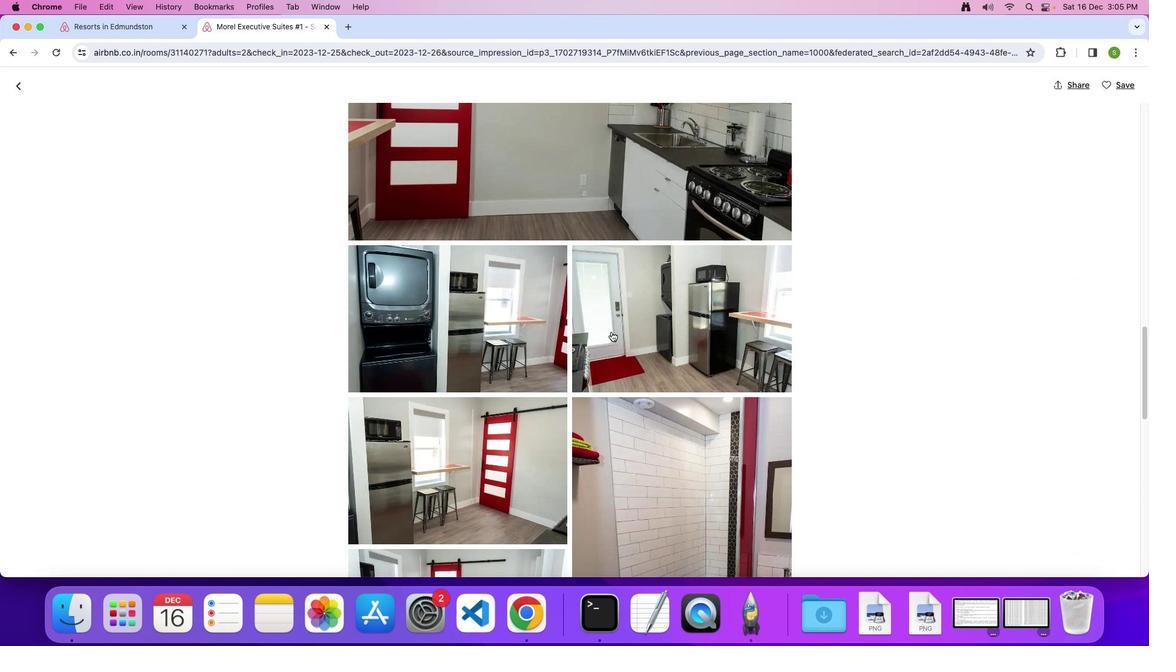 
Action: Mouse scrolled (611, 331) with delta (0, 0)
Screenshot: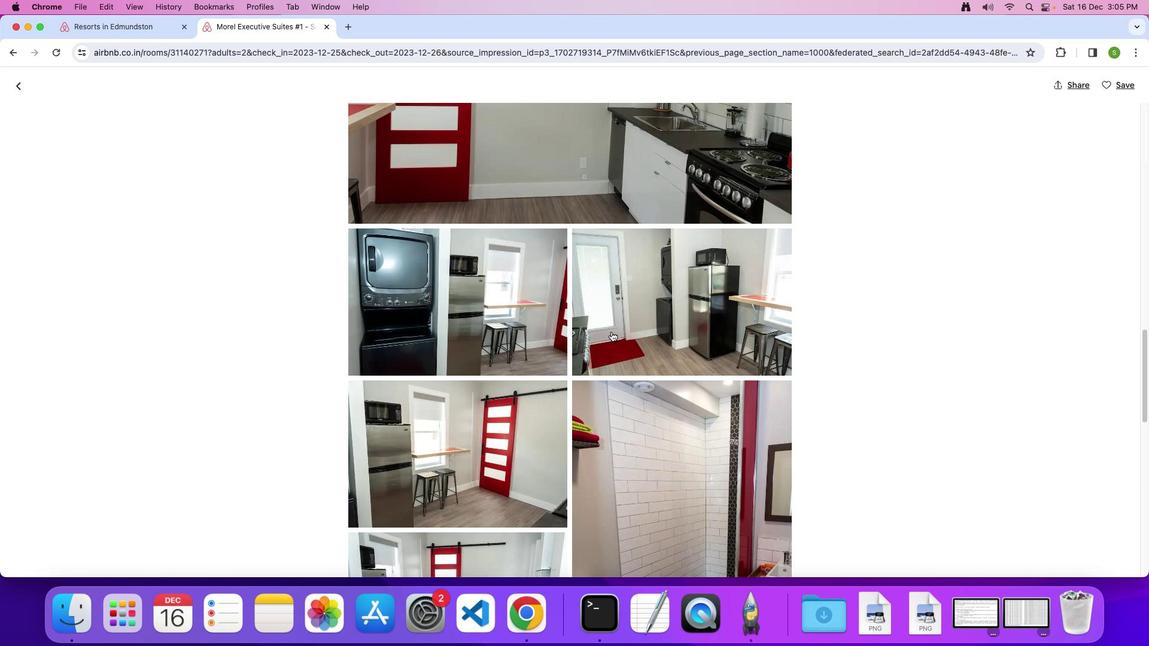 
Action: Mouse scrolled (611, 331) with delta (0, 0)
Screenshot: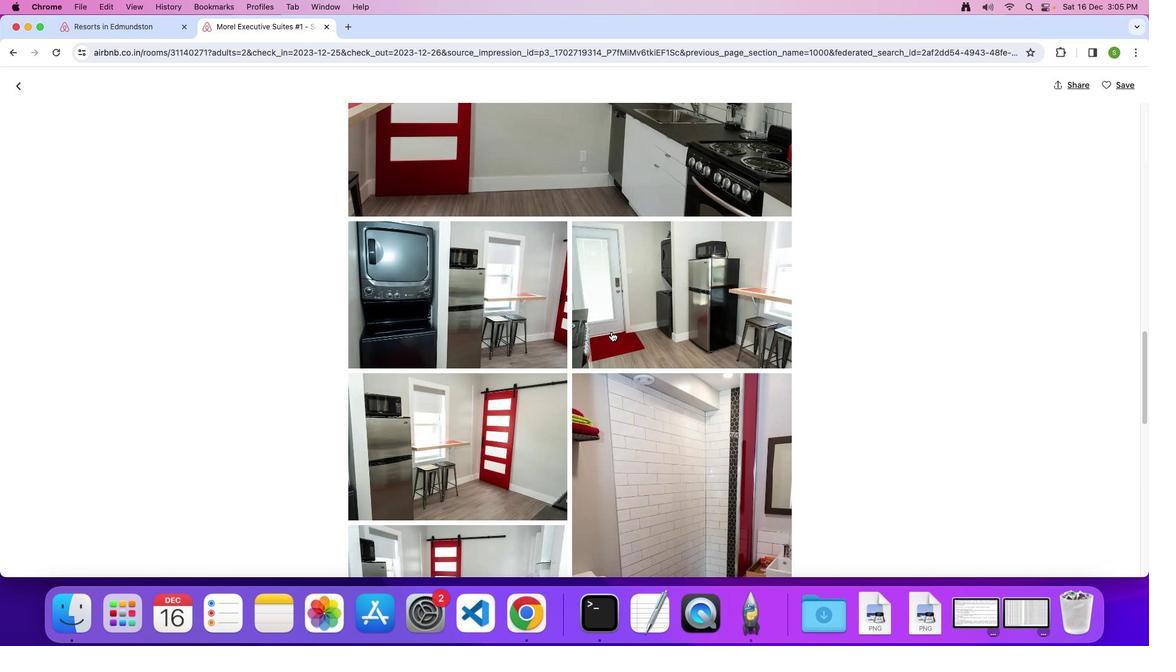 
Action: Mouse scrolled (611, 331) with delta (0, 0)
Screenshot: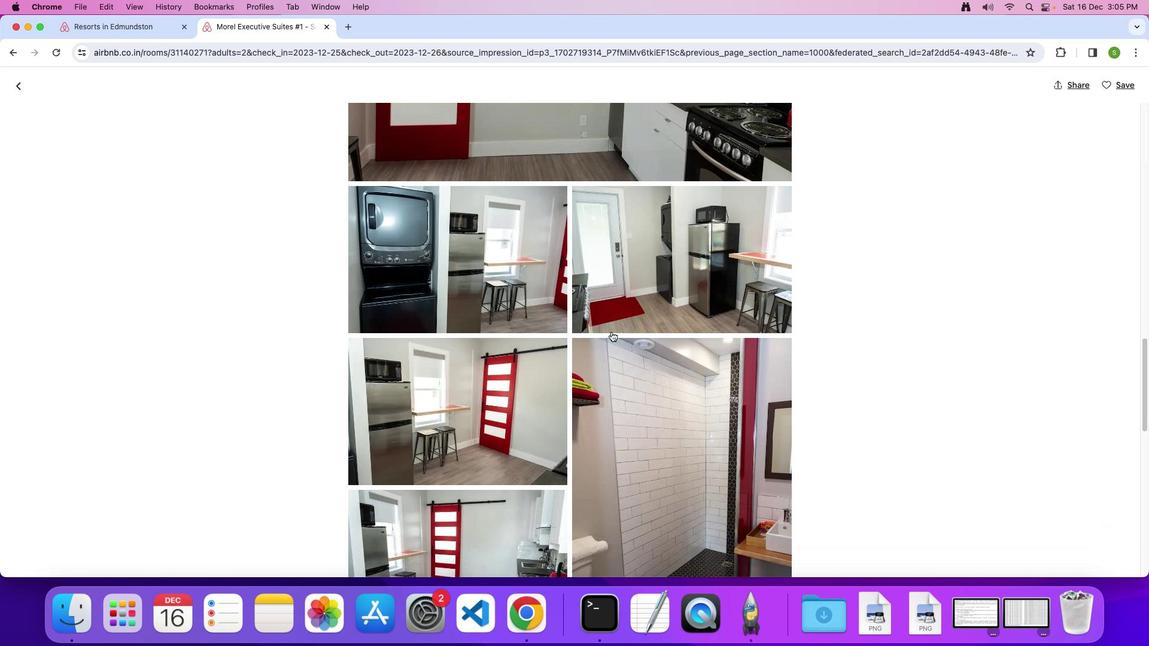 
Action: Mouse scrolled (611, 331) with delta (0, 0)
Screenshot: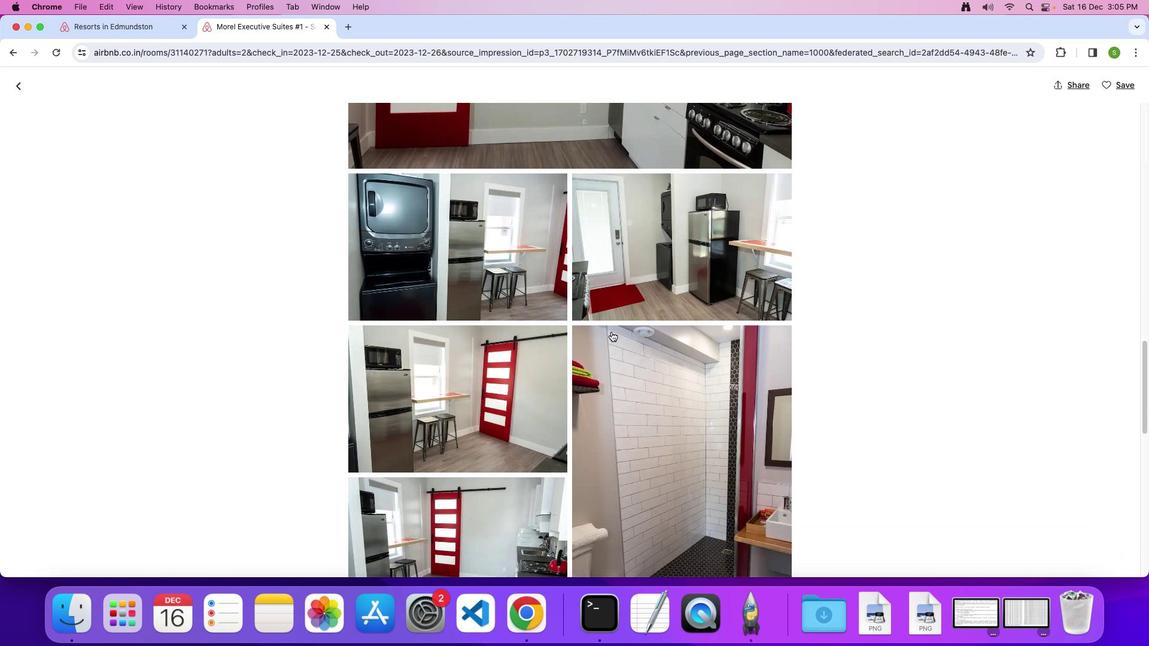 
Action: Mouse scrolled (611, 331) with delta (0, 0)
Screenshot: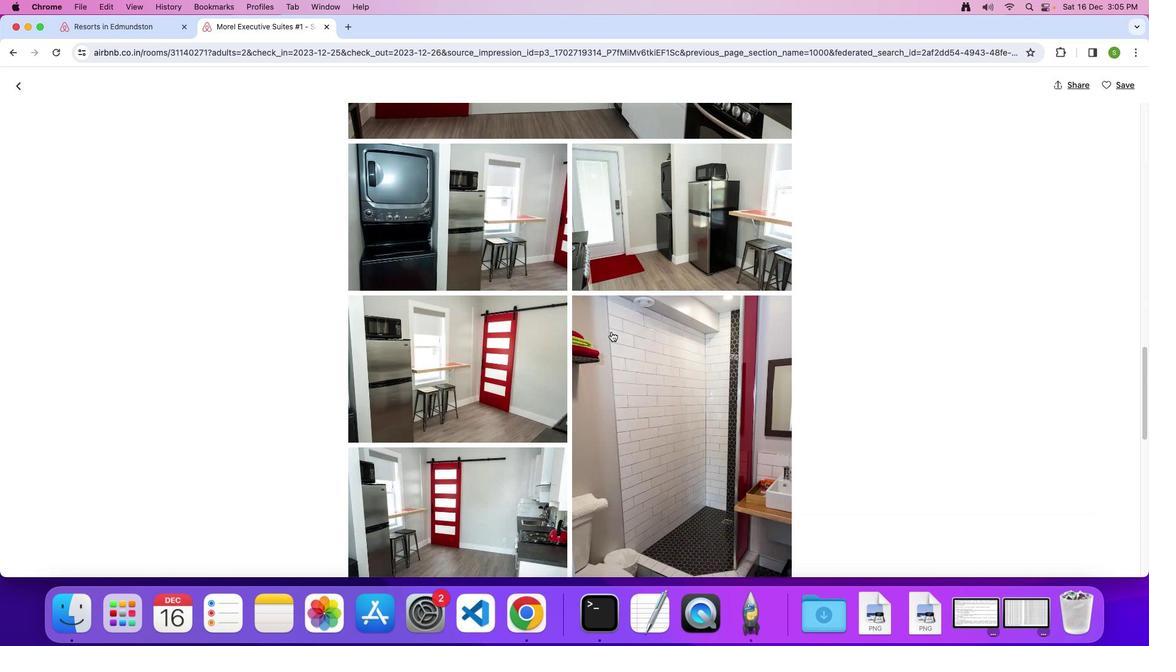 
Action: Mouse scrolled (611, 331) with delta (0, -1)
Screenshot: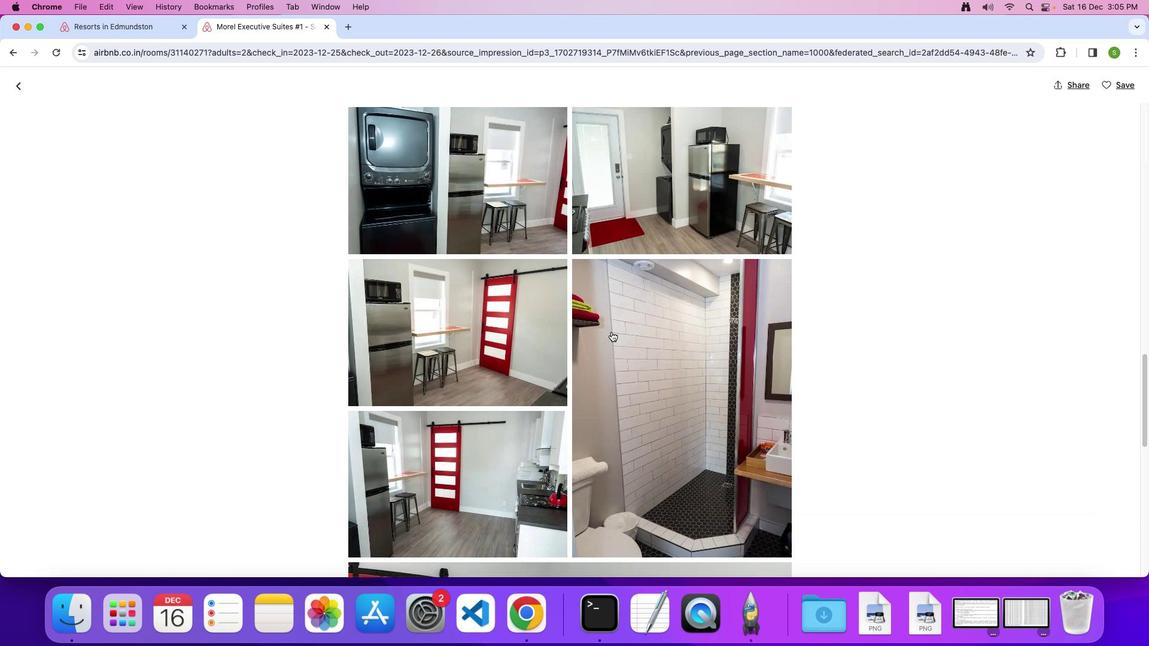 
Action: Mouse scrolled (611, 331) with delta (0, 0)
Screenshot: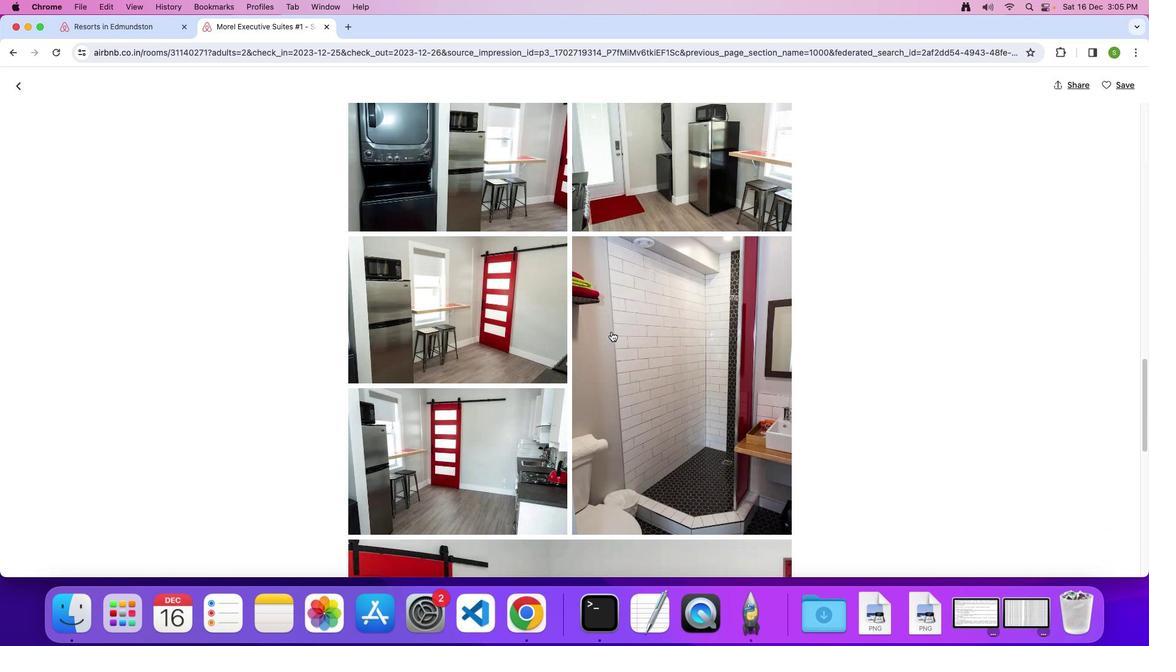 
Action: Mouse scrolled (611, 331) with delta (0, 0)
Screenshot: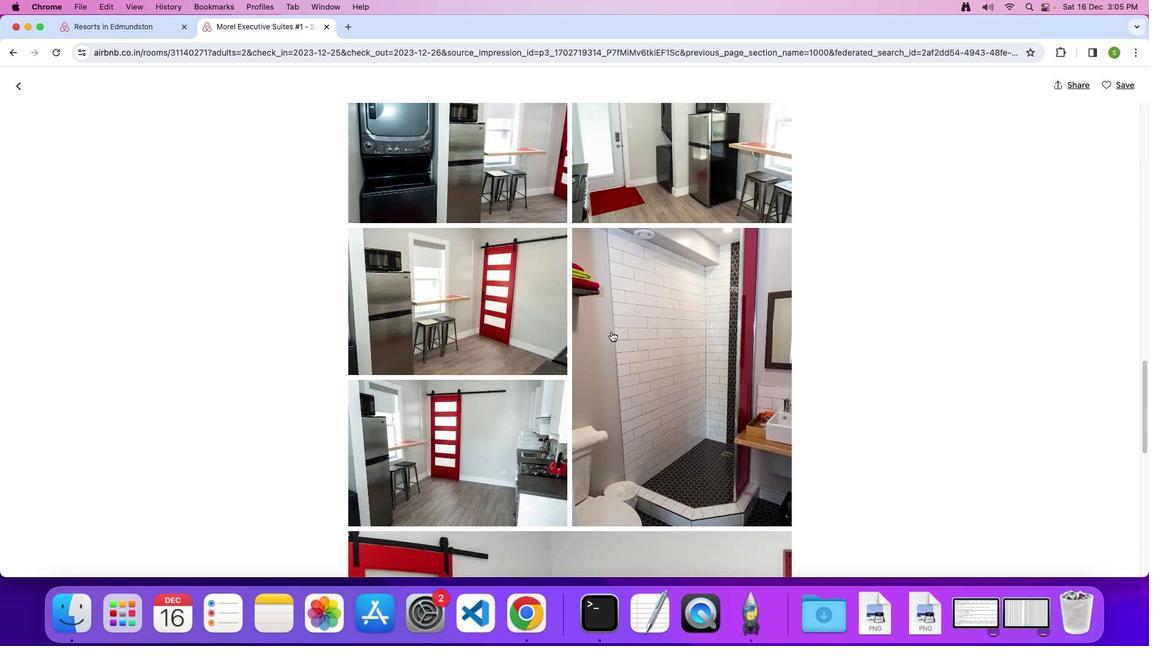 
Action: Mouse scrolled (611, 331) with delta (0, 0)
Screenshot: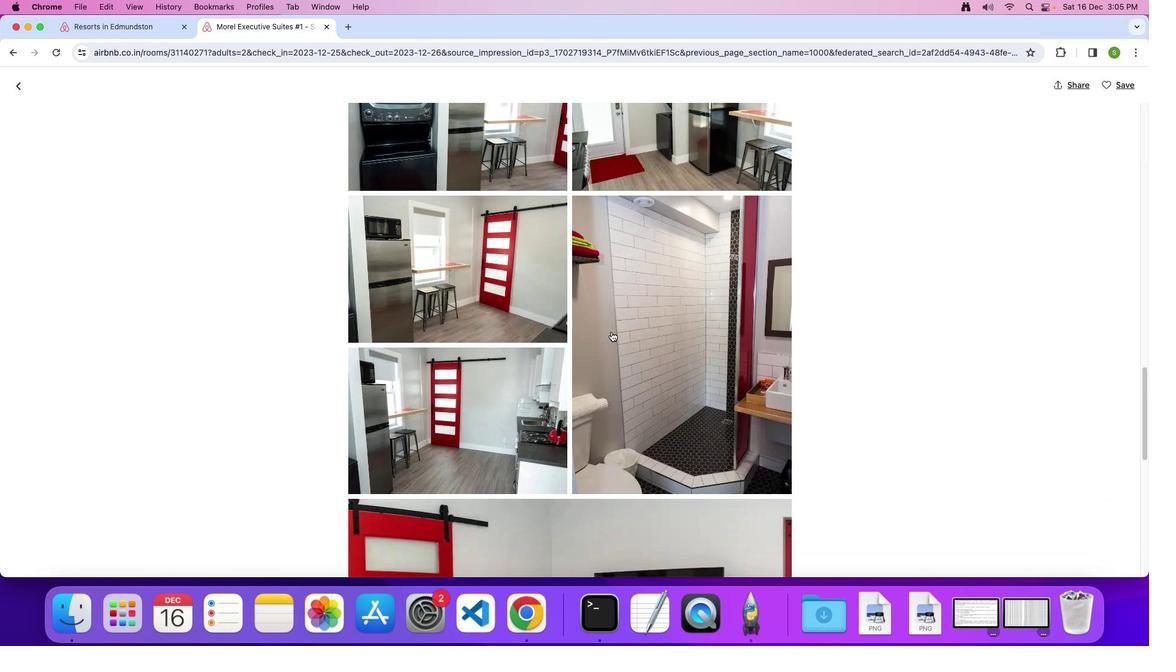 
Action: Mouse scrolled (611, 331) with delta (0, 0)
Screenshot: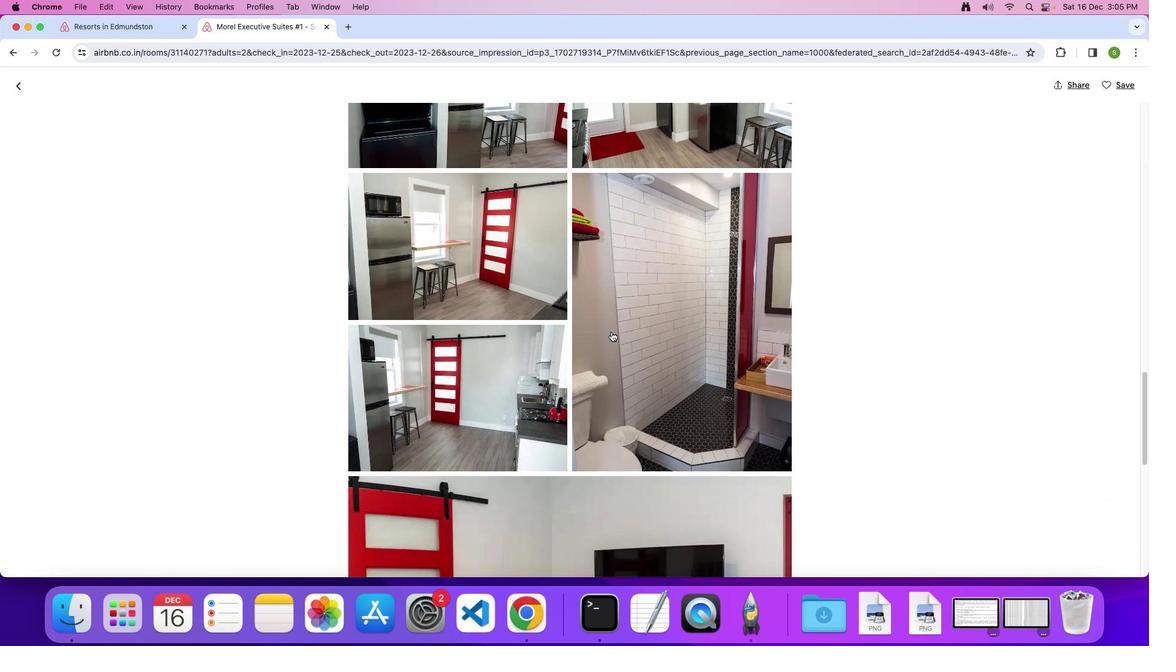 
Action: Mouse scrolled (611, 331) with delta (0, 0)
Screenshot: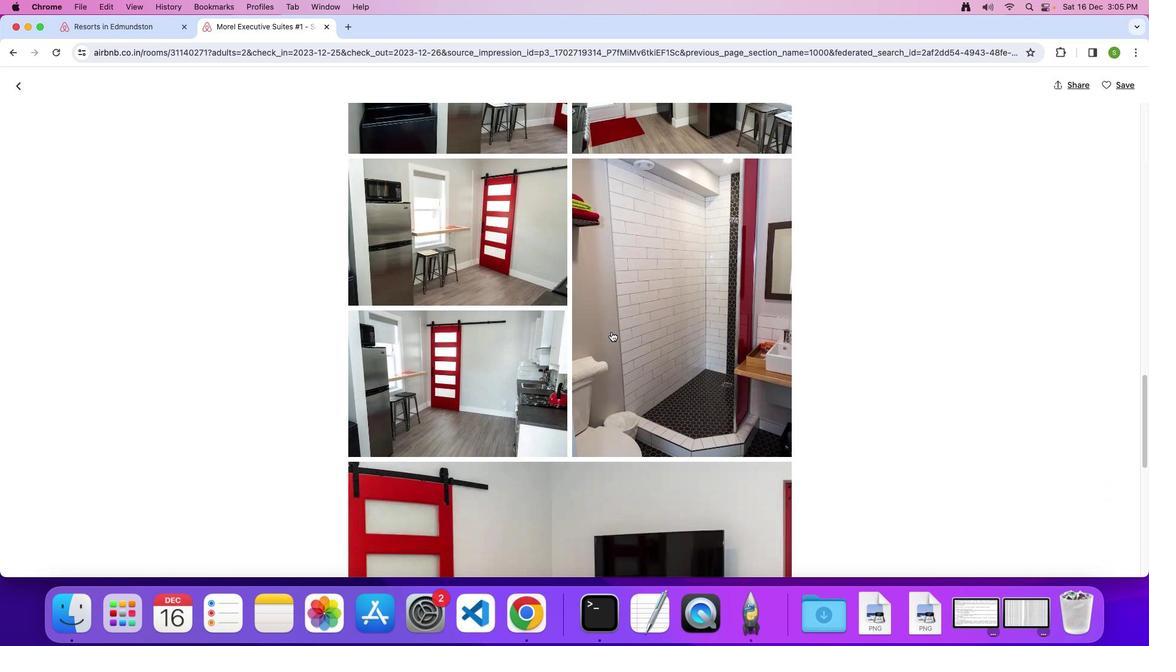 
Action: Mouse scrolled (611, 331) with delta (0, -1)
Screenshot: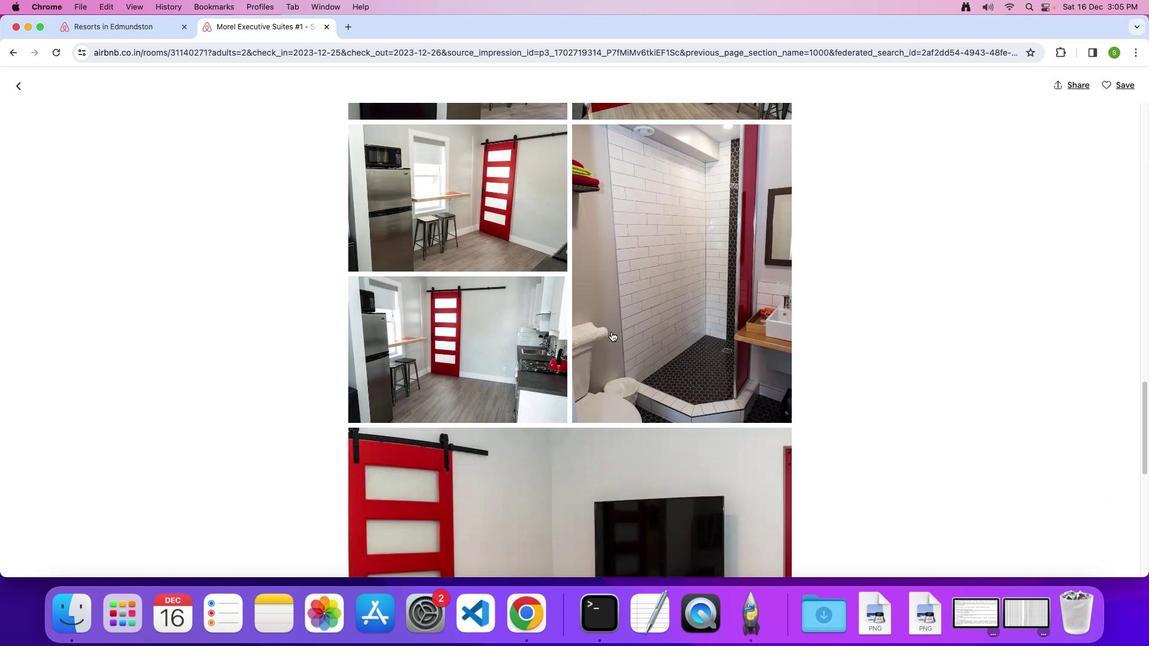 
Action: Mouse scrolled (611, 331) with delta (0, 0)
Screenshot: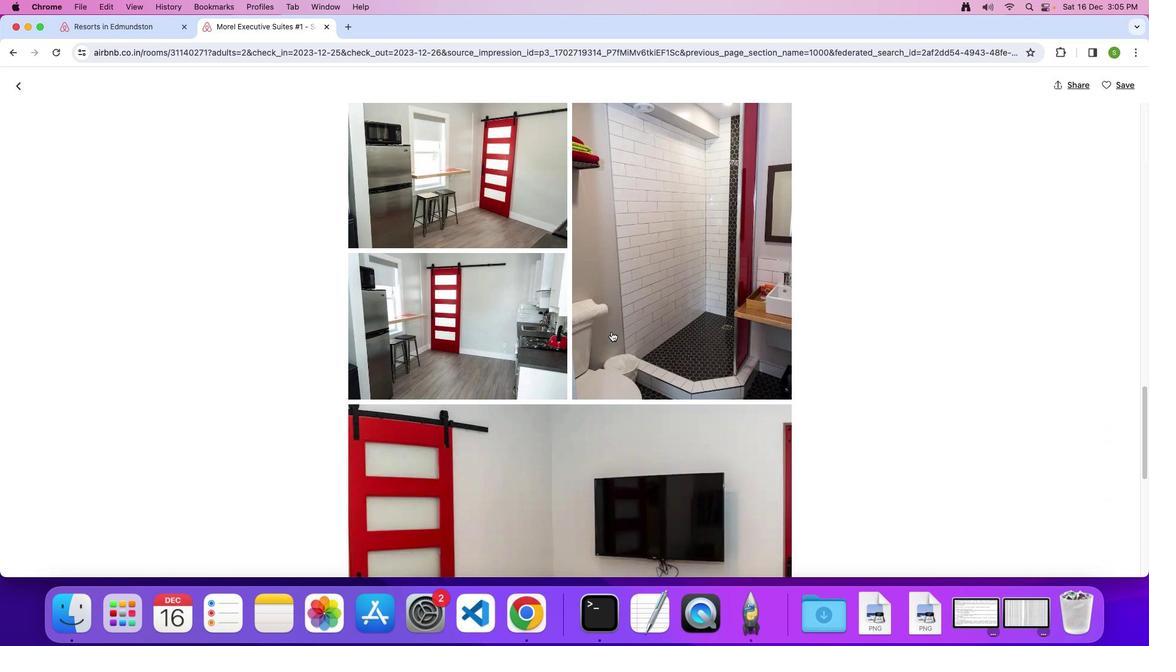 
Action: Mouse scrolled (611, 331) with delta (0, 0)
Screenshot: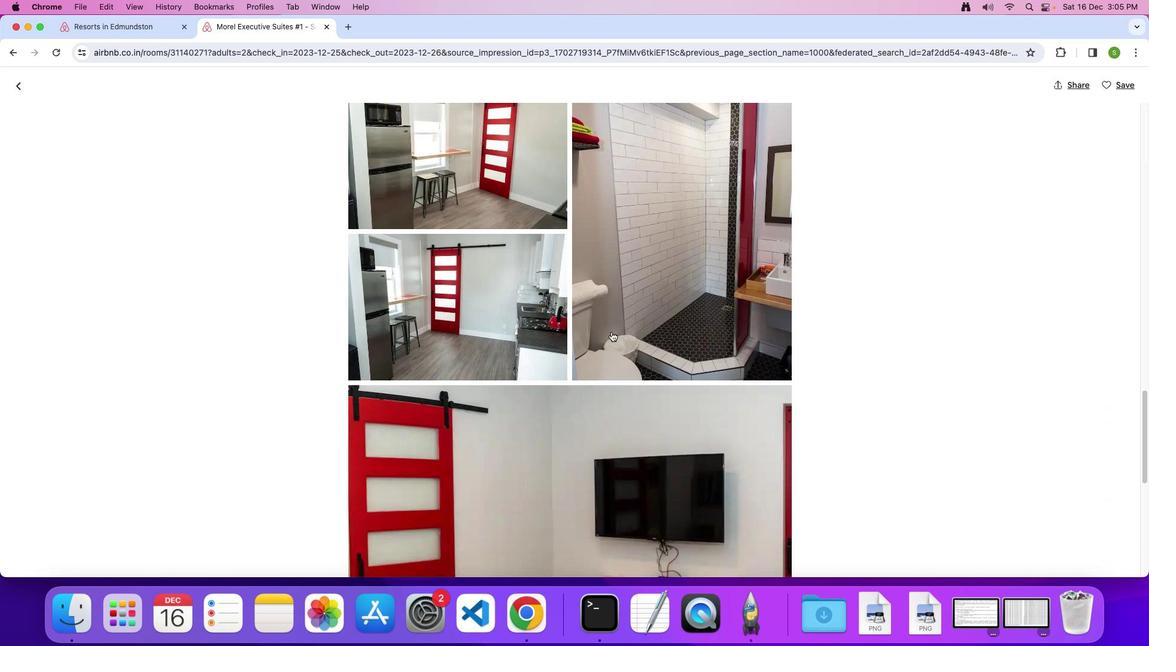 
Action: Mouse scrolled (611, 331) with delta (0, 0)
Screenshot: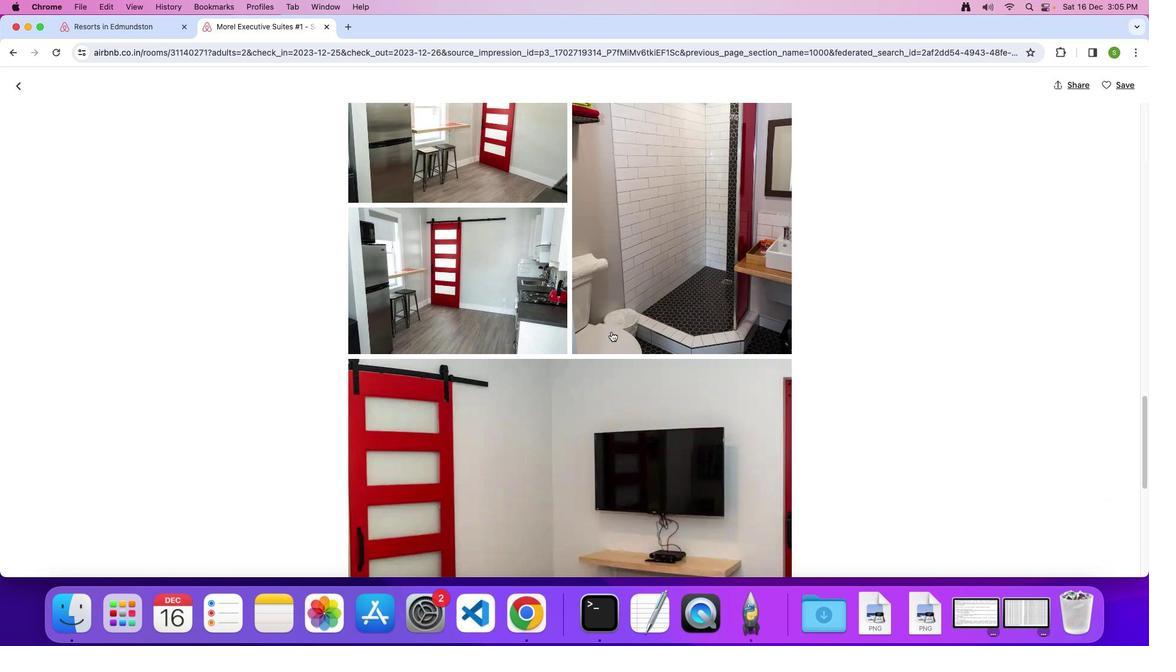 
Action: Mouse scrolled (611, 331) with delta (0, 0)
Screenshot: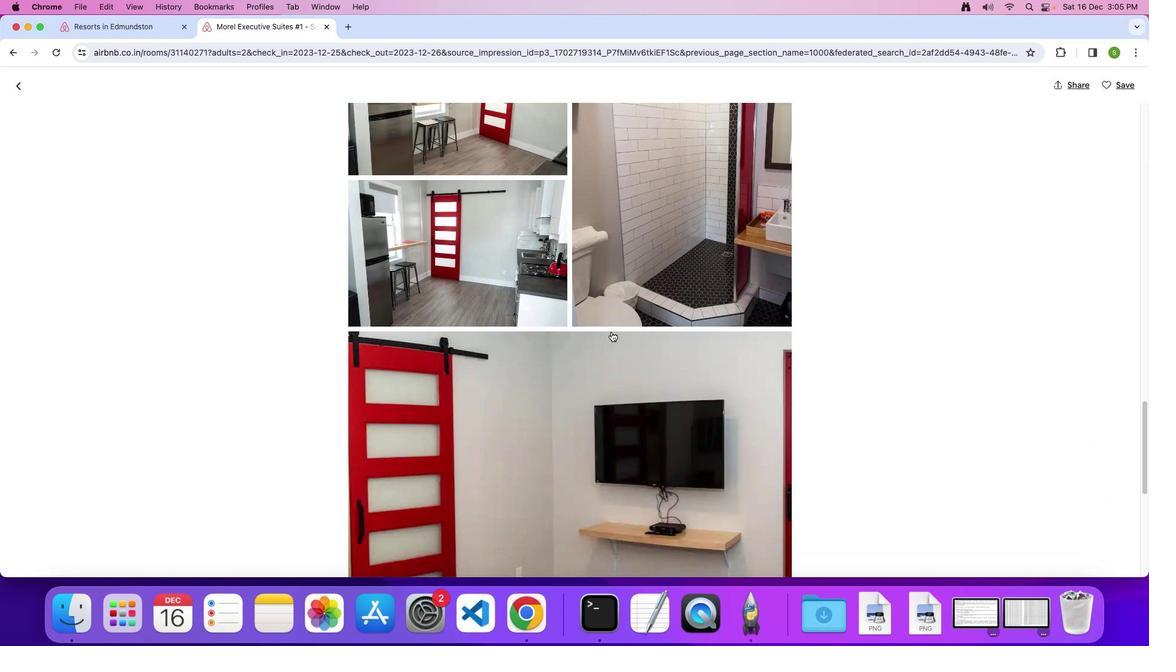 
Action: Mouse scrolled (611, 331) with delta (0, 0)
Screenshot: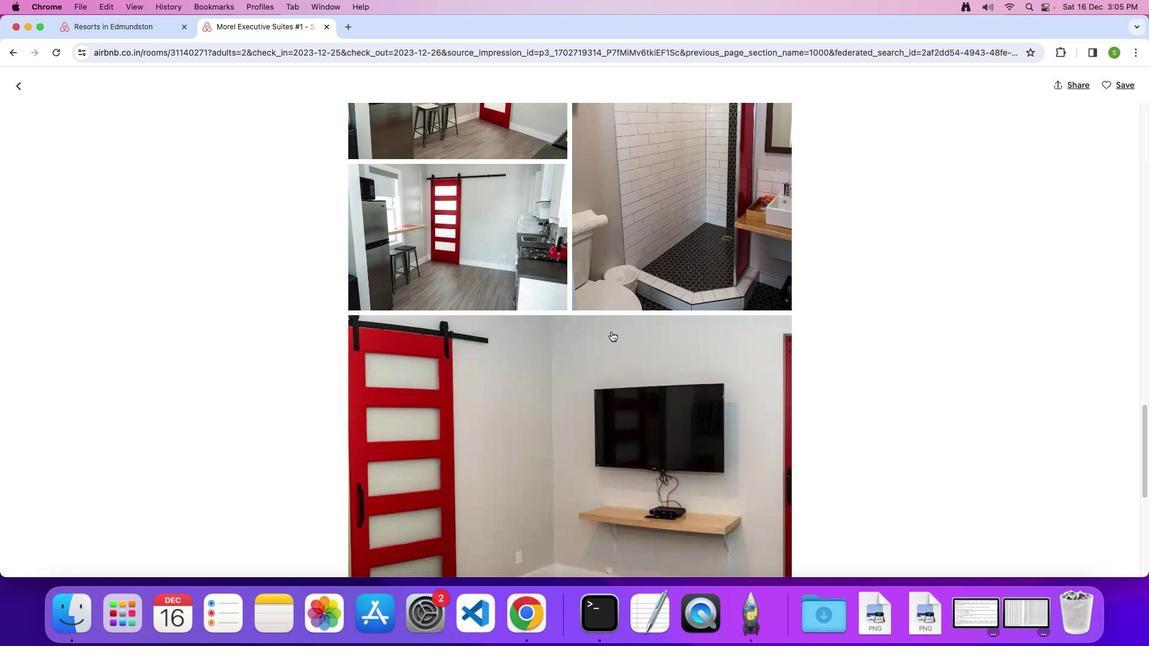 
Action: Mouse scrolled (611, 331) with delta (0, -1)
Screenshot: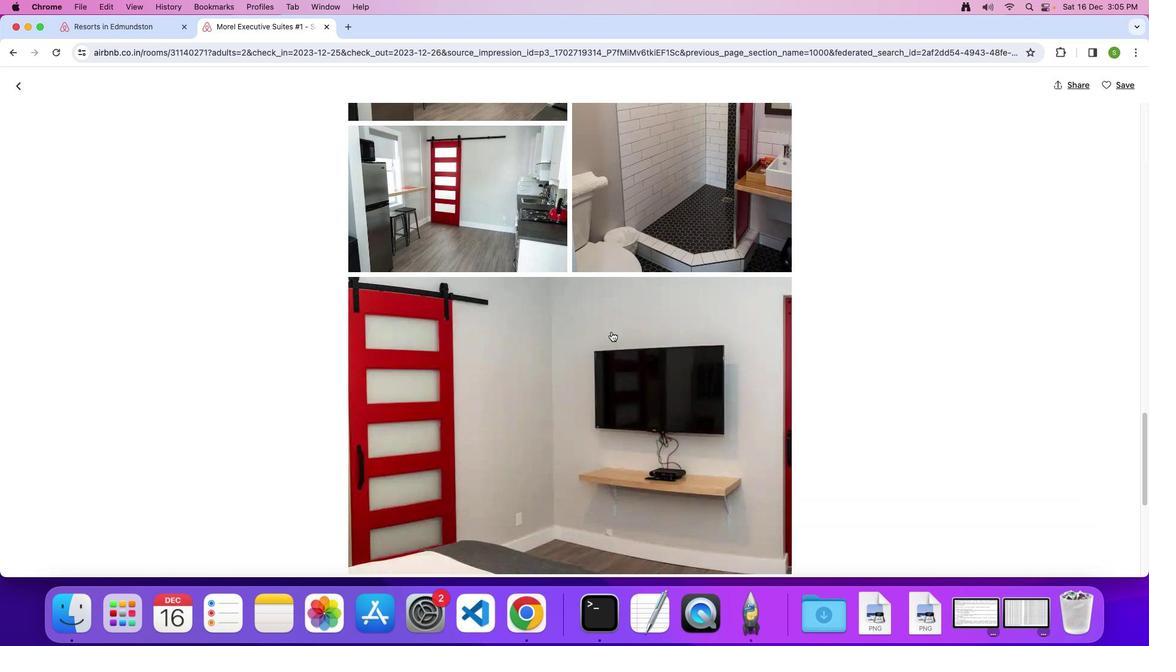 
Action: Mouse scrolled (611, 331) with delta (0, 0)
Screenshot: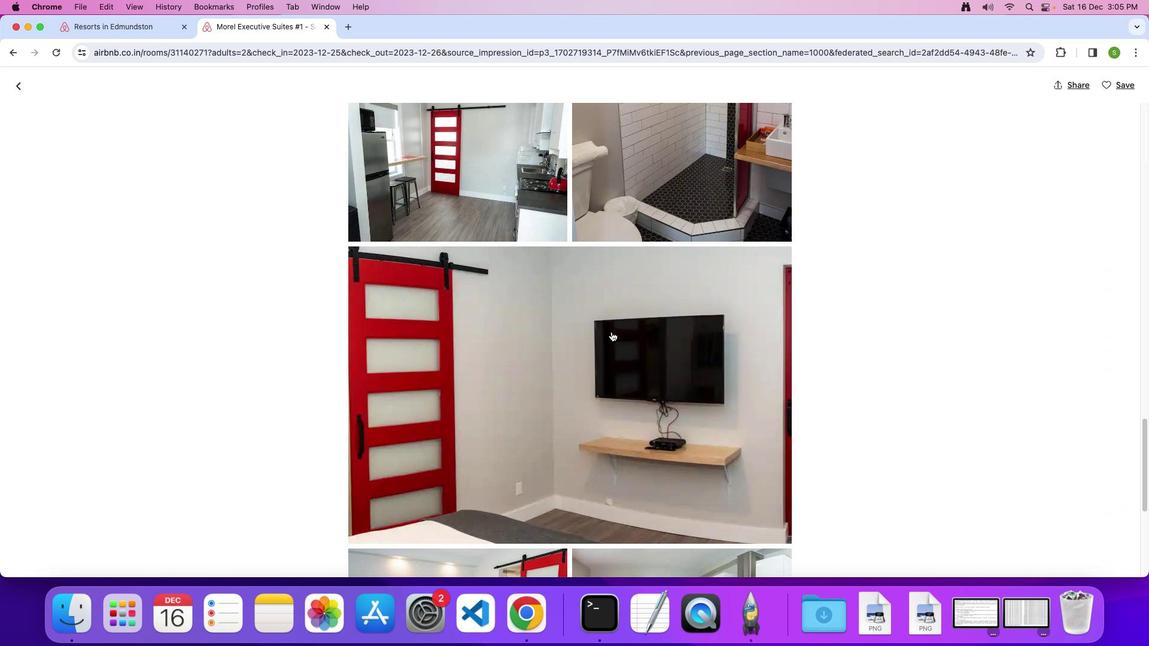 
Action: Mouse scrolled (611, 331) with delta (0, 0)
Screenshot: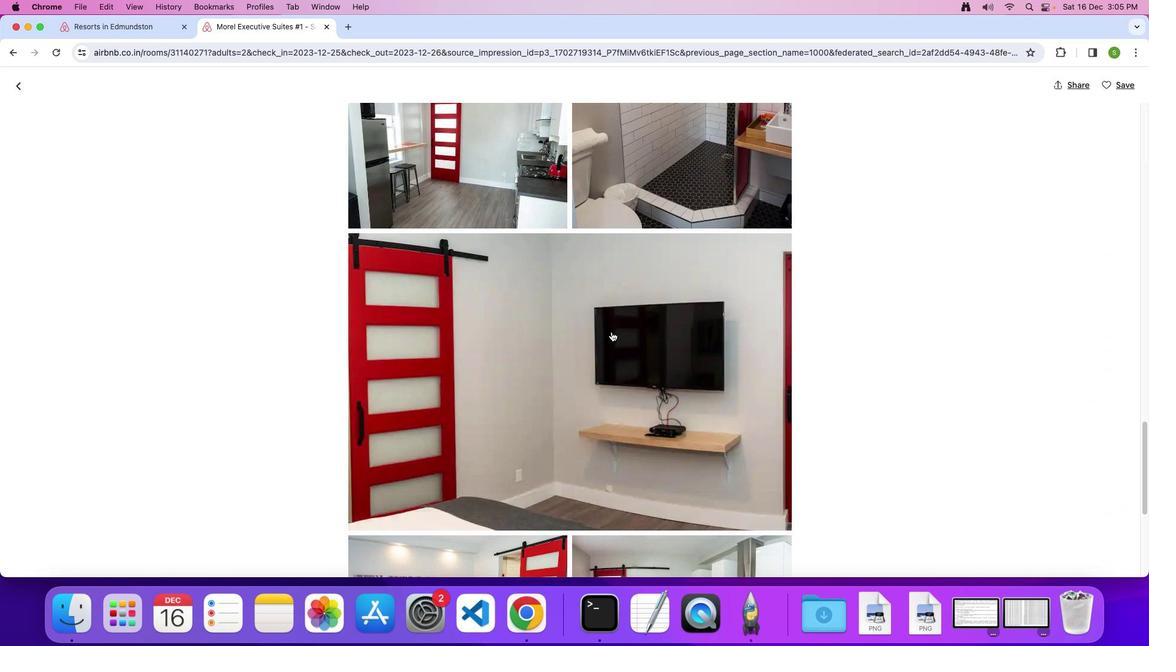 
Action: Mouse scrolled (611, 331) with delta (0, -1)
Screenshot: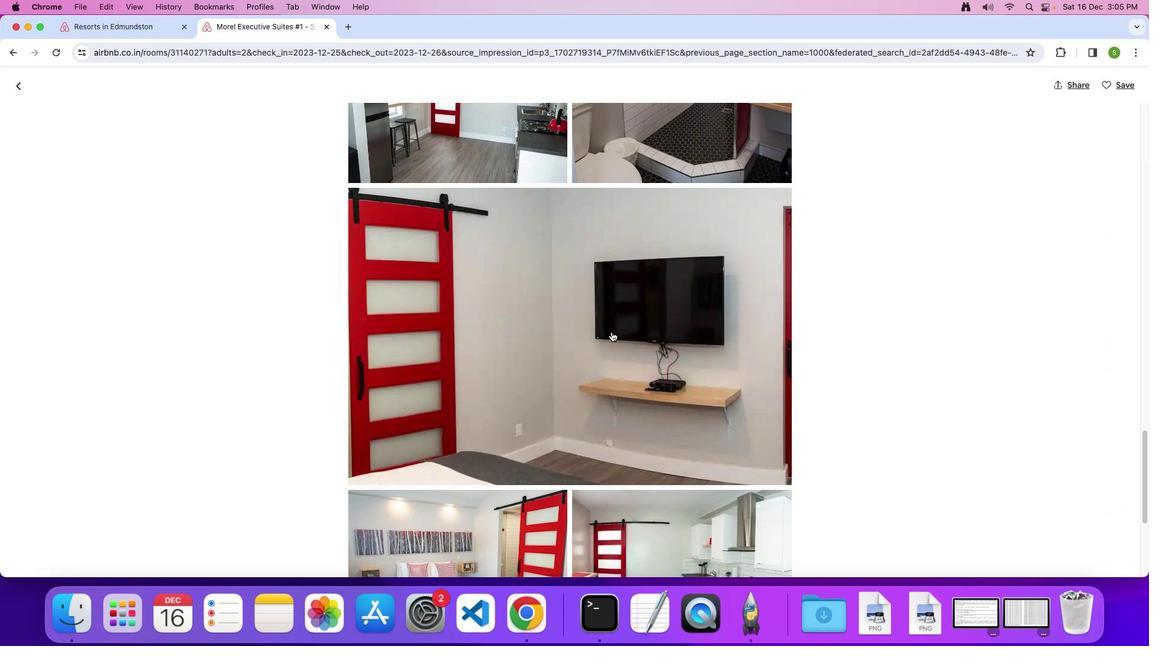 
Action: Mouse scrolled (611, 331) with delta (0, 0)
Screenshot: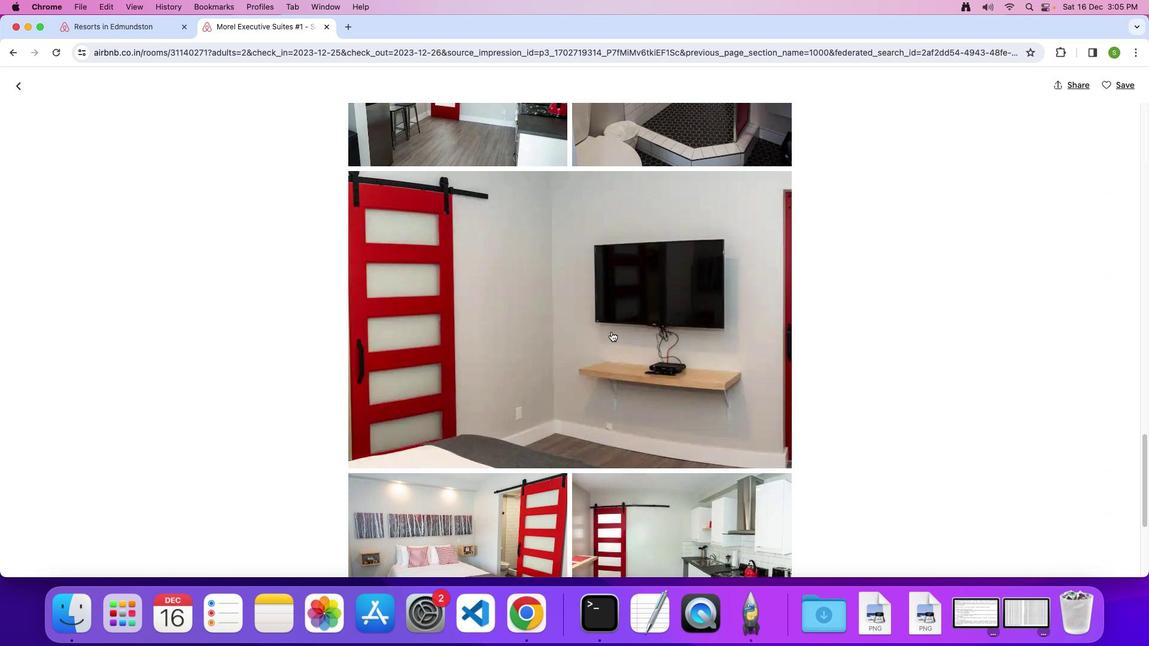 
Action: Mouse scrolled (611, 331) with delta (0, 0)
Screenshot: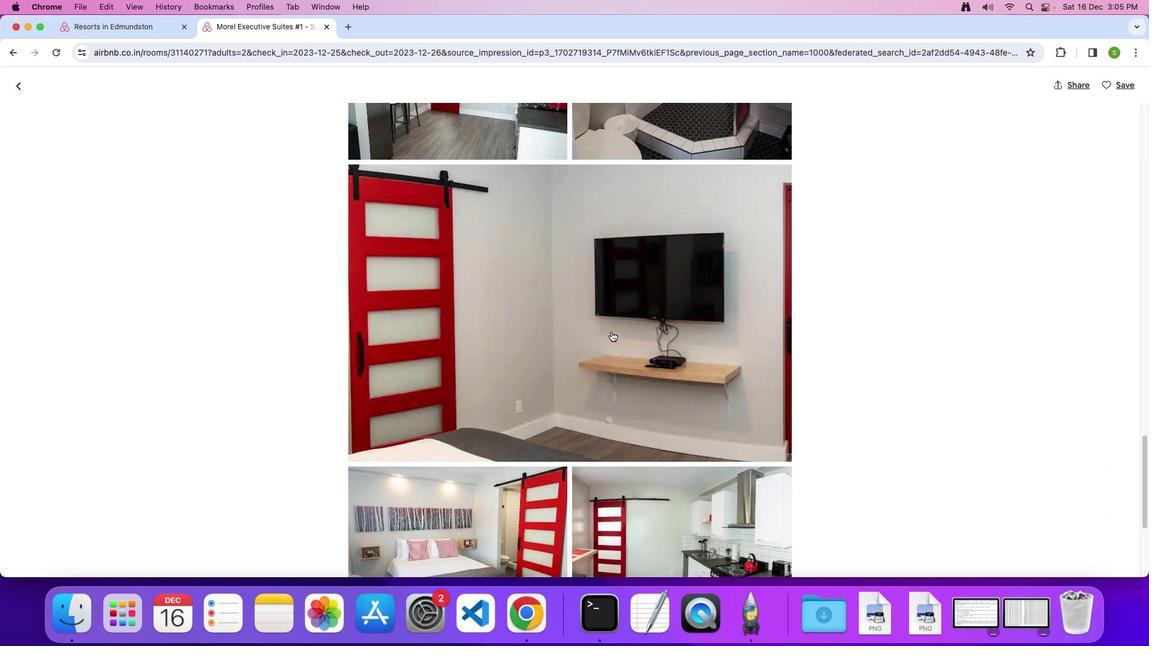 
Action: Mouse scrolled (611, 331) with delta (0, 0)
Screenshot: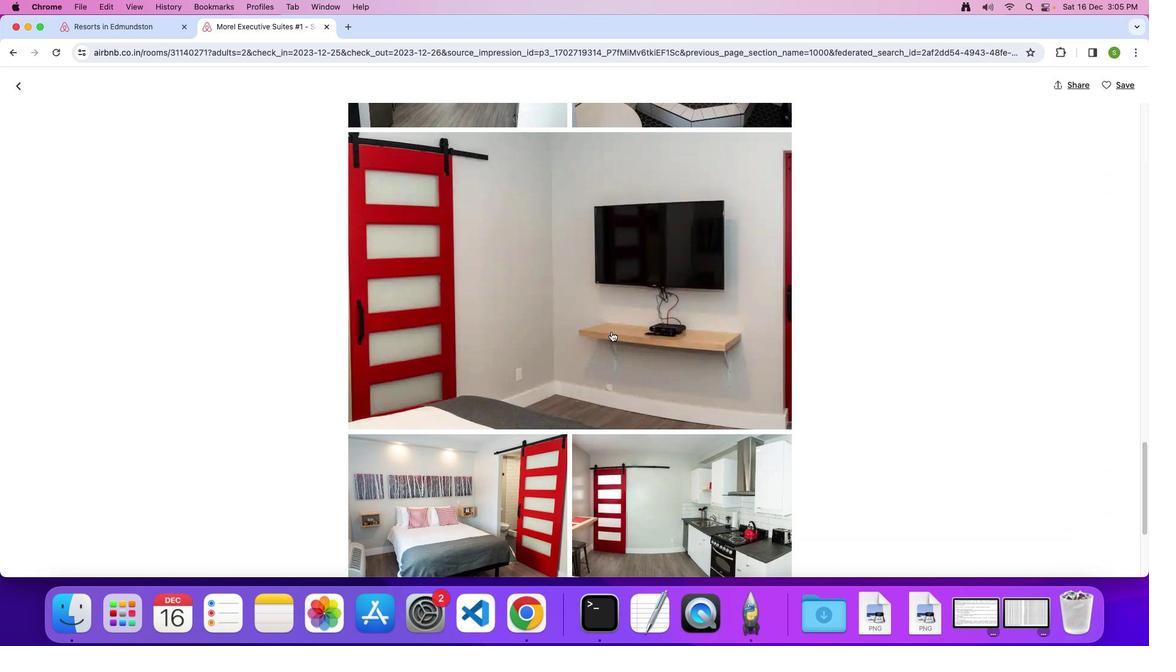 
Action: Mouse scrolled (611, 331) with delta (0, 0)
Screenshot: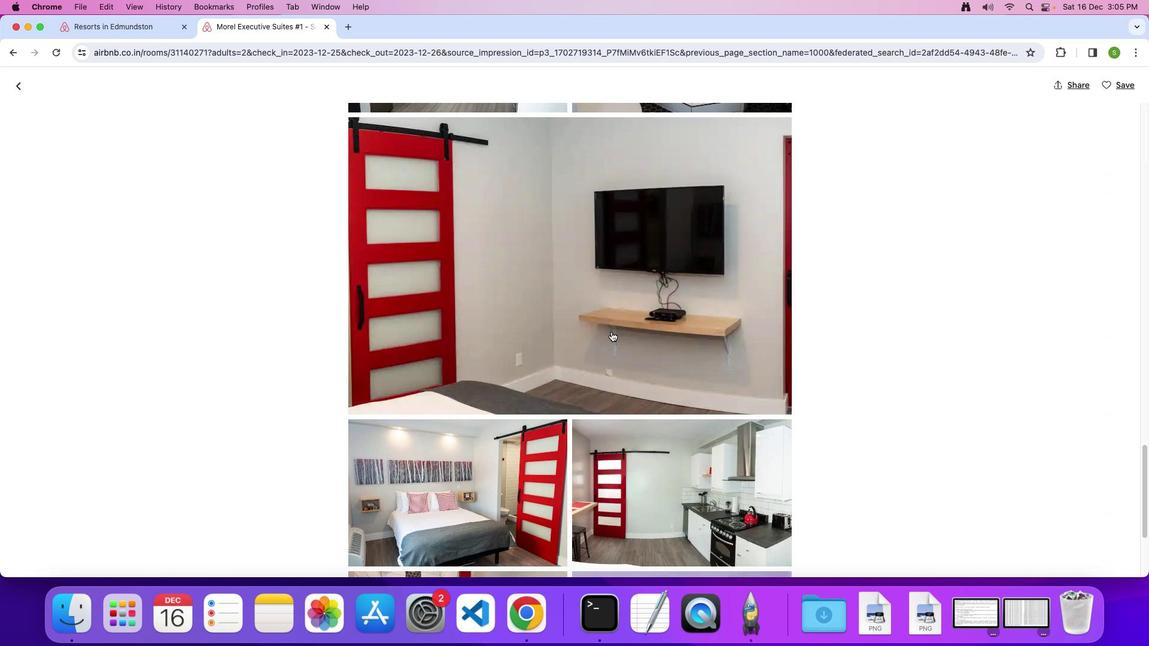 
Action: Mouse scrolled (611, 331) with delta (0, 0)
Screenshot: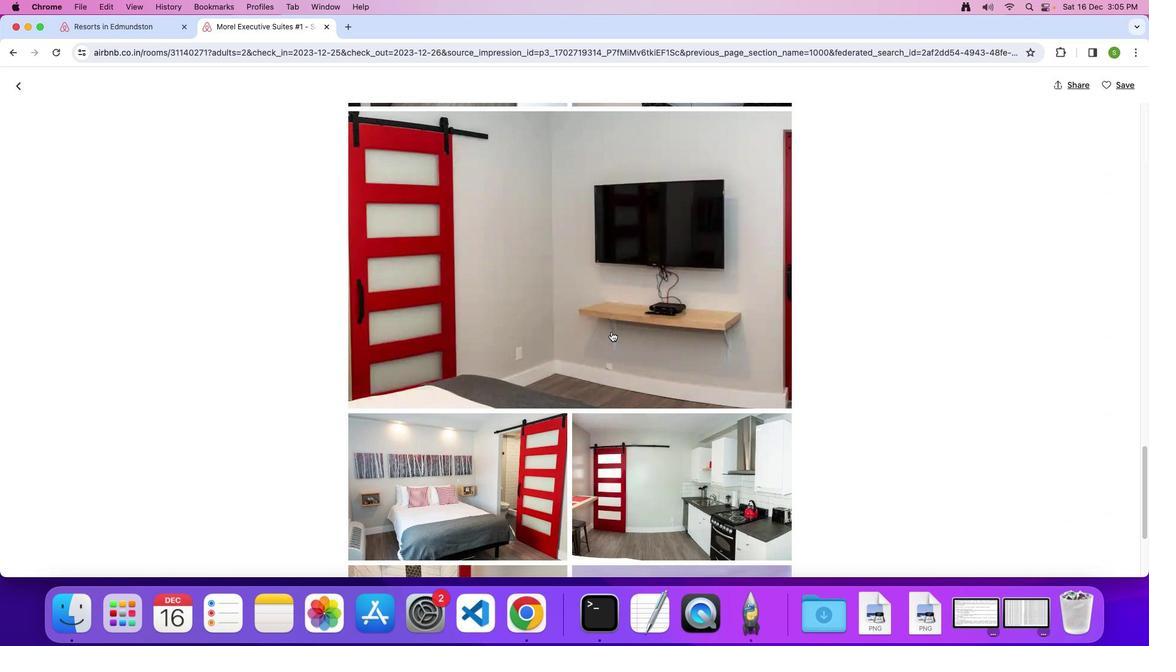 
Action: Mouse scrolled (611, 331) with delta (0, 0)
Screenshot: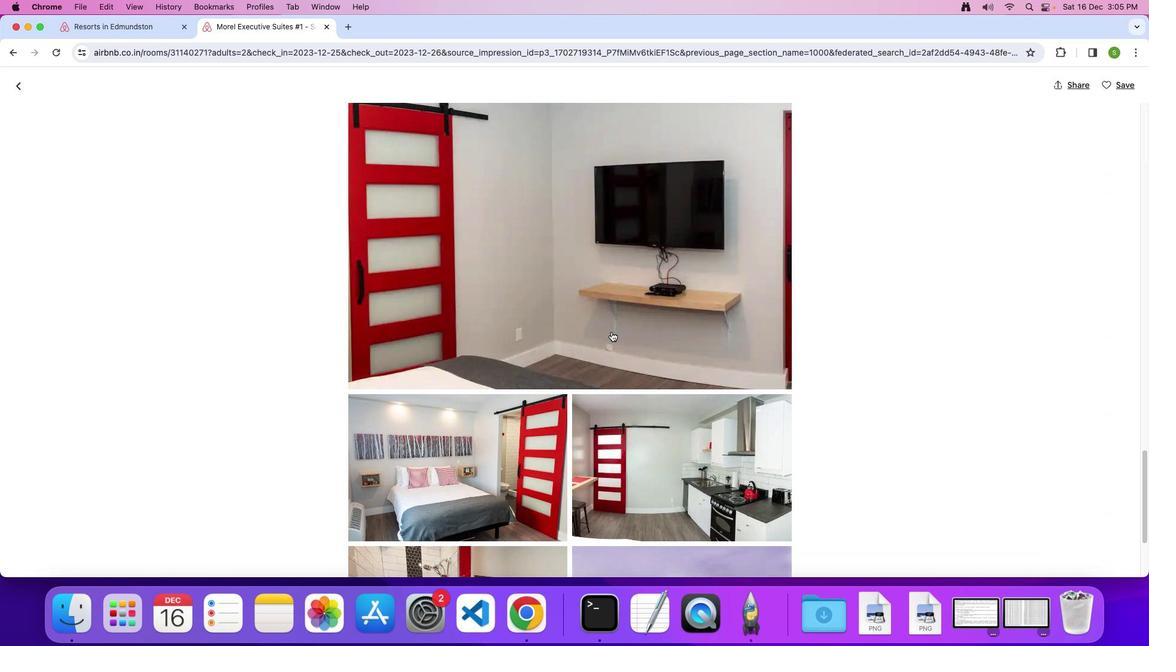 
Action: Mouse scrolled (611, 331) with delta (0, 0)
Screenshot: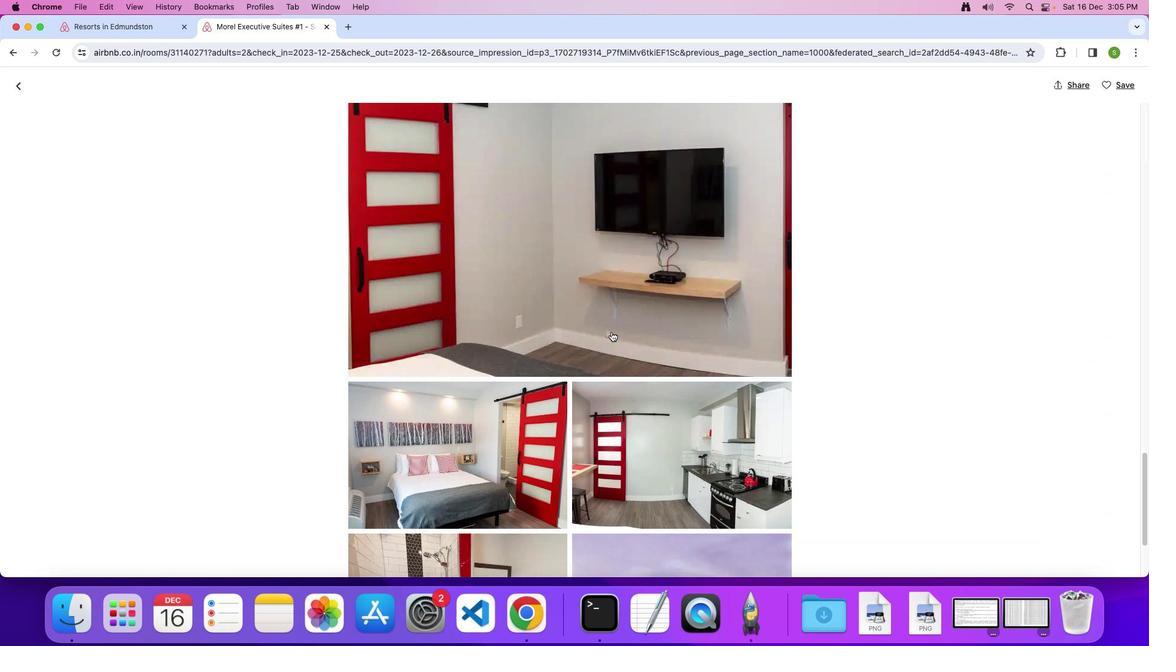 
Action: Mouse scrolled (611, 331) with delta (0, -1)
Screenshot: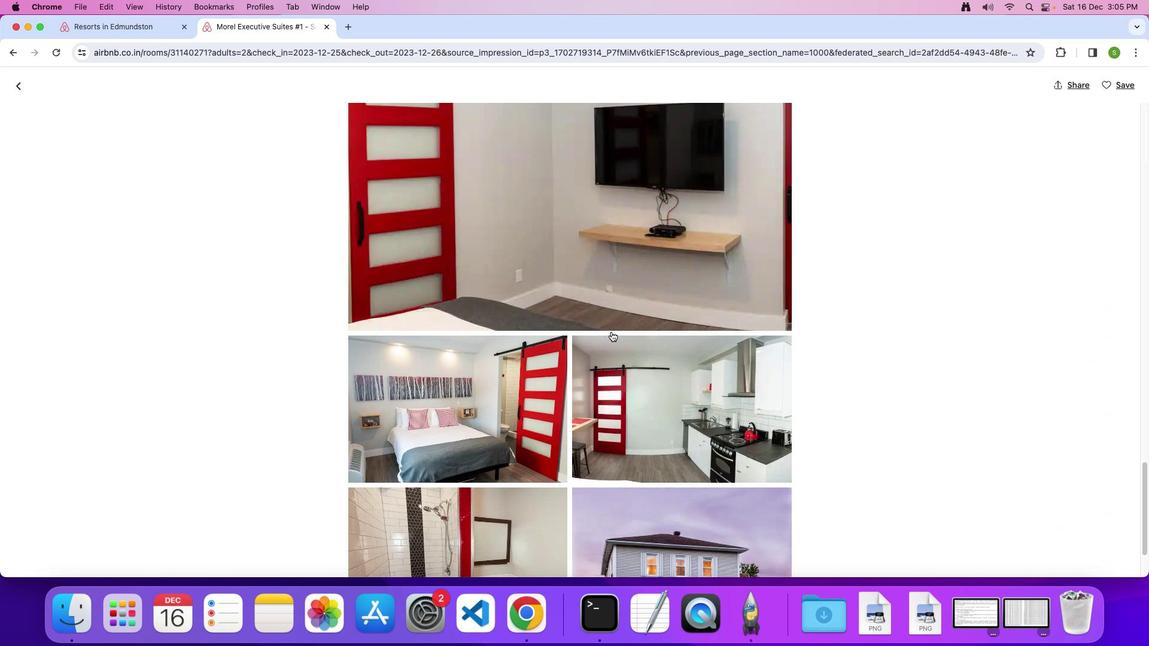 
Action: Mouse moved to (598, 329)
Screenshot: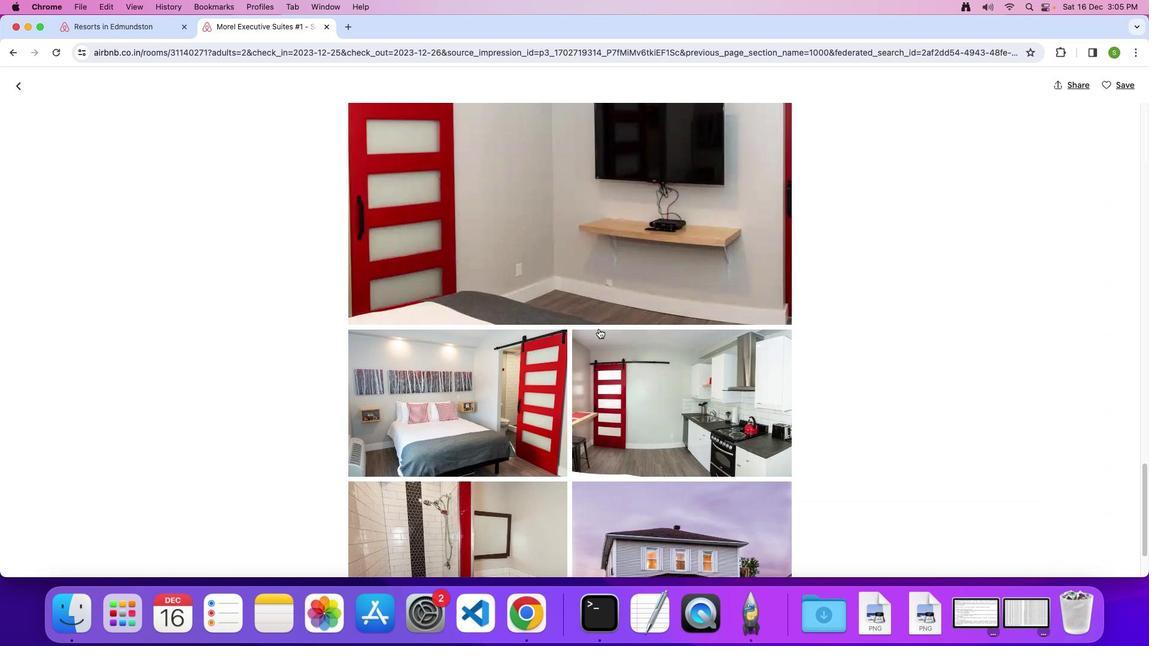 
Action: Mouse scrolled (598, 329) with delta (0, 0)
Screenshot: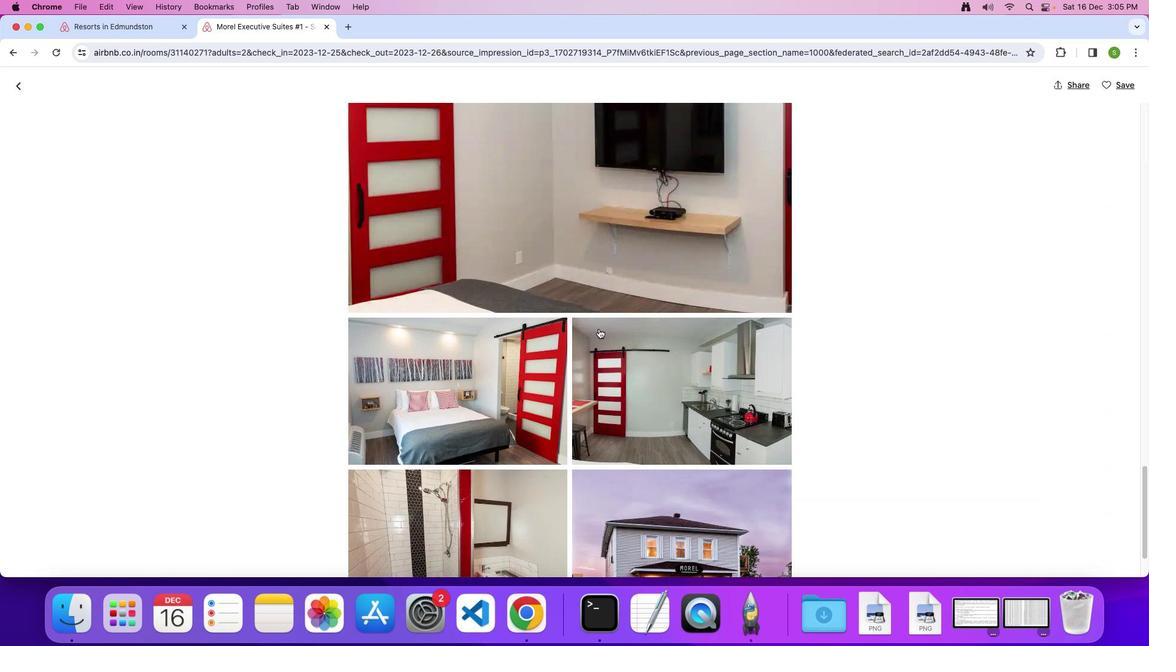 
Action: Mouse moved to (598, 328)
Screenshot: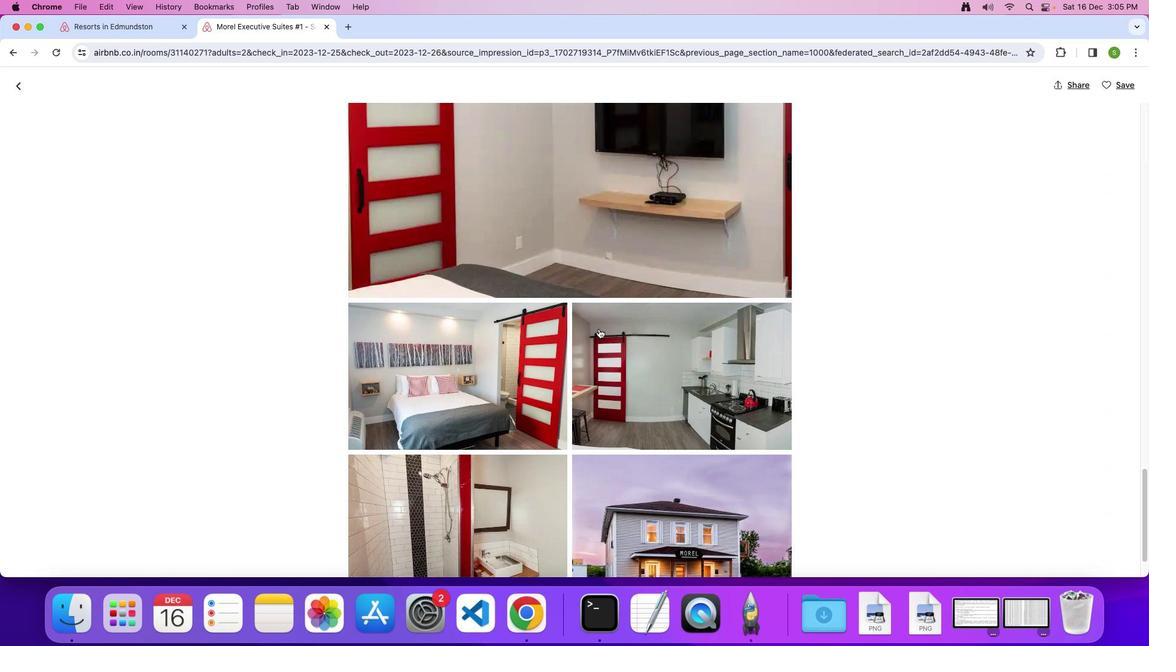 
Action: Mouse scrolled (598, 328) with delta (0, 0)
Screenshot: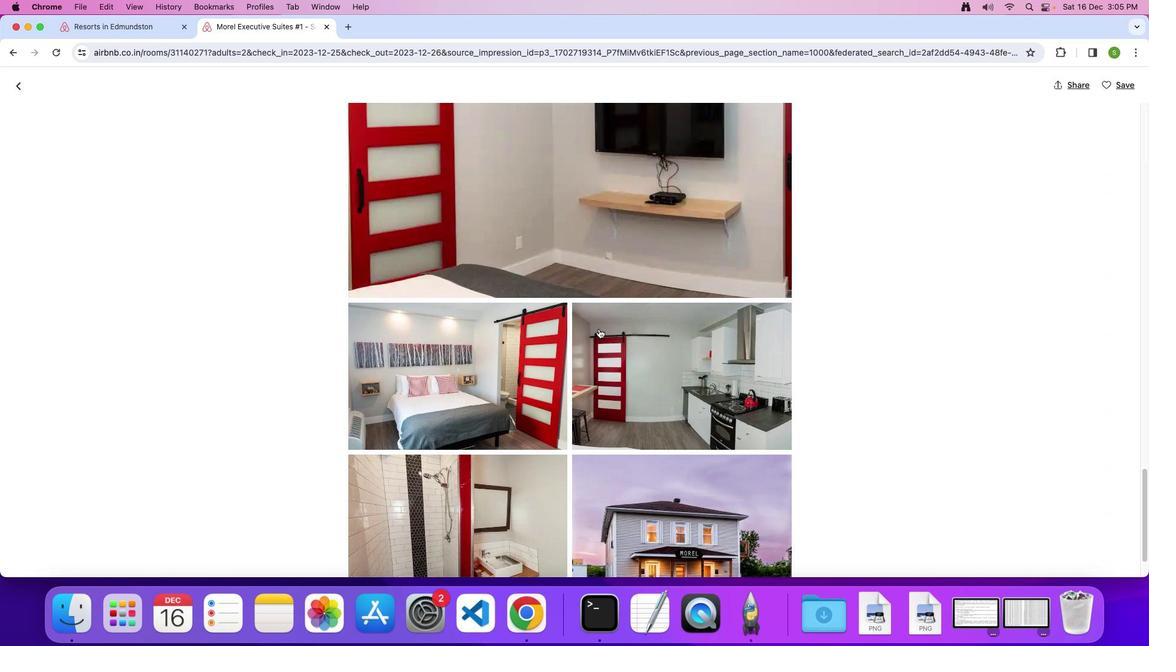 
Action: Mouse moved to (598, 328)
Screenshot: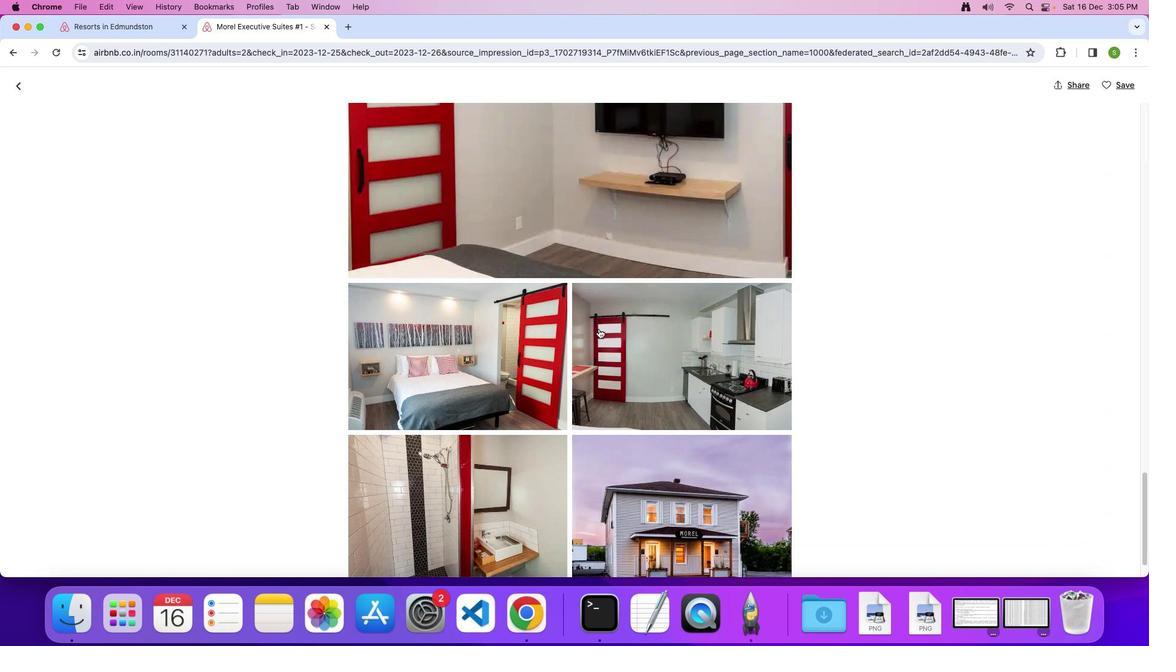 
Action: Mouse scrolled (598, 328) with delta (0, -1)
Screenshot: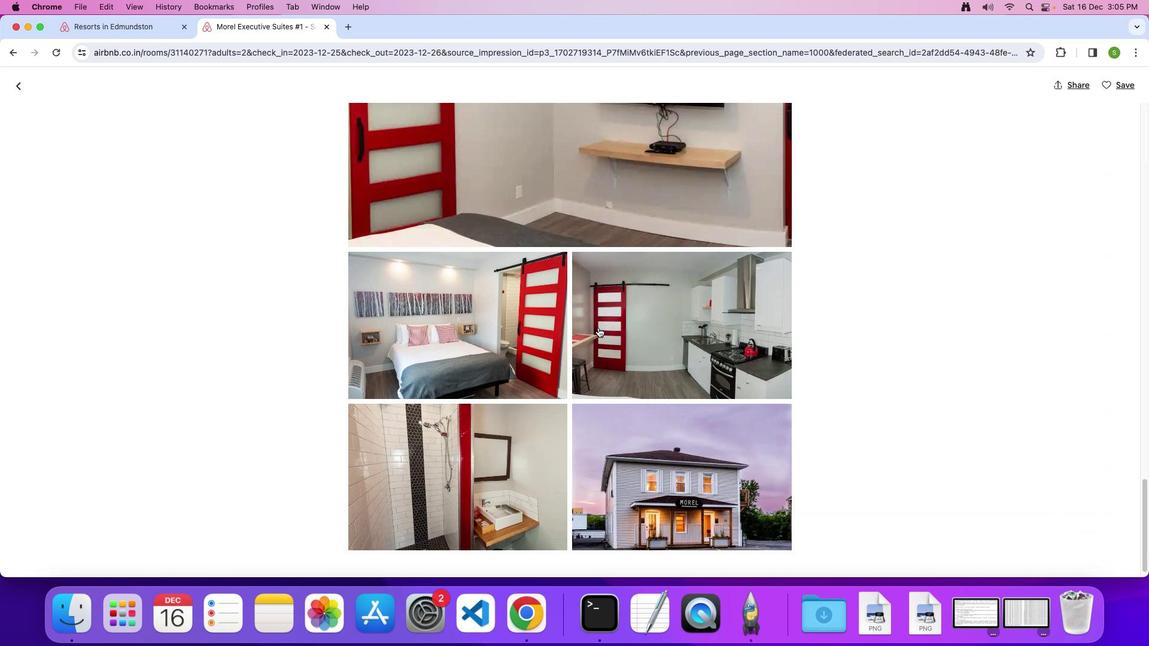 
Action: Mouse moved to (598, 327)
Screenshot: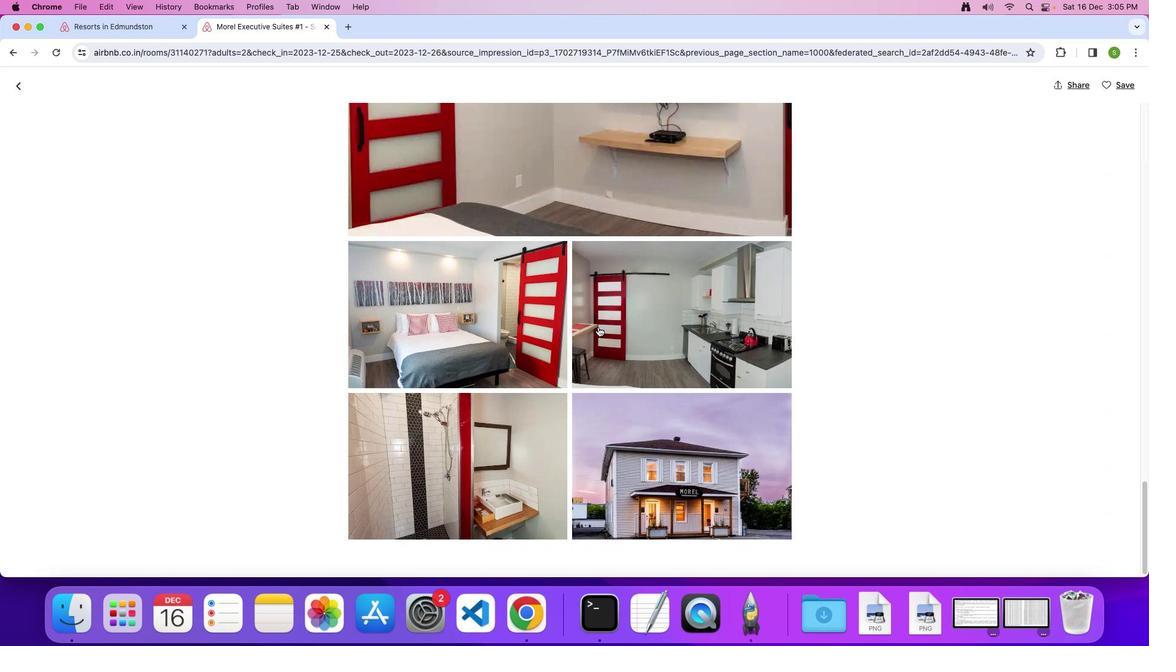 
Action: Mouse scrolled (598, 327) with delta (0, 0)
Screenshot: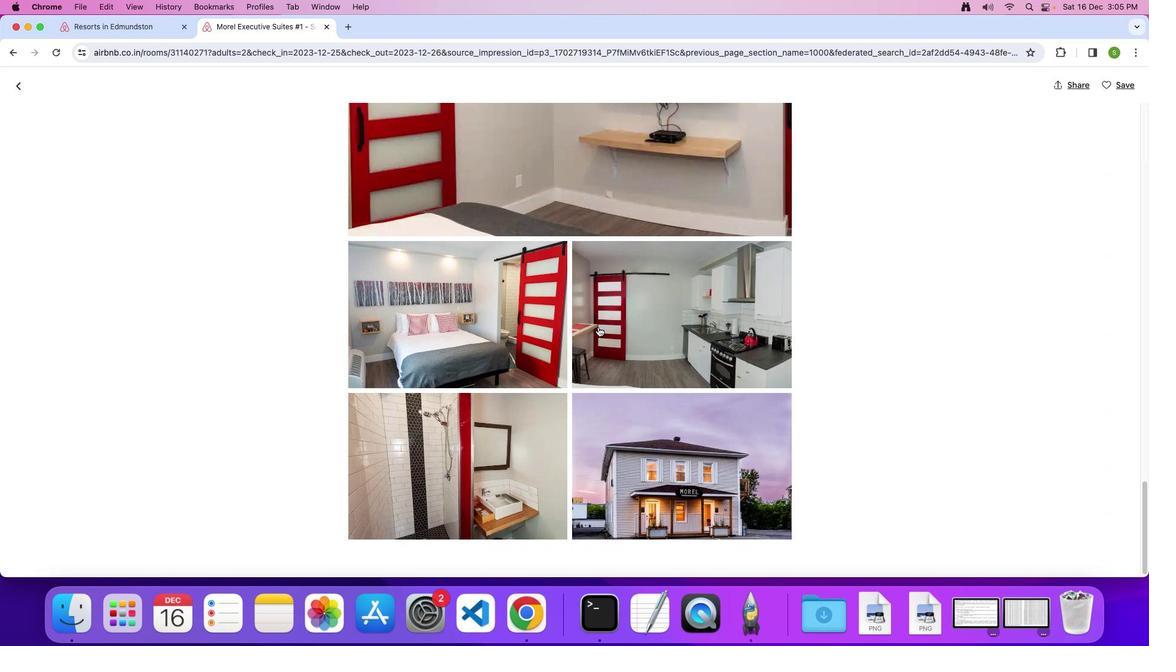 
Action: Mouse scrolled (598, 327) with delta (0, 0)
Screenshot: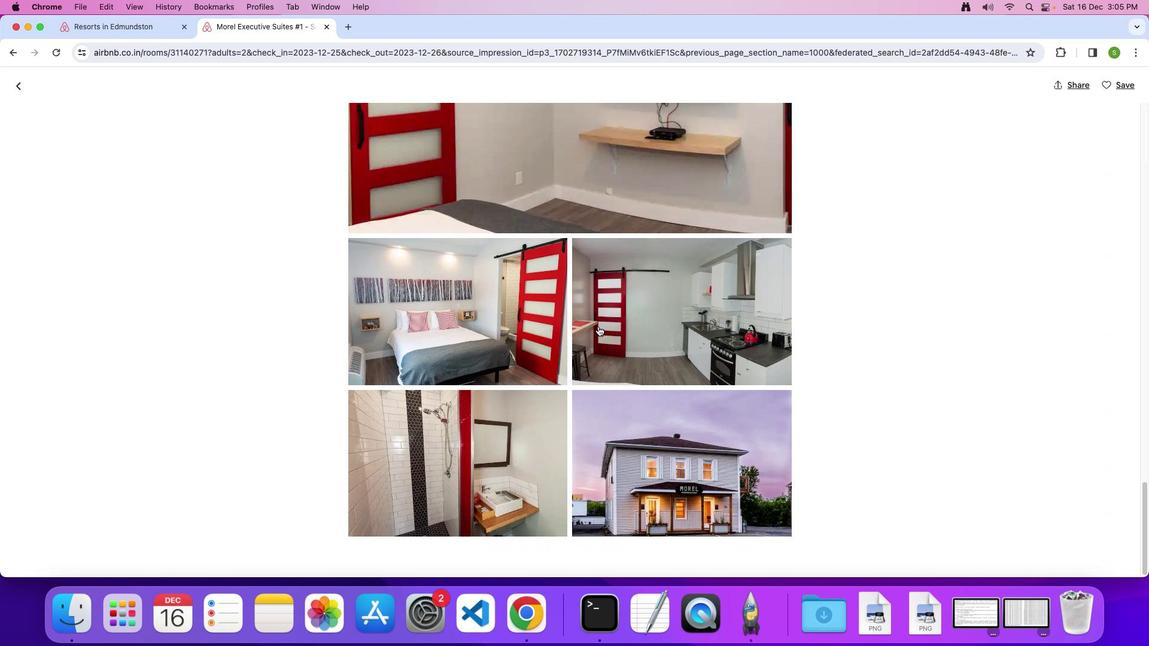 
Action: Mouse moved to (598, 327)
Screenshot: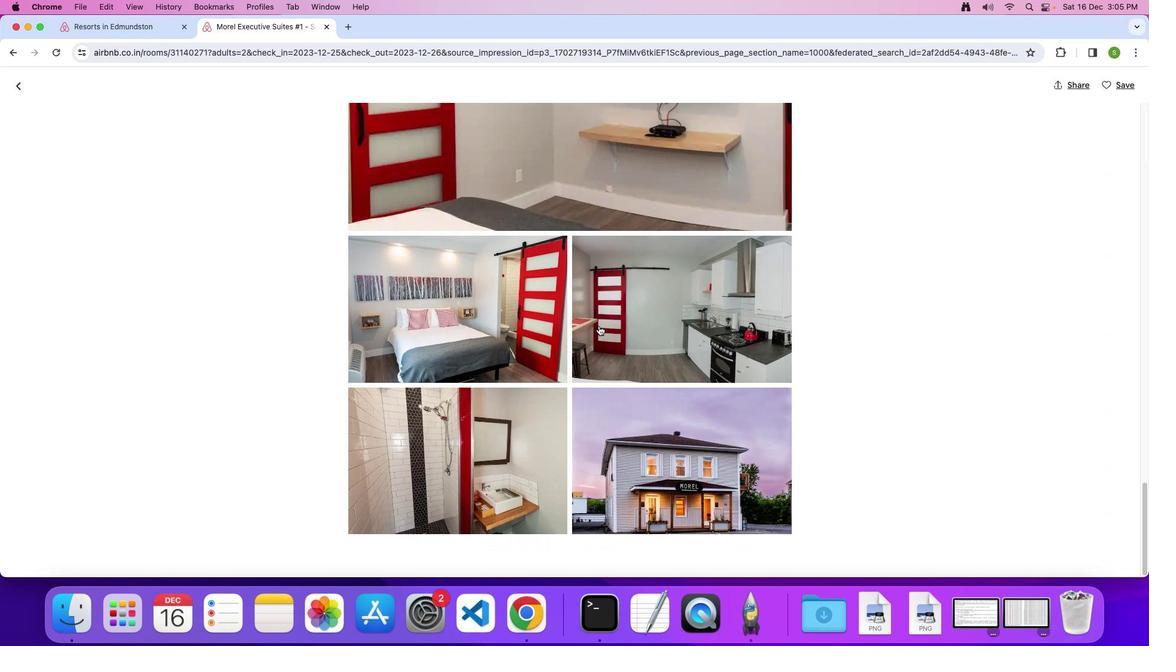 
Action: Mouse scrolled (598, 327) with delta (0, 0)
Screenshot: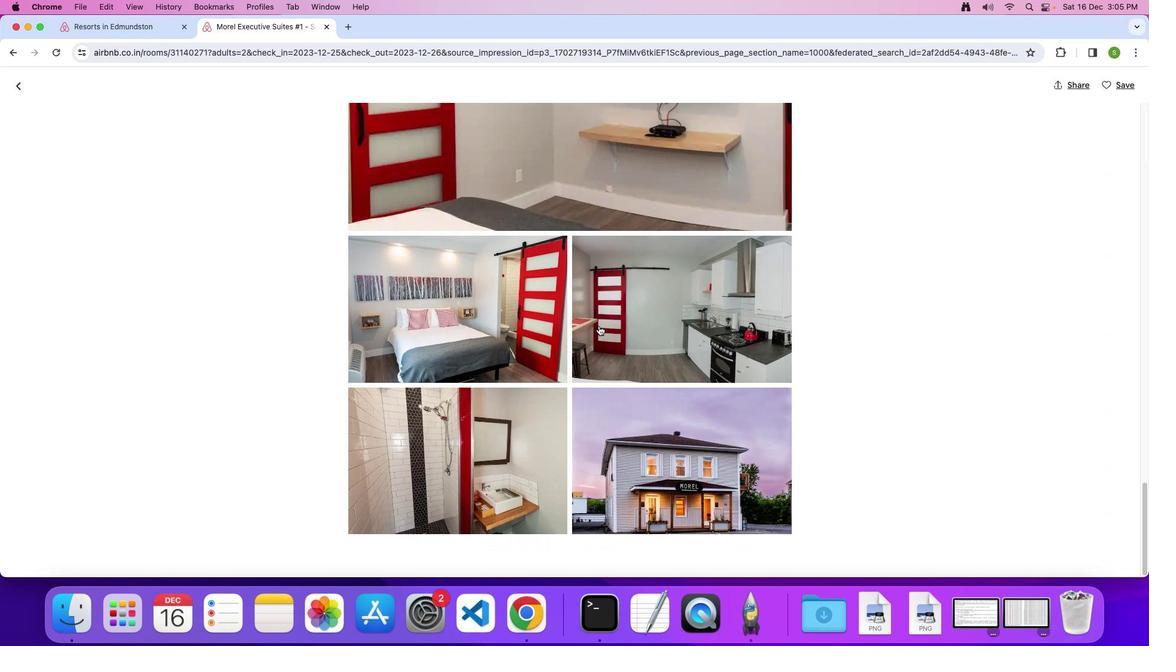 
Action: Mouse moved to (599, 326)
Screenshot: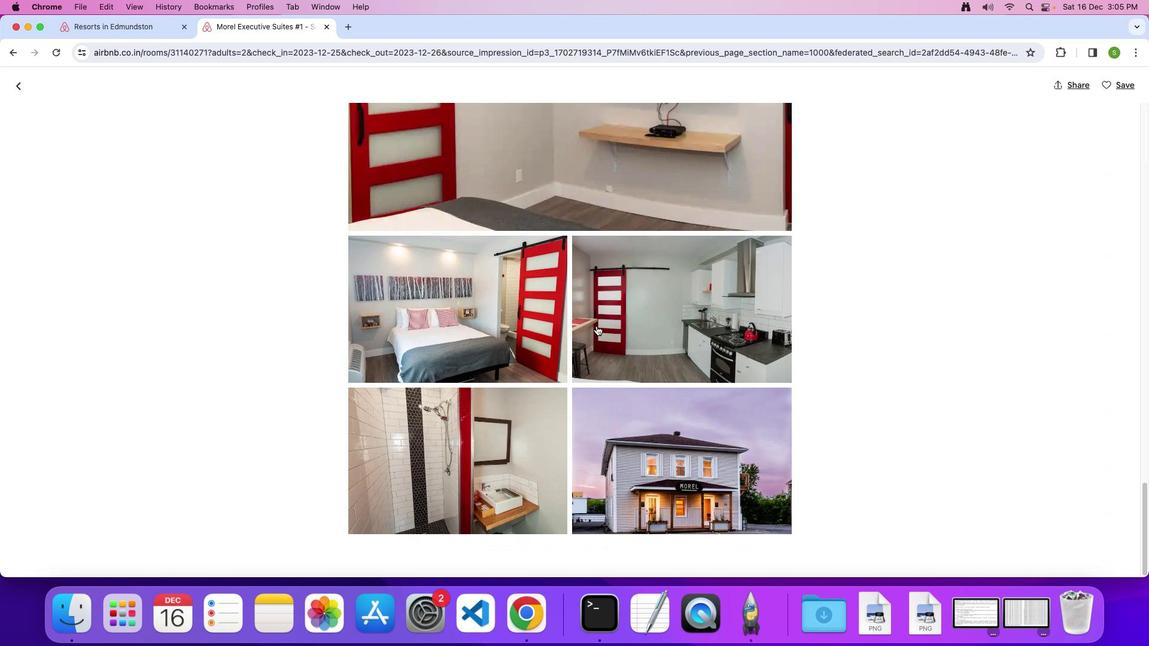 
Action: Mouse scrolled (599, 326) with delta (0, 0)
Screenshot: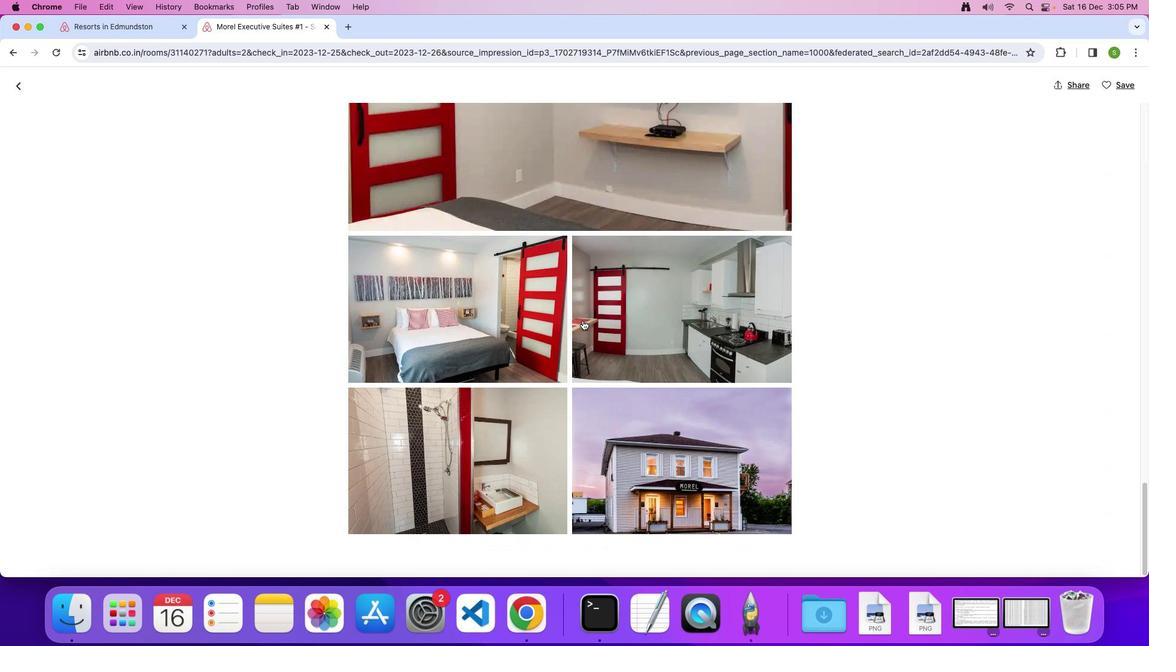 
Action: Mouse scrolled (599, 326) with delta (0, 0)
Screenshot: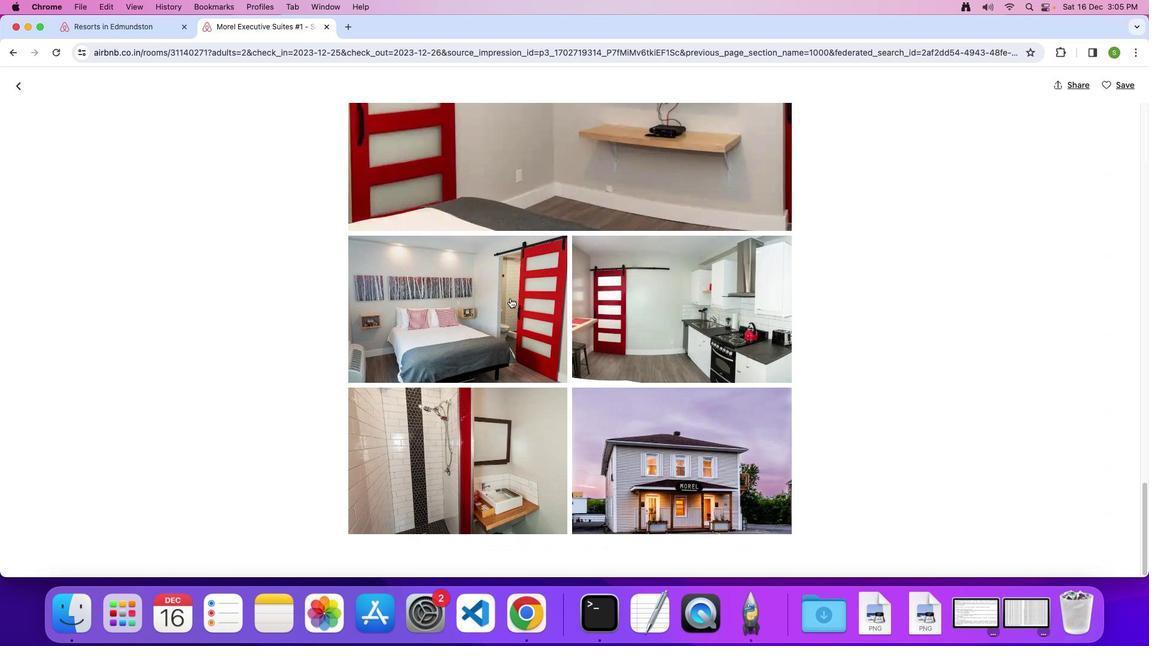 
Action: Mouse moved to (14, 84)
Screenshot: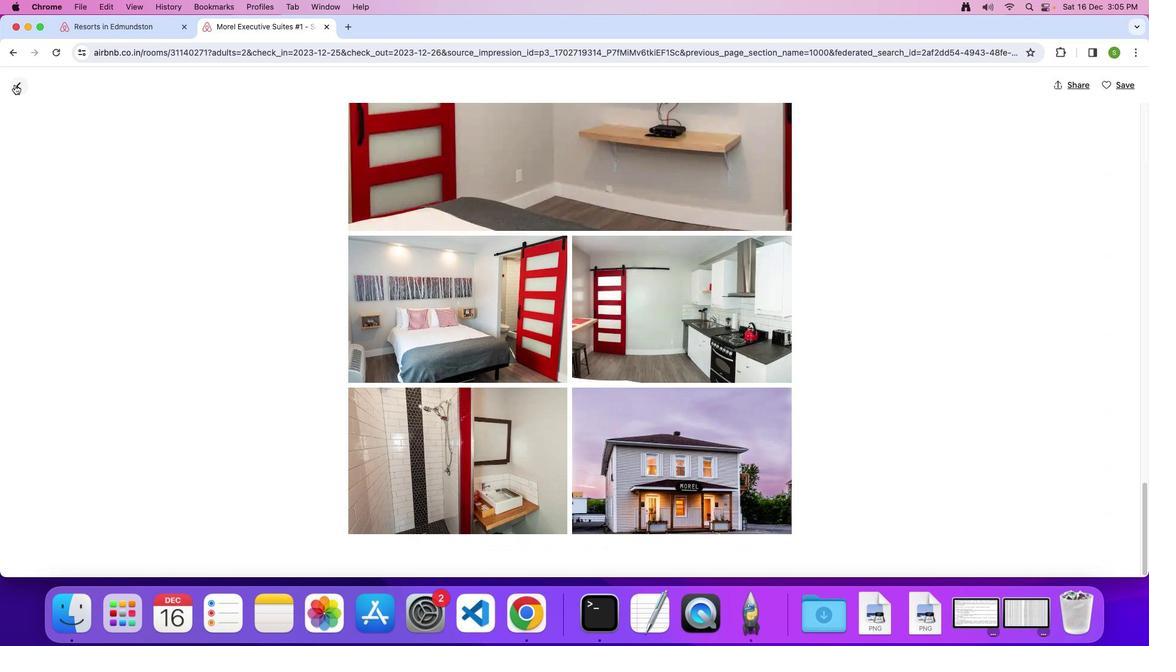 
Action: Mouse pressed left at (14, 84)
Screenshot: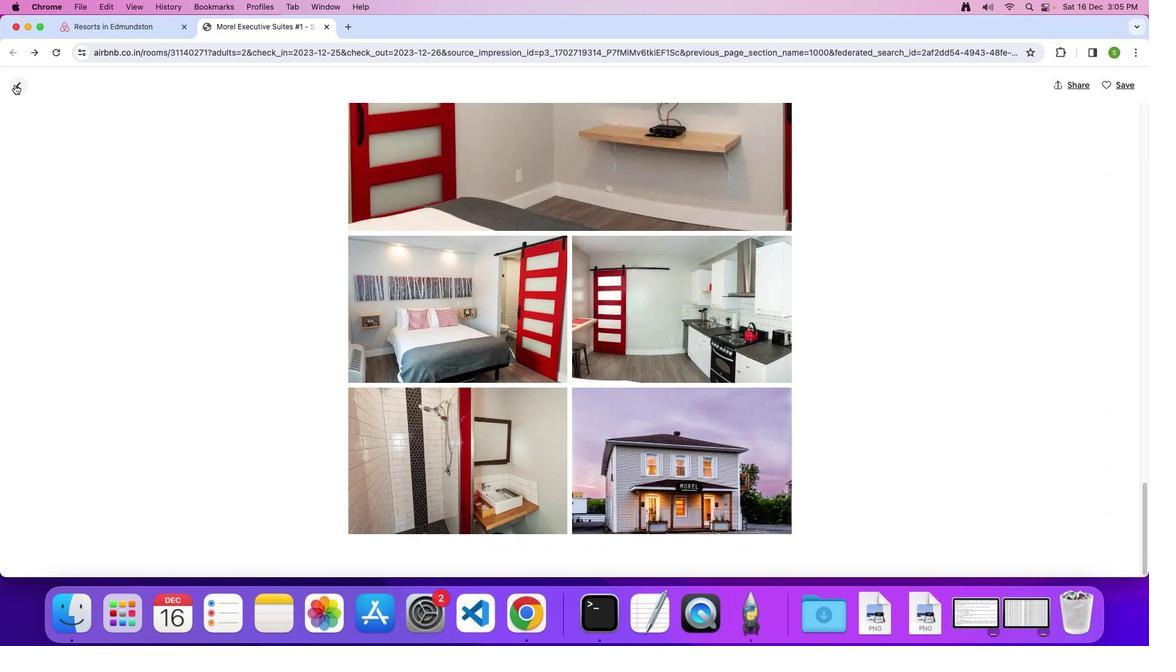 
Action: Mouse moved to (415, 312)
Screenshot: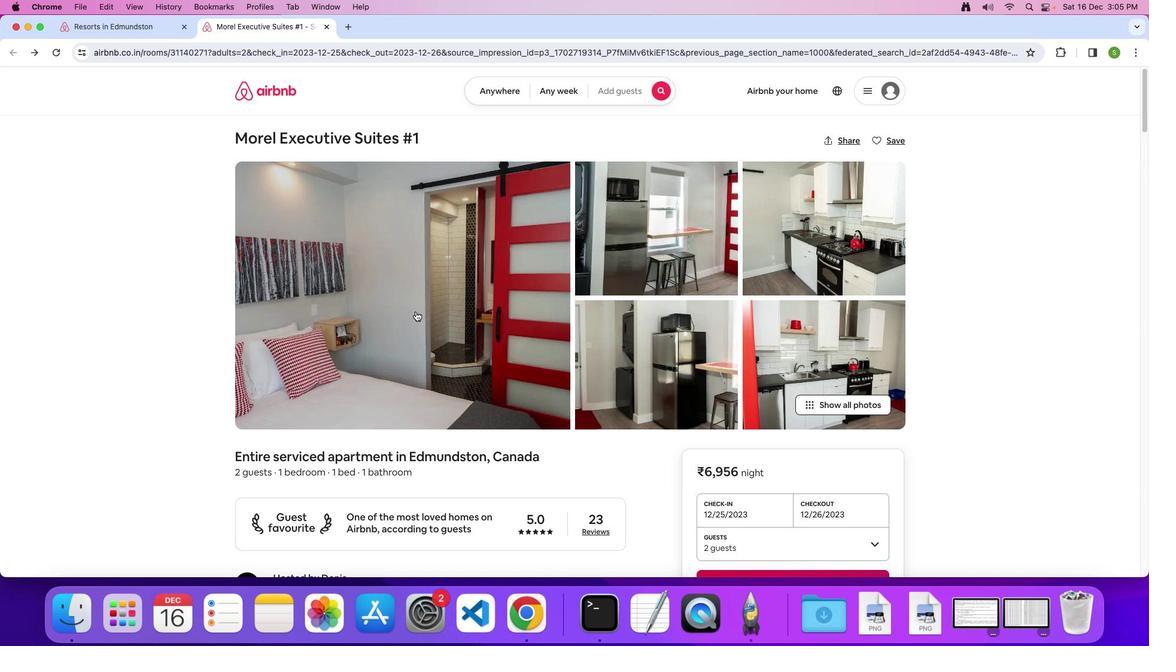 
Action: Mouse scrolled (415, 312) with delta (0, 0)
Screenshot: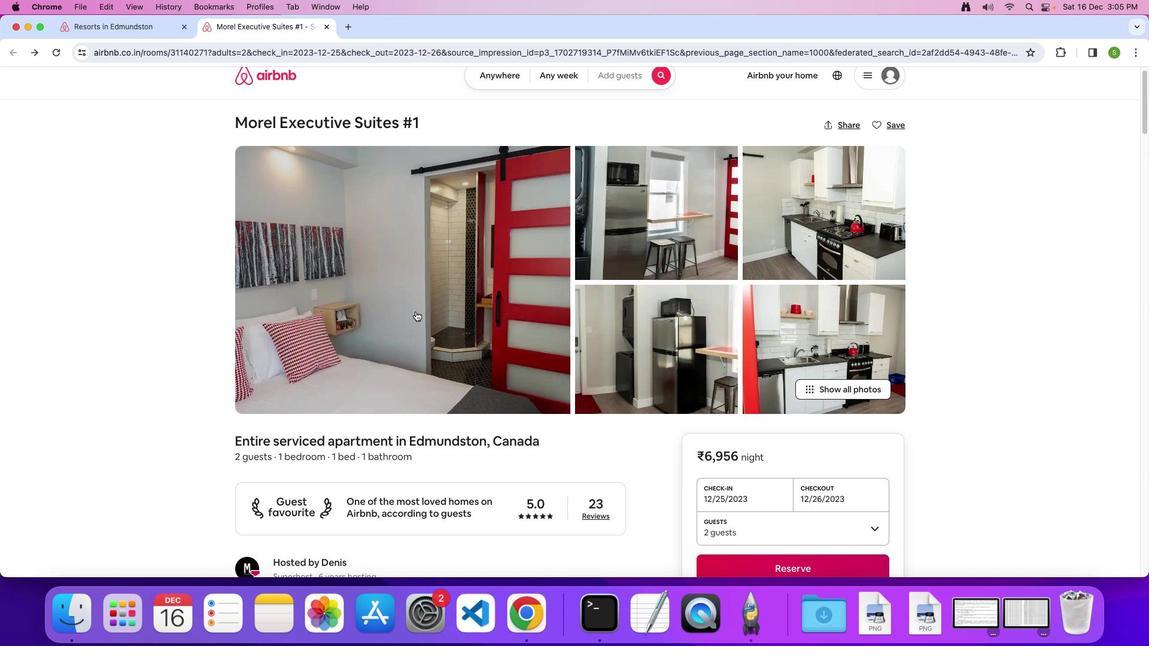
Action: Mouse scrolled (415, 312) with delta (0, 0)
Screenshot: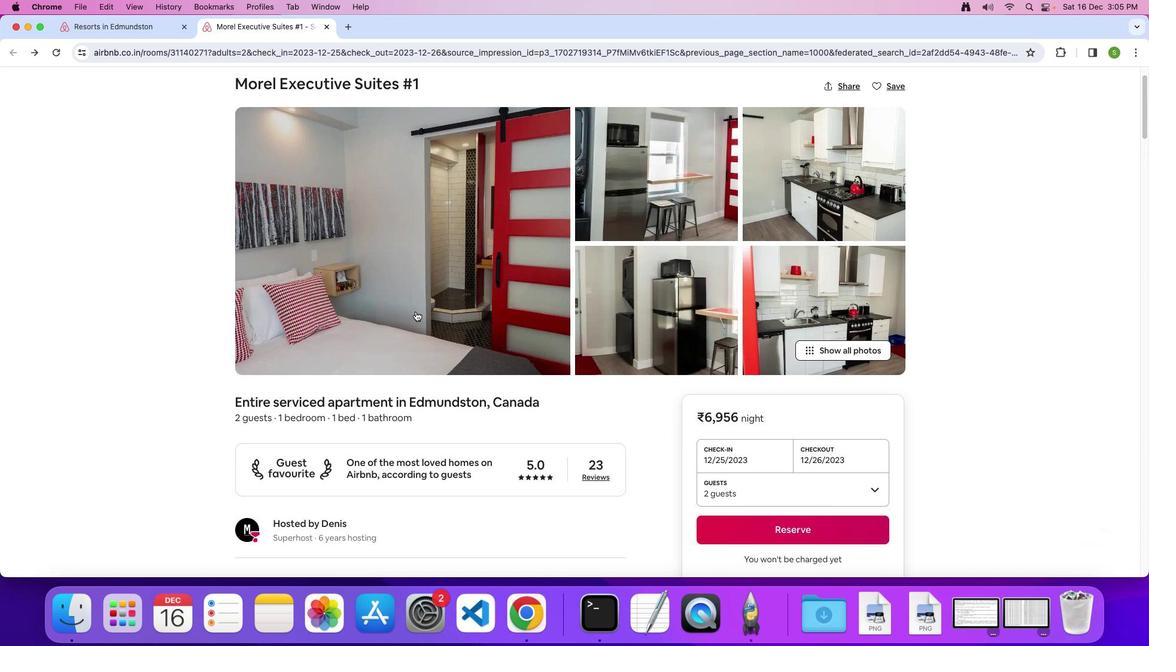 
Action: Mouse scrolled (415, 312) with delta (0, -1)
Screenshot: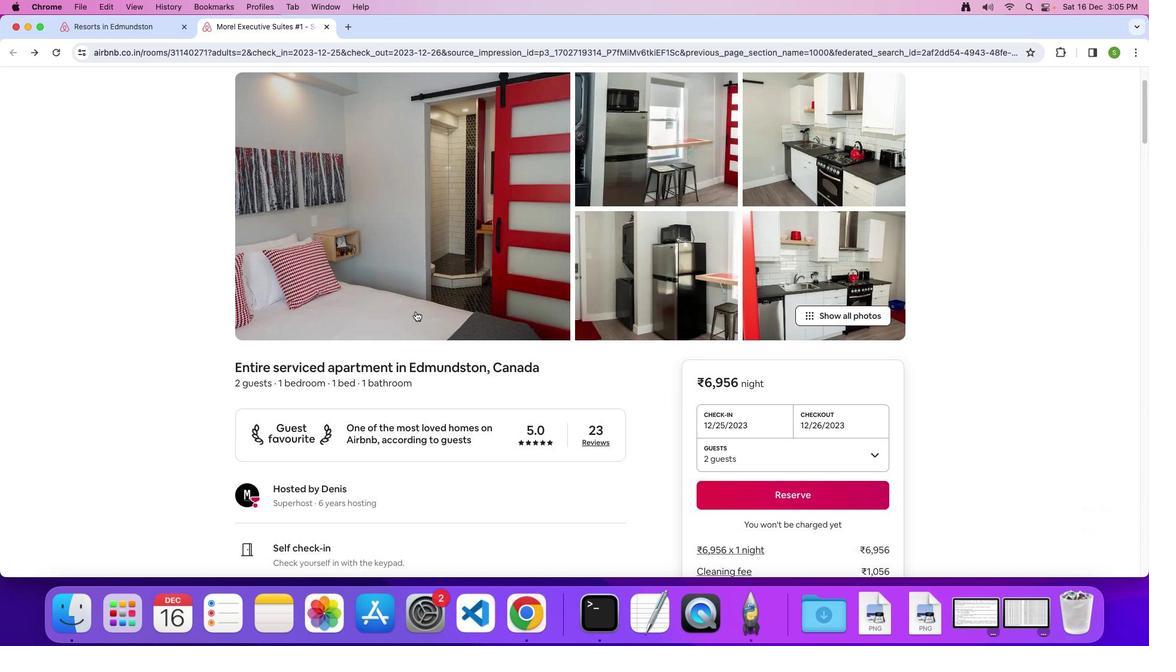 
Action: Mouse scrolled (415, 312) with delta (0, 0)
Screenshot: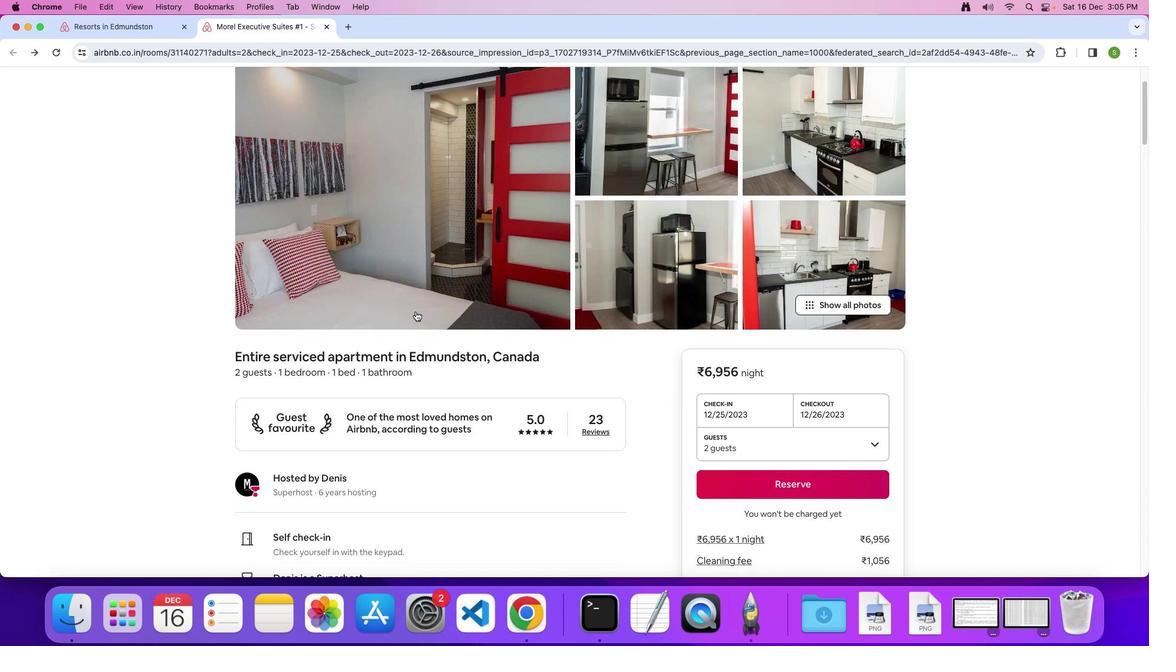 
Action: Mouse scrolled (415, 312) with delta (0, 0)
Screenshot: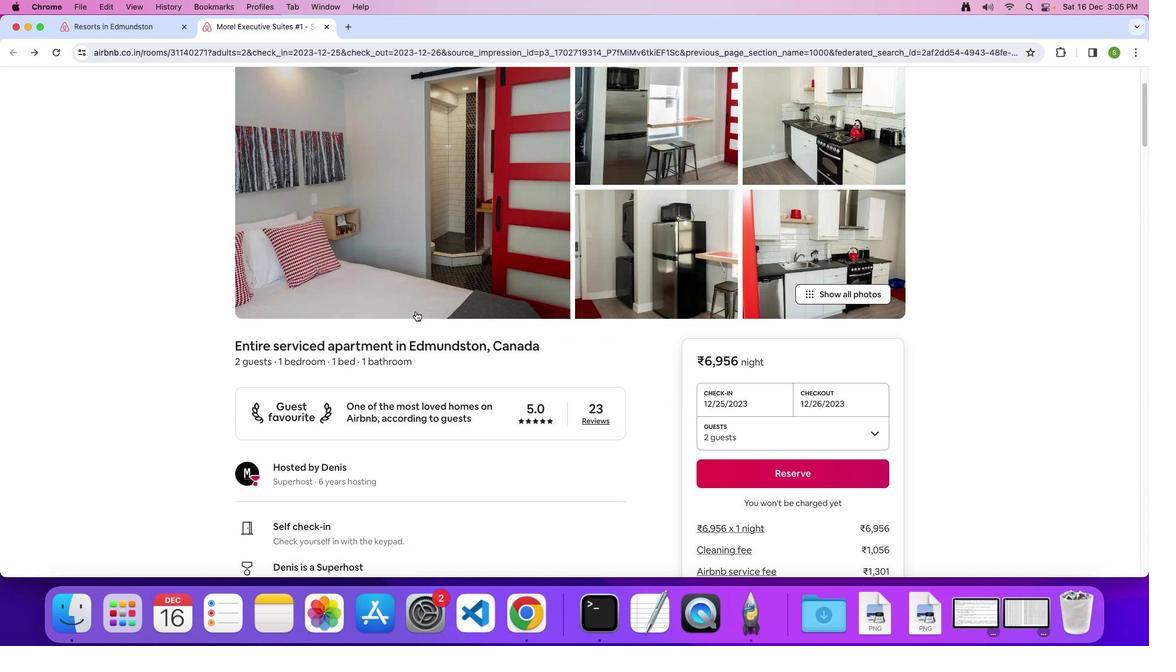 
Action: Mouse scrolled (415, 312) with delta (0, 0)
Screenshot: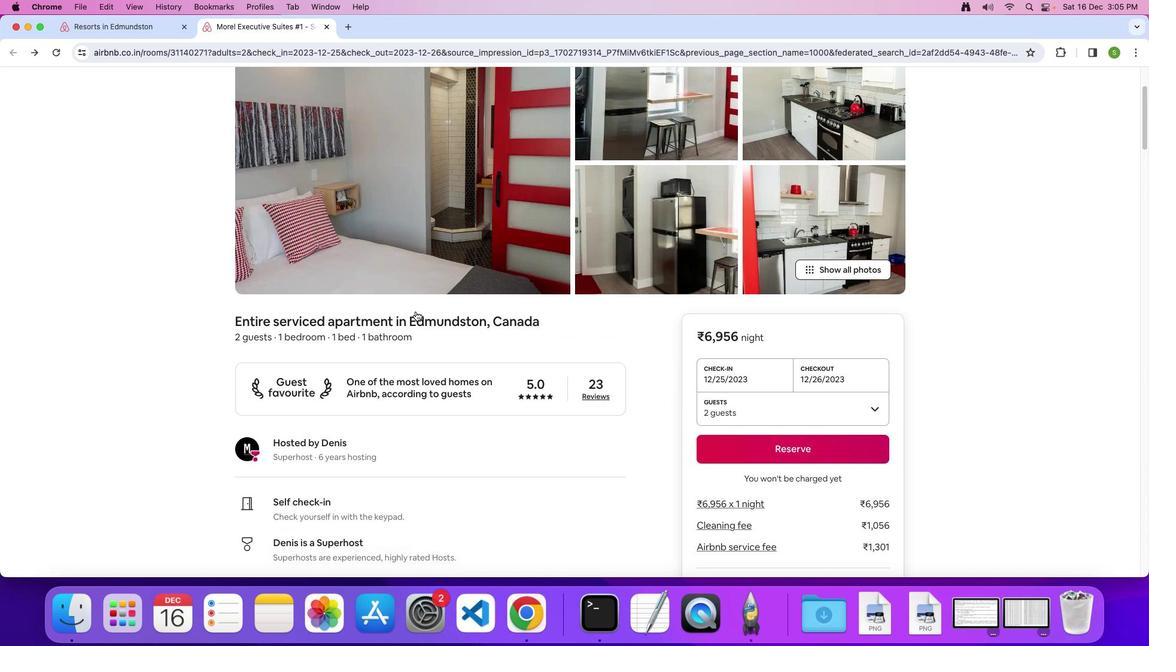 
Action: Mouse scrolled (415, 312) with delta (0, 0)
Screenshot: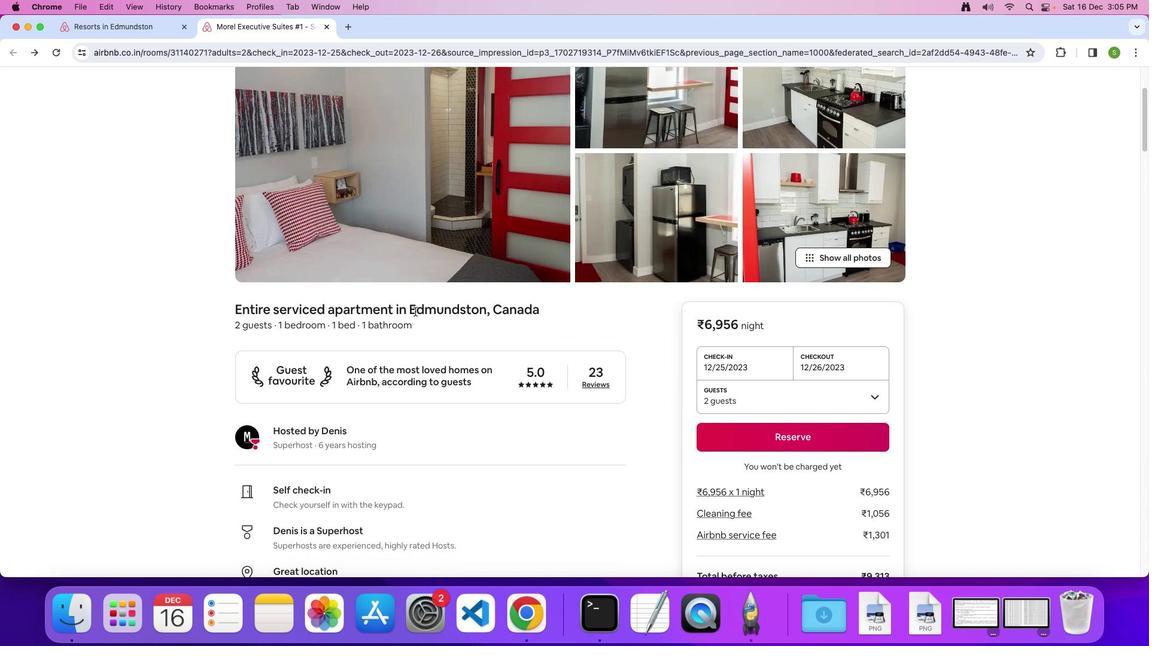 
Action: Mouse scrolled (415, 312) with delta (0, 0)
Screenshot: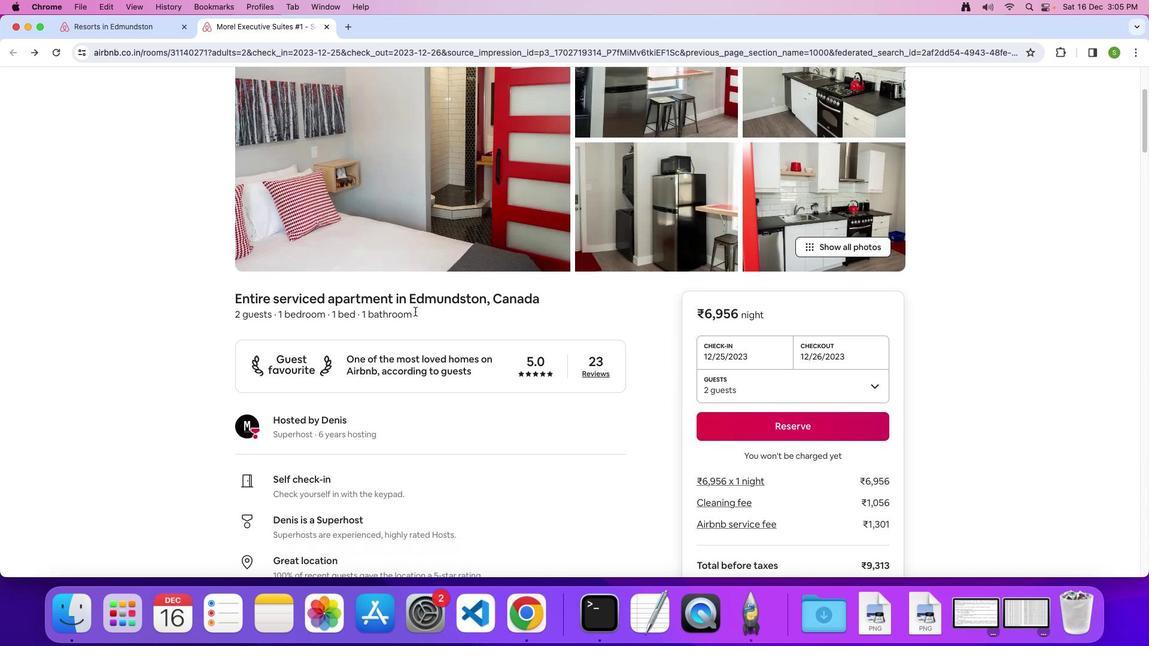 
Action: Mouse scrolled (415, 312) with delta (0, 0)
Screenshot: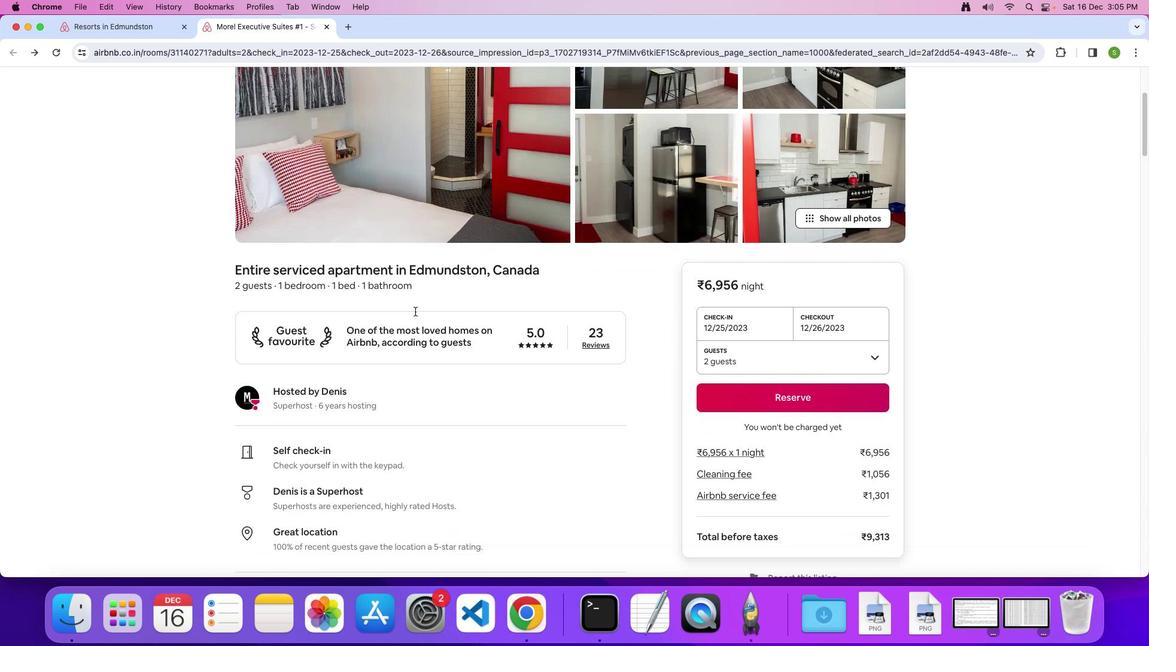 
Action: Mouse moved to (415, 312)
Screenshot: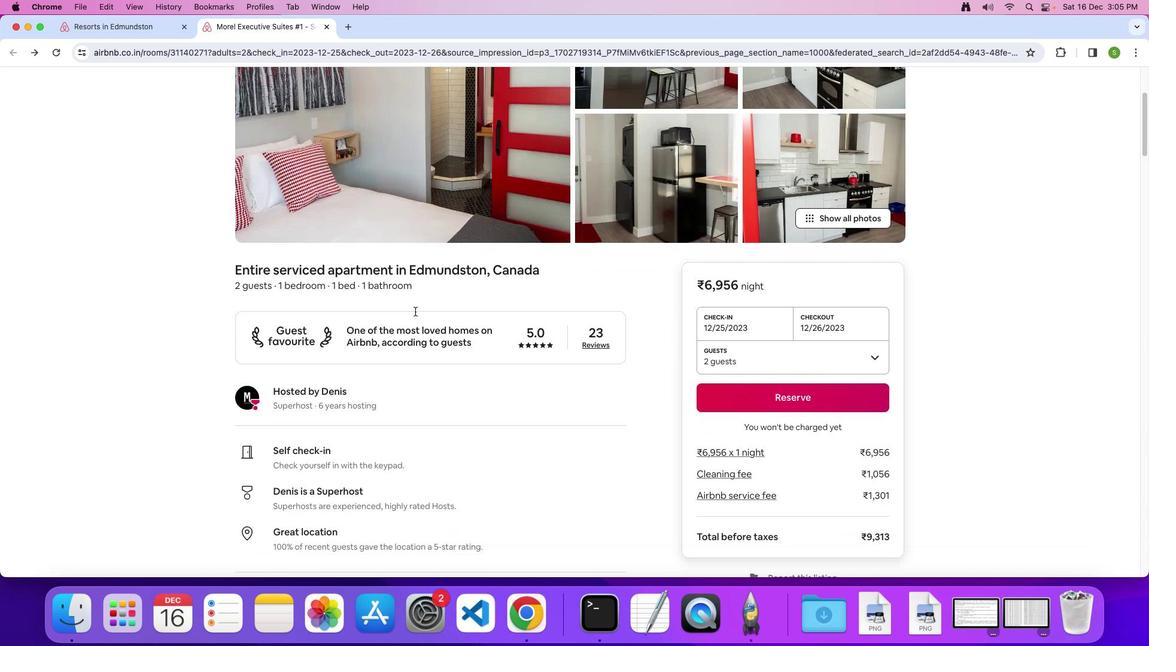 
Action: Mouse scrolled (415, 312) with delta (0, 0)
Screenshot: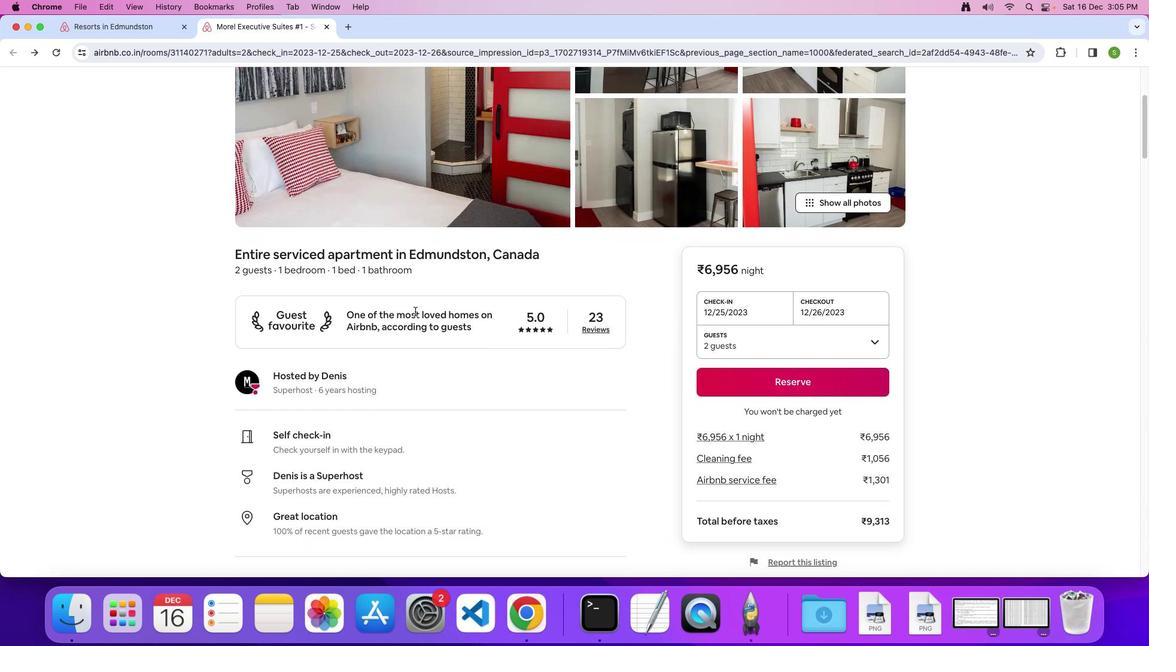 
Action: Mouse scrolled (415, 312) with delta (0, 0)
Screenshot: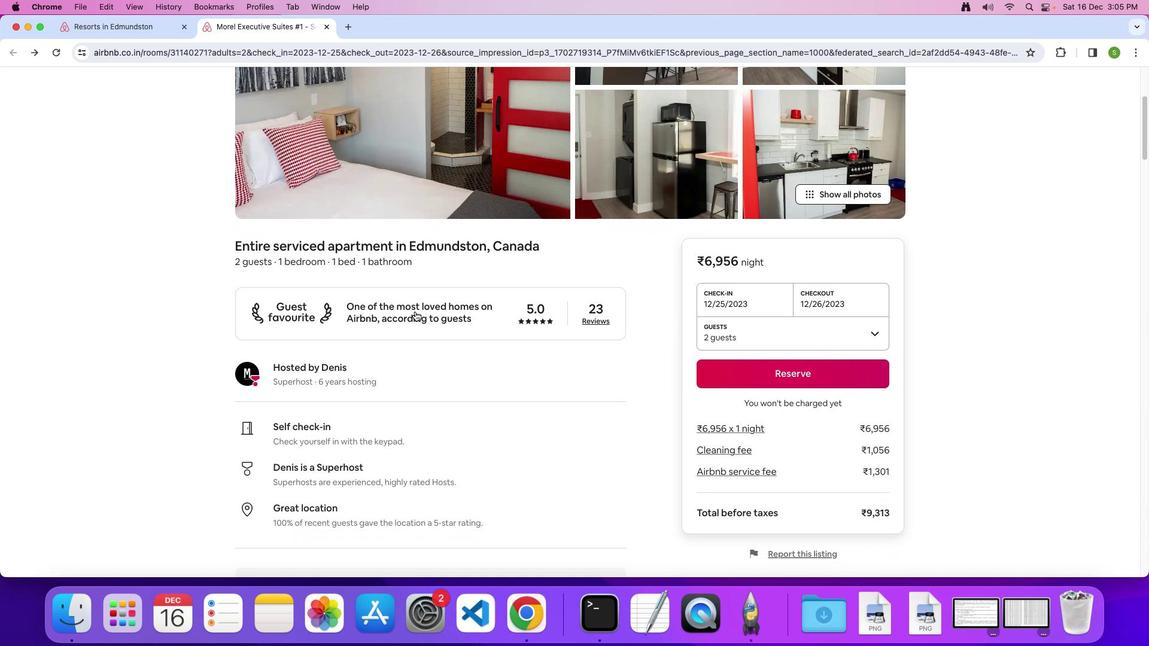 
Action: Mouse moved to (415, 312)
Screenshot: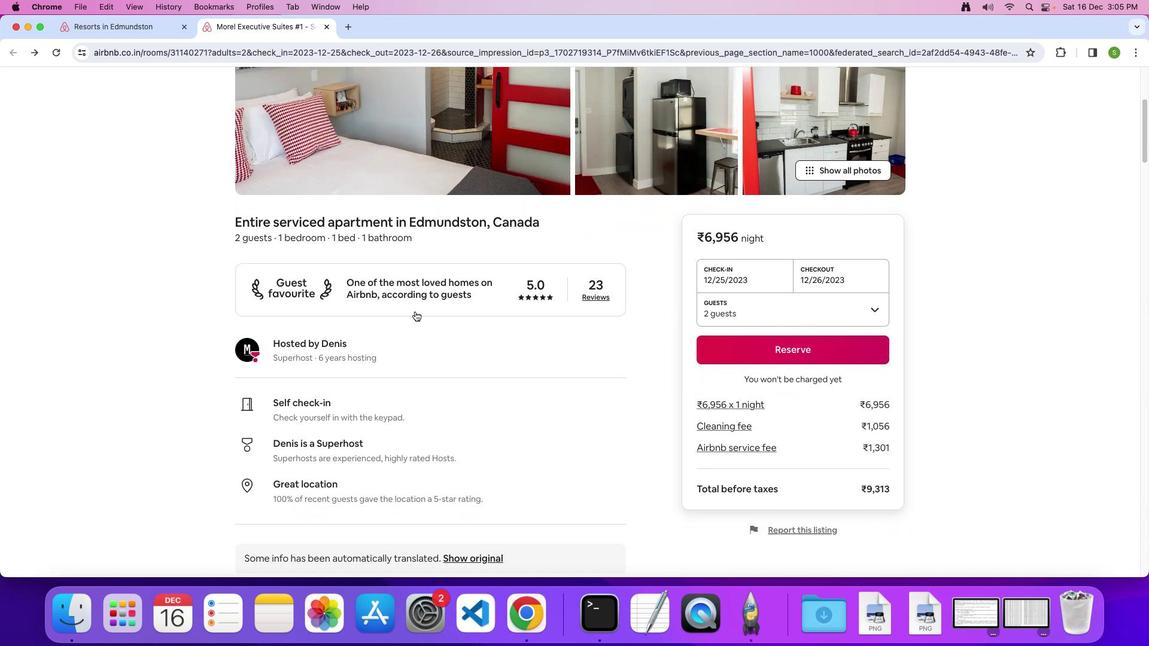 
Action: Mouse scrolled (415, 312) with delta (0, 0)
Screenshot: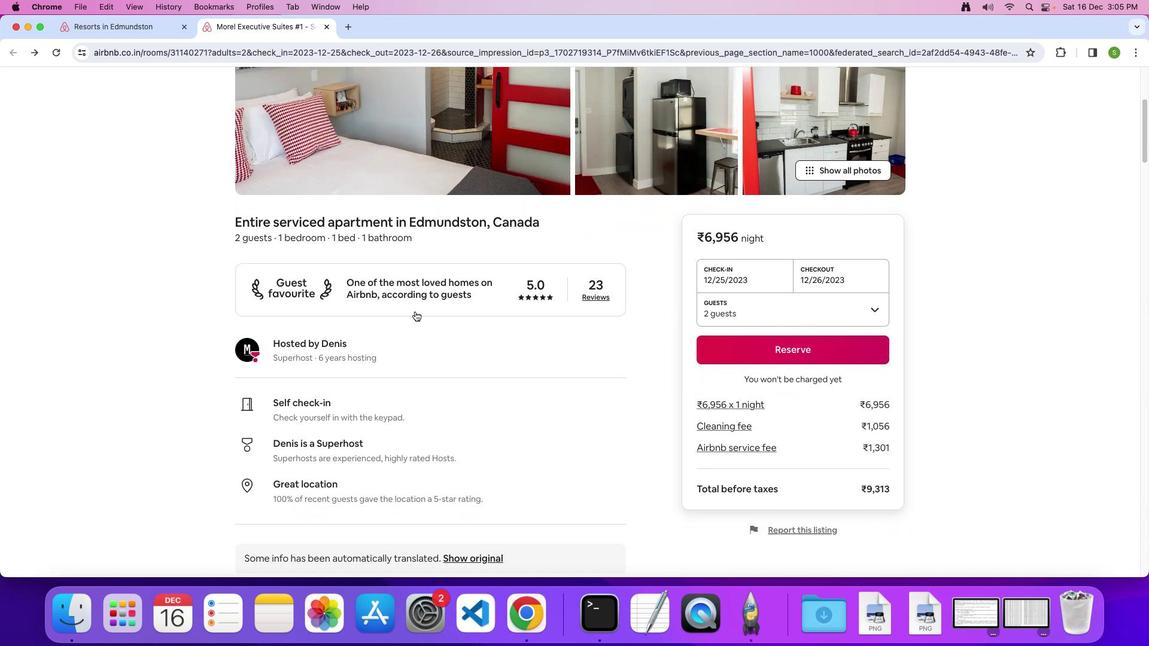 
Action: Mouse scrolled (415, 312) with delta (0, 0)
Screenshot: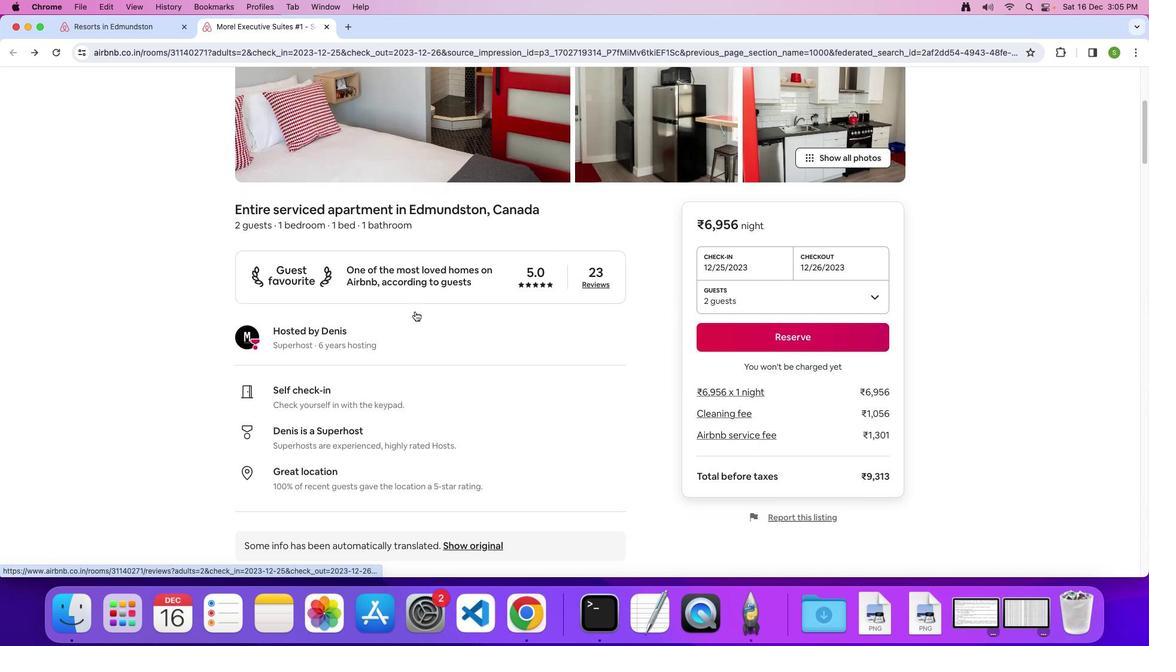 
Action: Mouse scrolled (415, 312) with delta (0, 0)
Screenshot: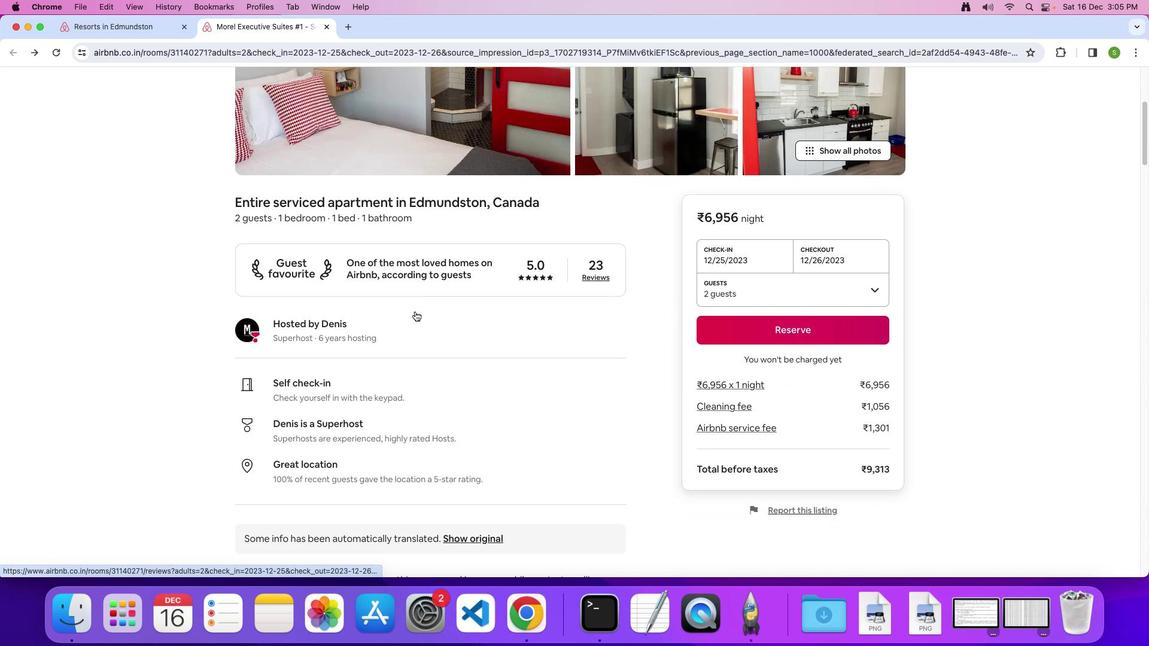 
Action: Mouse scrolled (415, 312) with delta (0, 0)
Screenshot: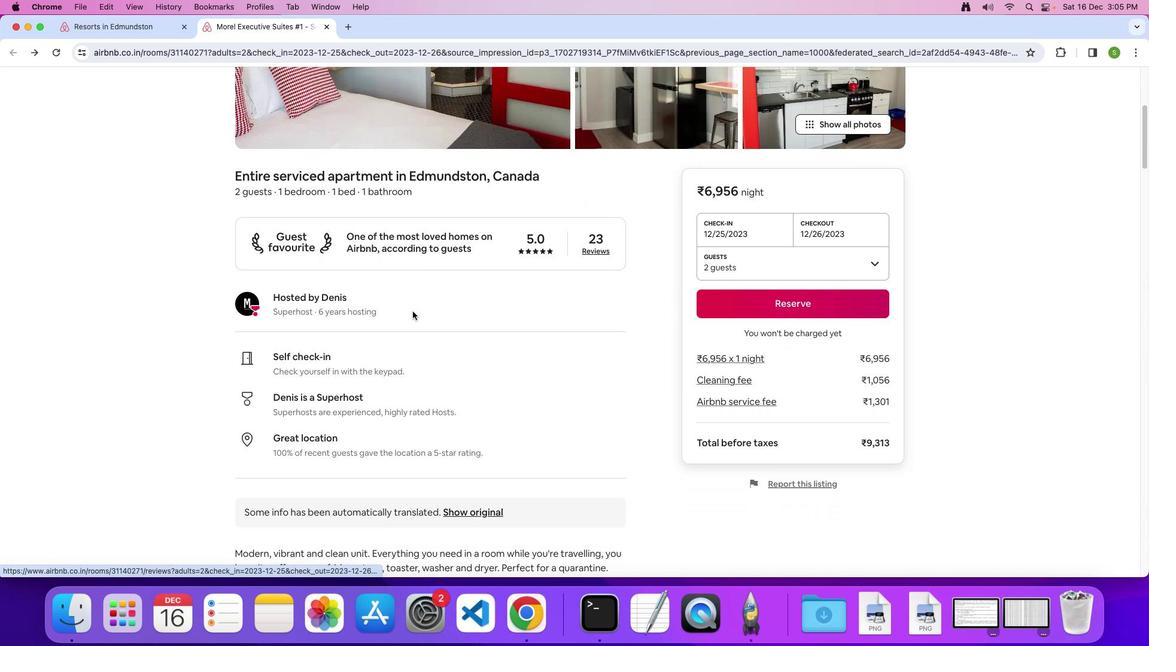 
Action: Mouse moved to (412, 311)
Screenshot: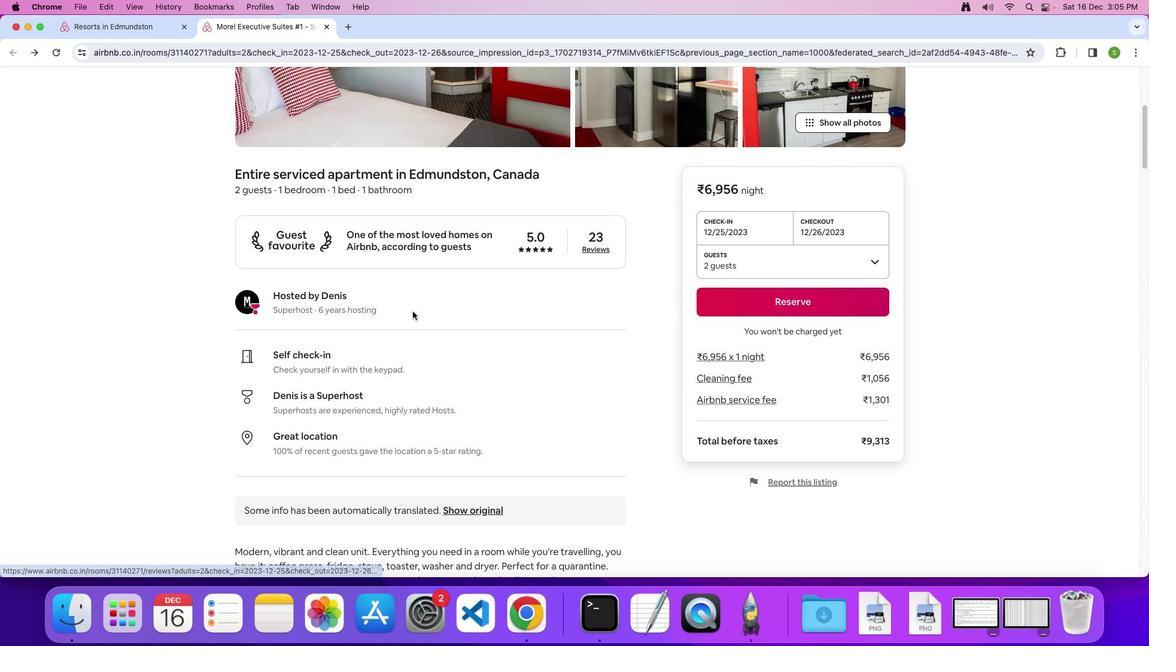 
Action: Mouse scrolled (412, 311) with delta (0, 0)
Screenshot: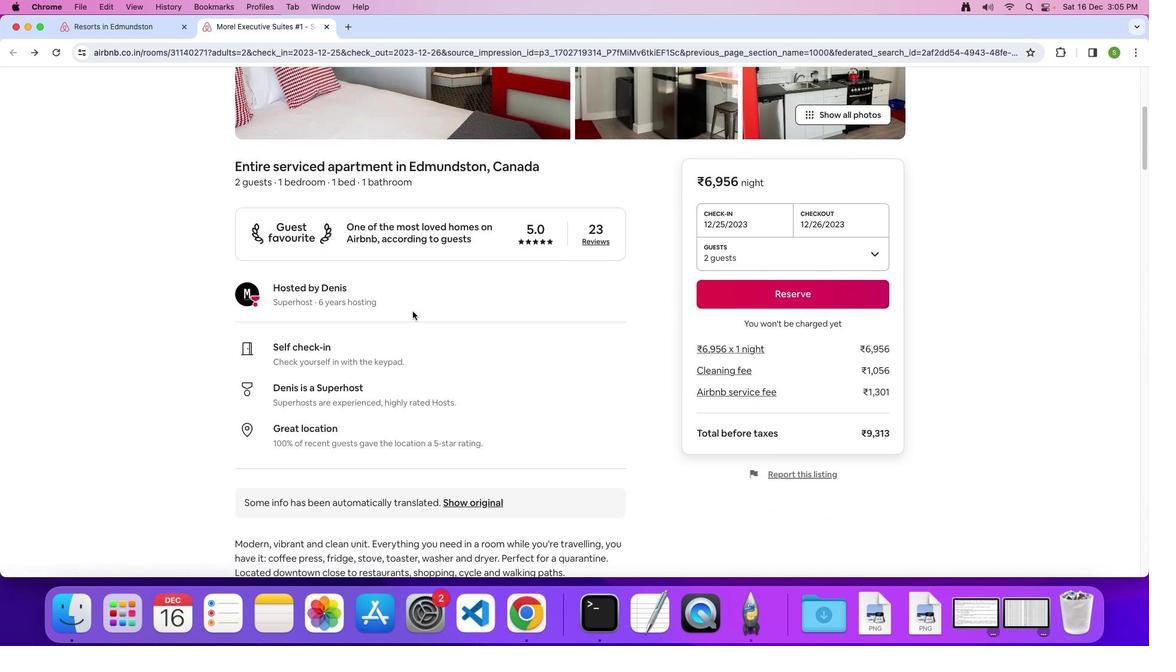 
Action: Mouse scrolled (412, 311) with delta (0, 0)
Screenshot: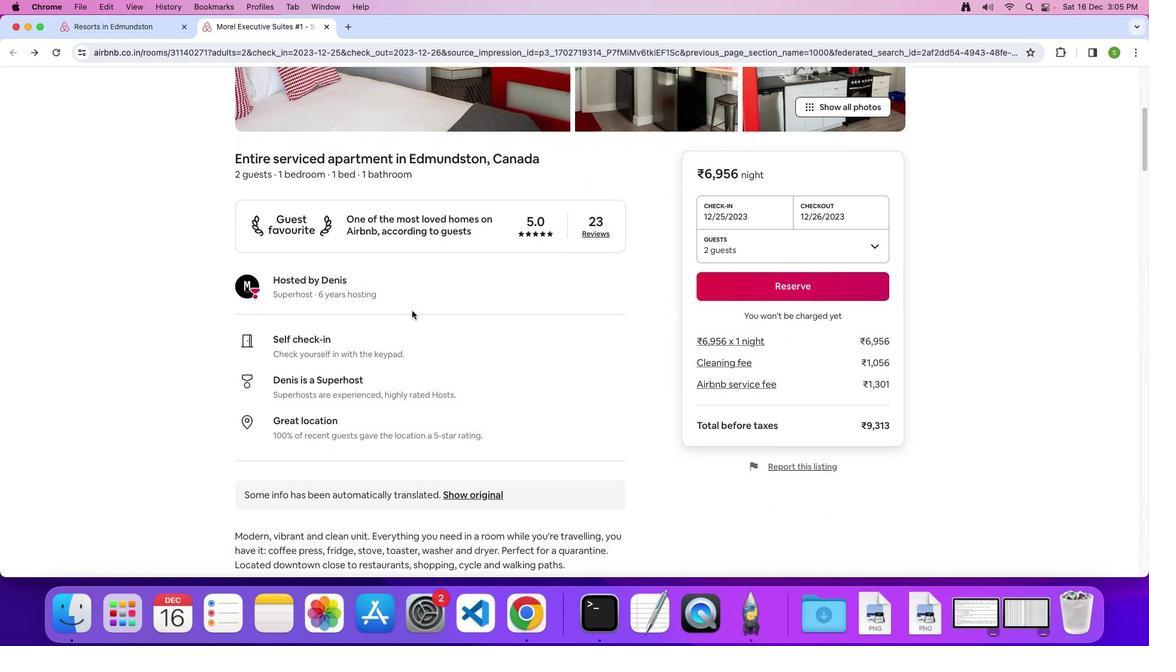 
Action: Mouse moved to (412, 311)
Screenshot: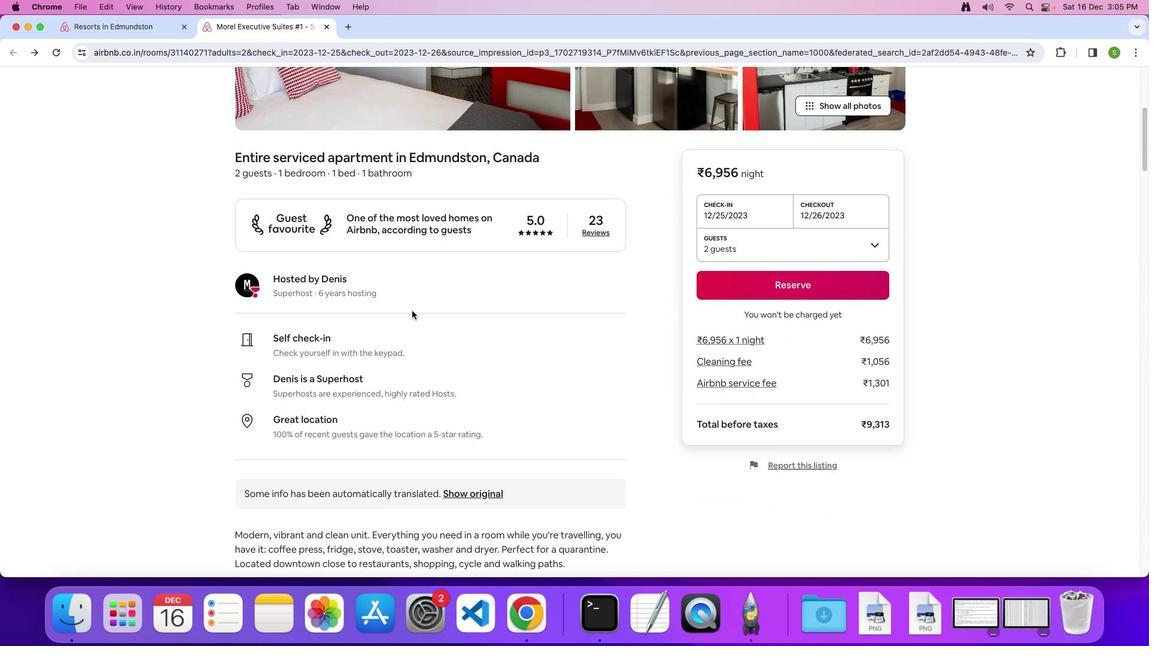 
Action: Mouse scrolled (412, 311) with delta (0, 0)
Screenshot: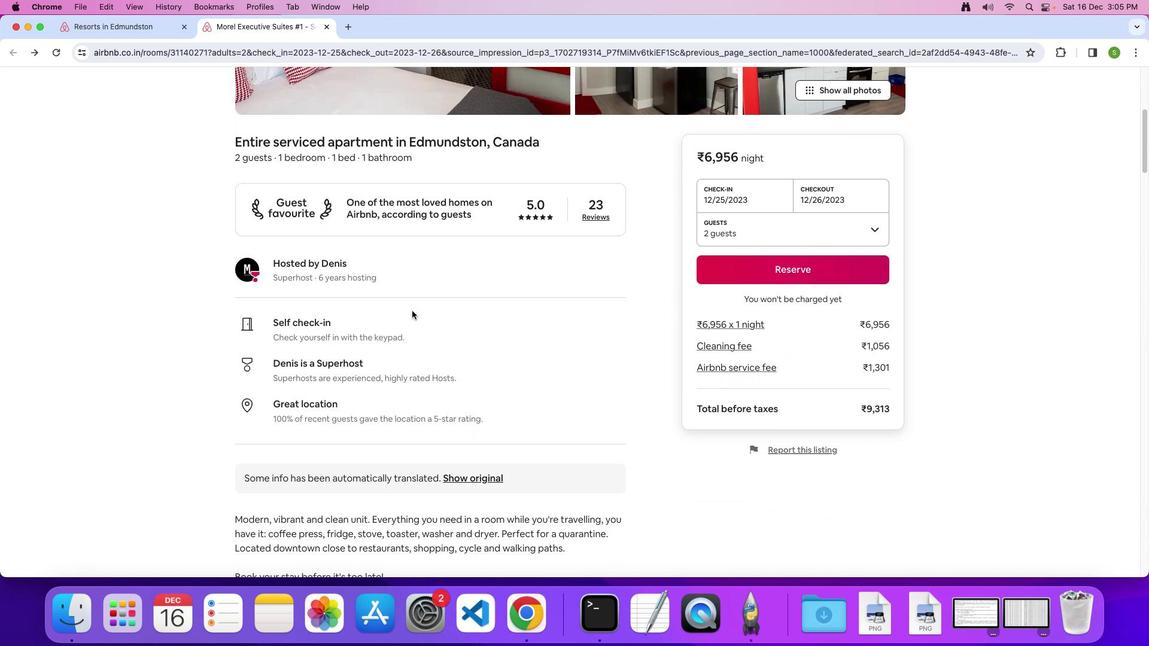 
Action: Mouse scrolled (412, 311) with delta (0, 0)
Screenshot: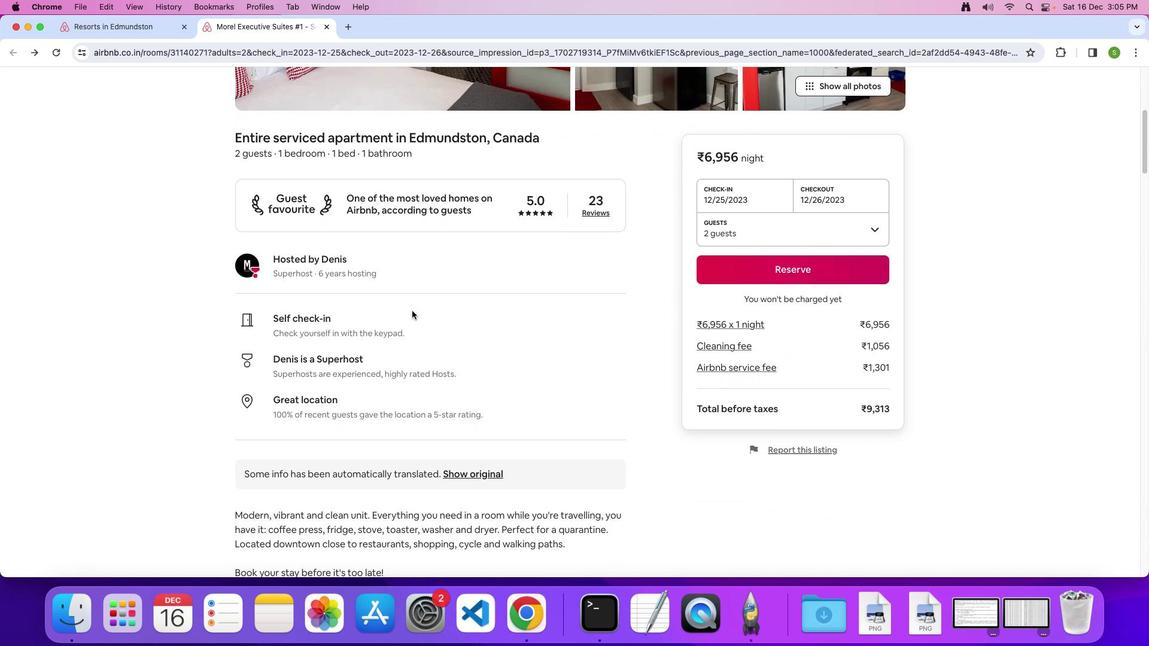 
Action: Mouse moved to (412, 311)
Screenshot: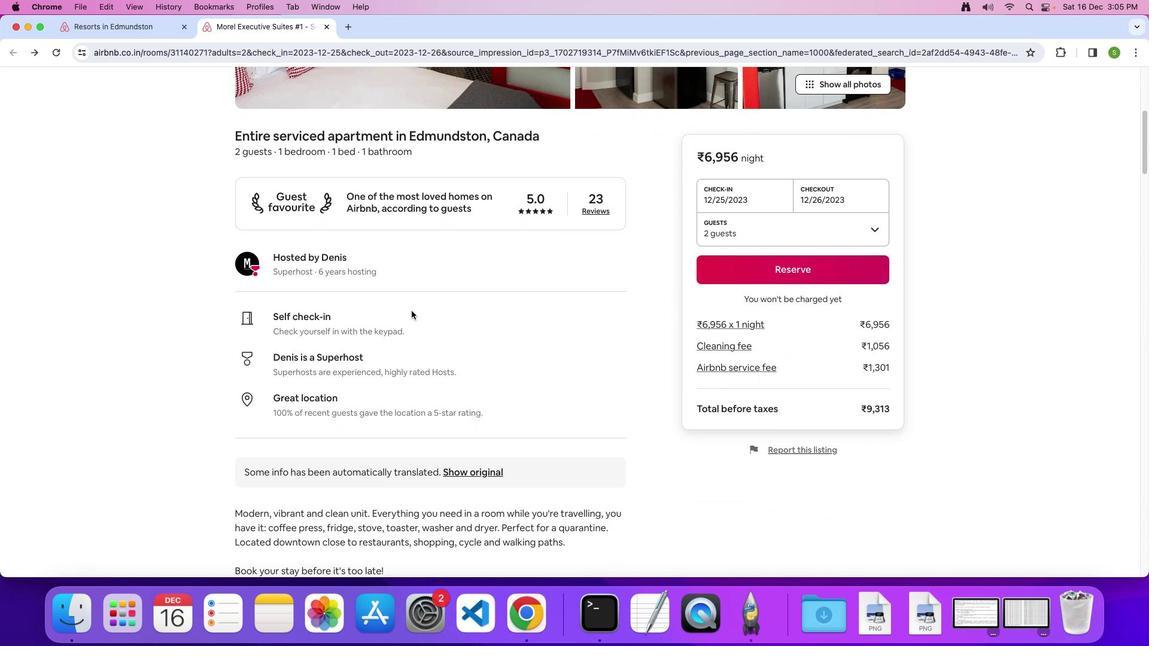 
Action: Mouse scrolled (412, 311) with delta (0, 0)
Screenshot: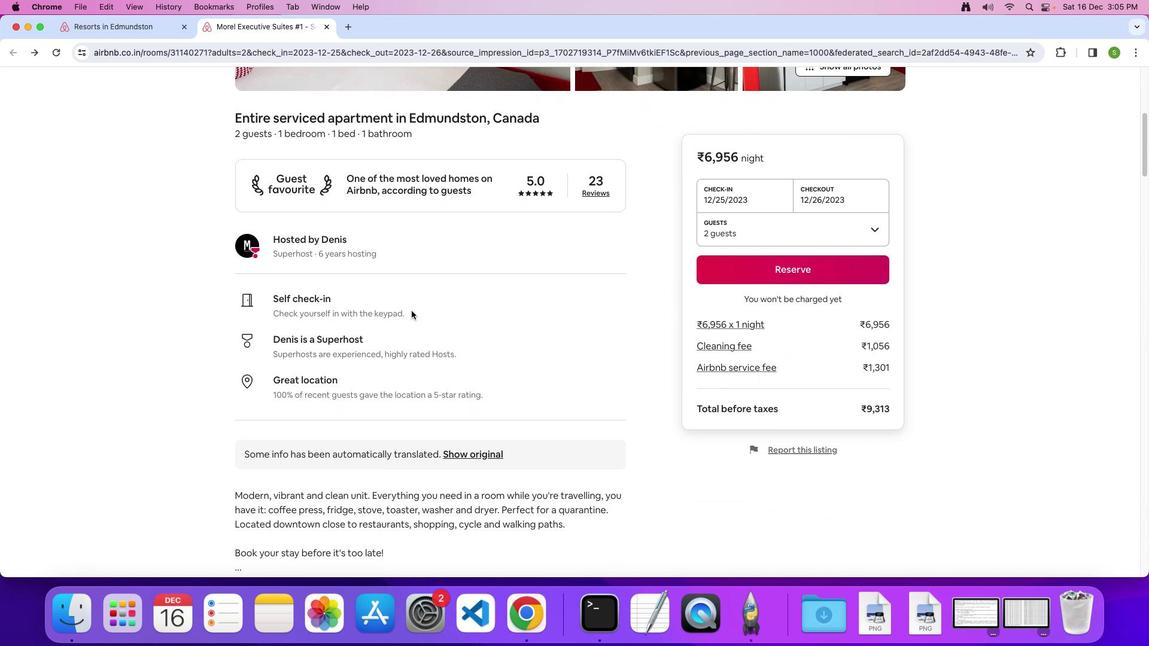 
Action: Mouse scrolled (412, 311) with delta (0, 0)
Screenshot: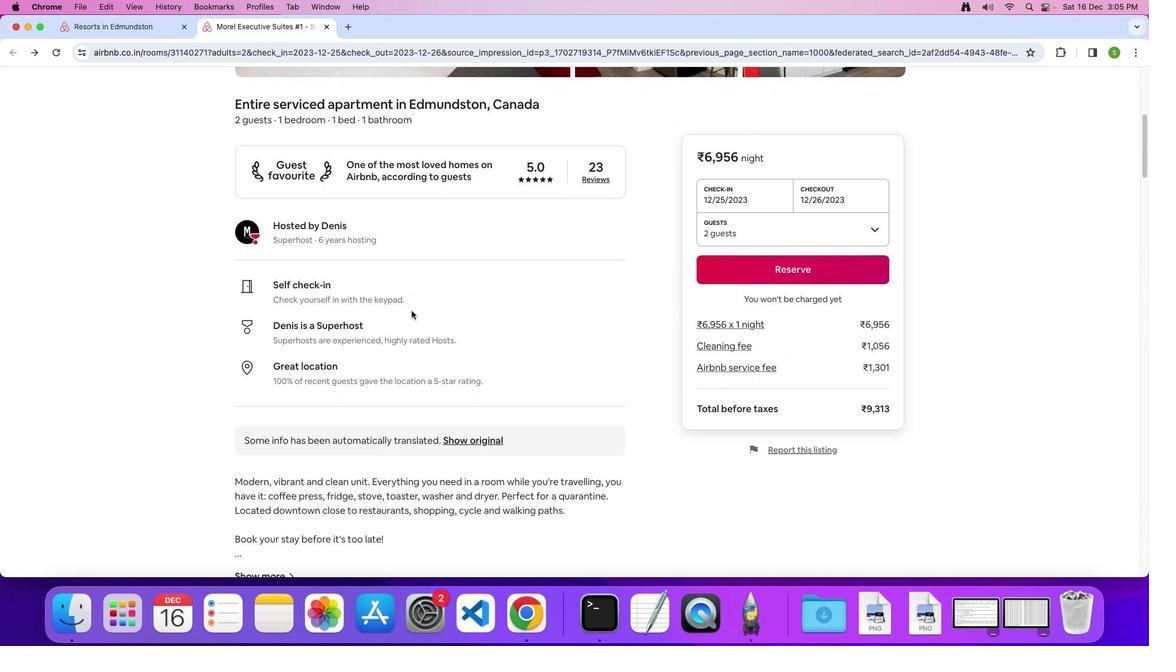 
Action: Mouse scrolled (412, 311) with delta (0, -1)
Screenshot: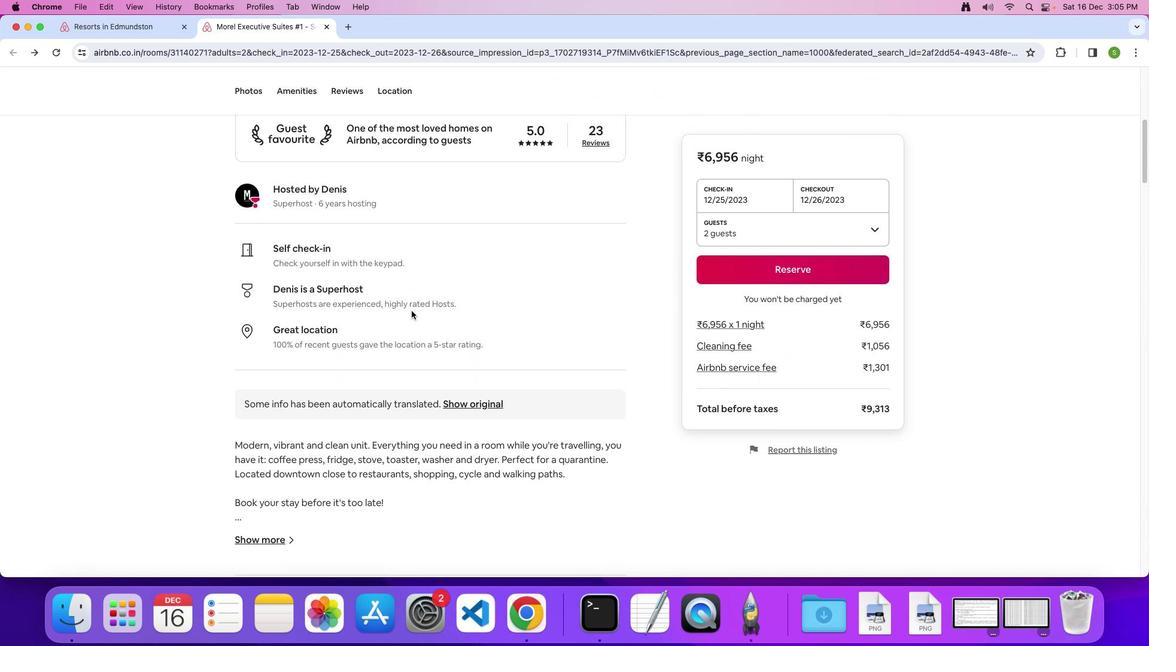 
Action: Mouse scrolled (412, 311) with delta (0, 0)
Screenshot: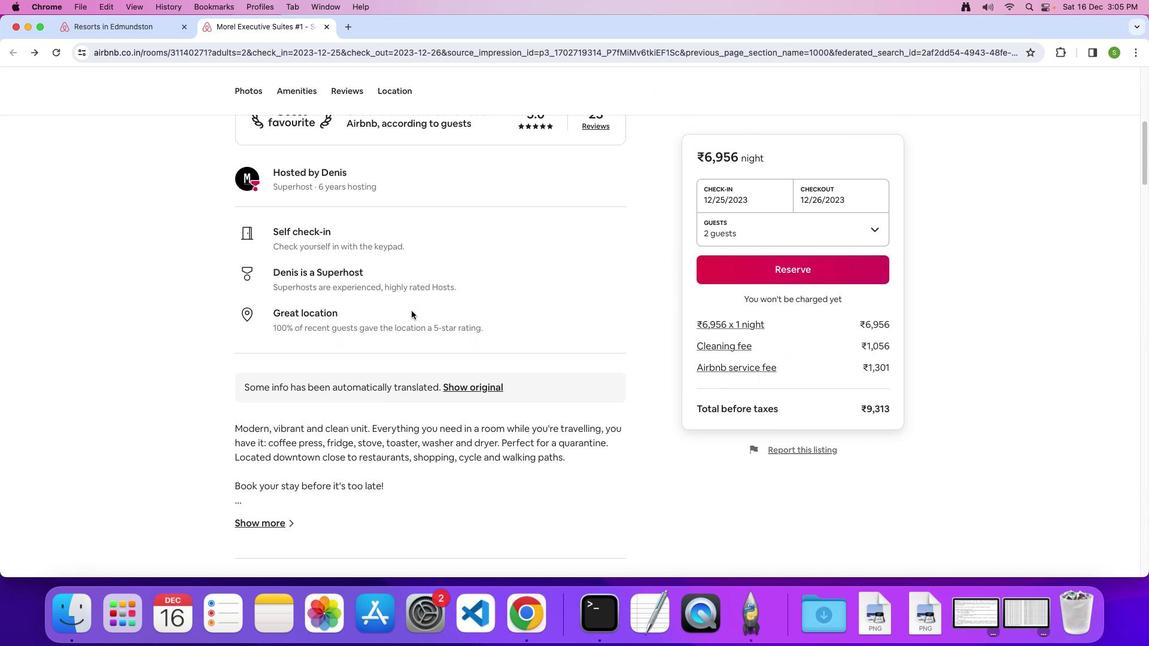 
Action: Mouse scrolled (412, 311) with delta (0, 0)
Screenshot: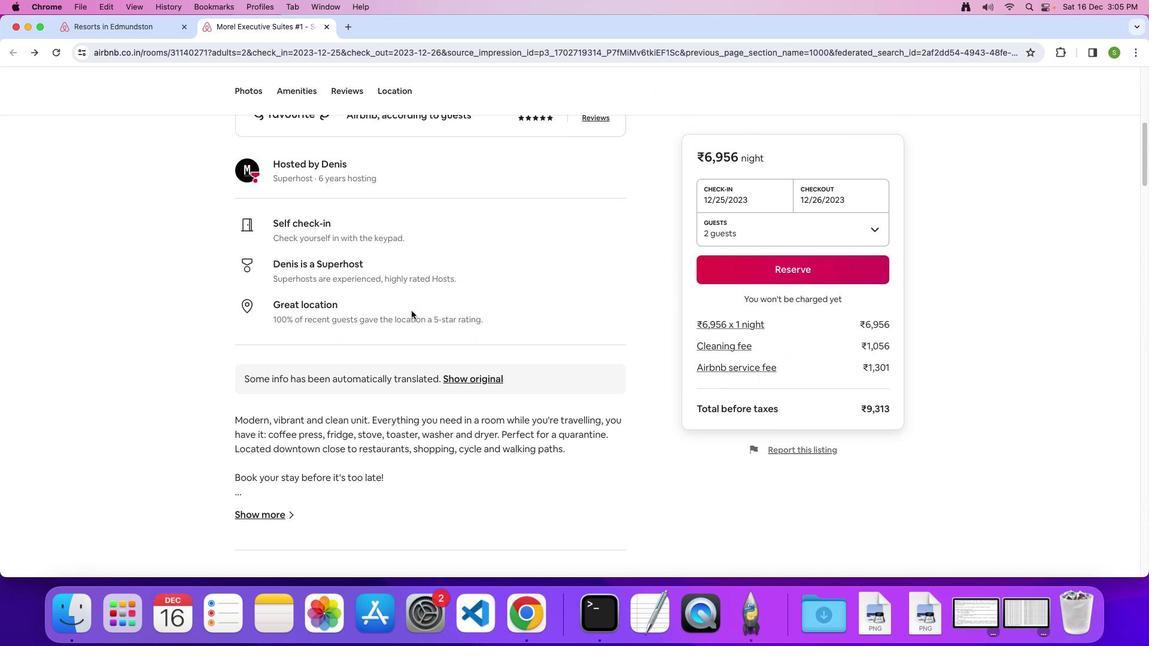 
Action: Mouse moved to (412, 311)
Screenshot: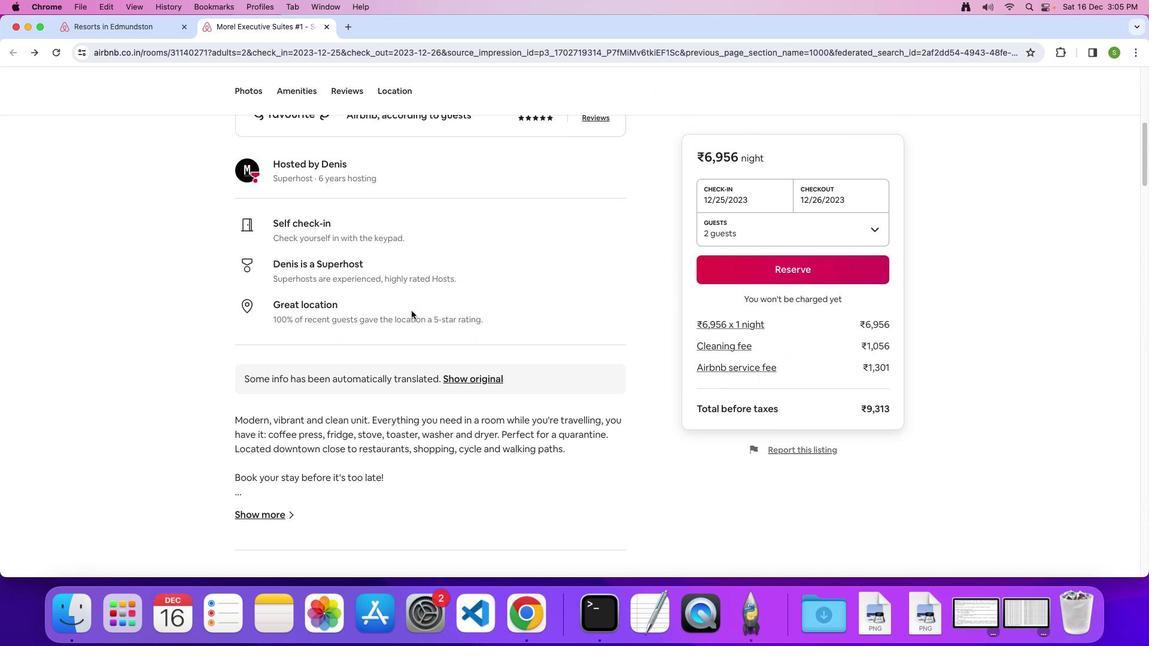 
Action: Mouse scrolled (412, 311) with delta (0, 0)
Screenshot: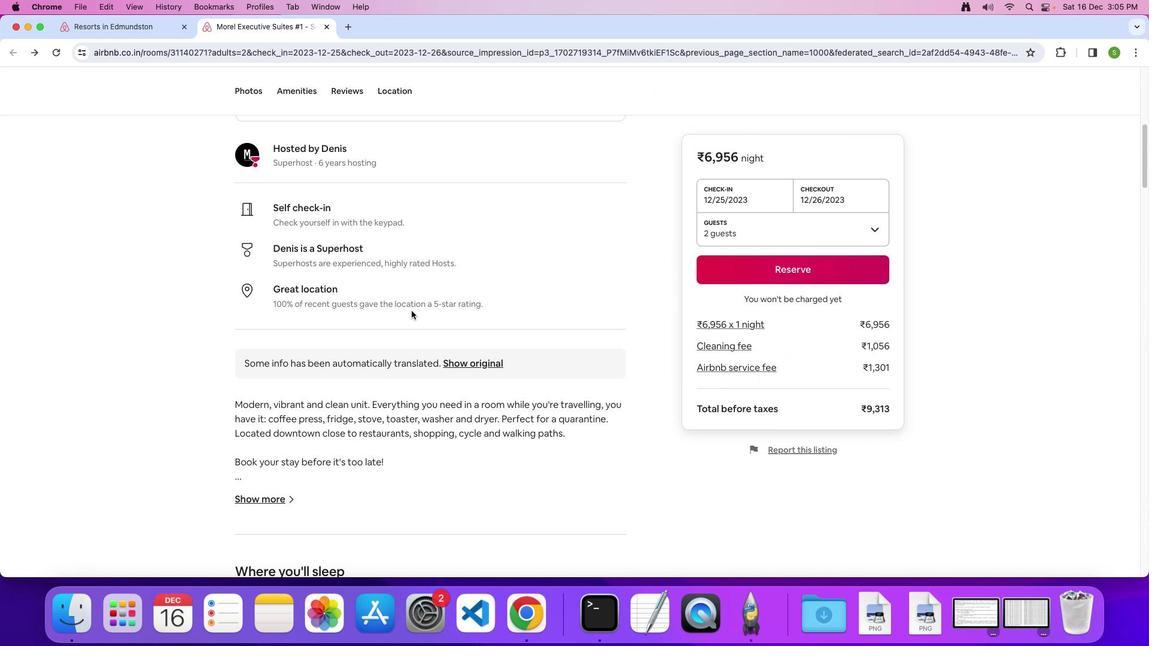 
Action: Mouse scrolled (412, 311) with delta (0, 0)
Screenshot: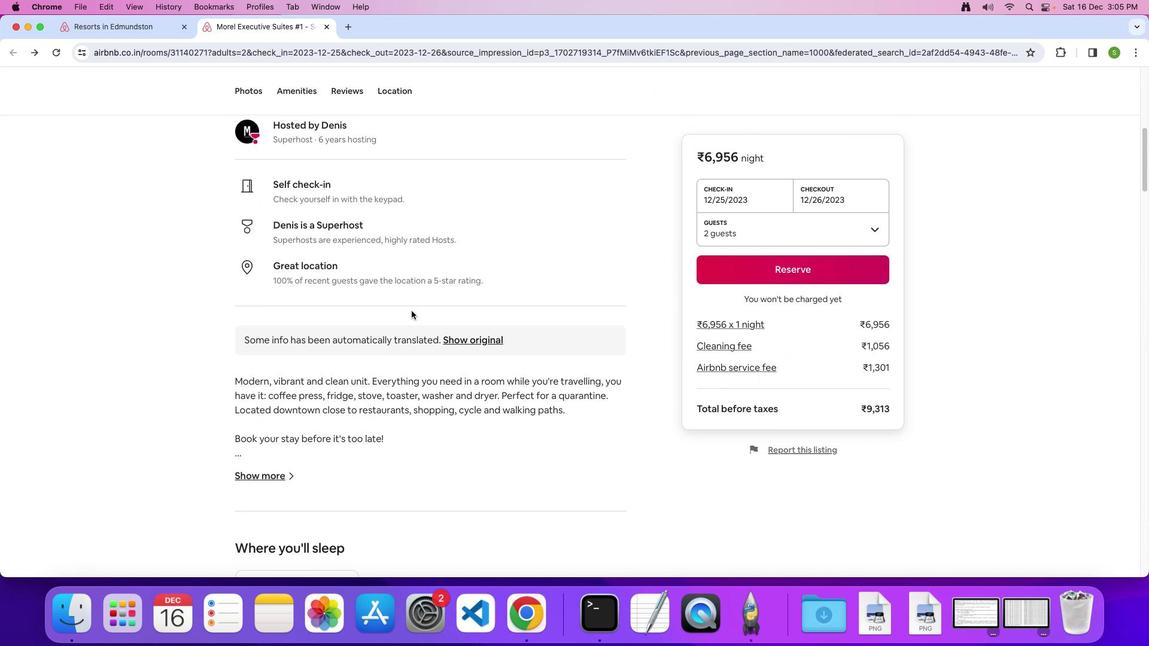 
Action: Mouse scrolled (412, 311) with delta (0, -1)
Screenshot: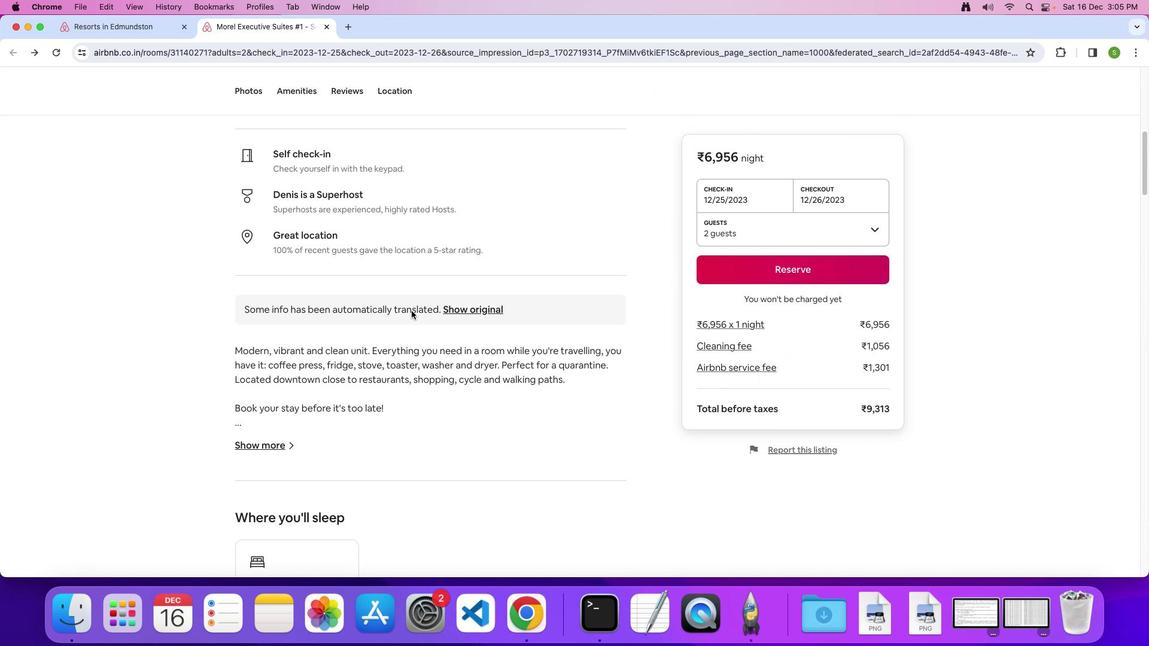 
Action: Mouse moved to (411, 311)
Screenshot: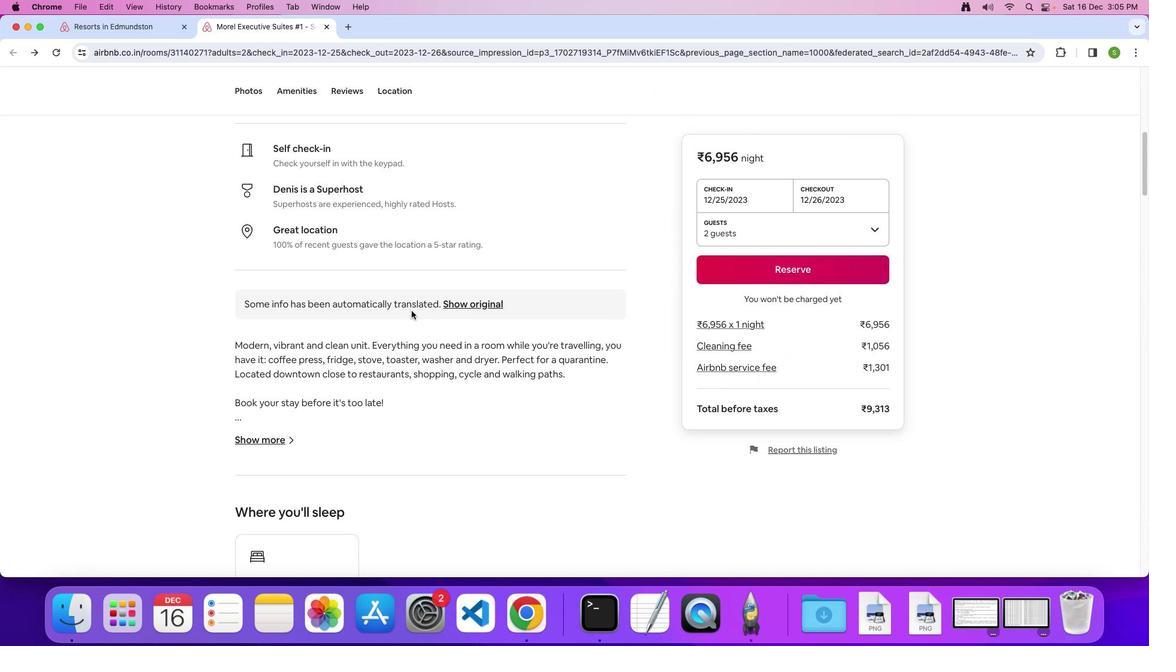 
Action: Mouse scrolled (411, 311) with delta (0, 0)
Screenshot: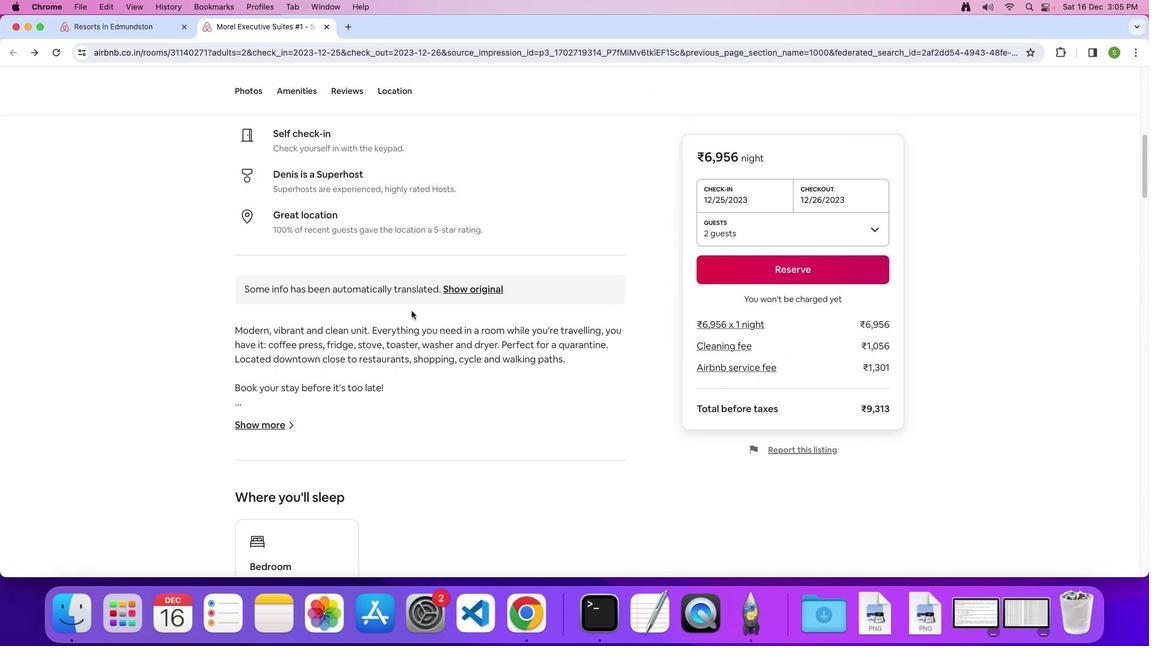 
Action: Mouse scrolled (411, 311) with delta (0, 0)
Screenshot: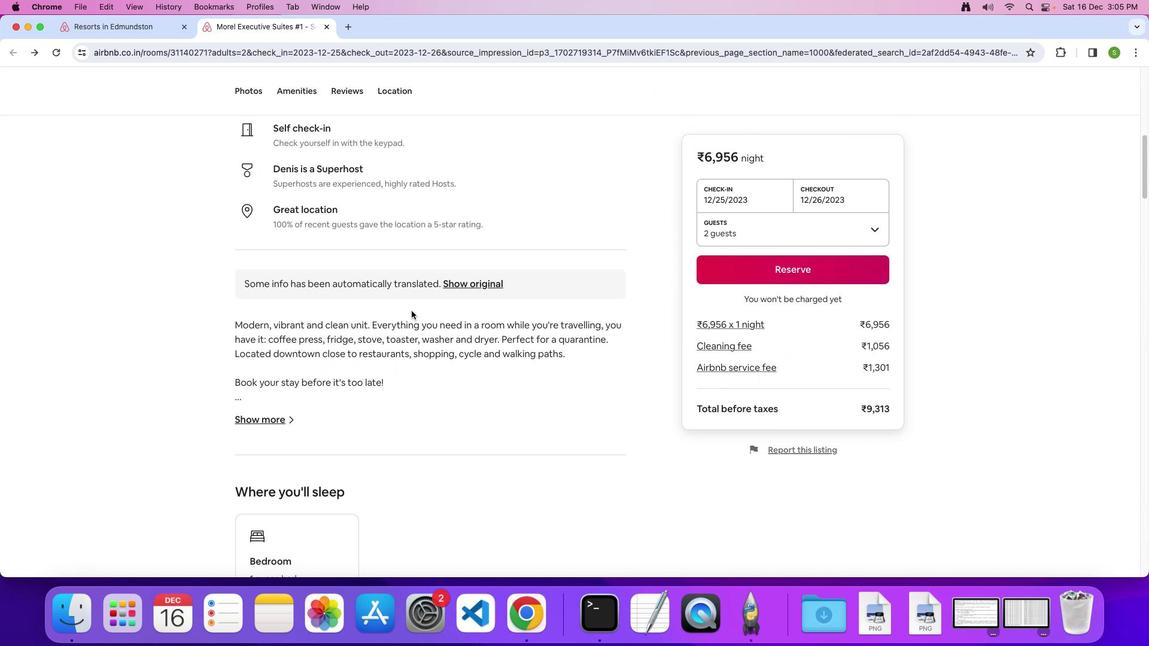 
Action: Mouse scrolled (411, 311) with delta (0, 0)
